 Task: Explore Airbnb accommodation in Tufanganj, India from 9th December, 2023 to 16th December, 2023 for 2 adults. Place can be entire room with 2 bedrooms having 2 beds and 1 bathroom. Property type can be flat.
Action: Mouse moved to (510, 112)
Screenshot: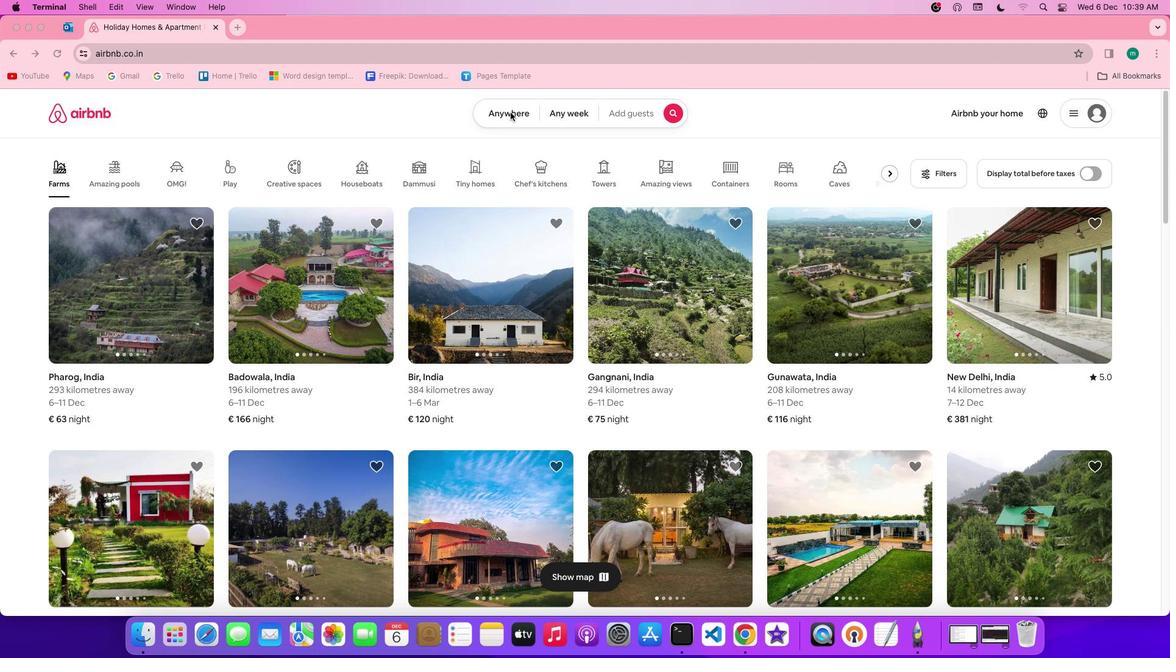 
Action: Mouse pressed left at (510, 112)
Screenshot: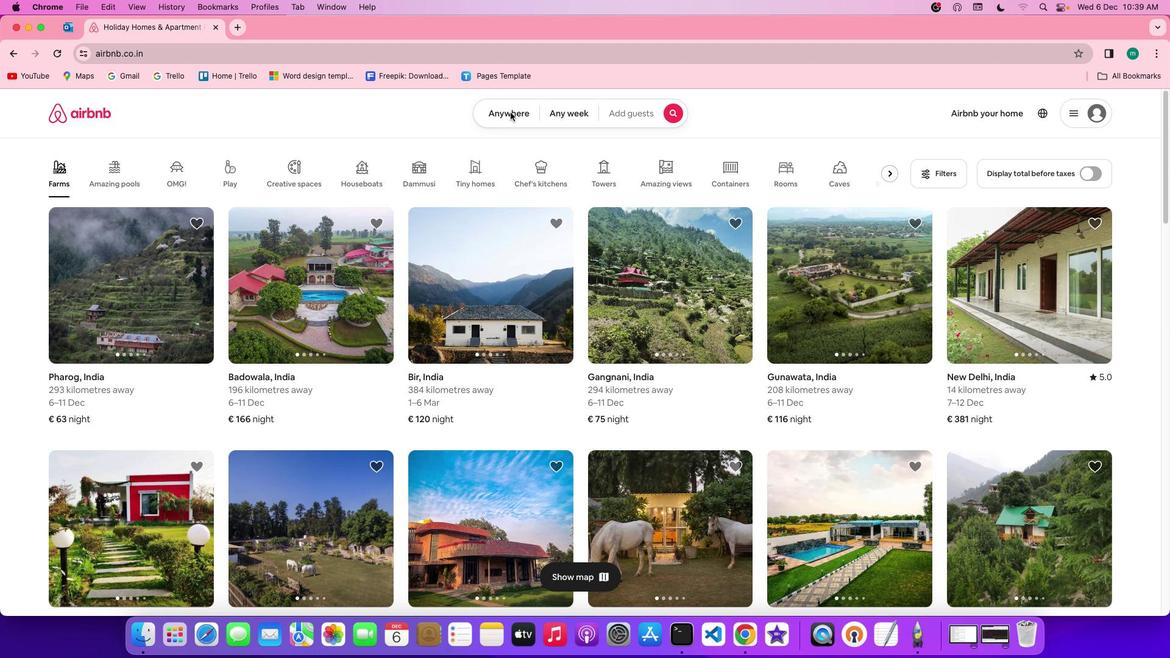 
Action: Mouse pressed left at (510, 112)
Screenshot: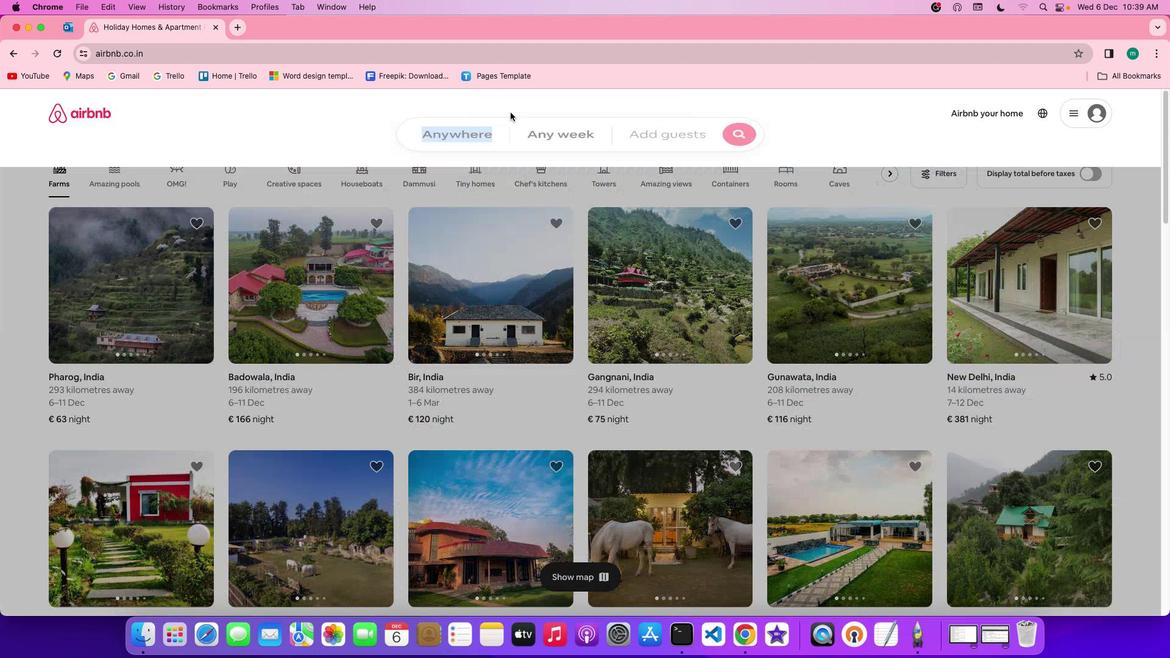 
Action: Mouse moved to (429, 160)
Screenshot: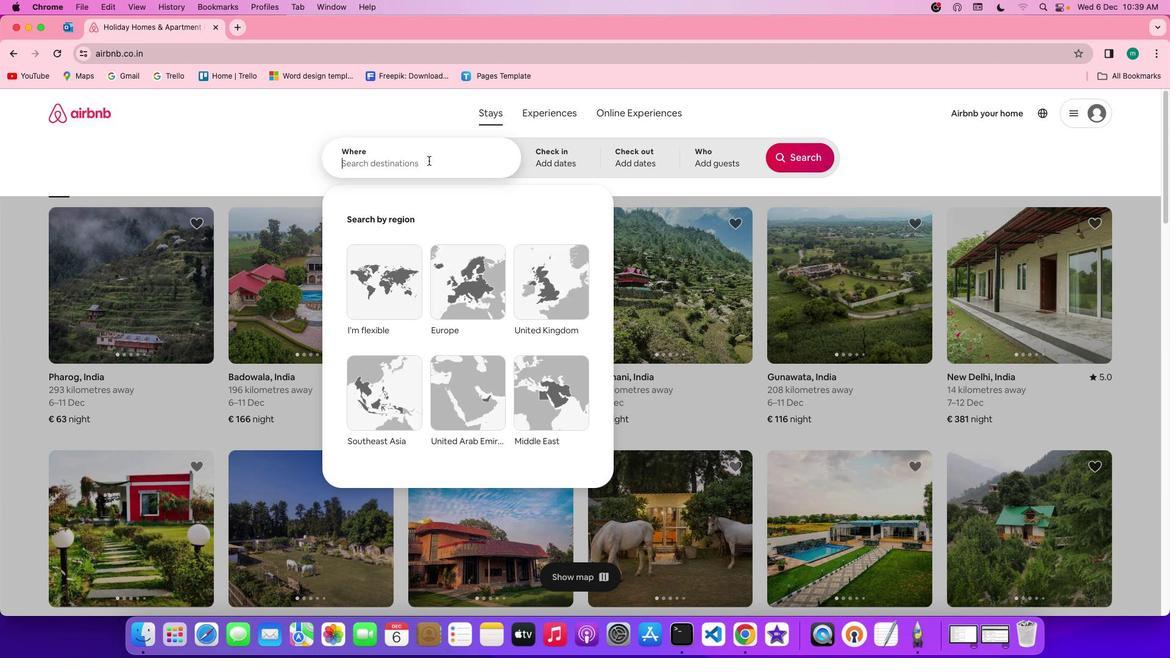 
Action: Mouse pressed left at (429, 160)
Screenshot: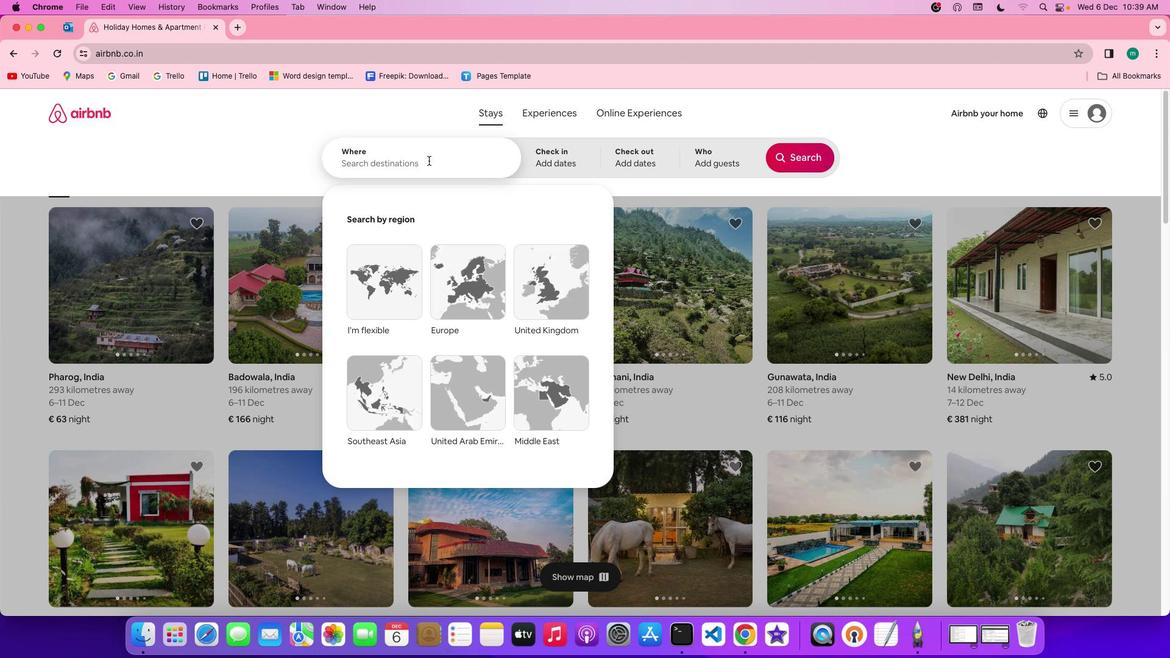 
Action: Key pressed Key.shift'T''u''f''a''n''g''a''n''j'','Key.spaceKey.shift'i''n''d''i''a'
Screenshot: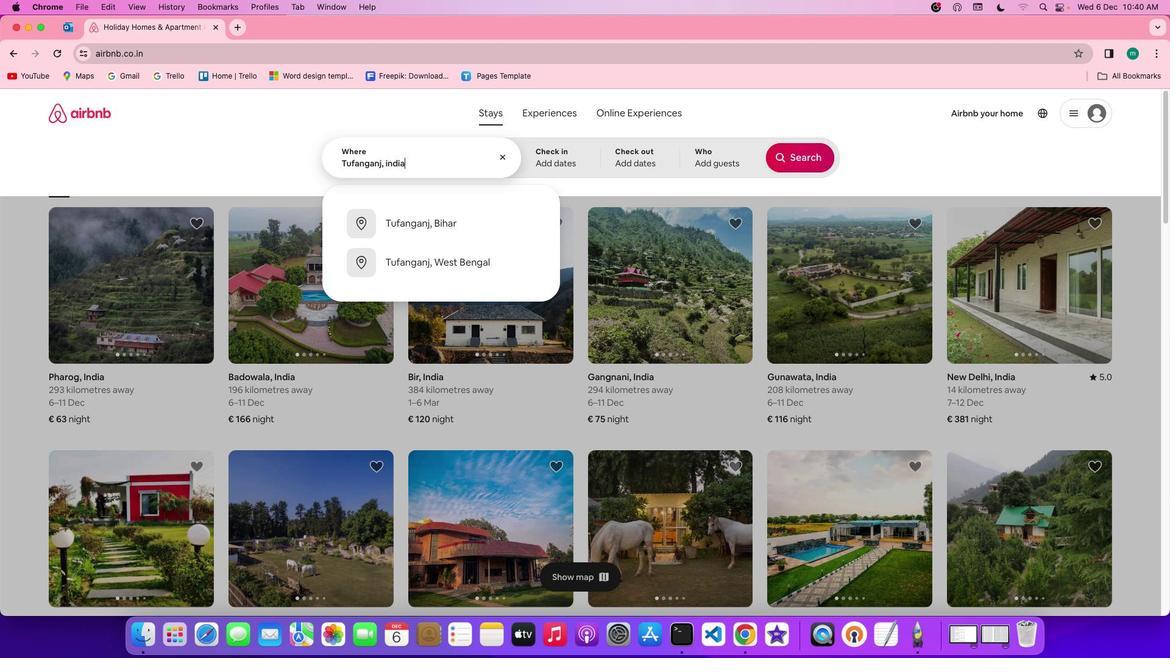 
Action: Mouse moved to (568, 166)
Screenshot: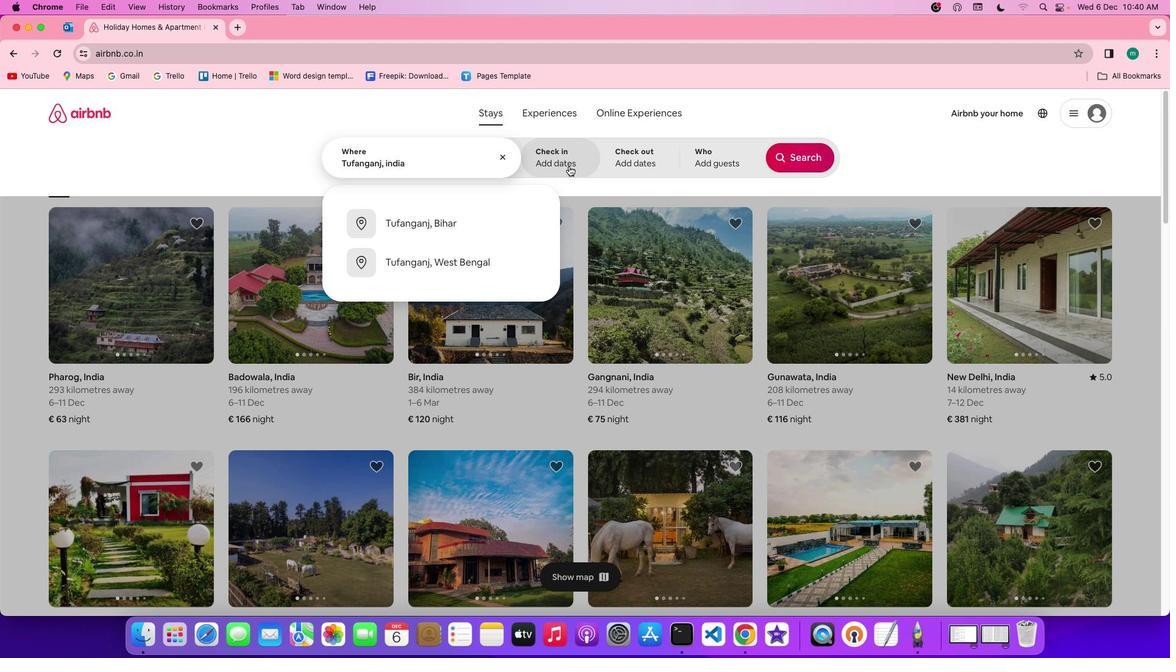 
Action: Mouse pressed left at (568, 166)
Screenshot: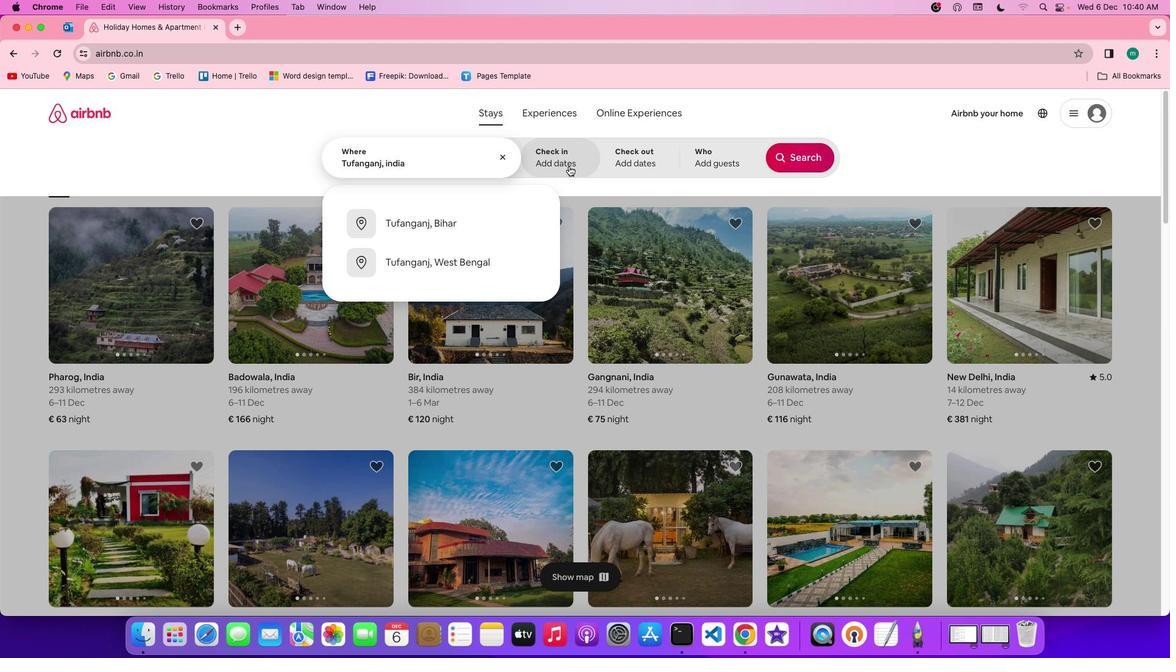 
Action: Mouse moved to (551, 348)
Screenshot: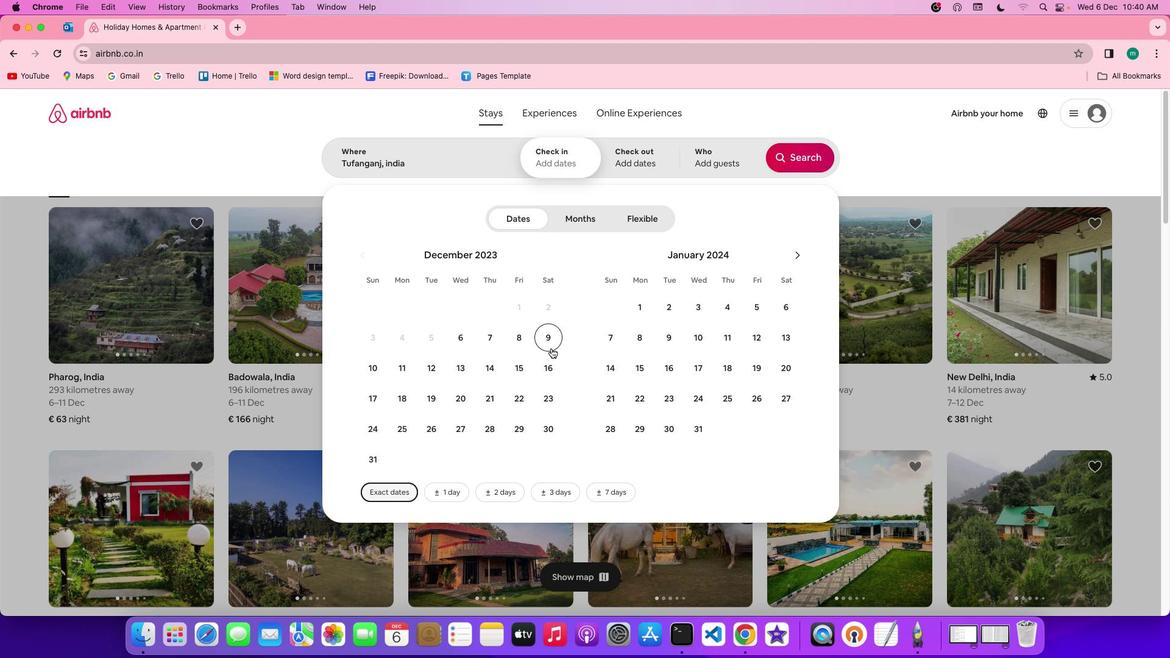 
Action: Mouse pressed left at (551, 348)
Screenshot: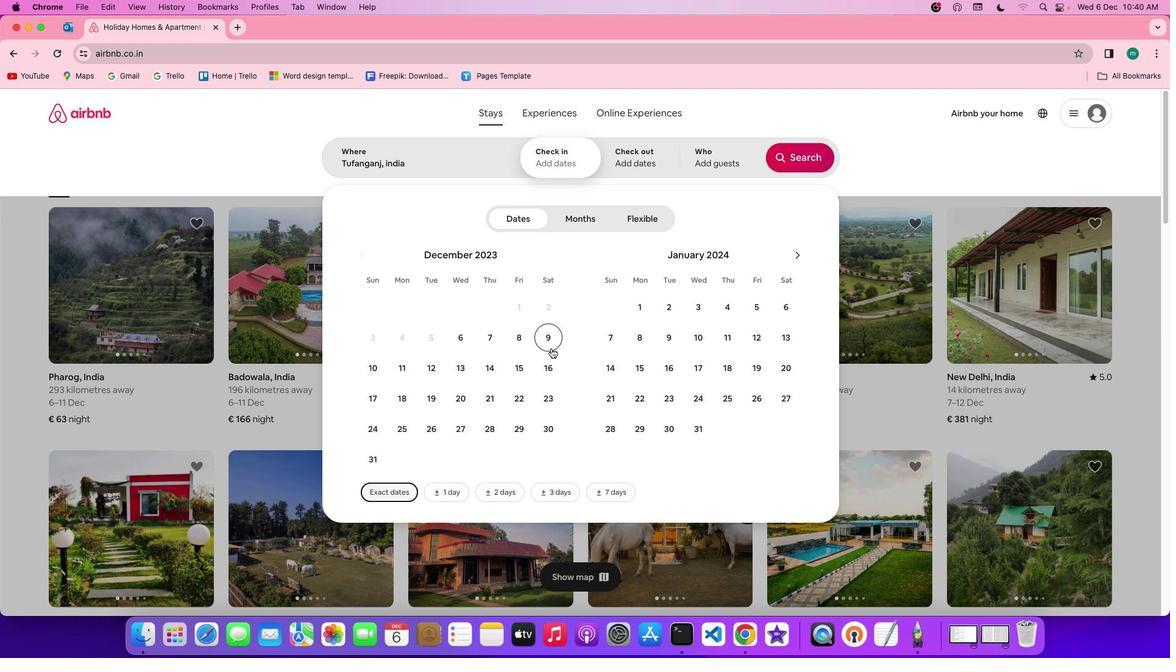 
Action: Mouse moved to (554, 360)
Screenshot: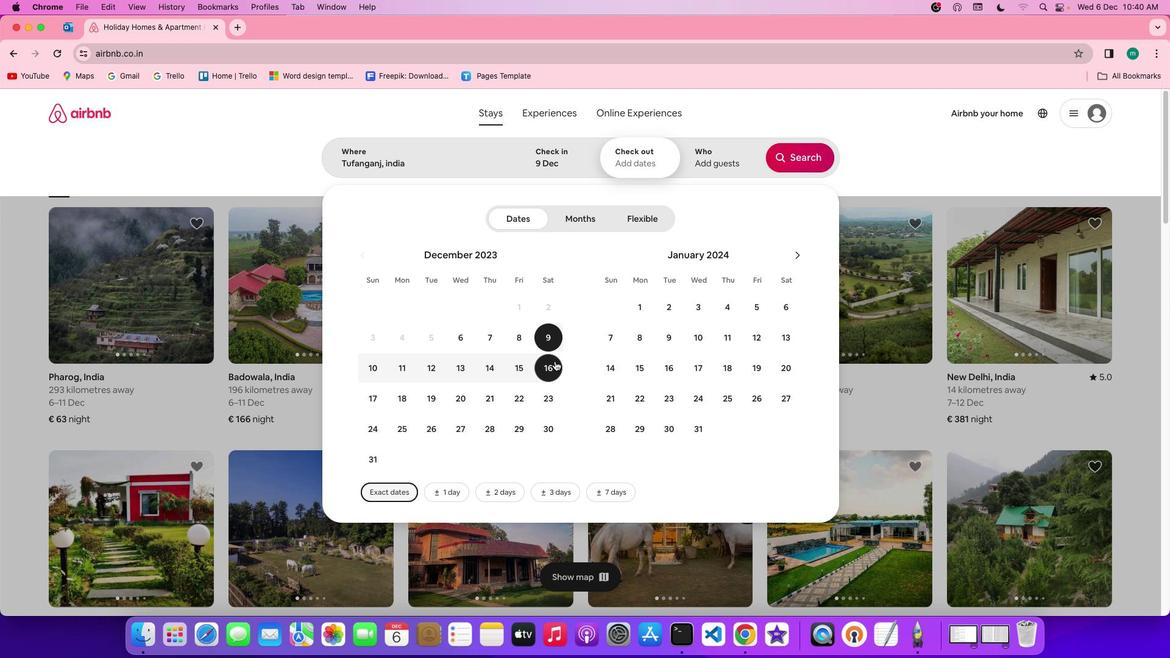 
Action: Mouse pressed left at (554, 360)
Screenshot: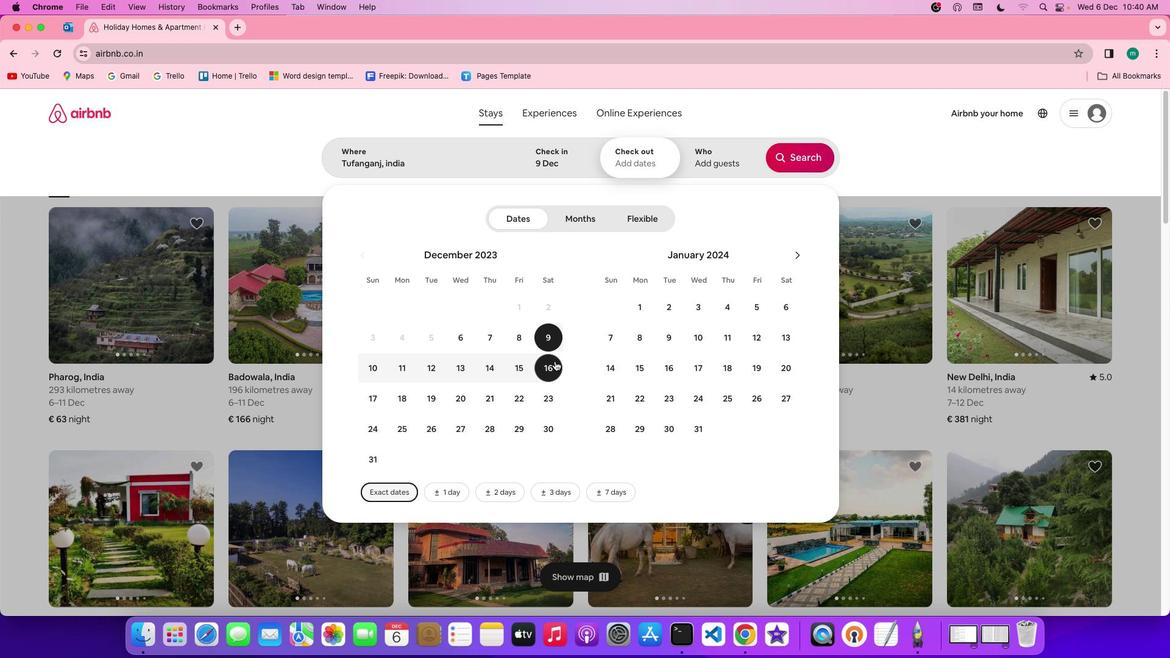
Action: Mouse moved to (702, 160)
Screenshot: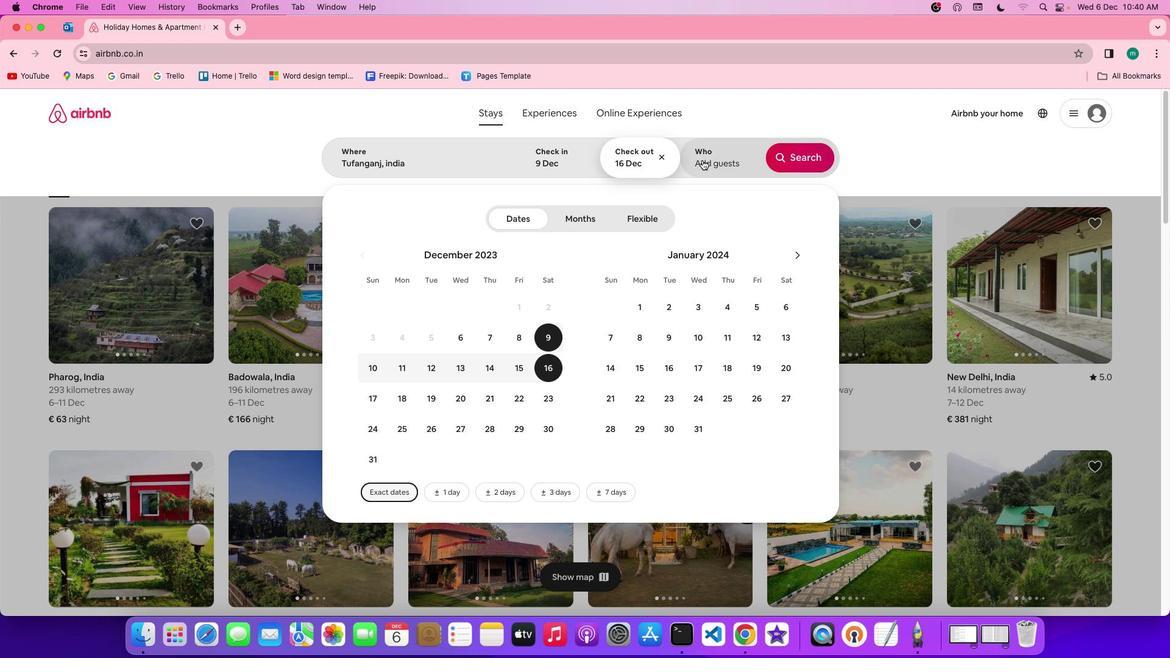
Action: Mouse pressed left at (702, 160)
Screenshot: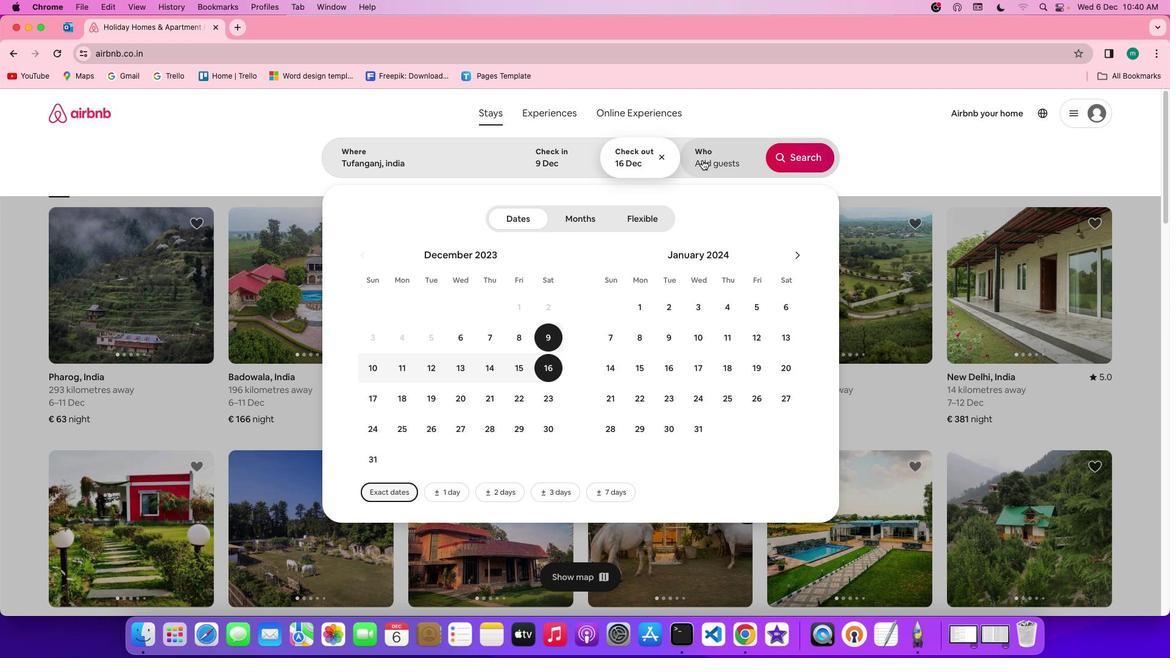 
Action: Mouse moved to (809, 215)
Screenshot: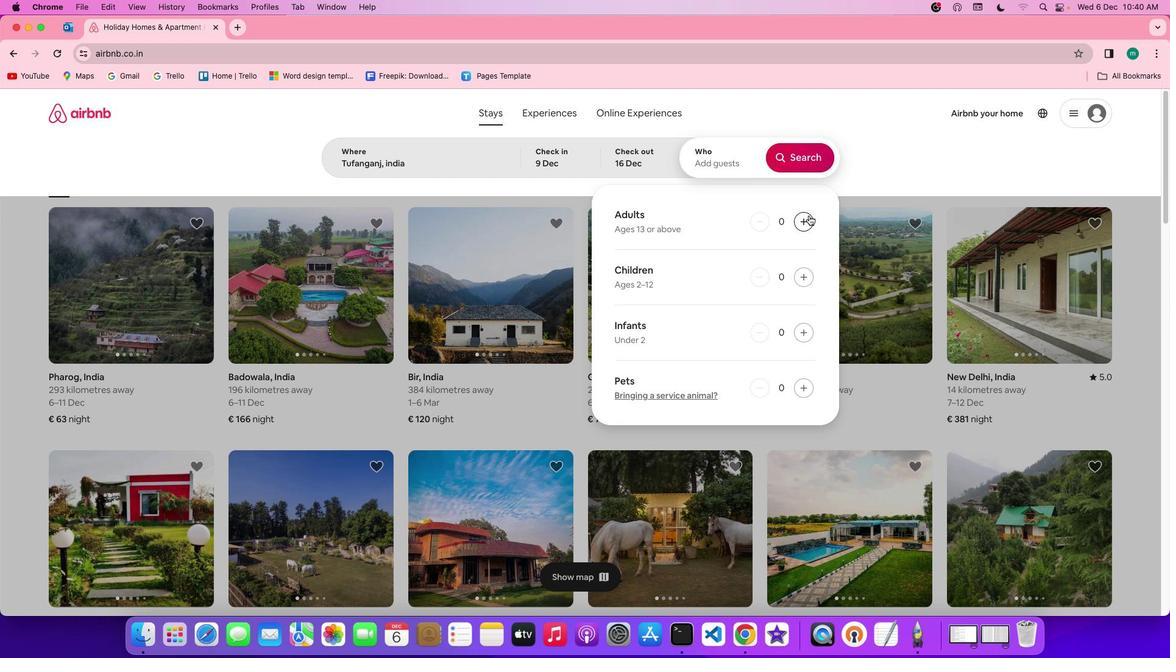 
Action: Mouse pressed left at (809, 215)
Screenshot: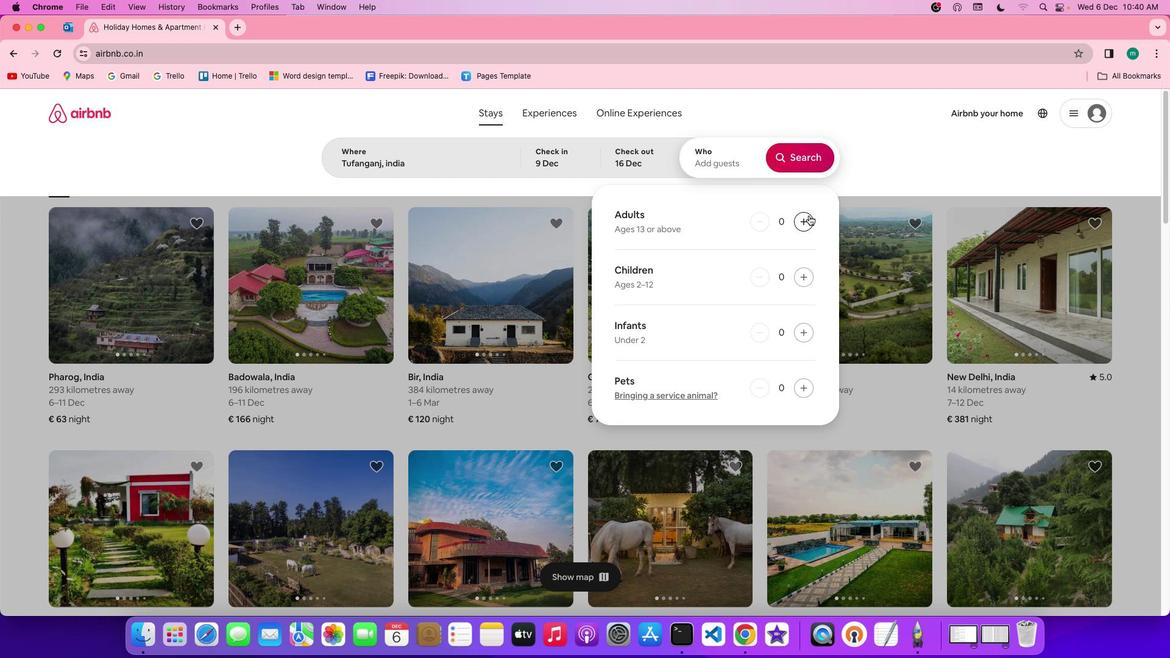 
Action: Mouse pressed left at (809, 215)
Screenshot: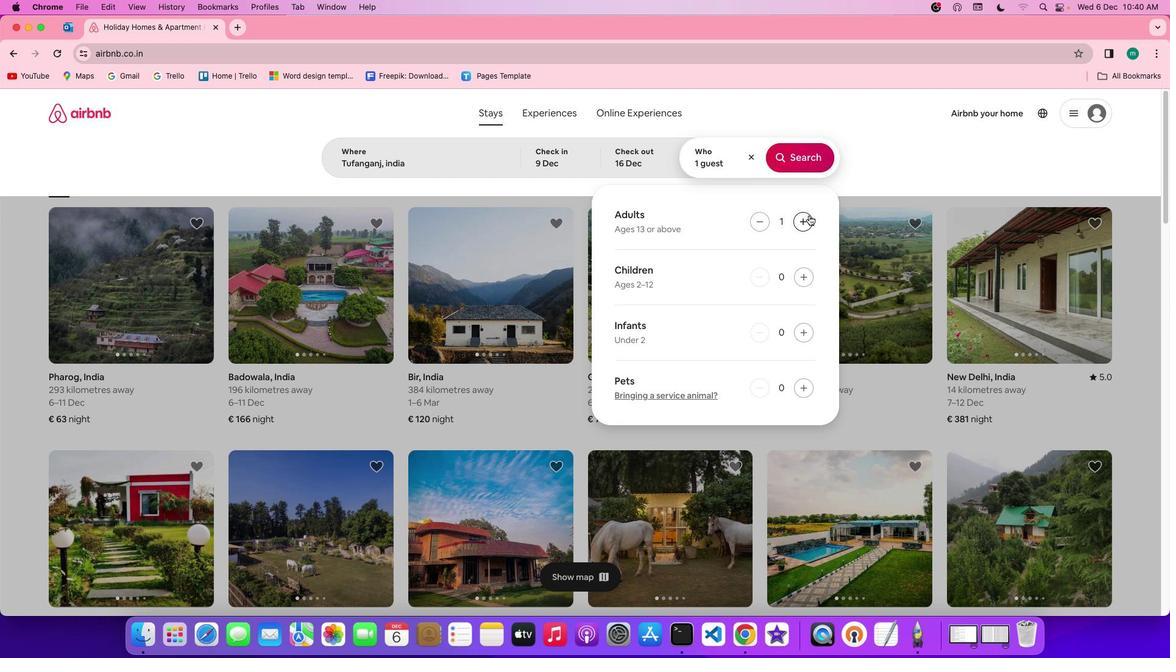 
Action: Mouse moved to (820, 161)
Screenshot: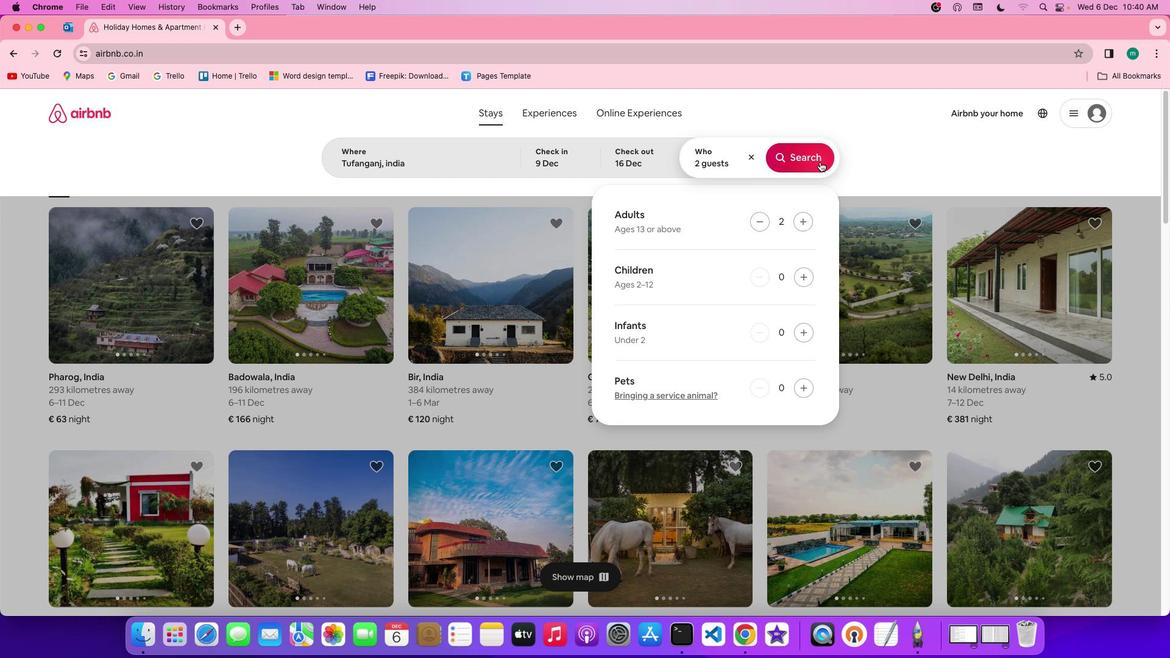 
Action: Mouse pressed left at (820, 161)
Screenshot: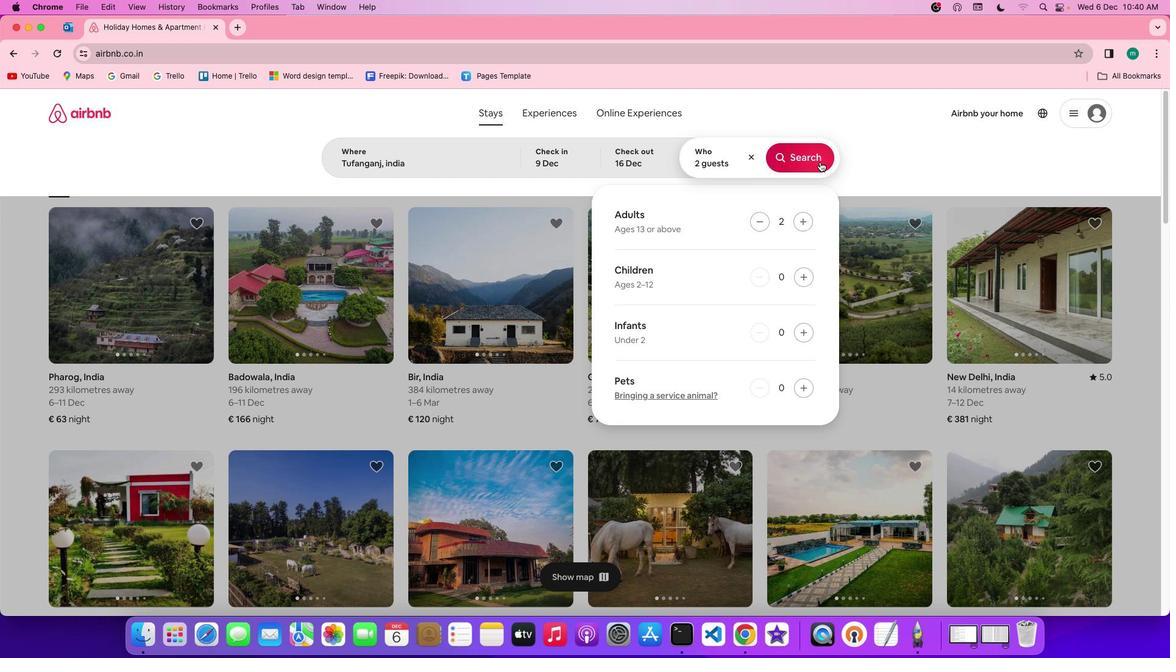 
Action: Mouse moved to (966, 160)
Screenshot: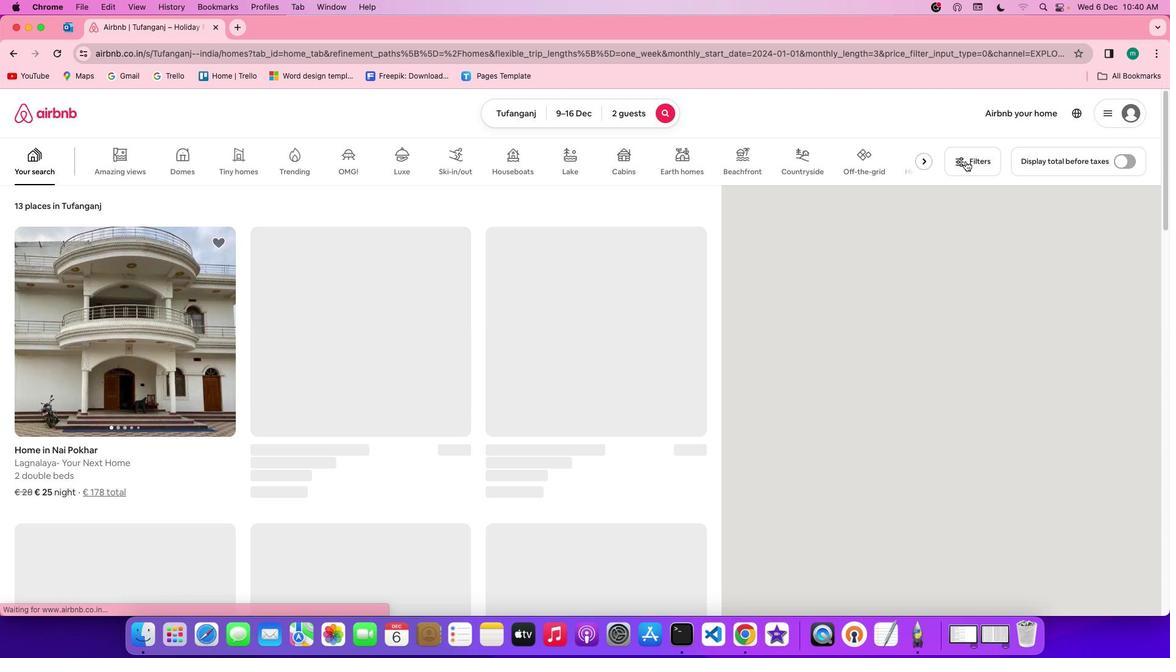 
Action: Mouse pressed left at (966, 160)
Screenshot: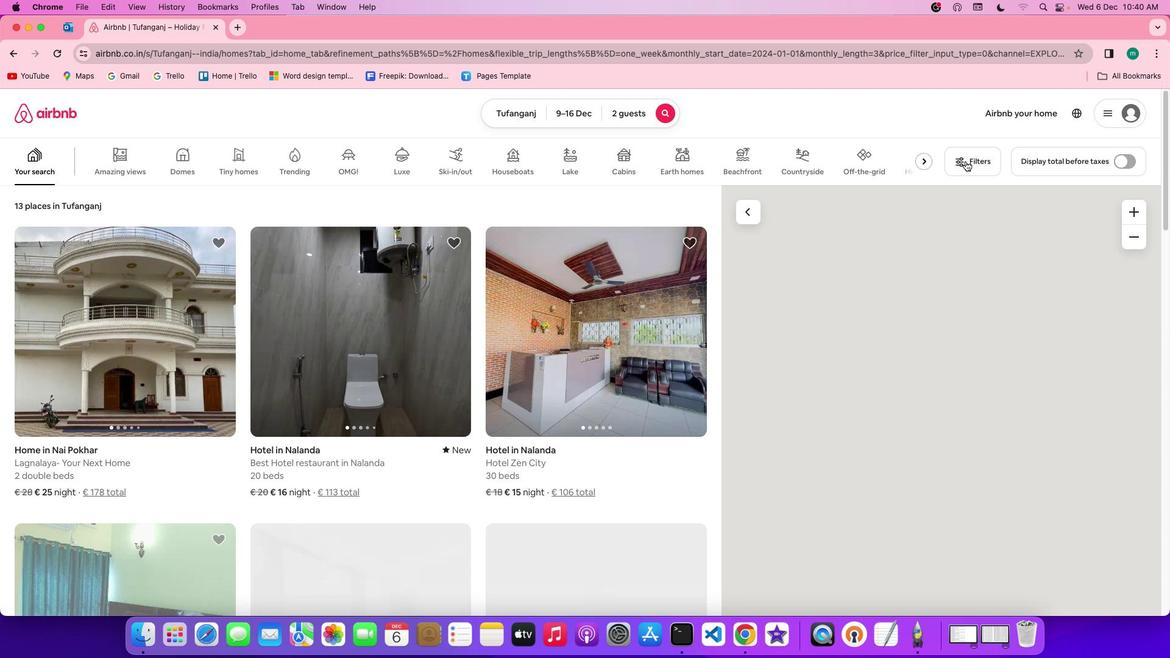 
Action: Mouse moved to (633, 286)
Screenshot: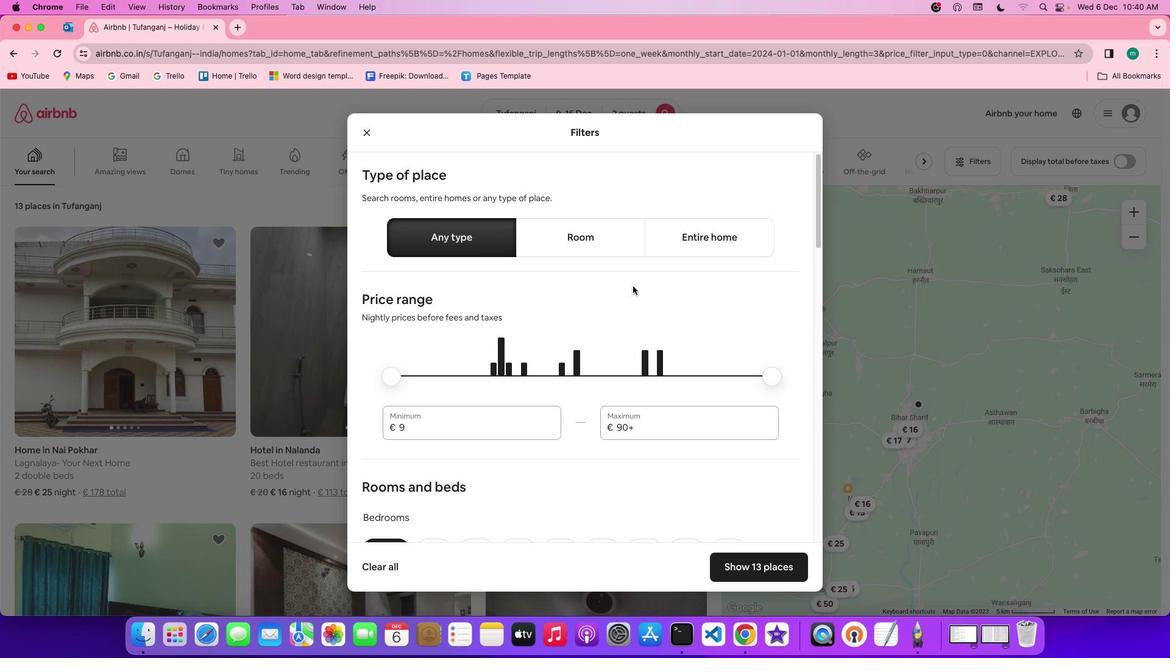 
Action: Mouse scrolled (633, 286) with delta (0, 0)
Screenshot: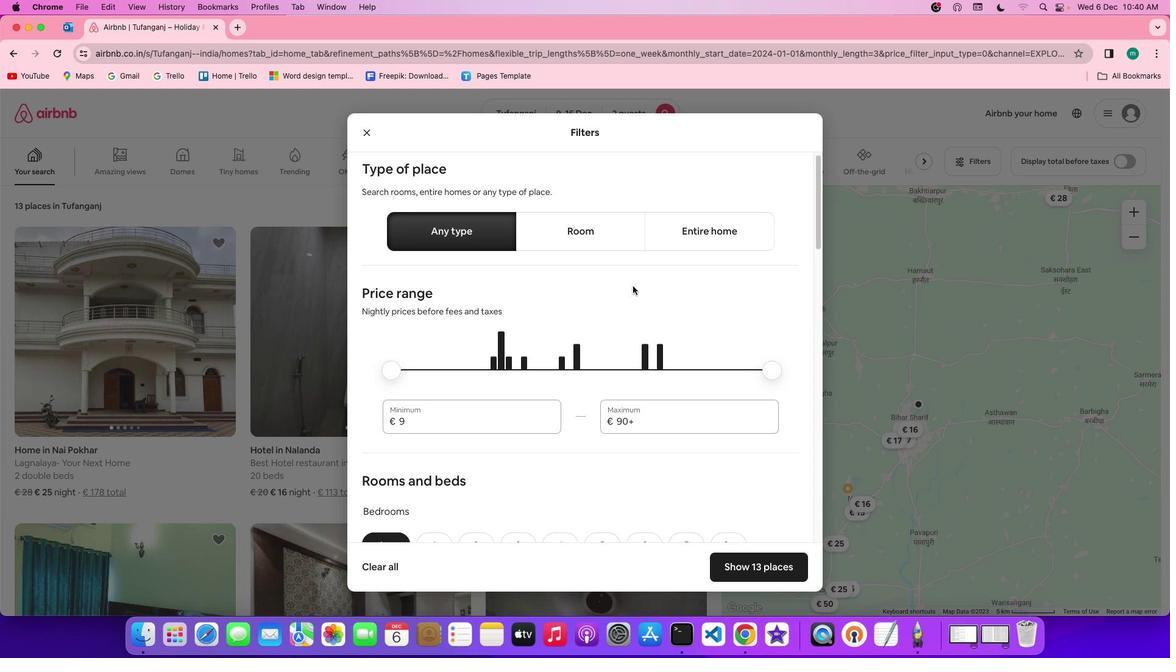 
Action: Mouse scrolled (633, 286) with delta (0, 0)
Screenshot: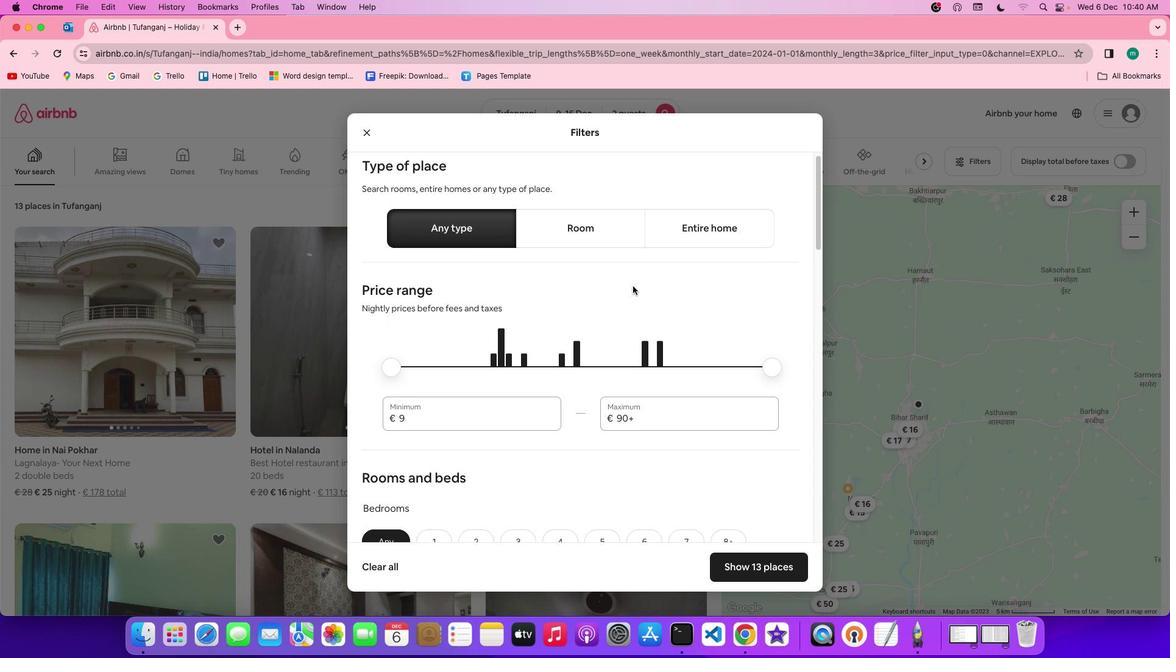 
Action: Mouse scrolled (633, 286) with delta (0, -1)
Screenshot: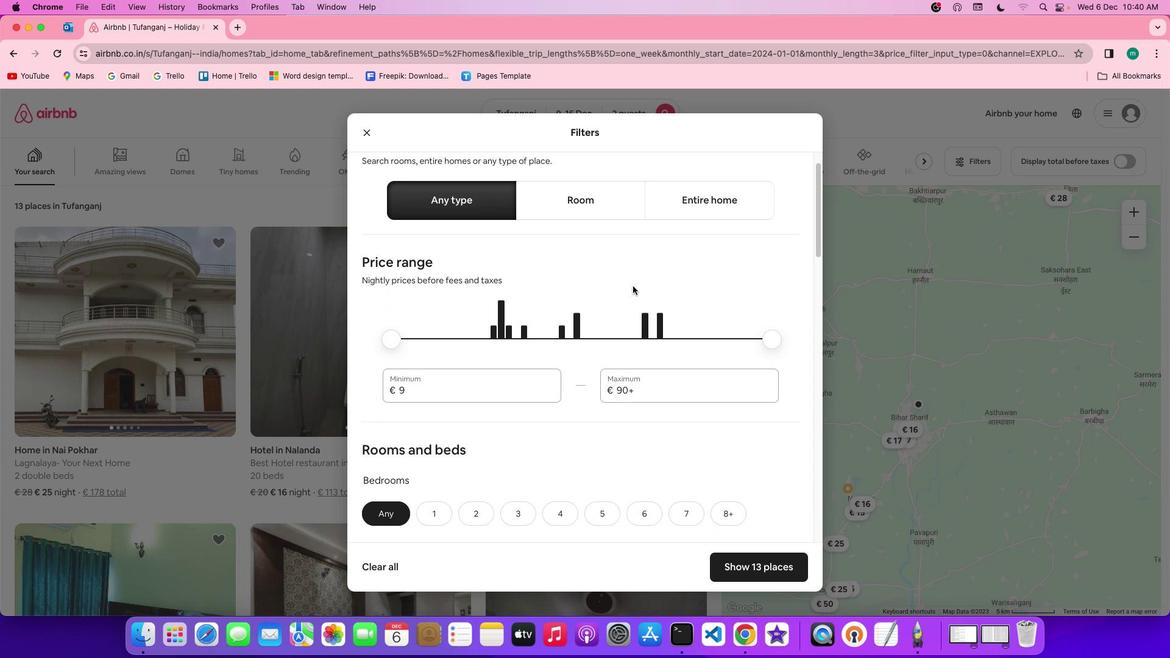 
Action: Mouse scrolled (633, 286) with delta (0, -1)
Screenshot: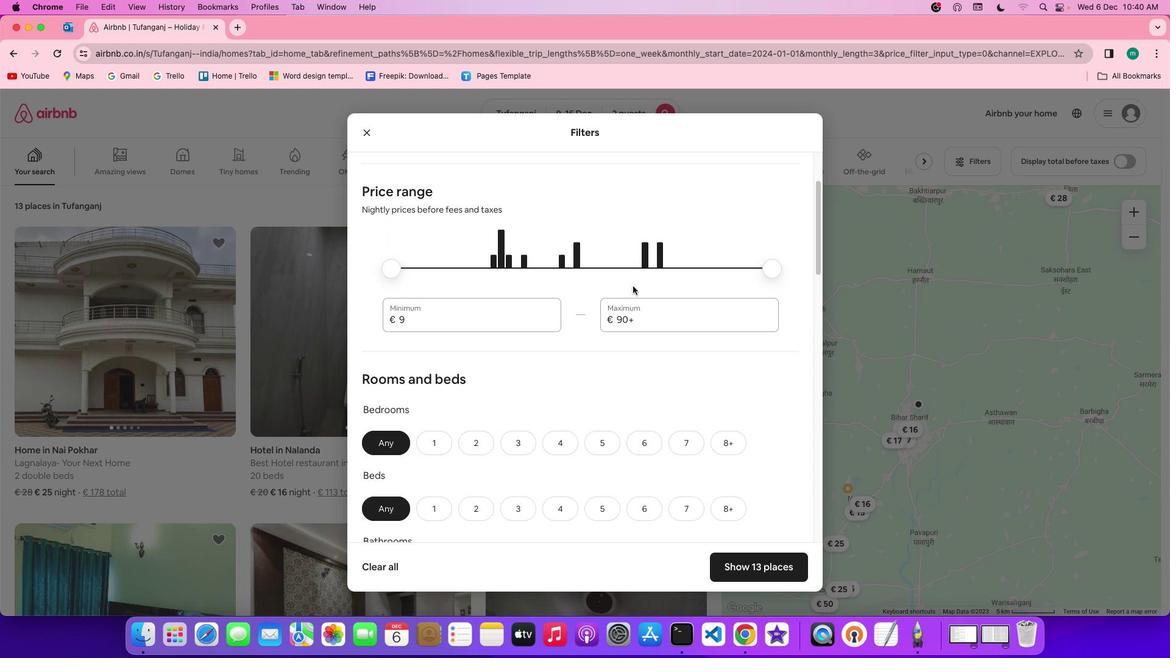 
Action: Mouse moved to (633, 286)
Screenshot: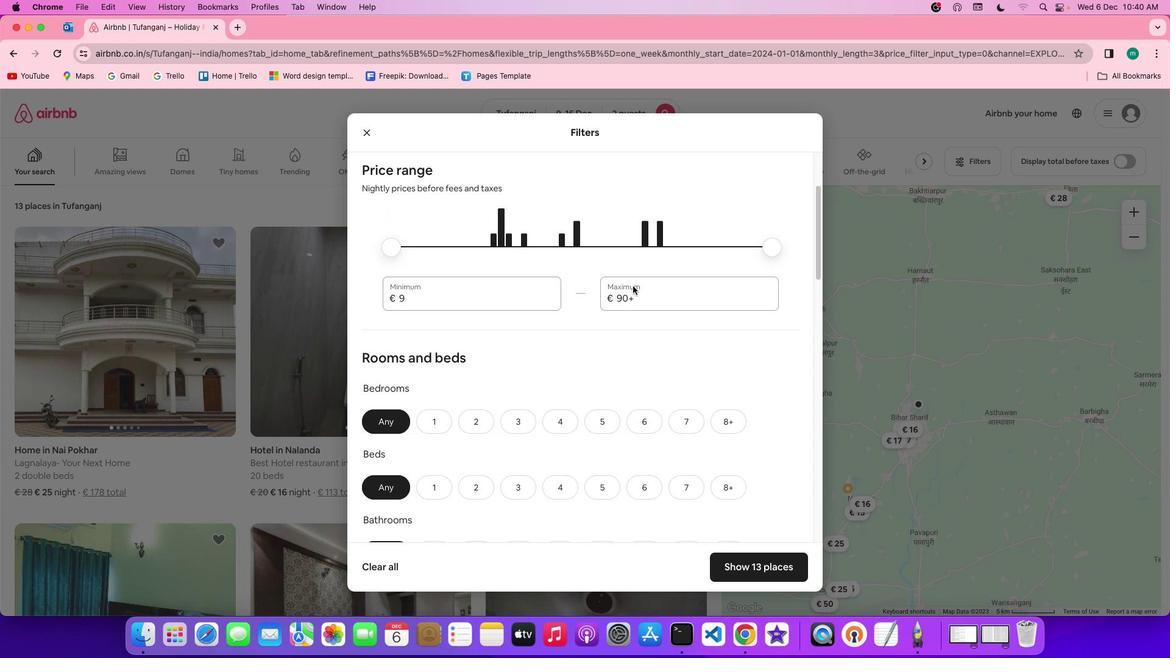 
Action: Mouse scrolled (633, 286) with delta (0, 0)
Screenshot: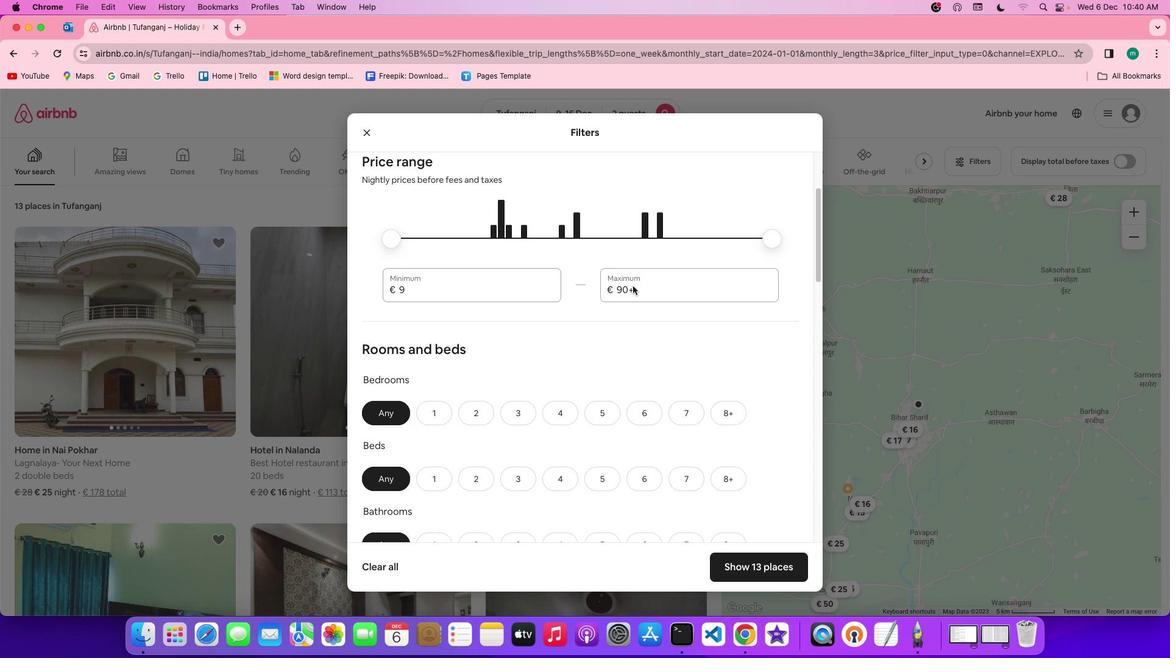 
Action: Mouse scrolled (633, 286) with delta (0, 0)
Screenshot: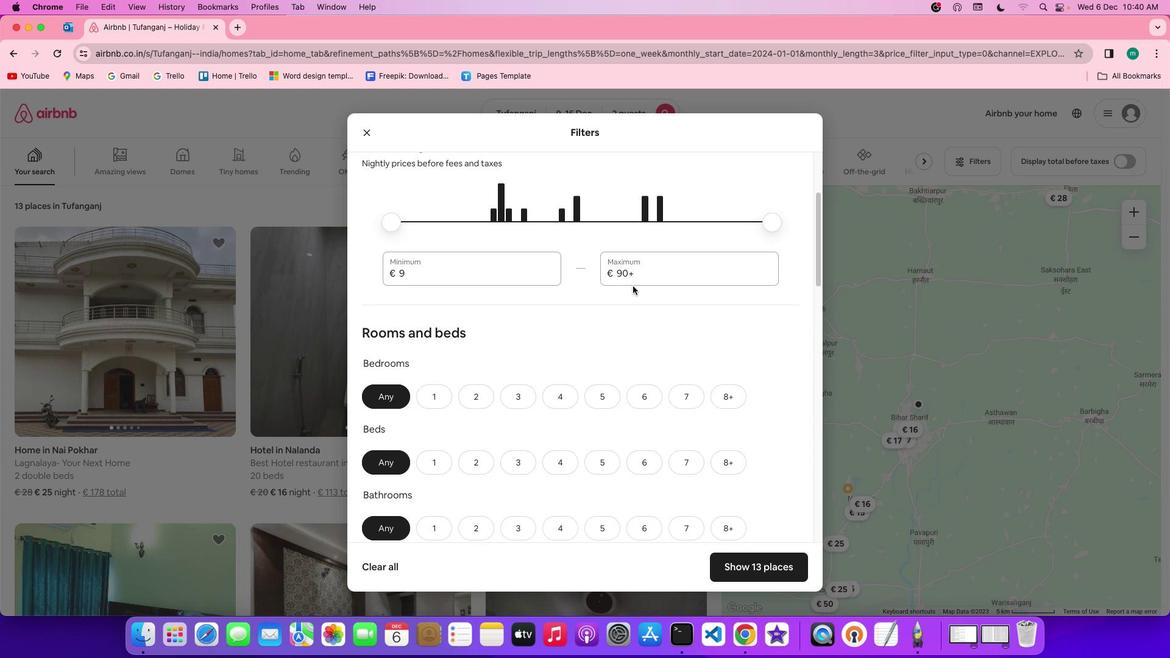 
Action: Mouse scrolled (633, 286) with delta (0, -1)
Screenshot: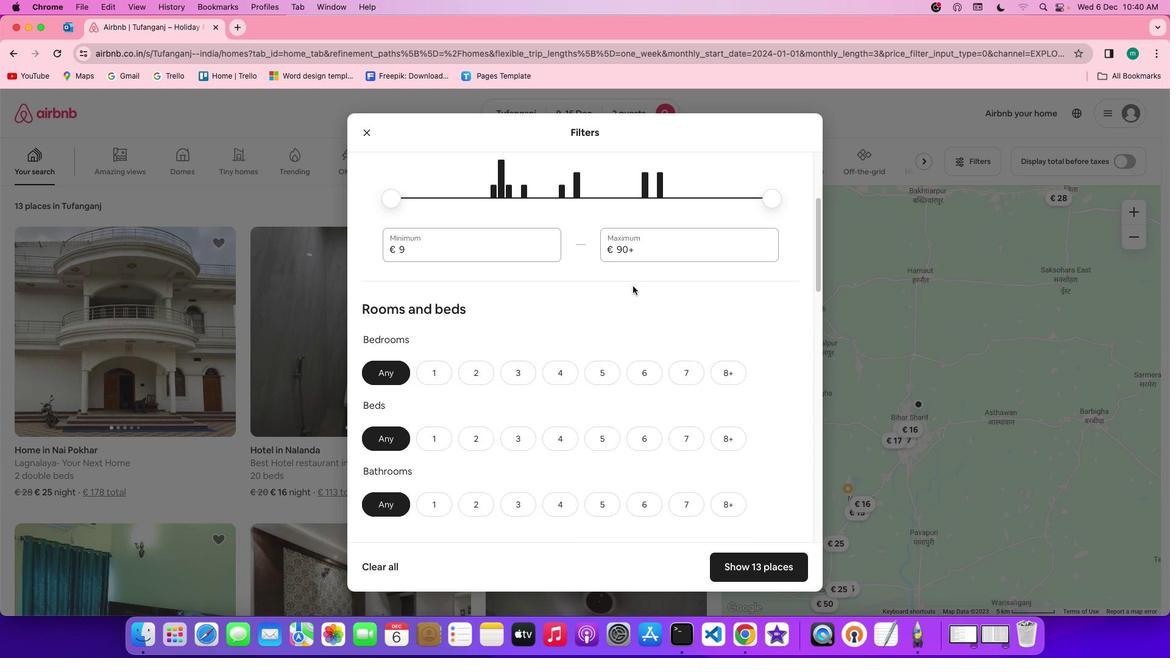 
Action: Mouse scrolled (633, 286) with delta (0, -1)
Screenshot: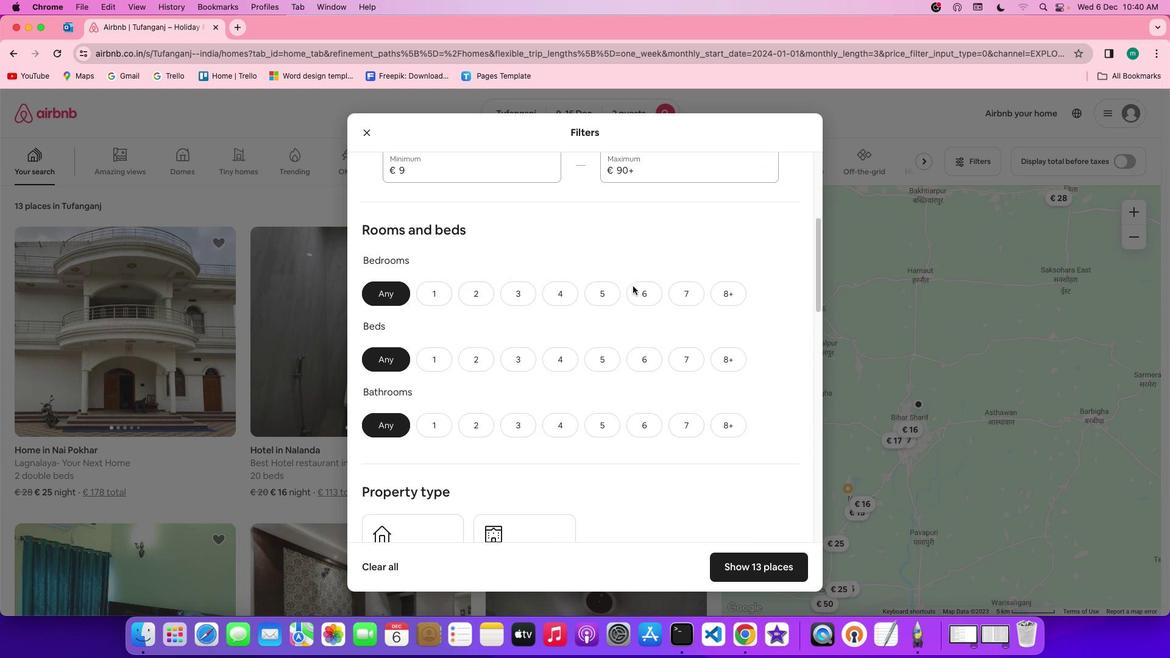 
Action: Mouse moved to (473, 270)
Screenshot: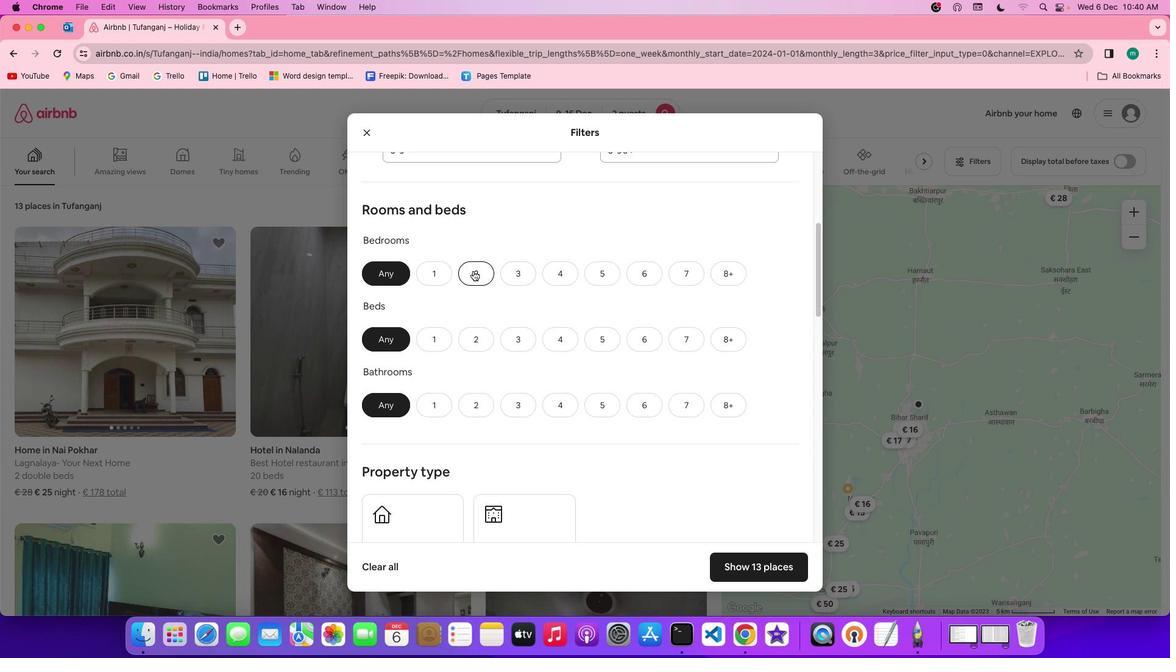 
Action: Mouse pressed left at (473, 270)
Screenshot: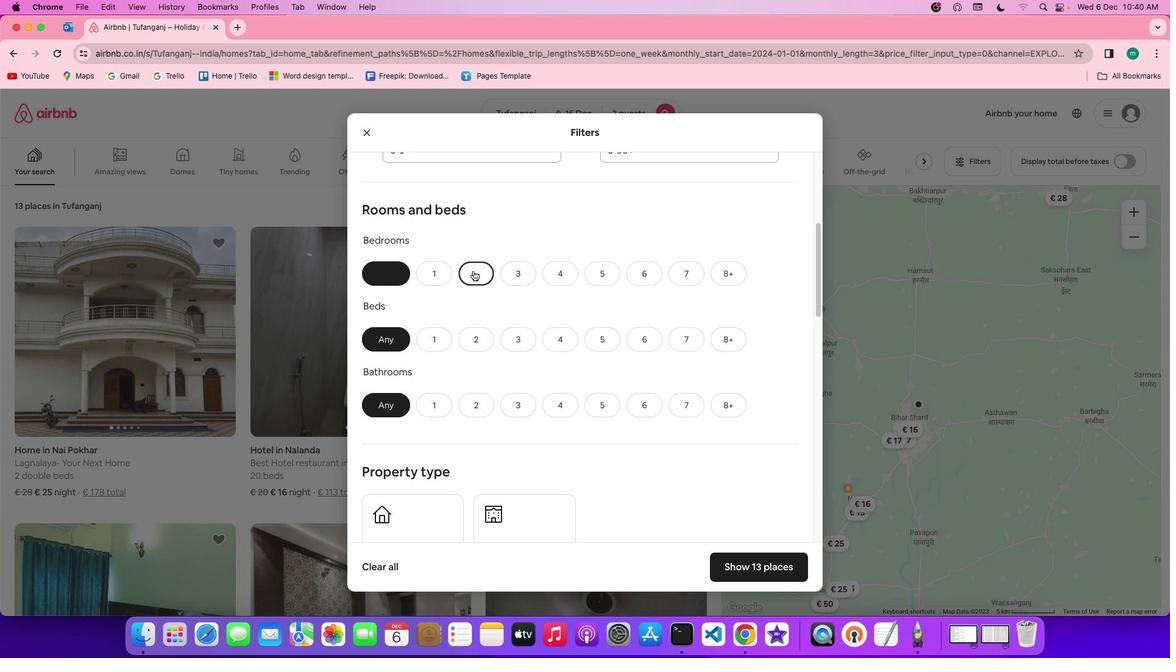 
Action: Mouse moved to (484, 336)
Screenshot: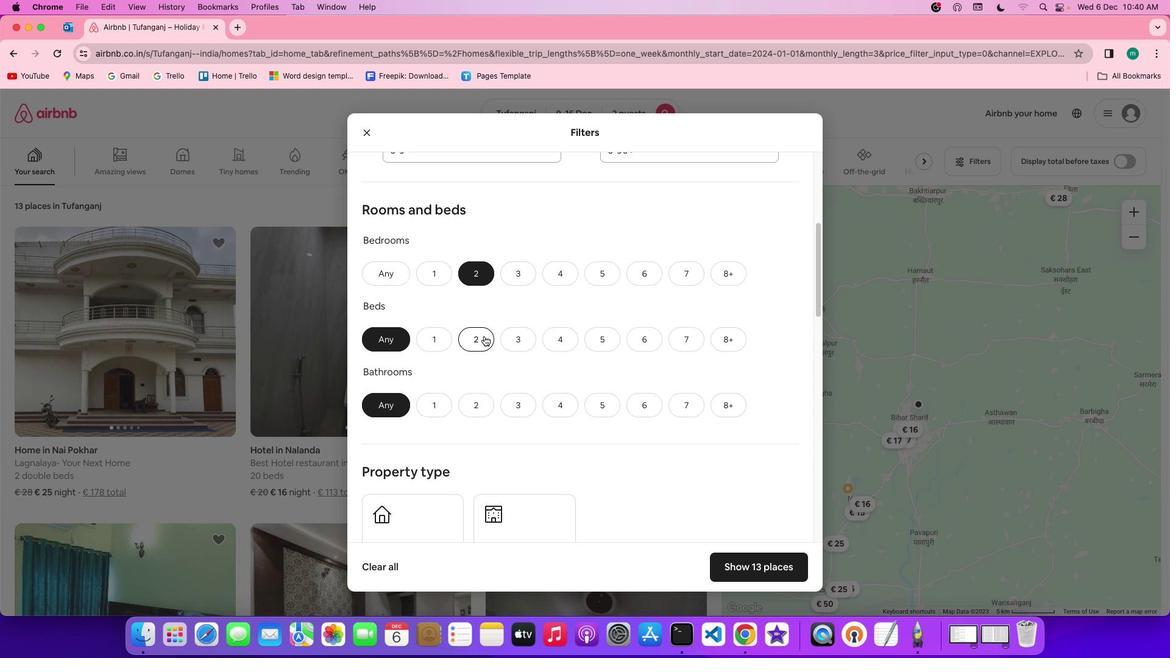 
Action: Mouse pressed left at (484, 336)
Screenshot: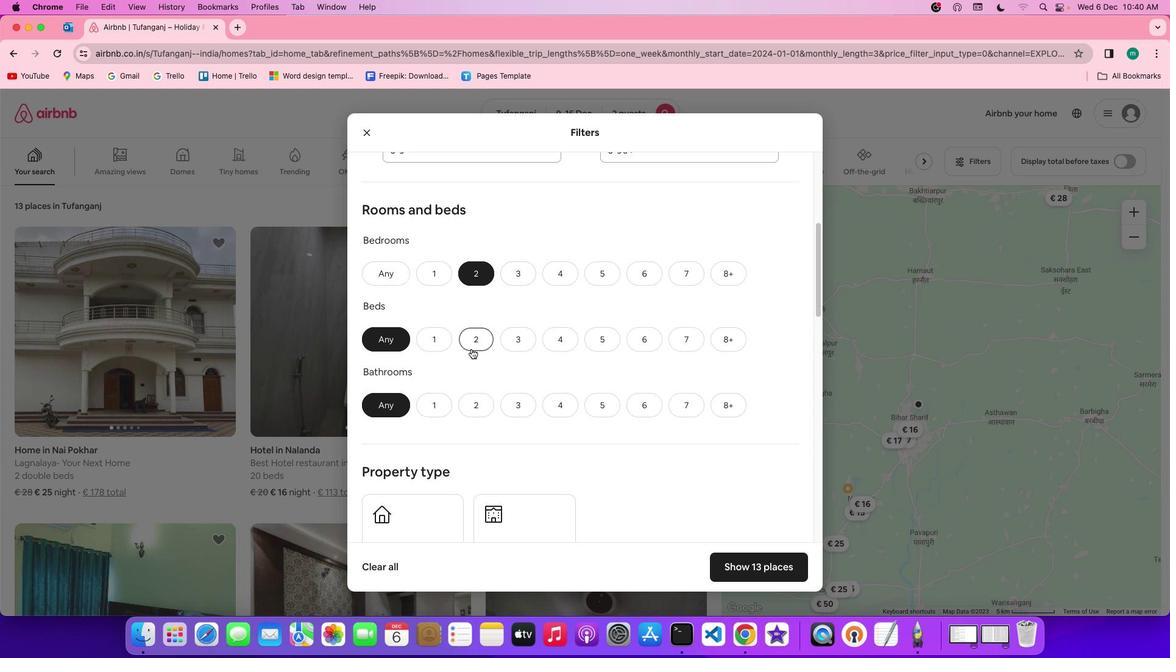 
Action: Mouse moved to (430, 407)
Screenshot: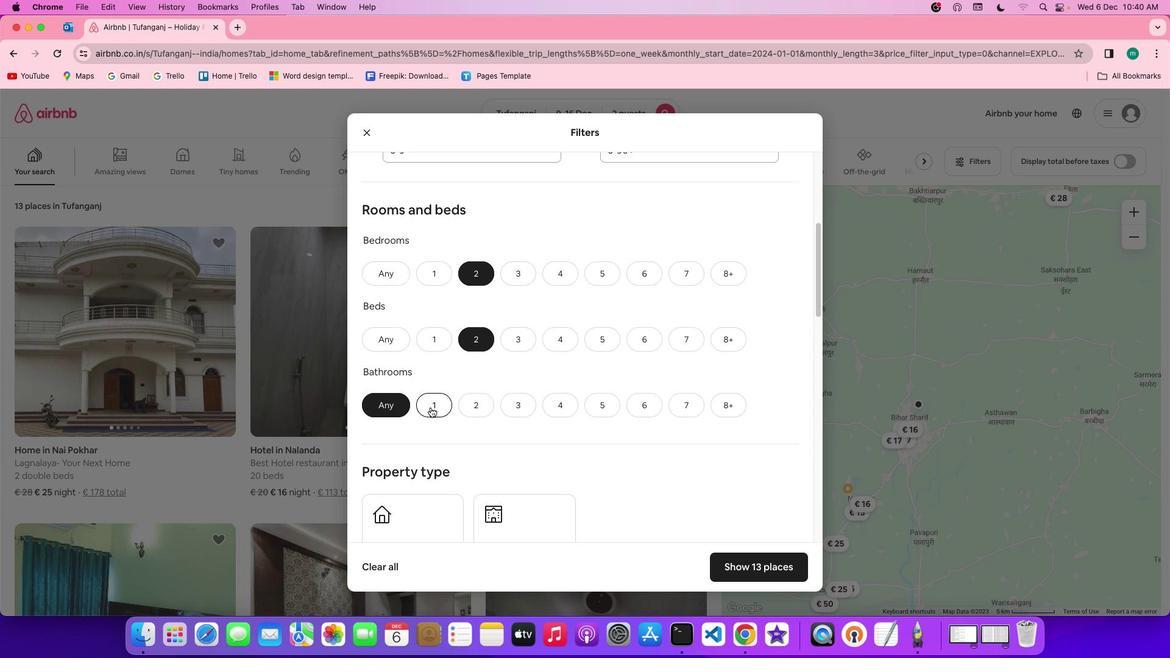 
Action: Mouse pressed left at (430, 407)
Screenshot: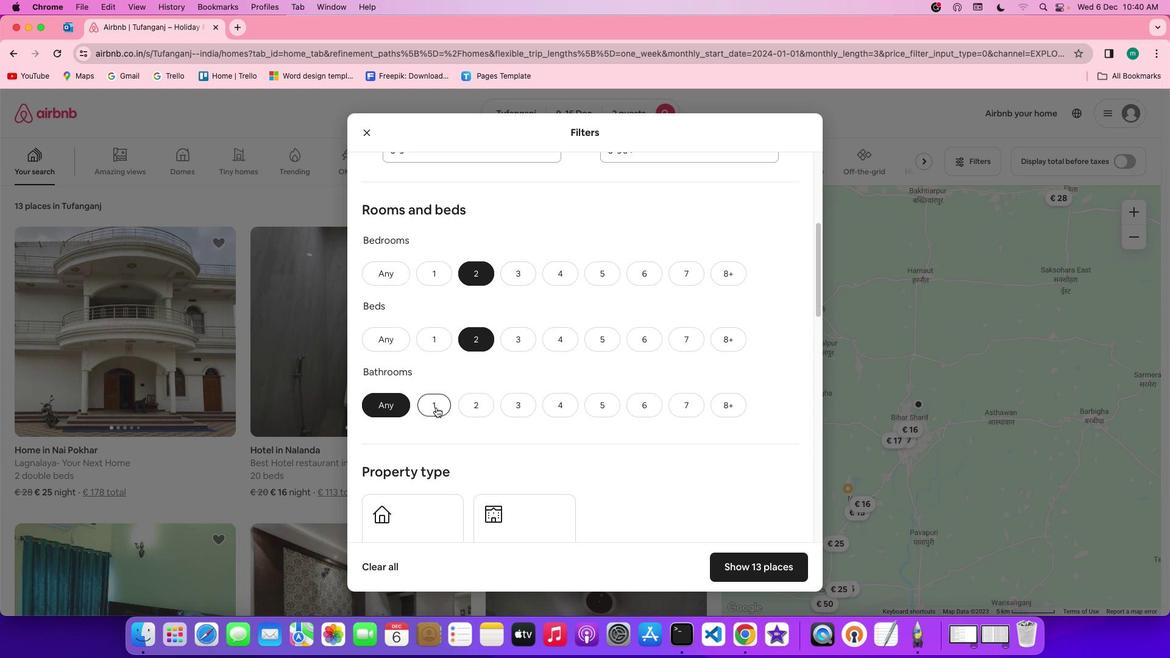 
Action: Mouse moved to (616, 371)
Screenshot: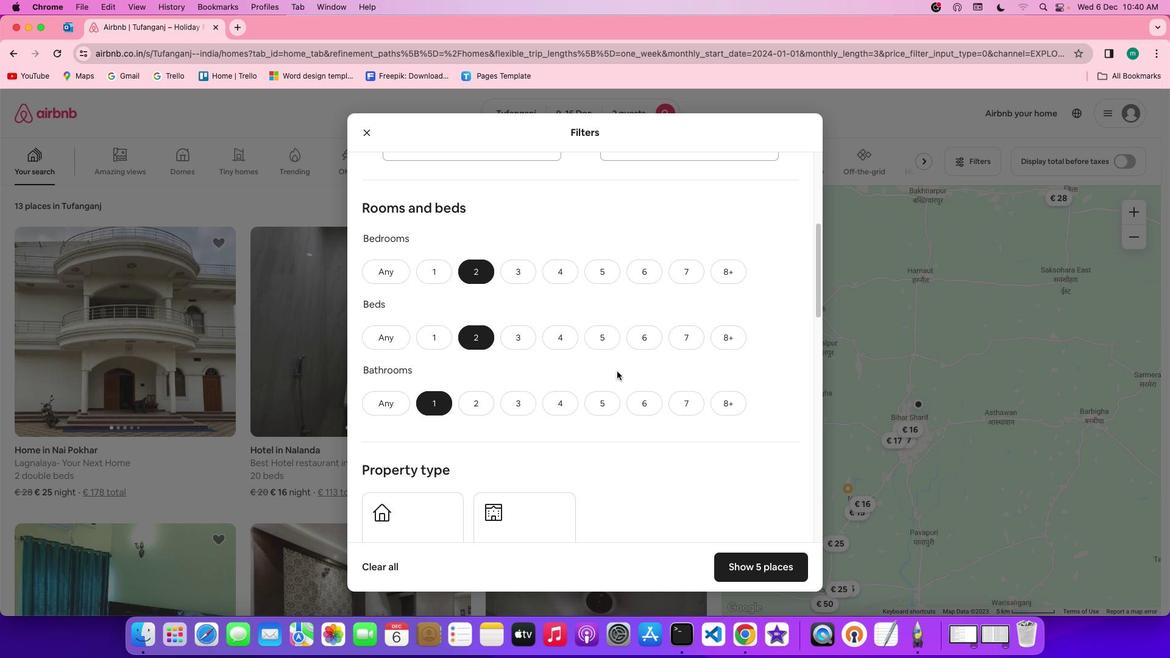 
Action: Mouse scrolled (616, 371) with delta (0, 0)
Screenshot: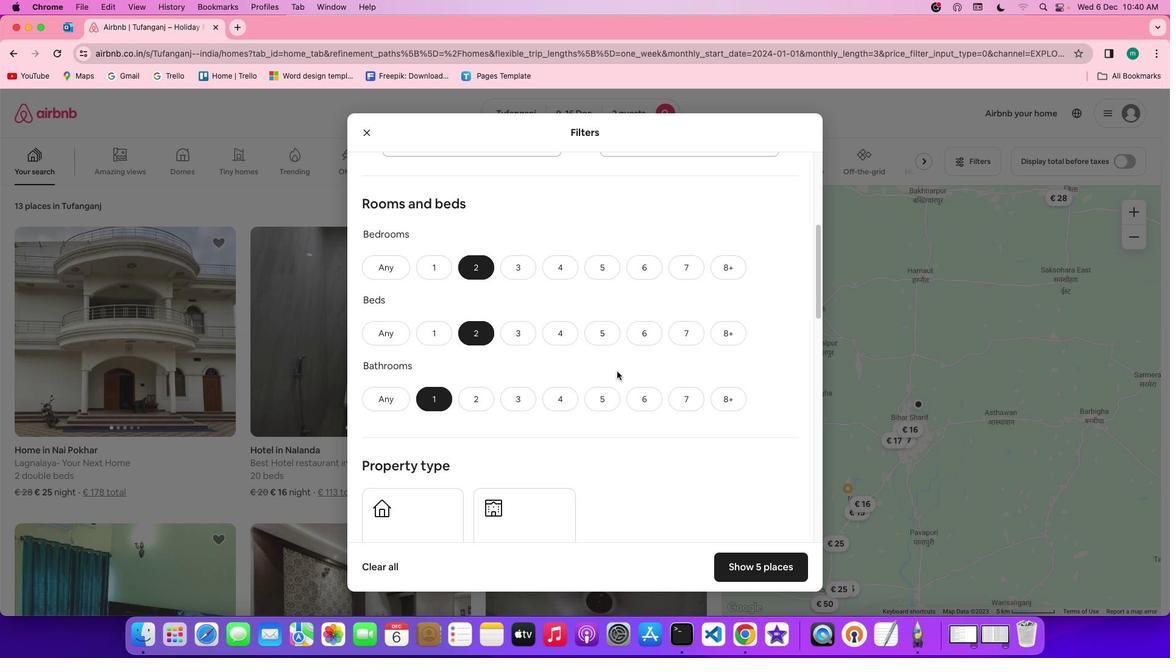 
Action: Mouse scrolled (616, 371) with delta (0, 0)
Screenshot: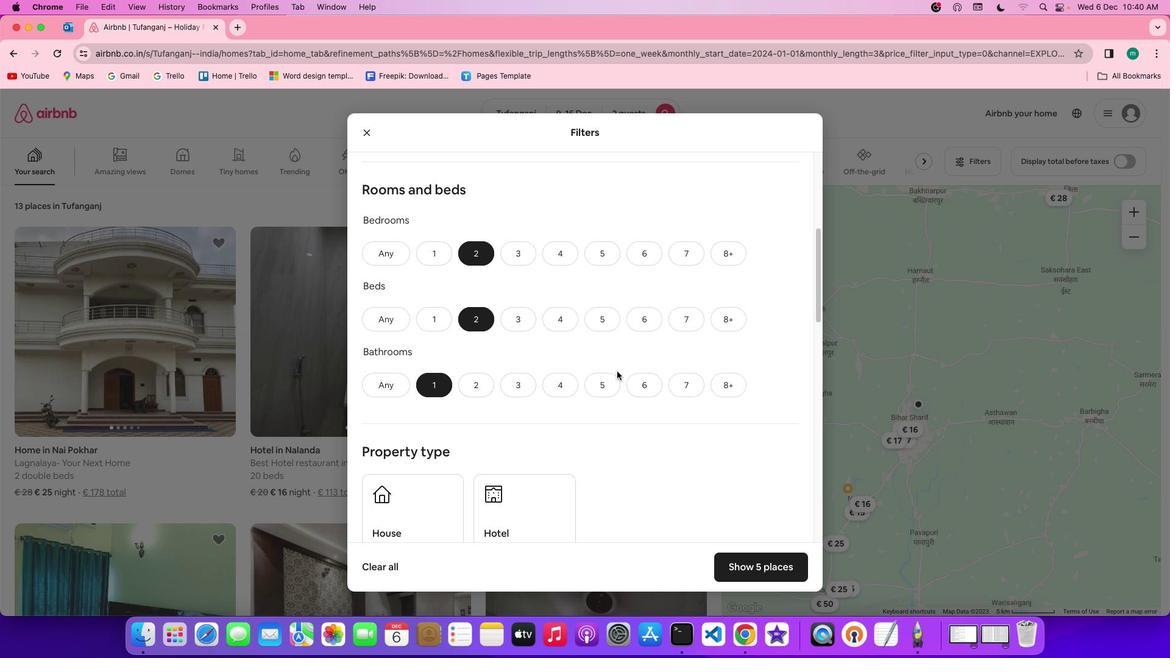 
Action: Mouse scrolled (616, 371) with delta (0, -1)
Screenshot: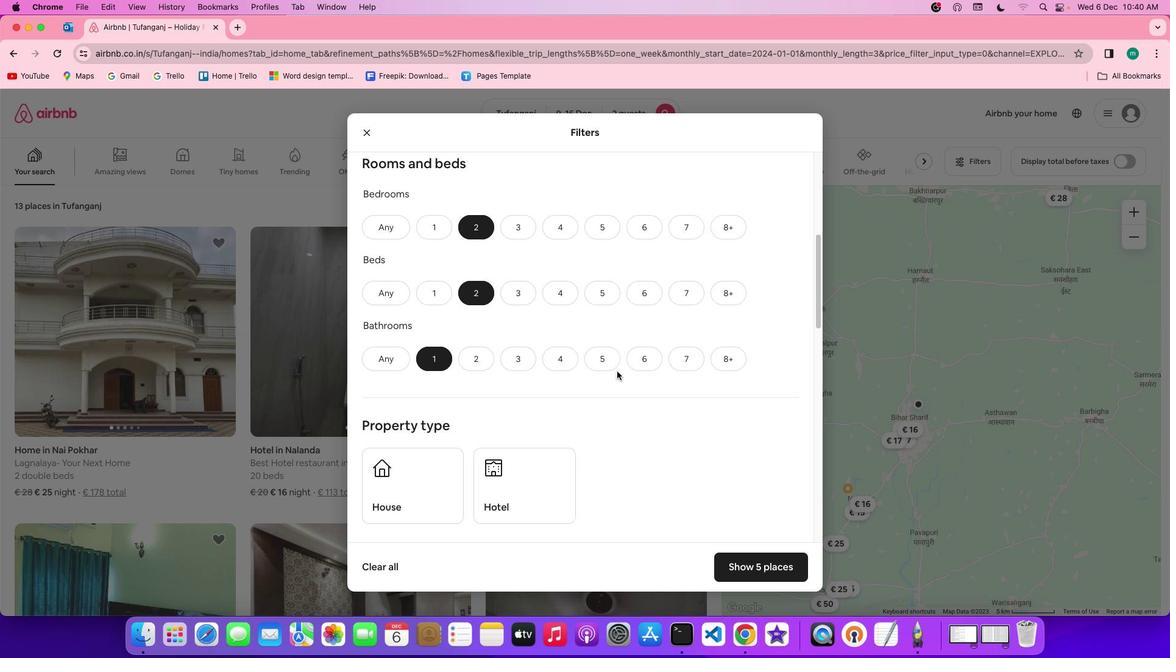 
Action: Mouse scrolled (616, 371) with delta (0, 0)
Screenshot: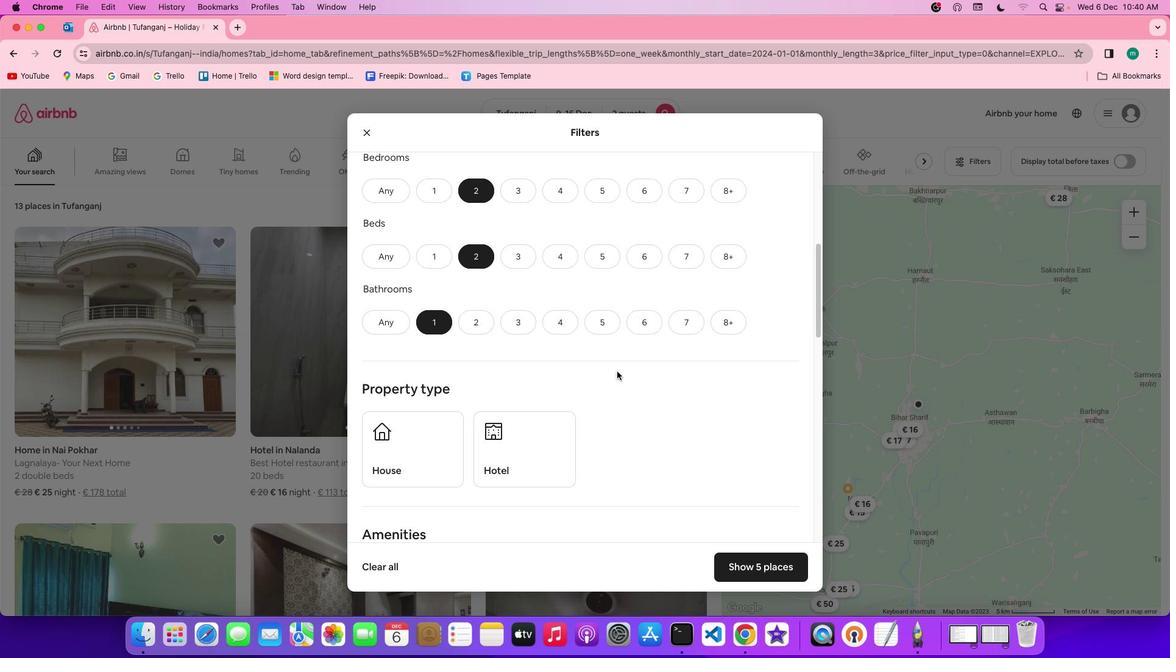 
Action: Mouse scrolled (616, 371) with delta (0, 0)
Screenshot: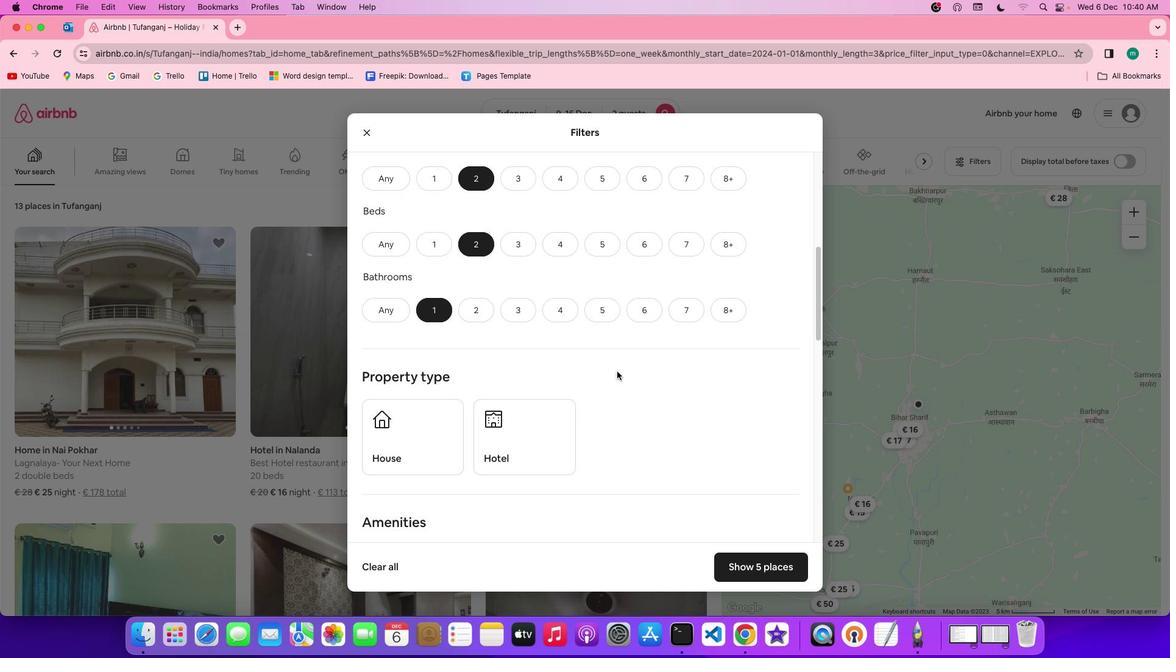 
Action: Mouse scrolled (616, 371) with delta (0, -1)
Screenshot: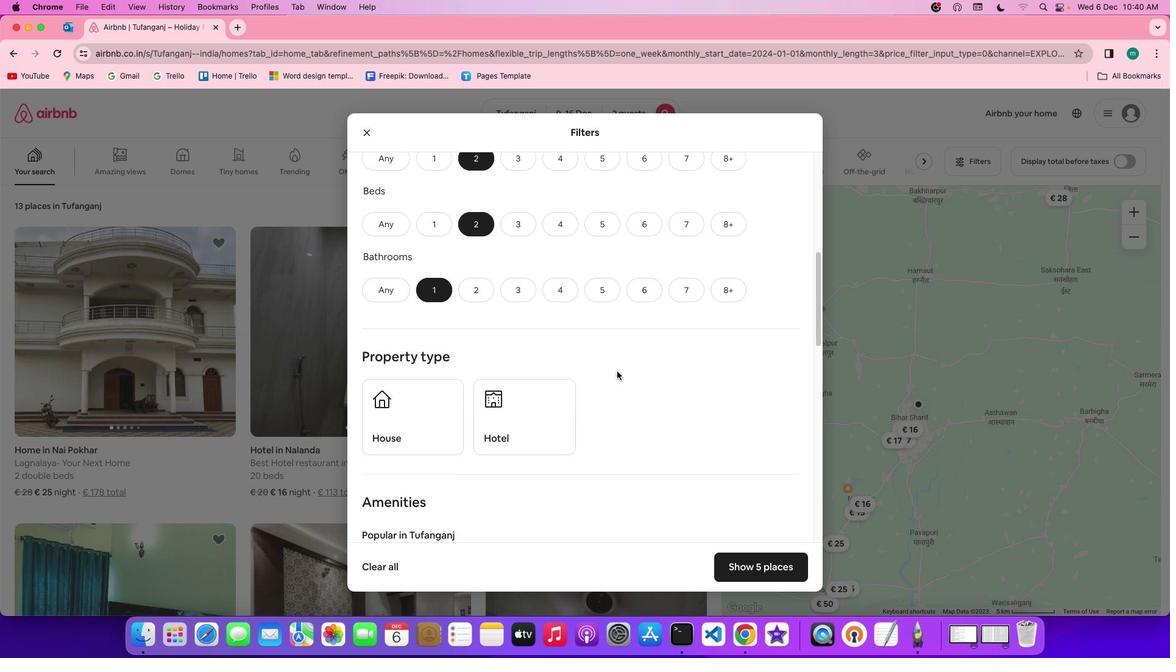 
Action: Mouse scrolled (616, 371) with delta (0, -1)
Screenshot: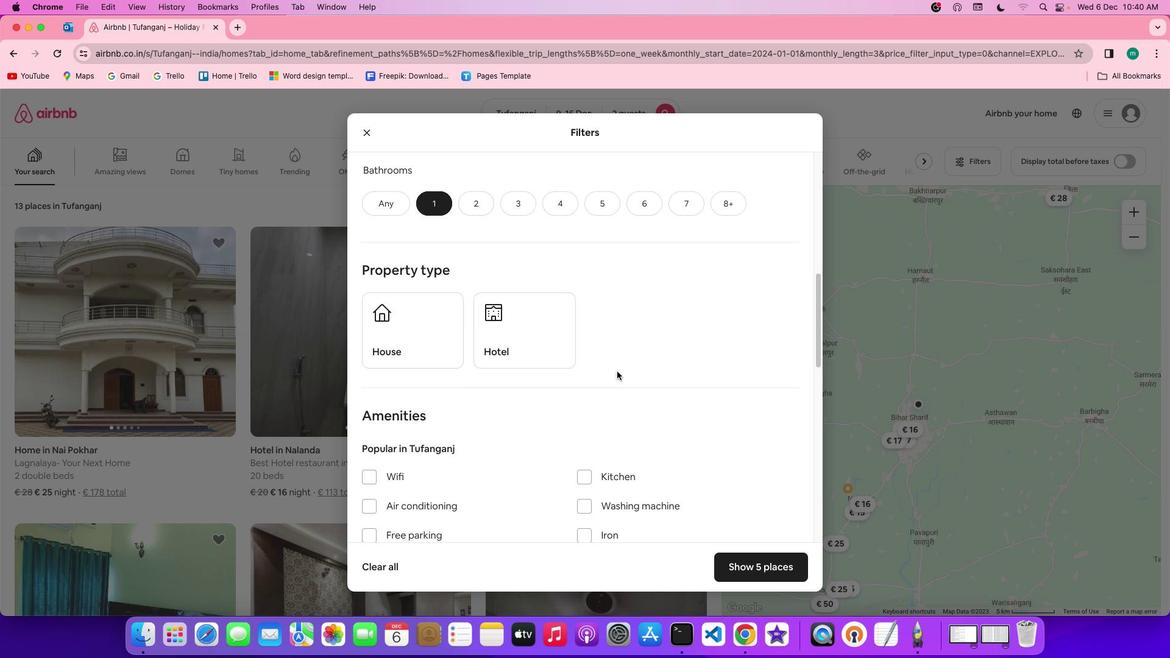 
Action: Mouse scrolled (616, 371) with delta (0, 0)
Screenshot: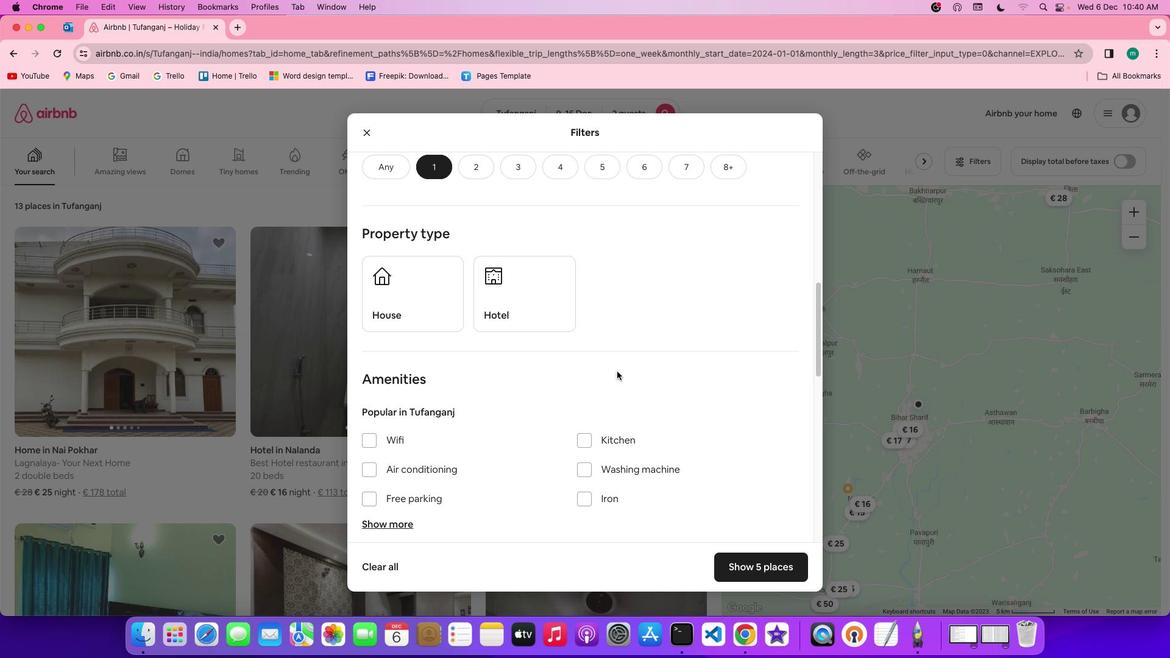 
Action: Mouse scrolled (616, 371) with delta (0, 0)
Screenshot: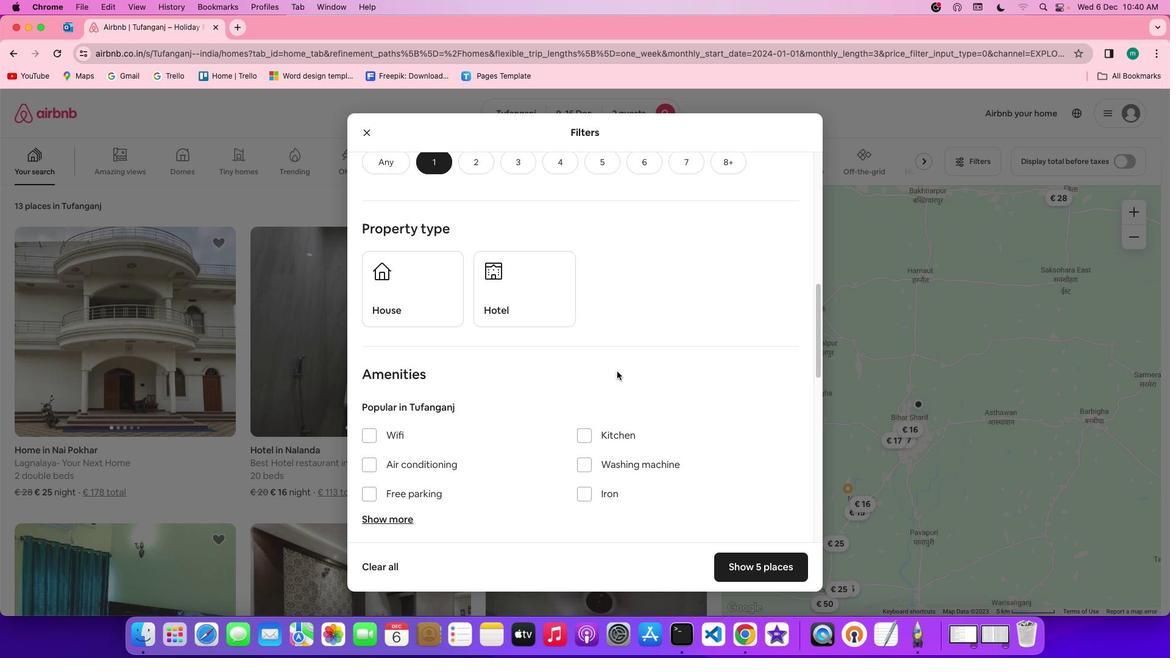 
Action: Mouse moved to (665, 341)
Screenshot: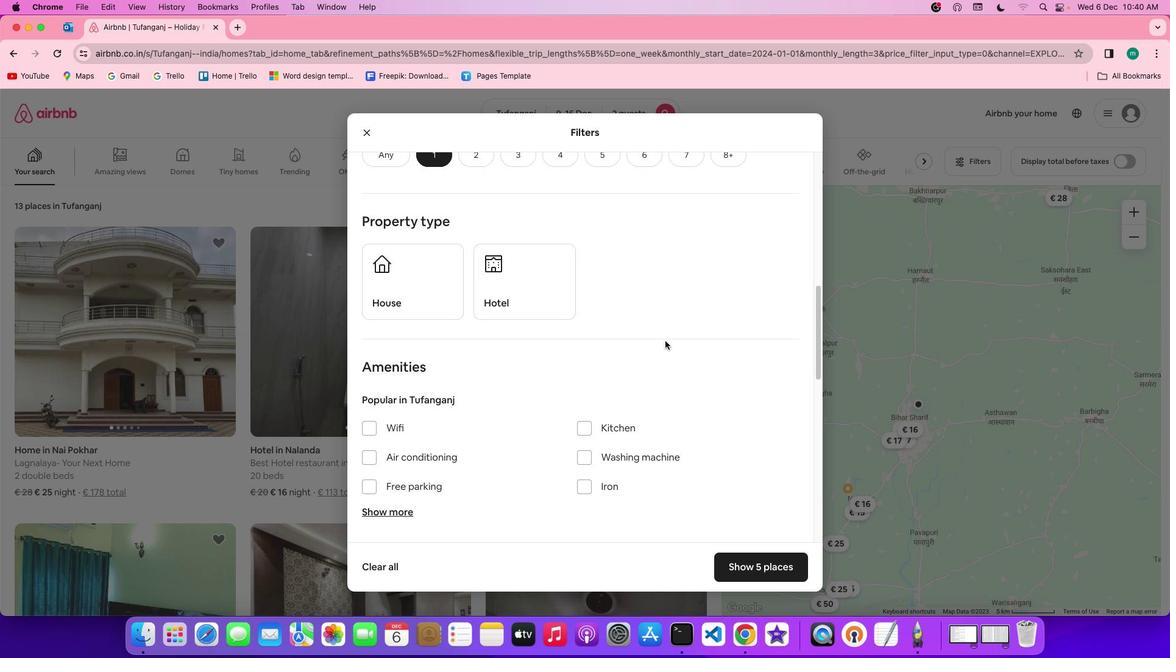 
Action: Mouse scrolled (665, 341) with delta (0, 0)
Screenshot: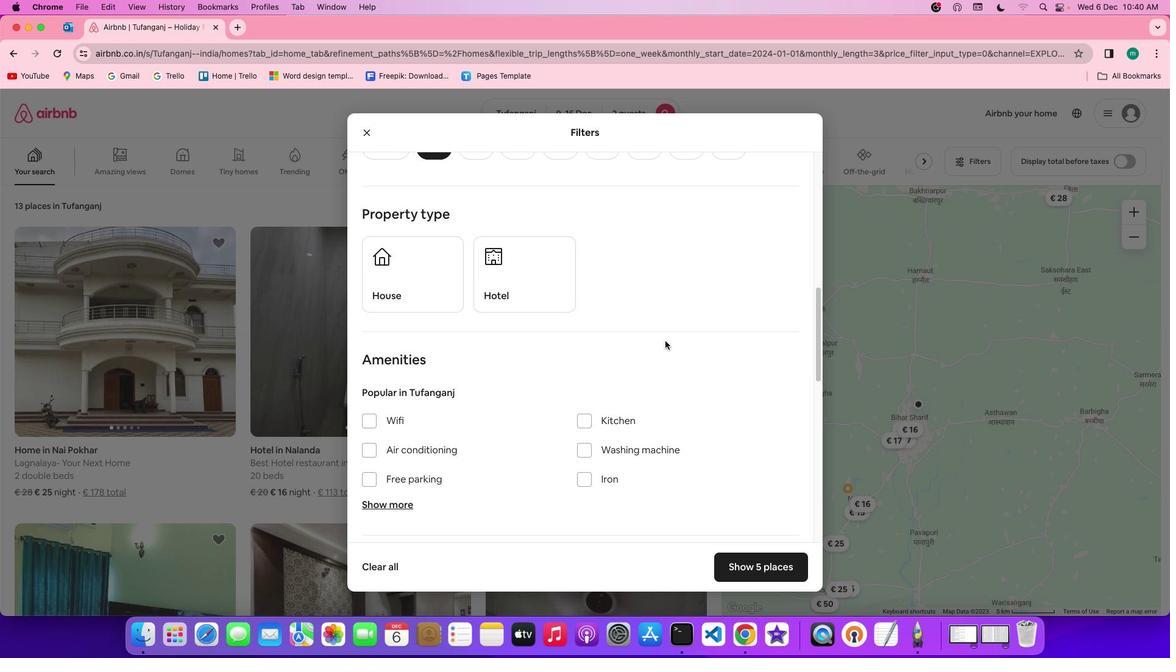 
Action: Mouse scrolled (665, 341) with delta (0, 0)
Screenshot: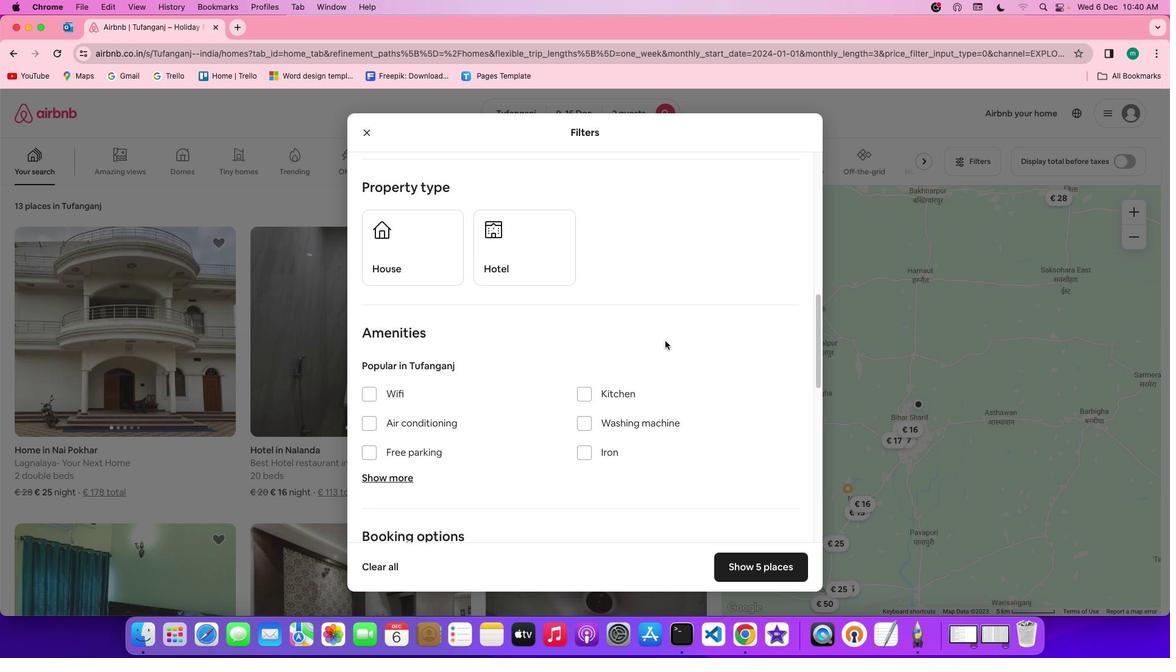 
Action: Mouse scrolled (665, 341) with delta (0, -1)
Screenshot: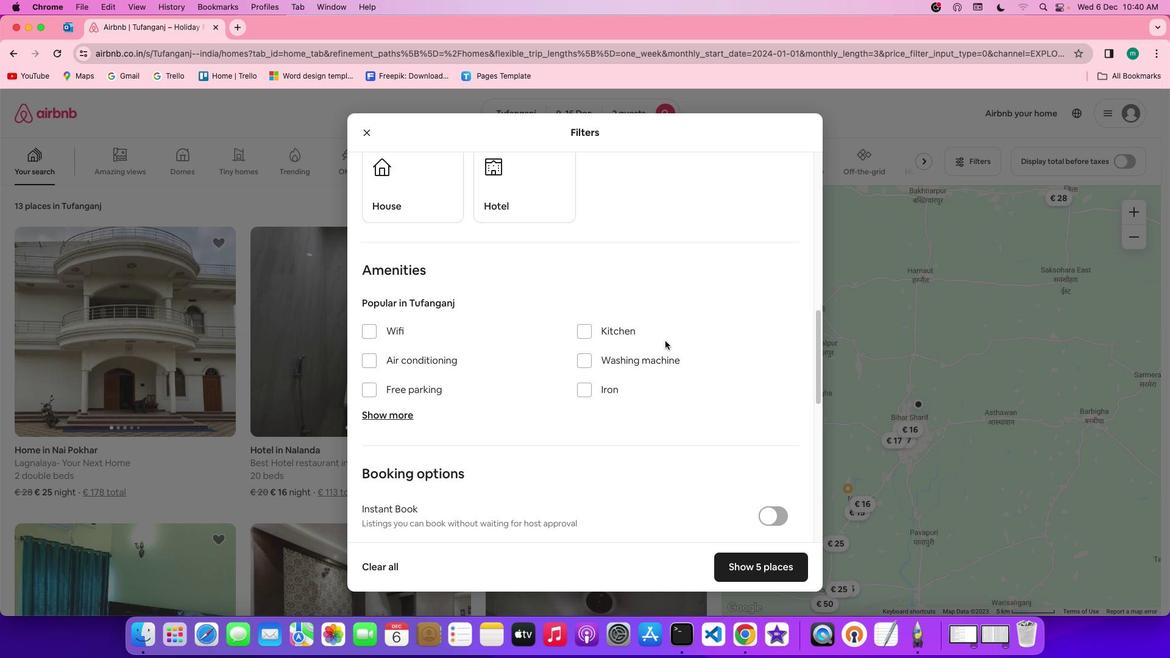 
Action: Mouse scrolled (665, 341) with delta (0, -2)
Screenshot: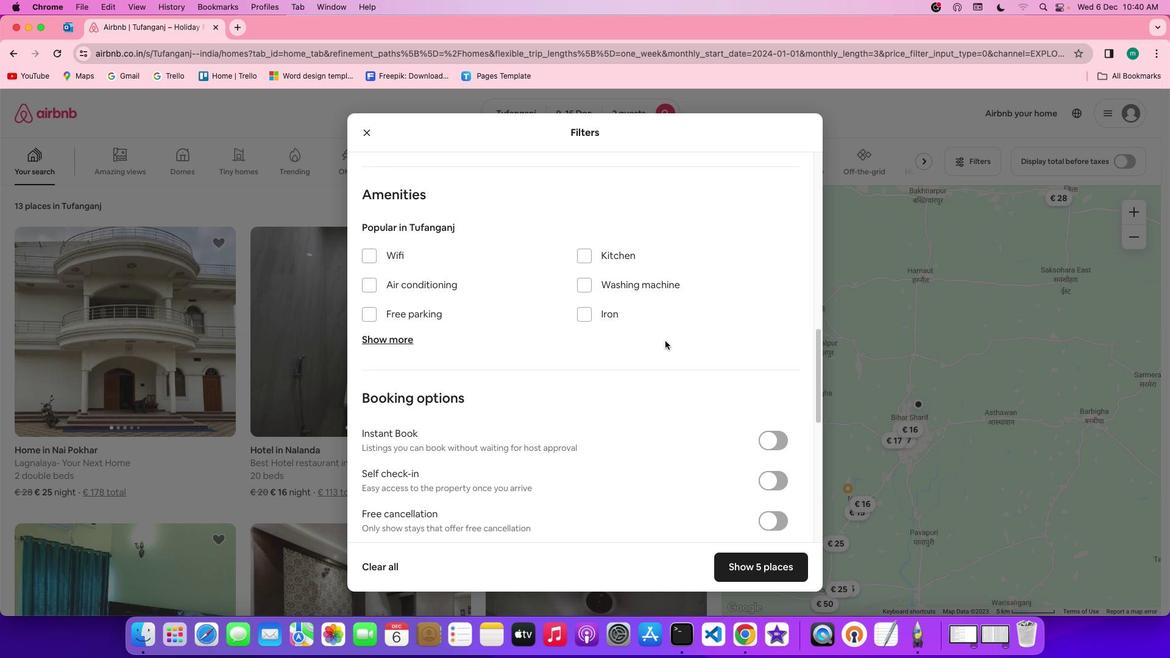 
Action: Mouse moved to (665, 341)
Screenshot: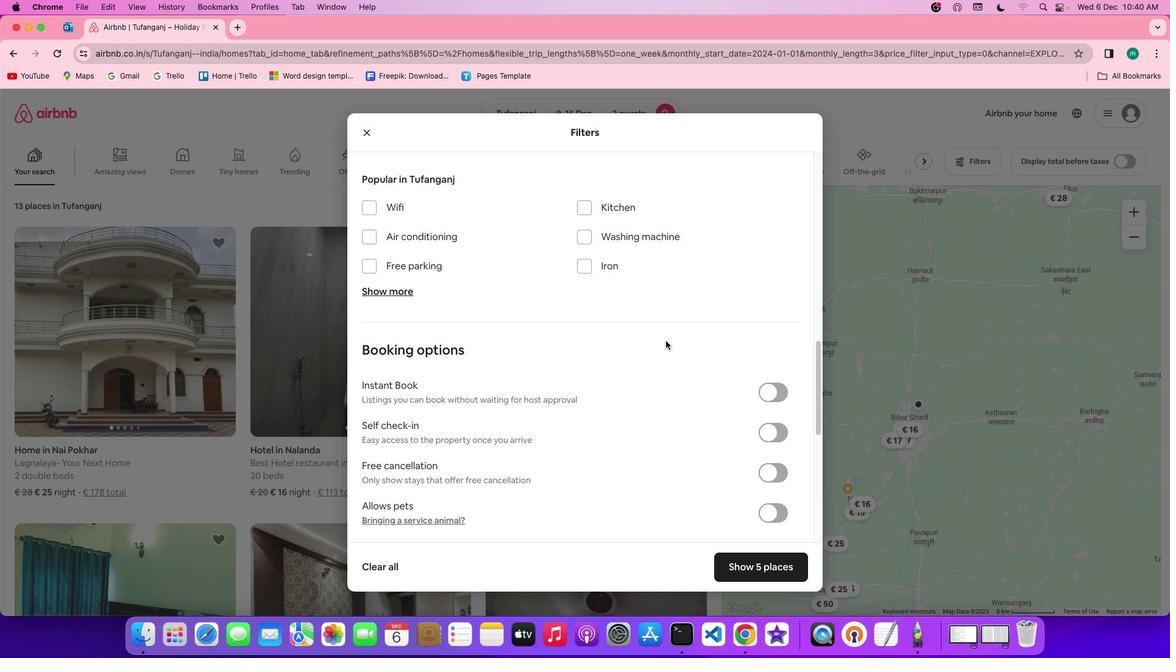
Action: Mouse scrolled (665, 341) with delta (0, 0)
Screenshot: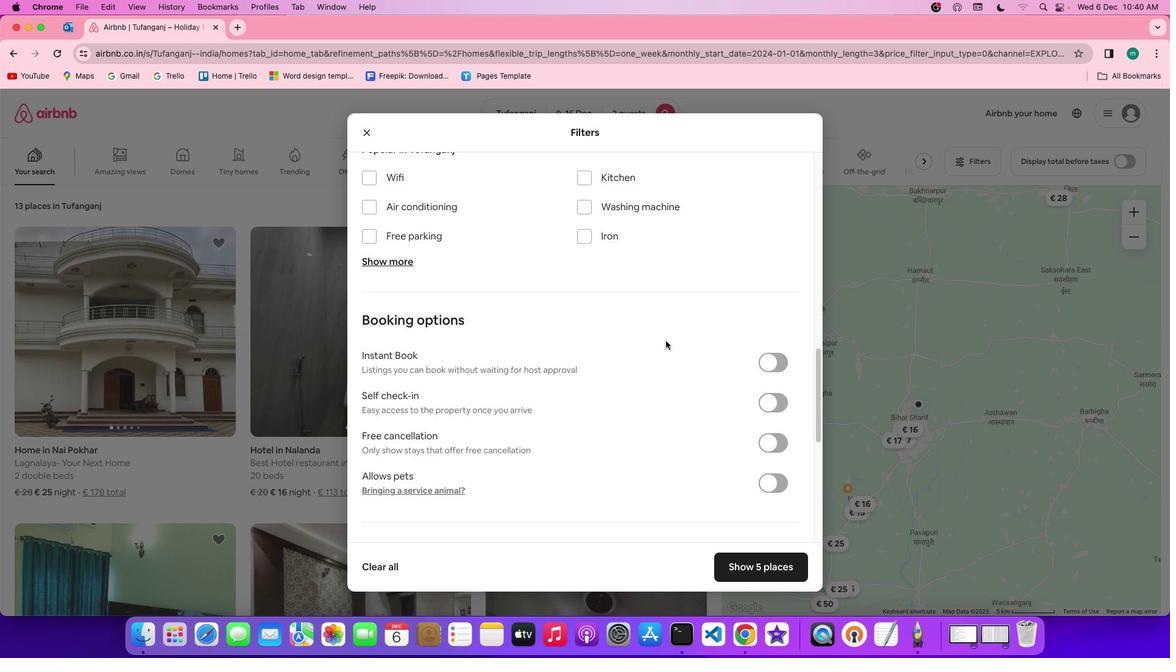 
Action: Mouse scrolled (665, 341) with delta (0, 0)
Screenshot: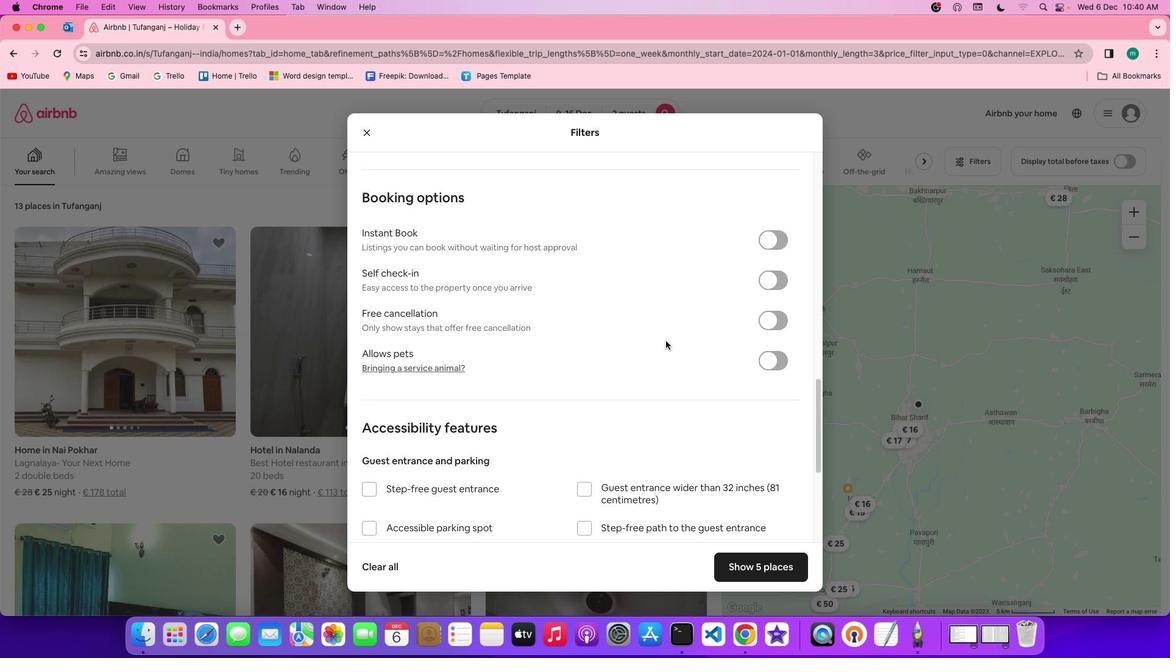 
Action: Mouse scrolled (665, 341) with delta (0, -1)
Screenshot: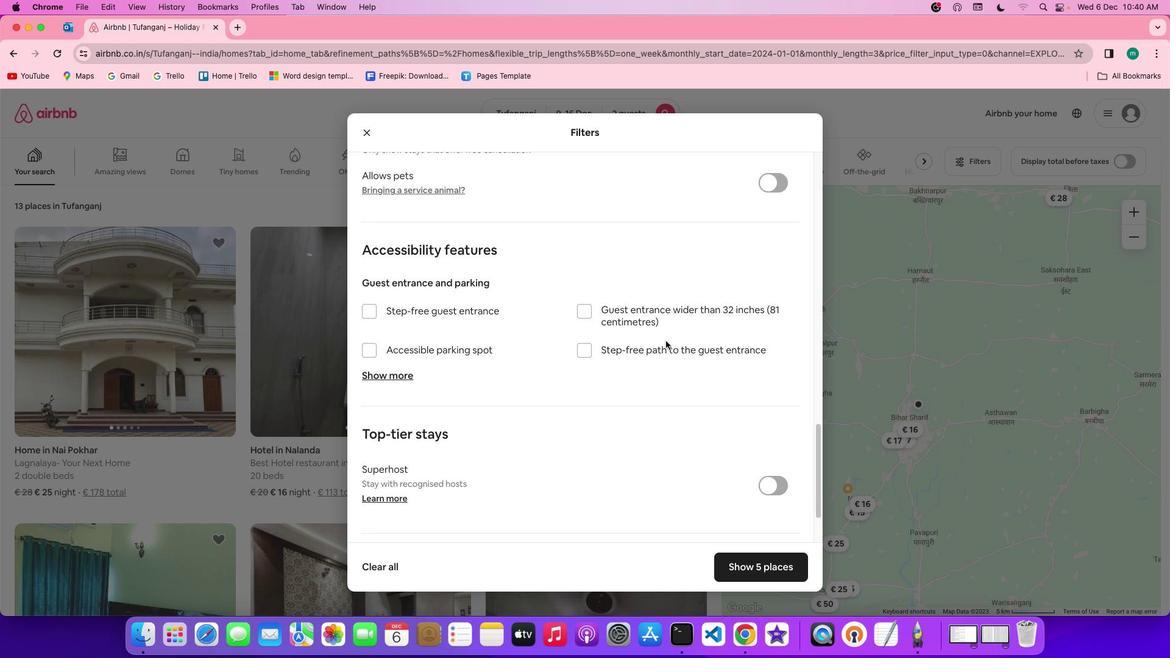 
Action: Mouse scrolled (665, 341) with delta (0, -3)
Screenshot: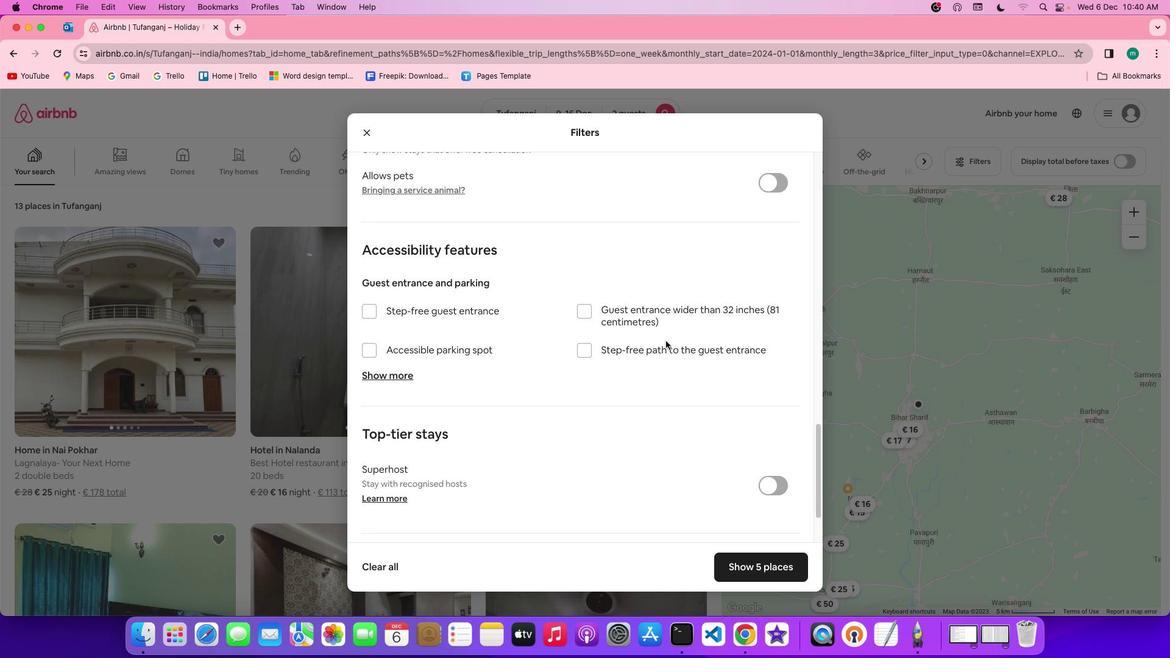 
Action: Mouse scrolled (665, 341) with delta (0, -3)
Screenshot: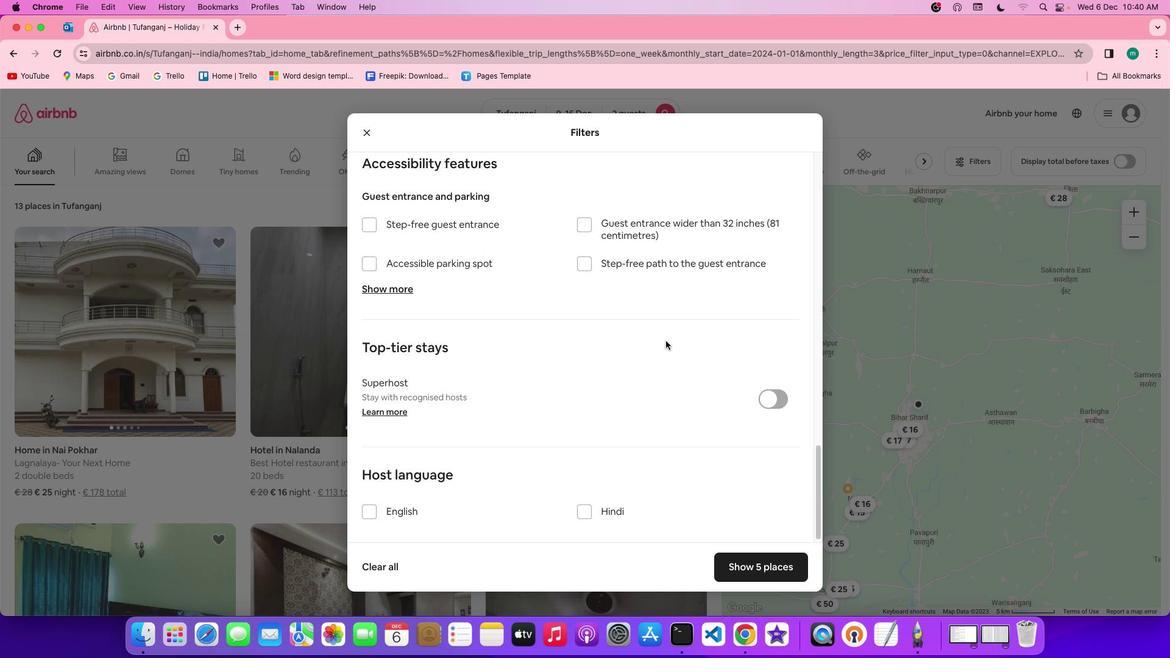 
Action: Mouse scrolled (665, 341) with delta (0, -3)
Screenshot: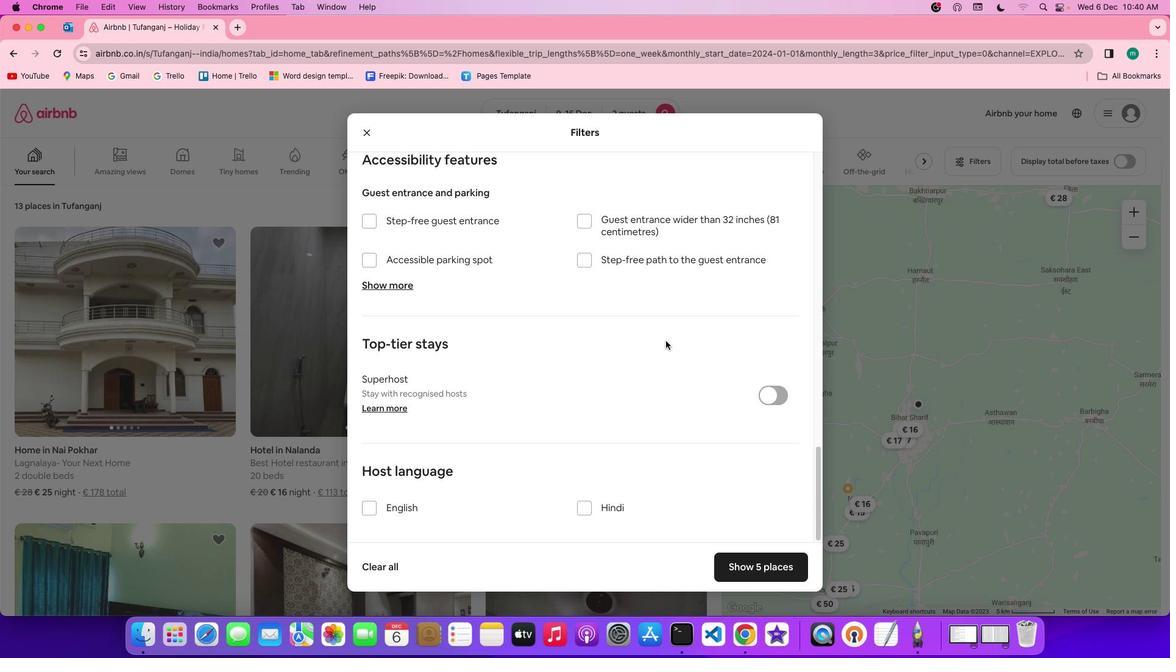
Action: Mouse moved to (669, 340)
Screenshot: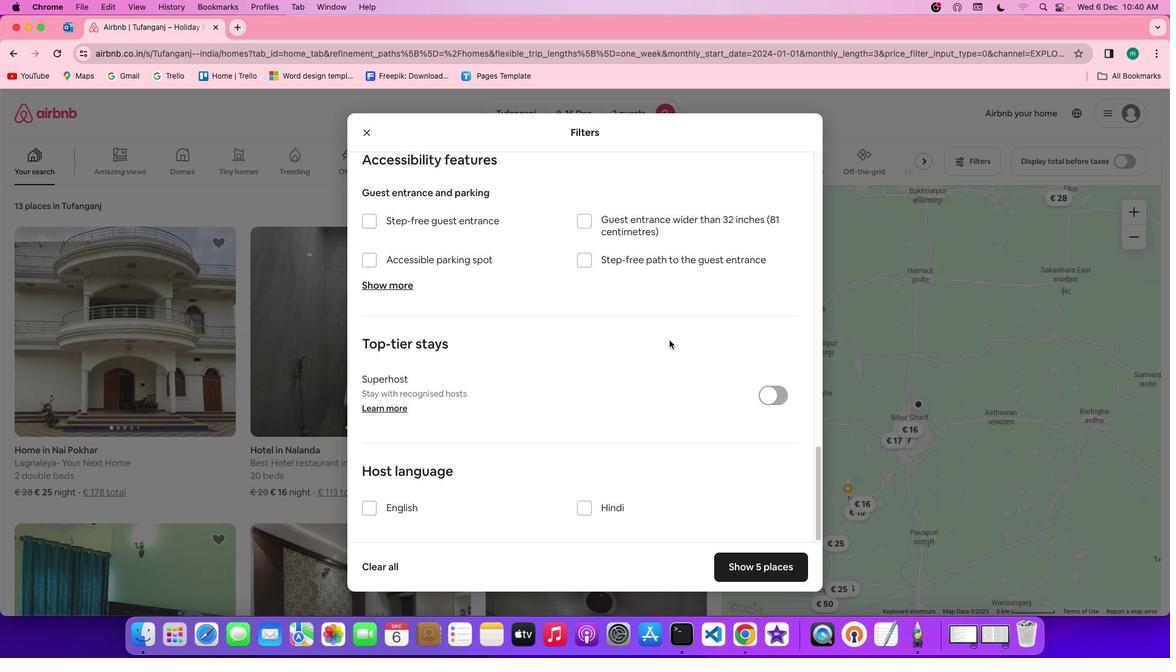 
Action: Mouse scrolled (669, 340) with delta (0, 0)
Screenshot: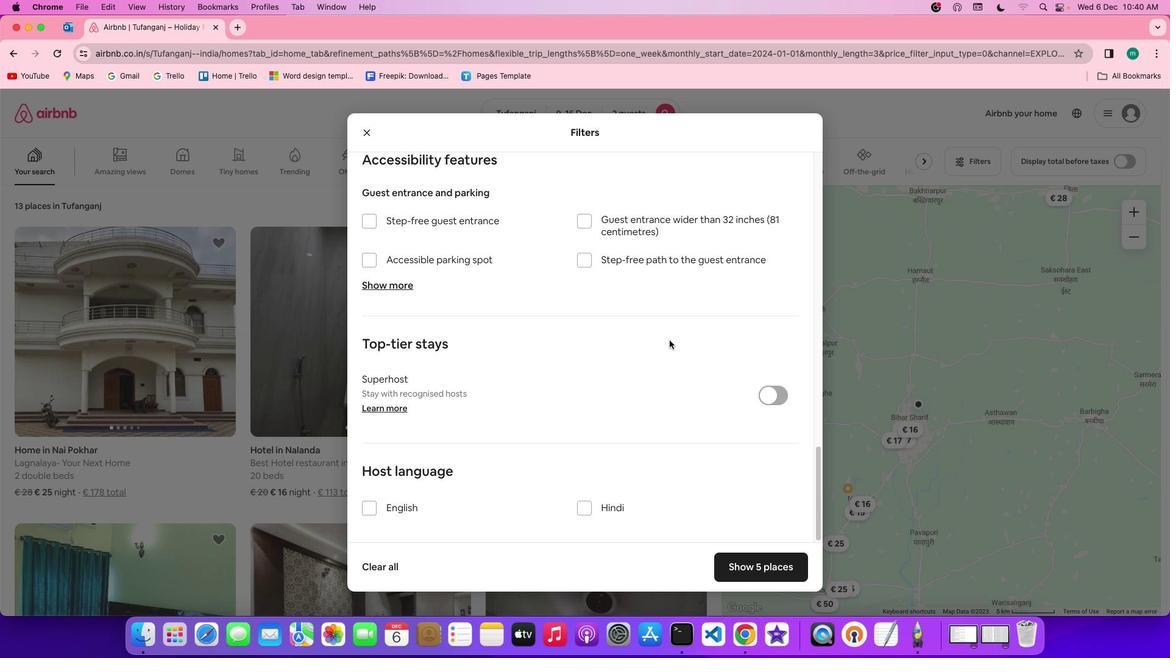 
Action: Mouse scrolled (669, 340) with delta (0, 0)
Screenshot: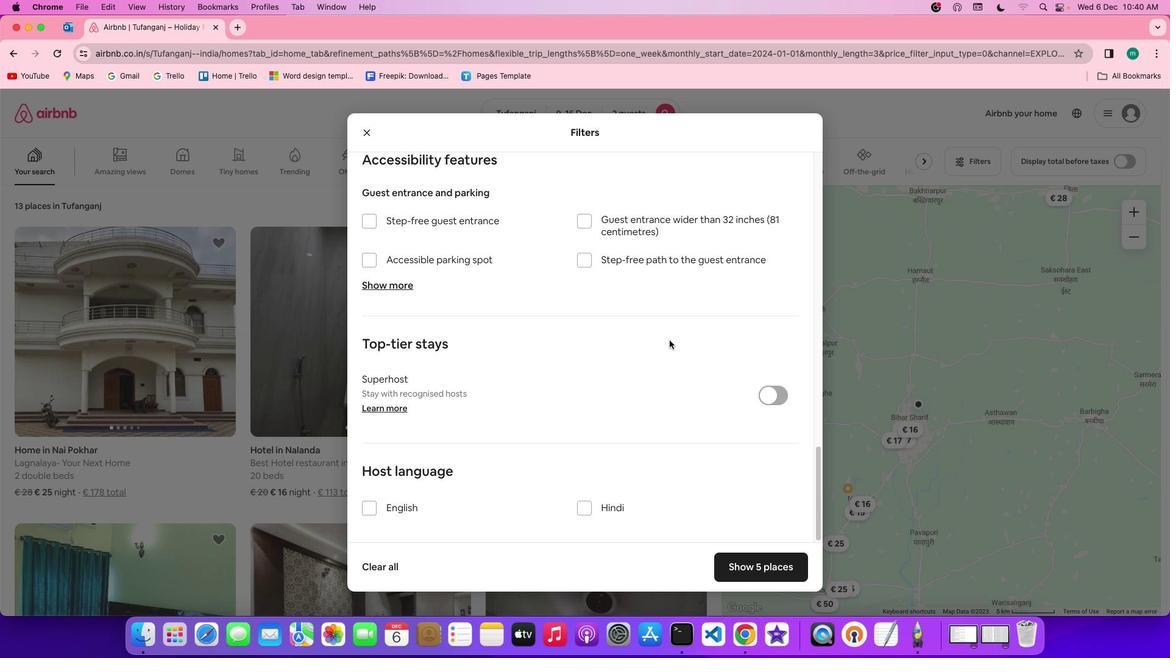 
Action: Mouse scrolled (669, 340) with delta (0, -1)
Screenshot: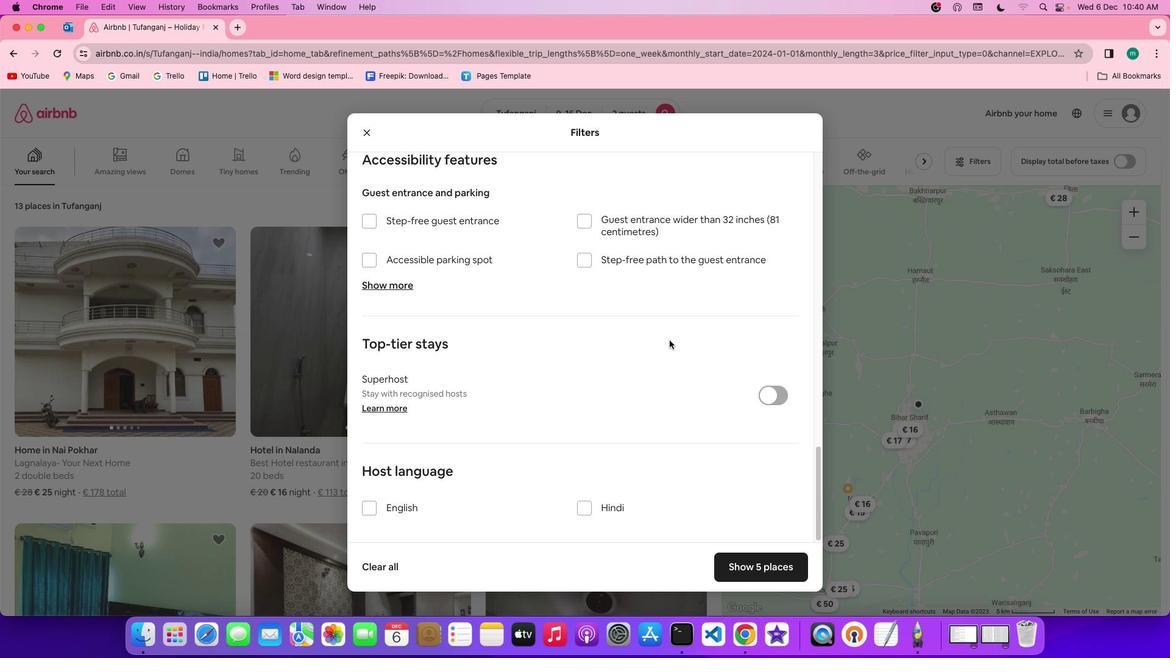 
Action: Mouse scrolled (669, 340) with delta (0, -3)
Screenshot: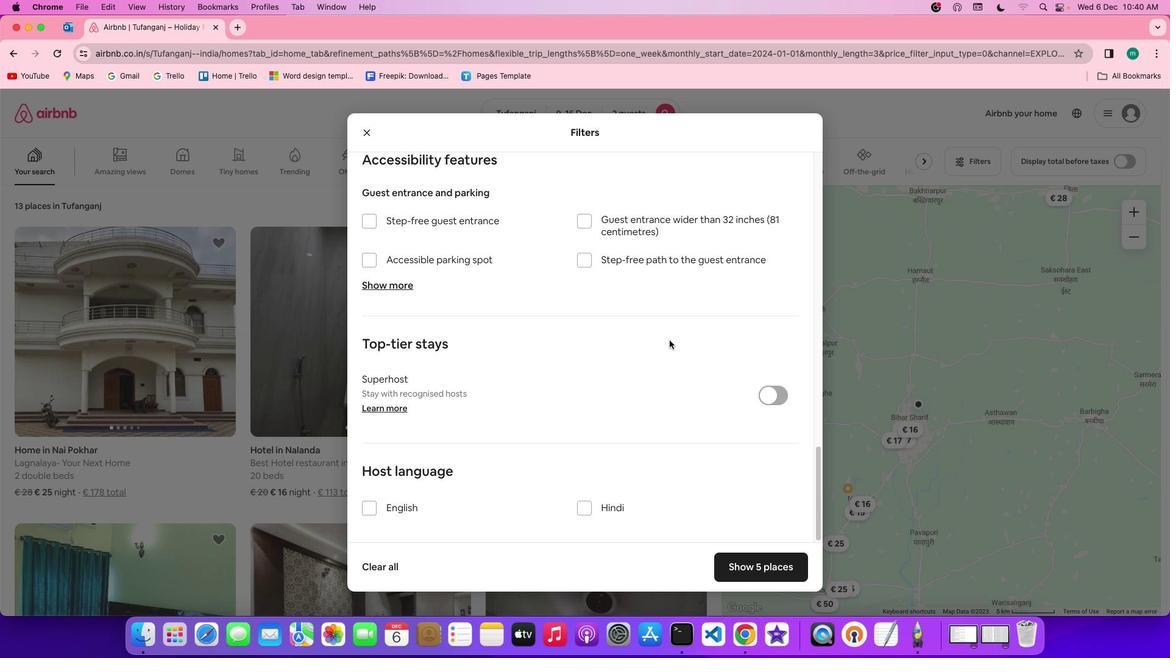 
Action: Mouse scrolled (669, 340) with delta (0, -3)
Screenshot: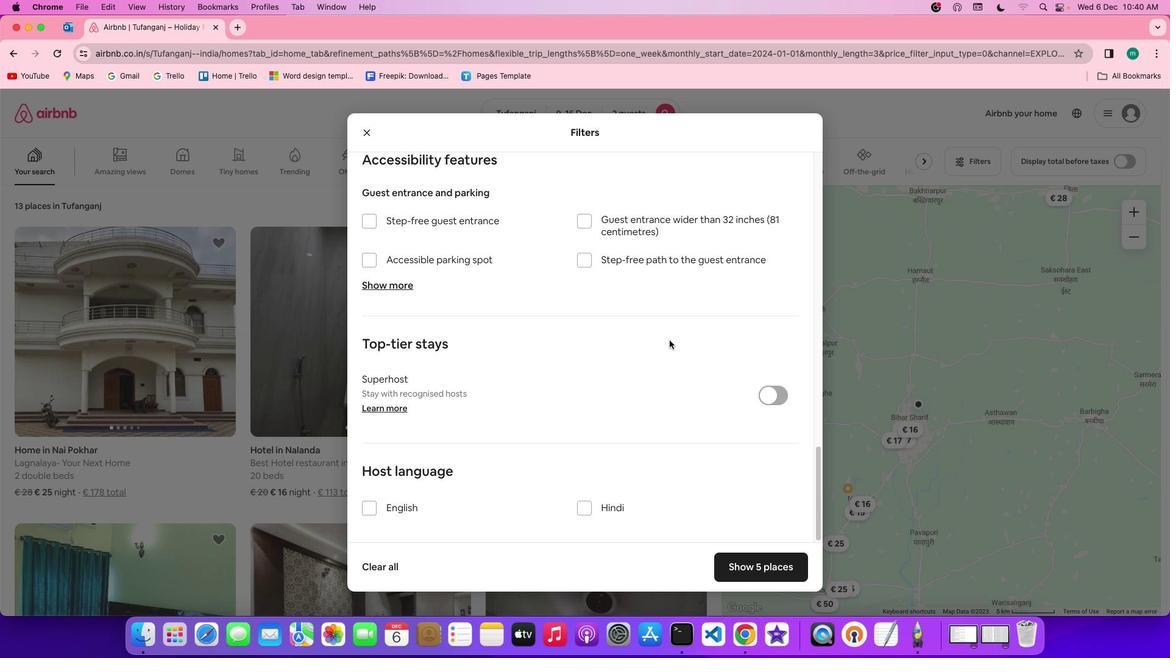 
Action: Mouse scrolled (669, 340) with delta (0, 0)
Screenshot: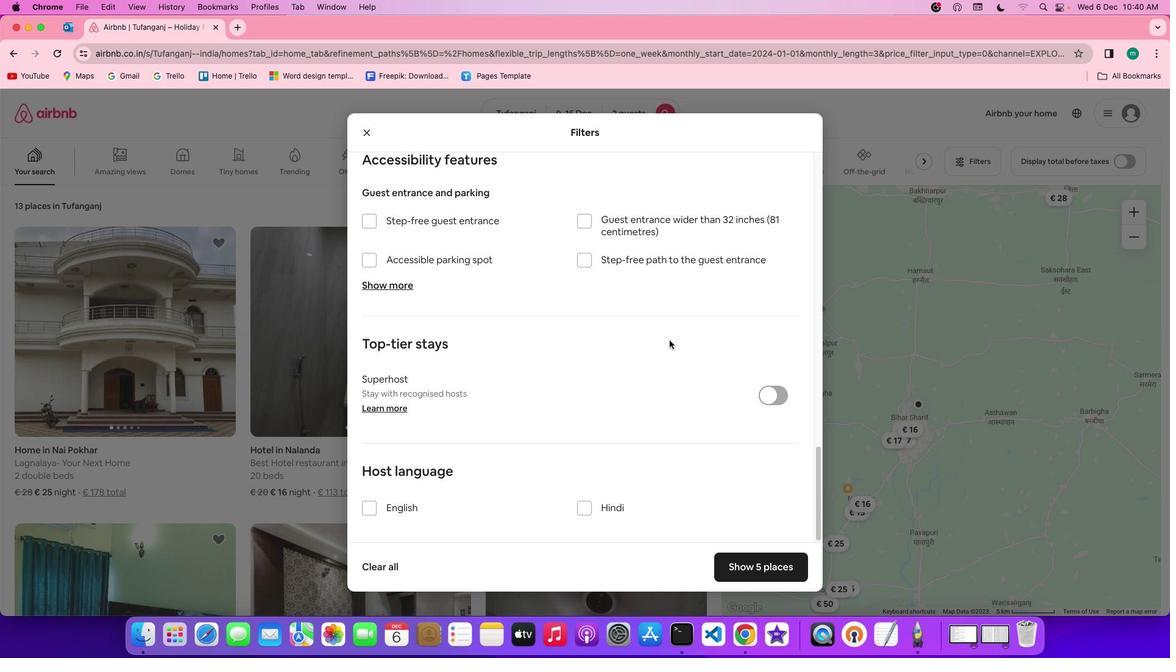 
Action: Mouse scrolled (669, 340) with delta (0, 0)
Screenshot: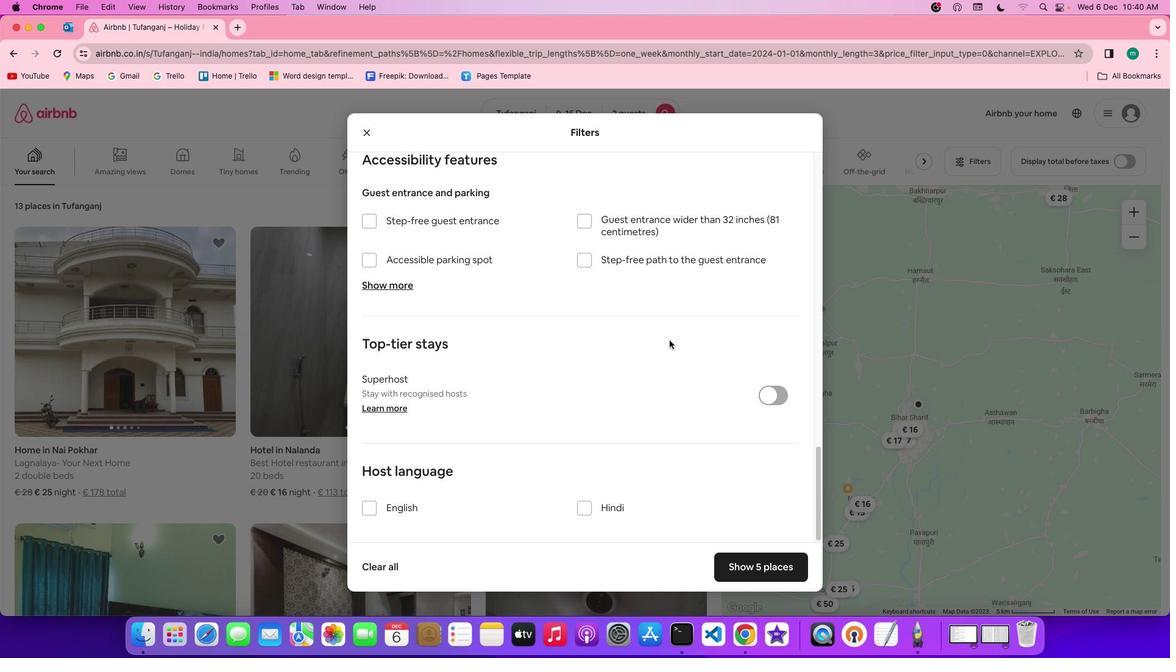 
Action: Mouse scrolled (669, 340) with delta (0, -1)
Screenshot: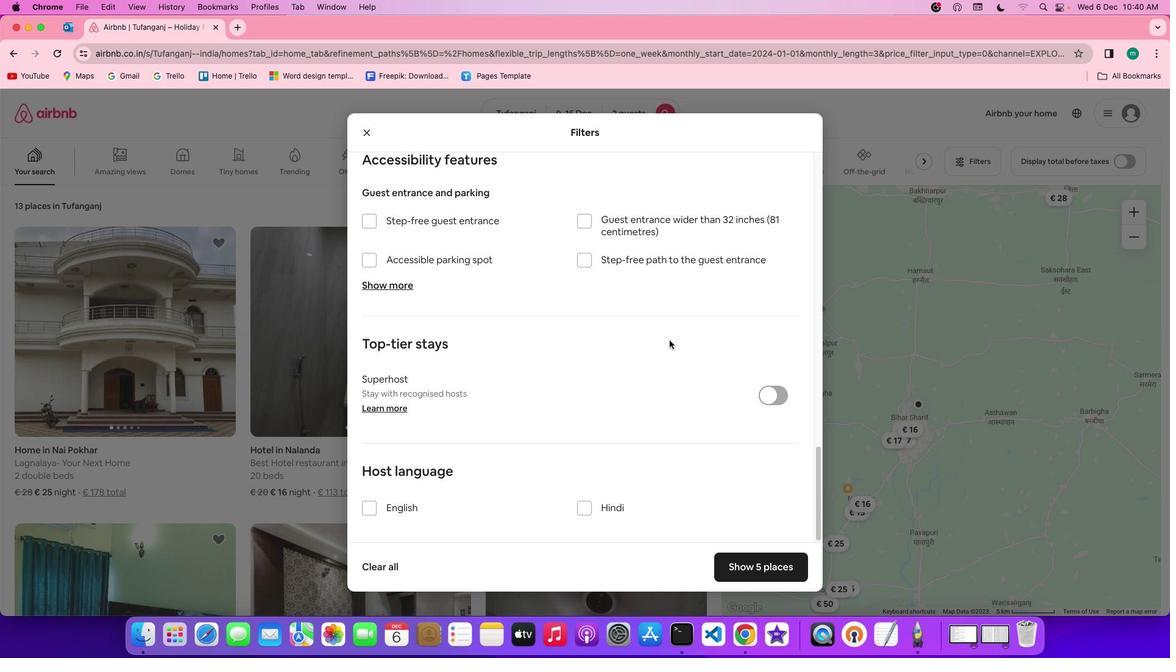 
Action: Mouse scrolled (669, 340) with delta (0, -3)
Screenshot: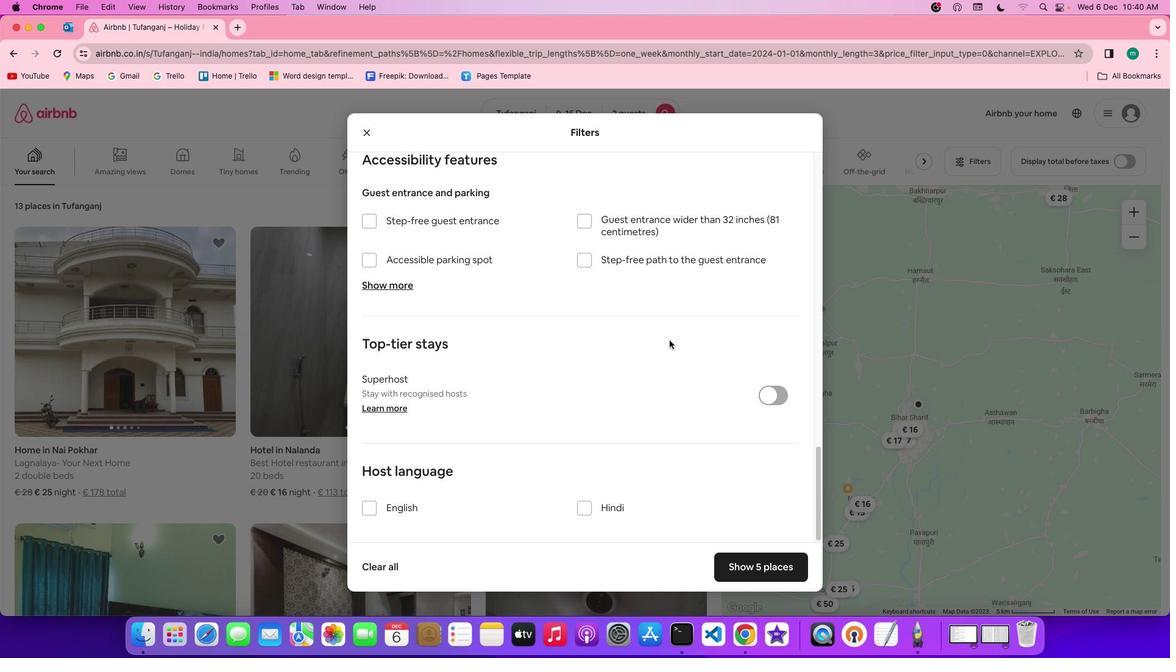 
Action: Mouse scrolled (669, 340) with delta (0, -3)
Screenshot: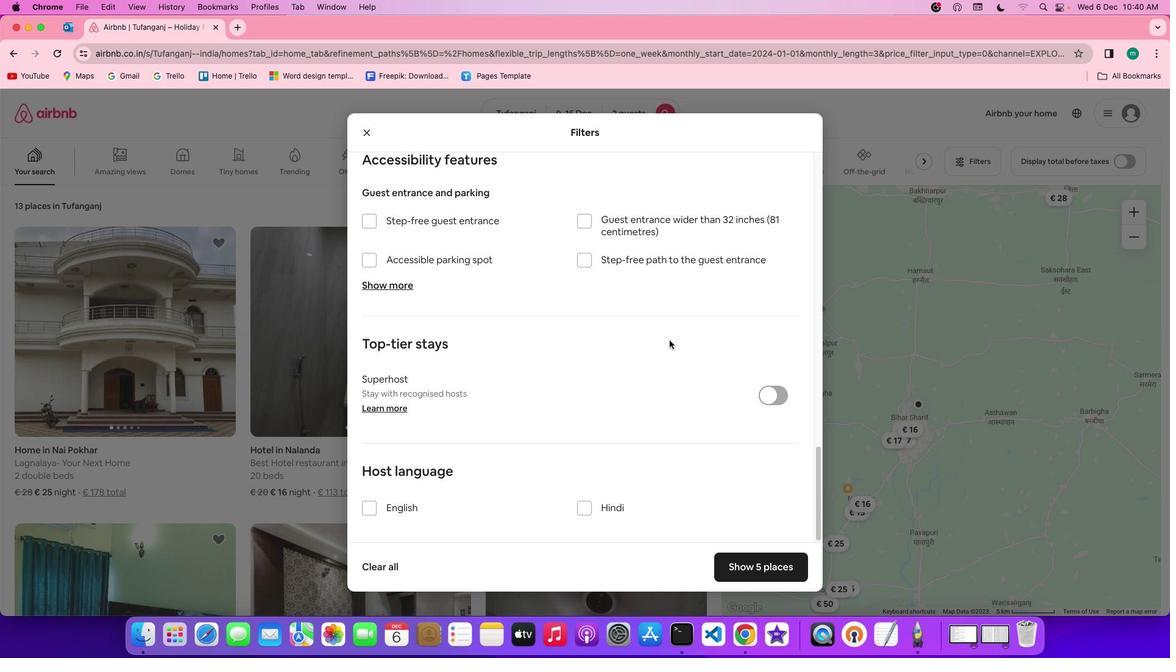
Action: Mouse moved to (749, 474)
Screenshot: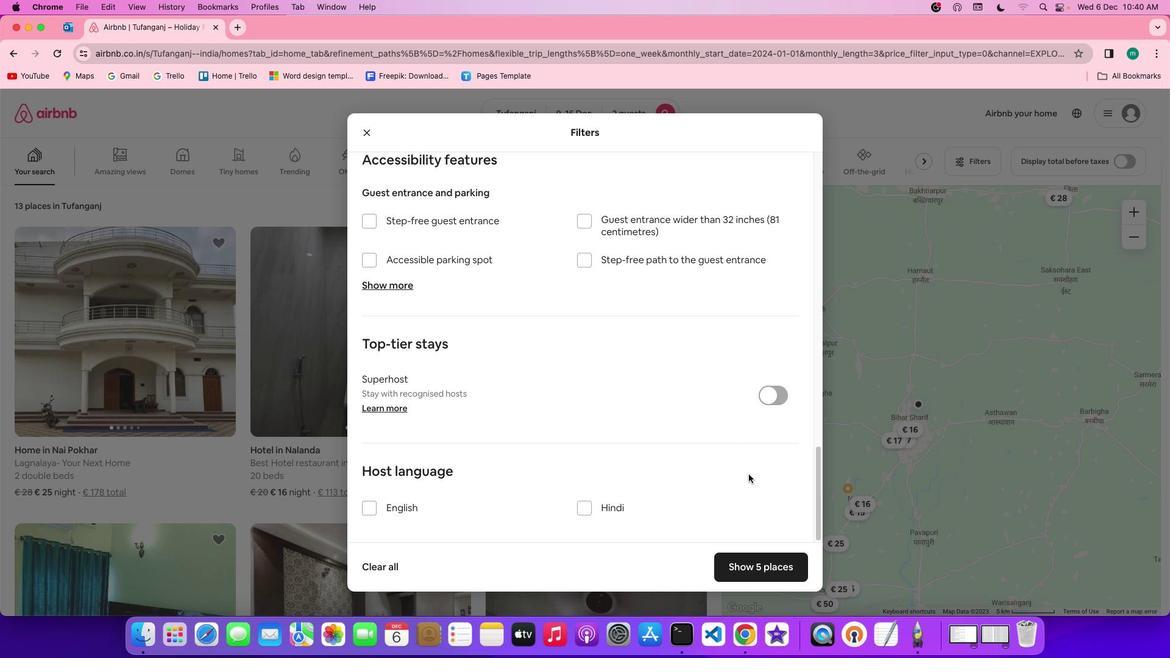 
Action: Mouse scrolled (749, 474) with delta (0, 0)
Screenshot: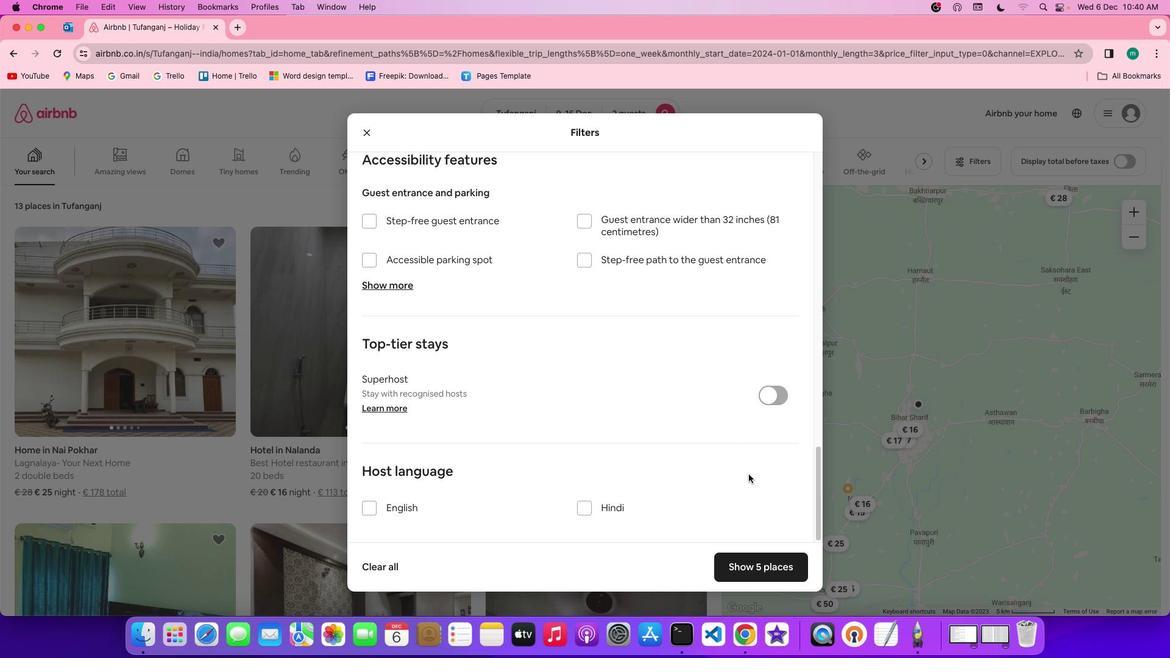 
Action: Mouse scrolled (749, 474) with delta (0, 0)
Screenshot: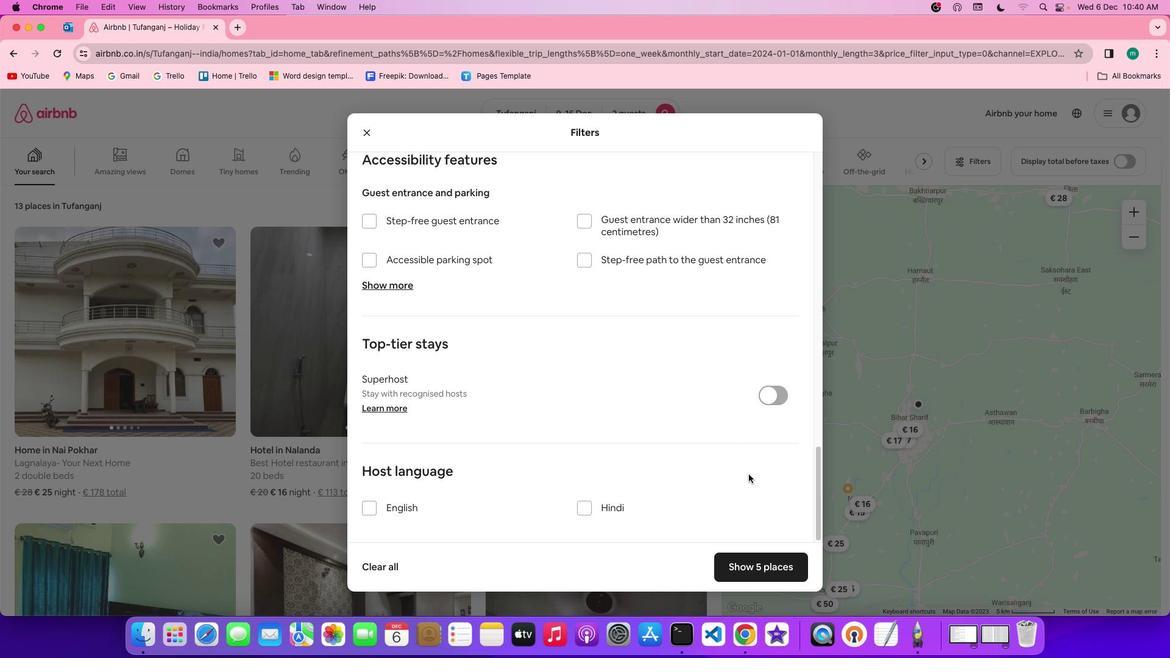 
Action: Mouse scrolled (749, 474) with delta (0, -1)
Screenshot: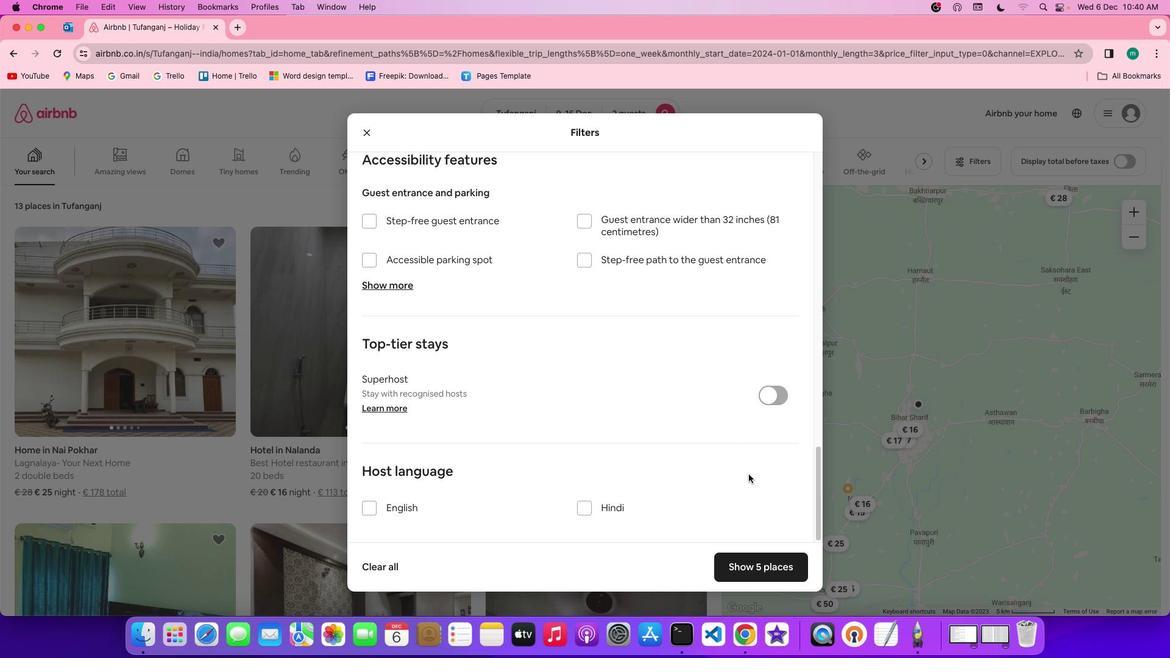 
Action: Mouse scrolled (749, 474) with delta (0, -3)
Screenshot: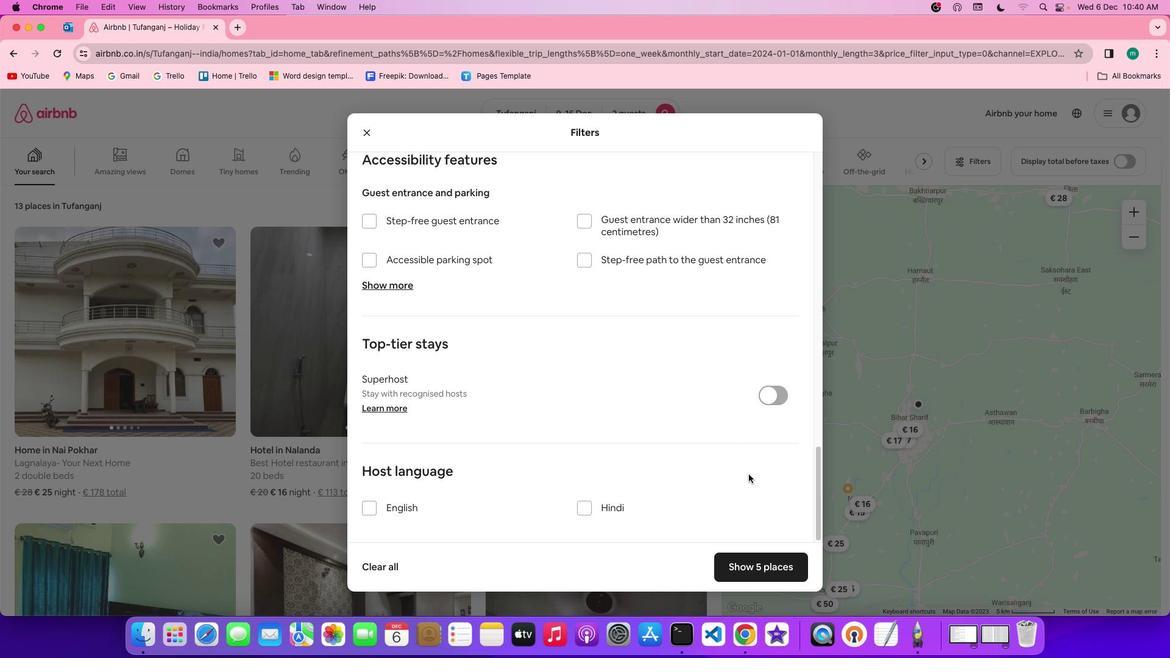 
Action: Mouse moved to (788, 566)
Screenshot: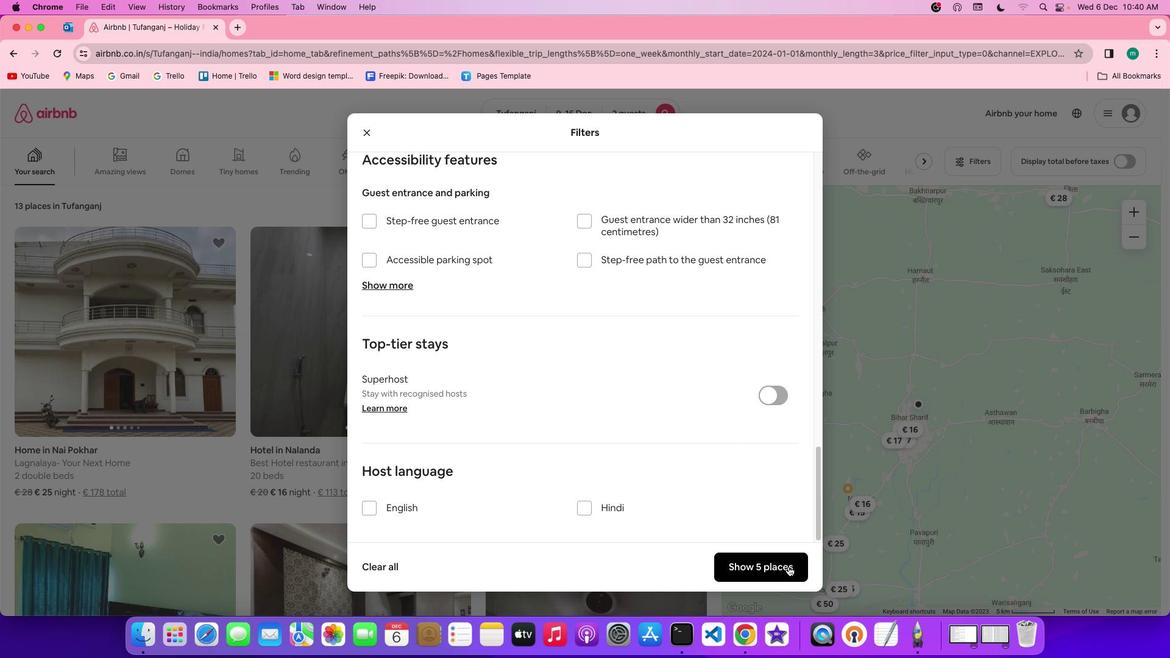 
Action: Mouse pressed left at (788, 566)
Screenshot: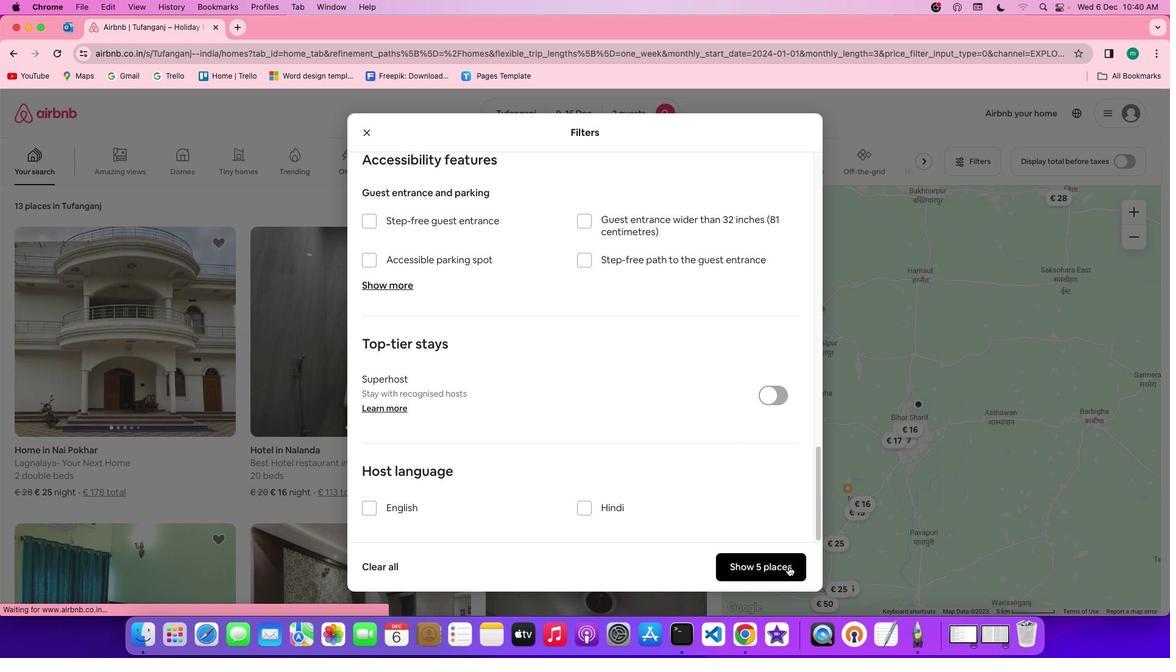 
Action: Mouse moved to (201, 324)
Screenshot: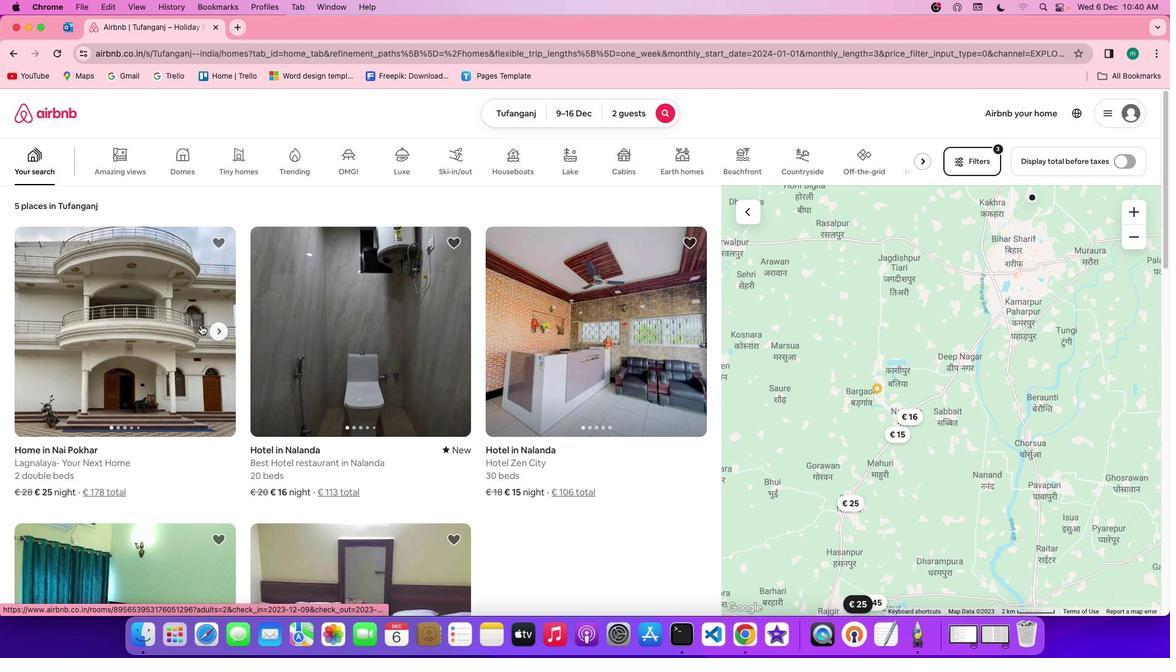 
Action: Mouse pressed left at (201, 324)
Screenshot: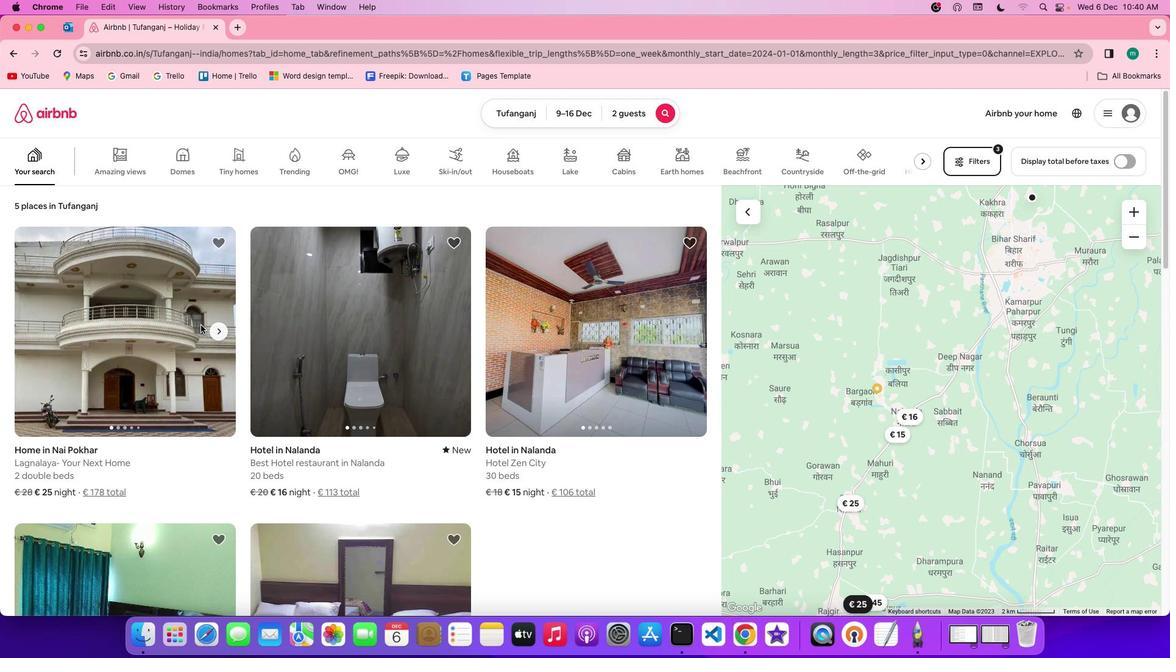 
Action: Mouse moved to (879, 457)
Screenshot: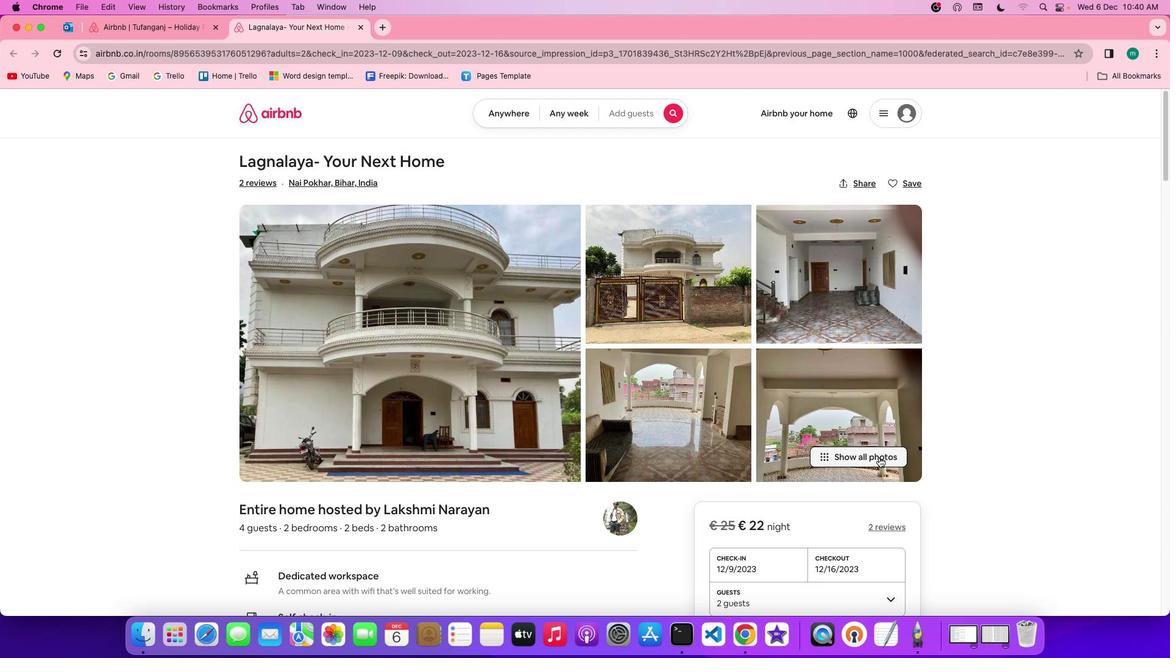 
Action: Mouse pressed left at (879, 457)
Screenshot: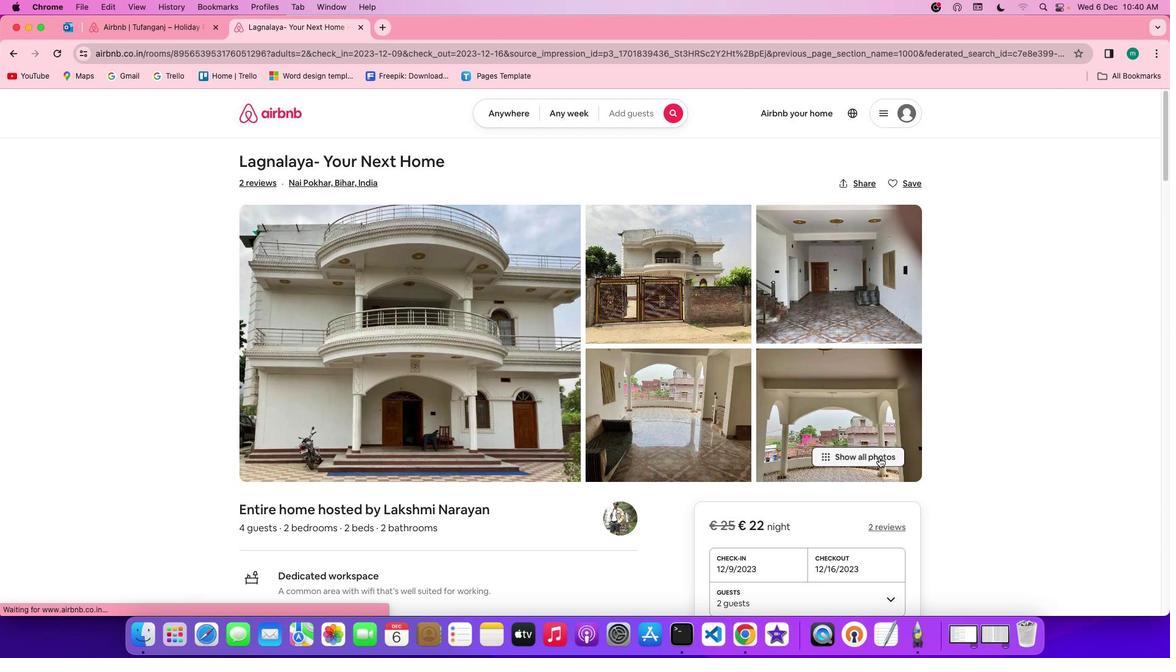 
Action: Mouse moved to (696, 380)
Screenshot: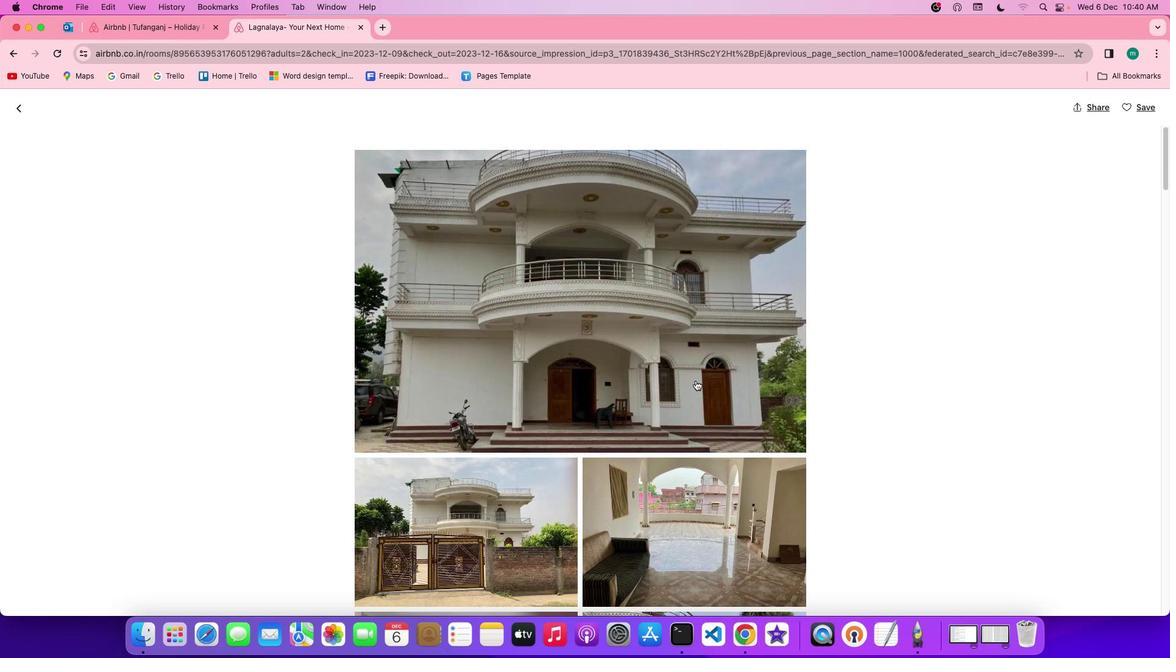 
Action: Mouse scrolled (696, 380) with delta (0, 0)
Screenshot: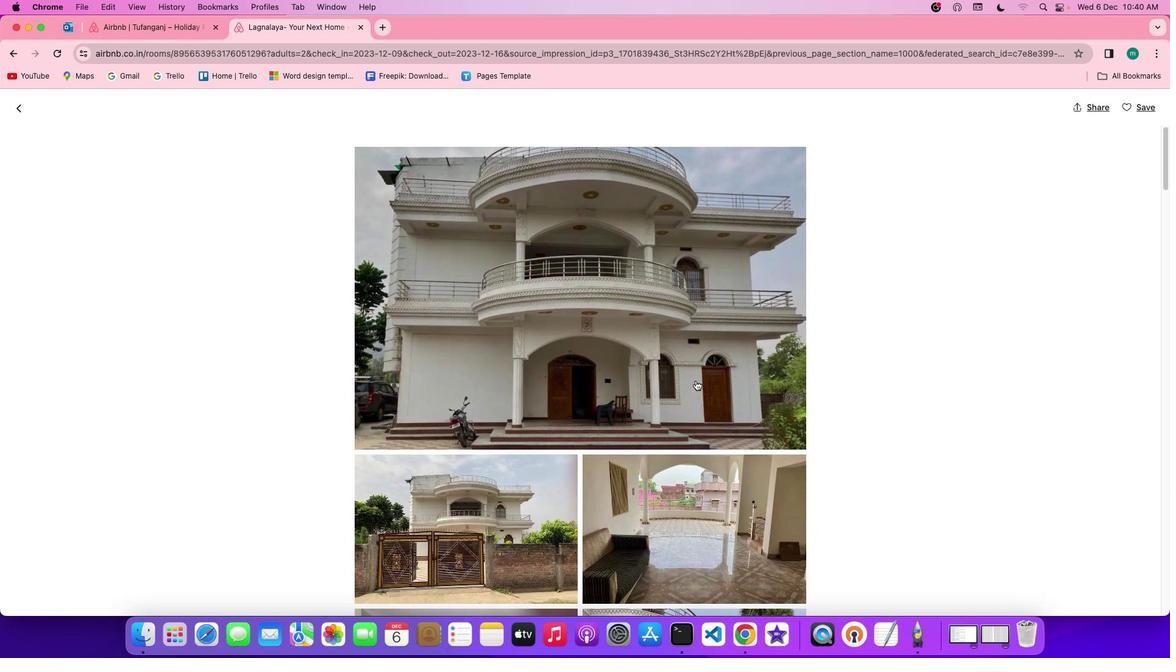 
Action: Mouse scrolled (696, 380) with delta (0, 0)
Screenshot: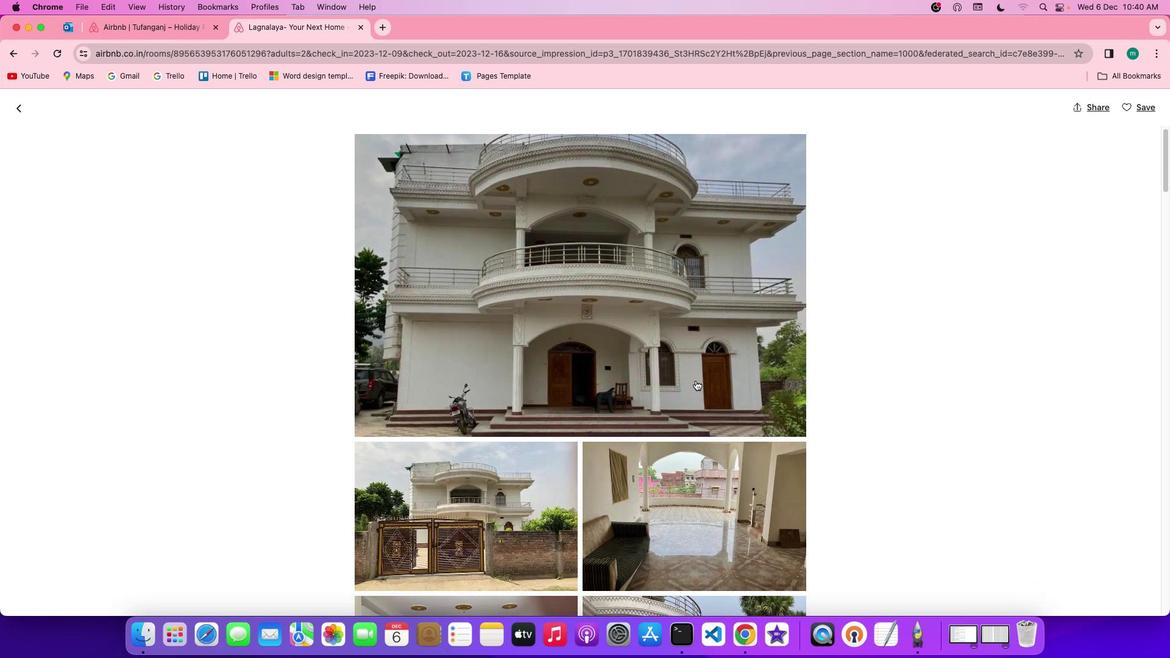 
Action: Mouse scrolled (696, 380) with delta (0, 0)
Screenshot: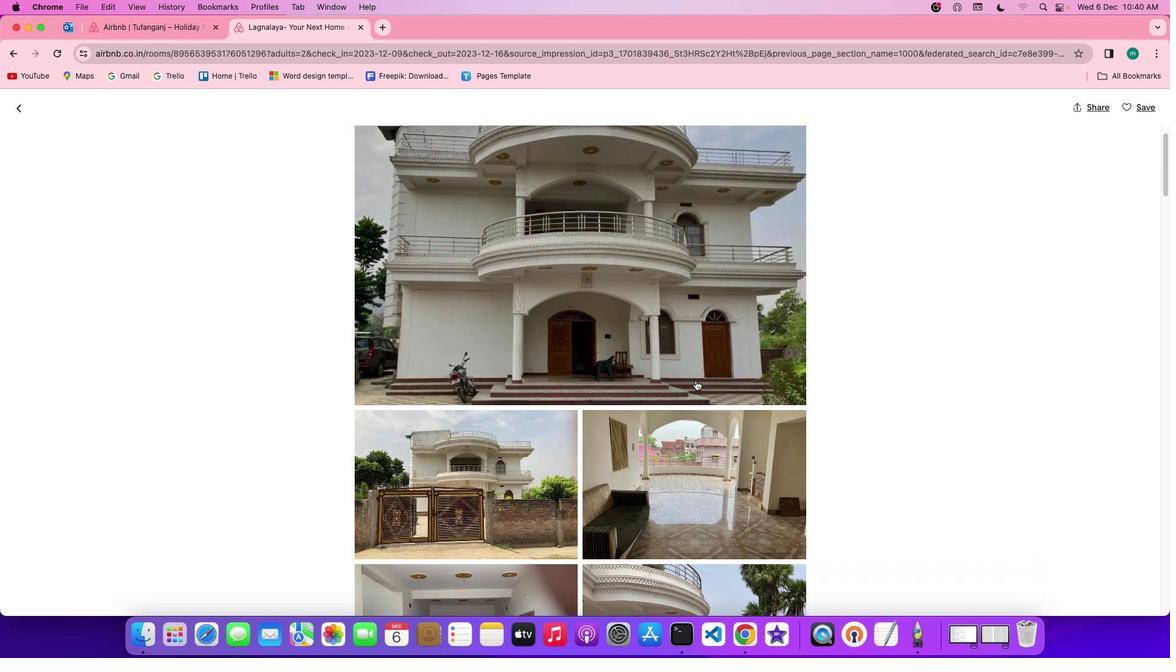 
Action: Mouse scrolled (696, 380) with delta (0, 0)
Screenshot: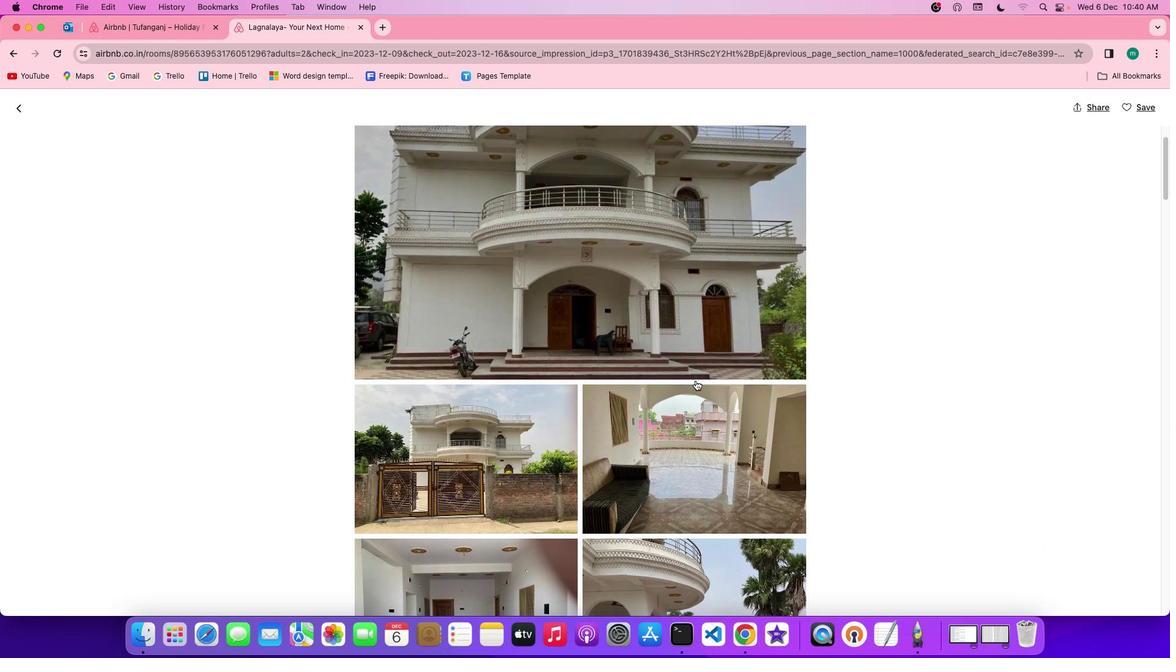 
Action: Mouse scrolled (696, 380) with delta (0, 0)
Screenshot: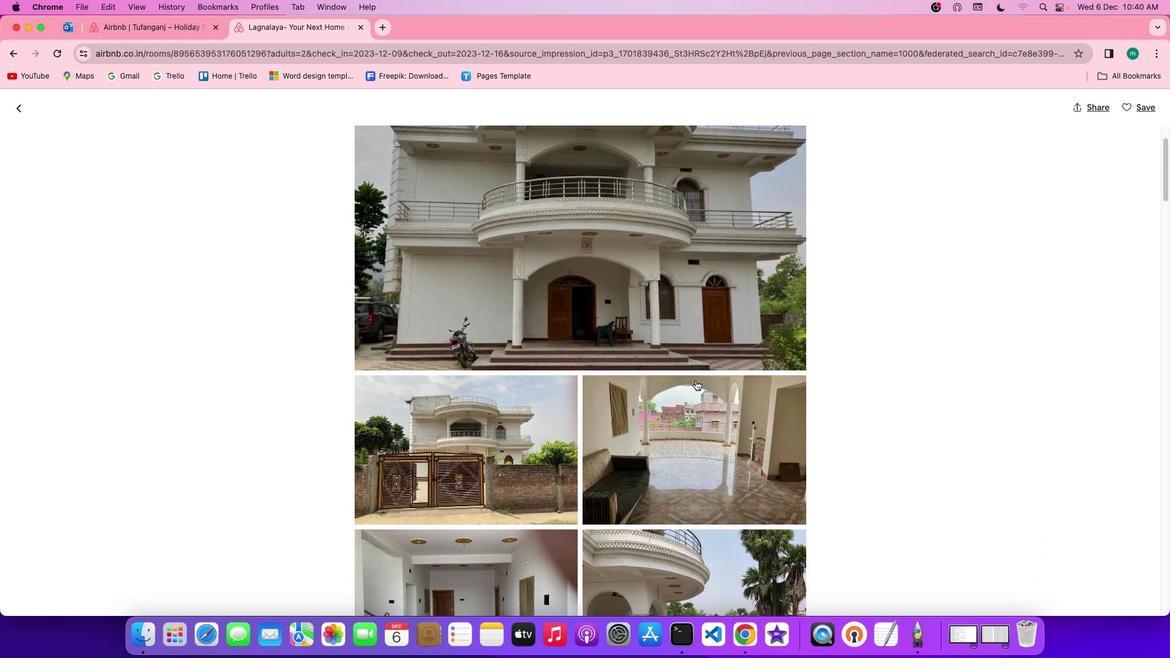 
Action: Mouse scrolled (696, 380) with delta (0, -1)
Screenshot: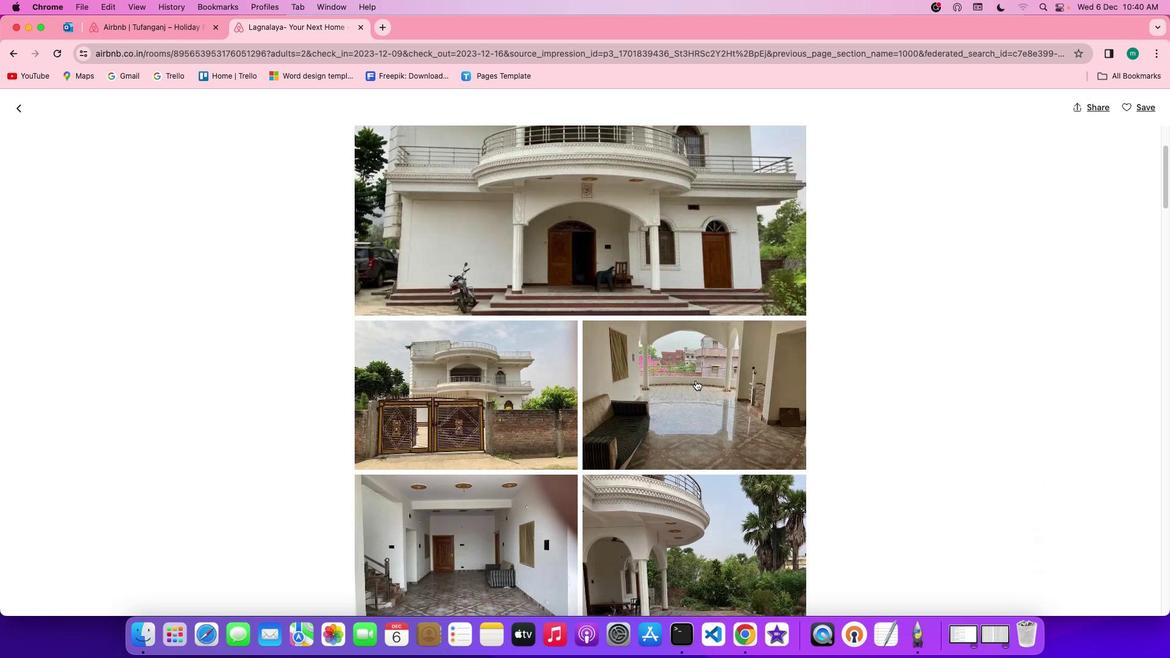 
Action: Mouse scrolled (696, 380) with delta (0, 0)
Screenshot: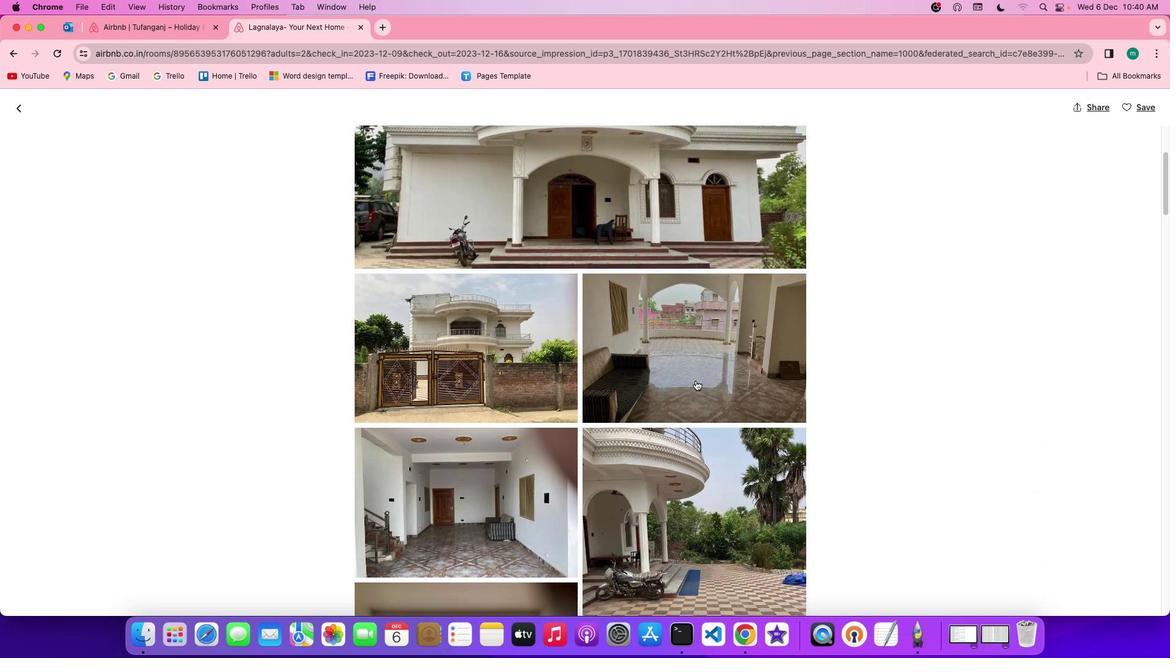 
Action: Mouse scrolled (696, 380) with delta (0, 0)
Screenshot: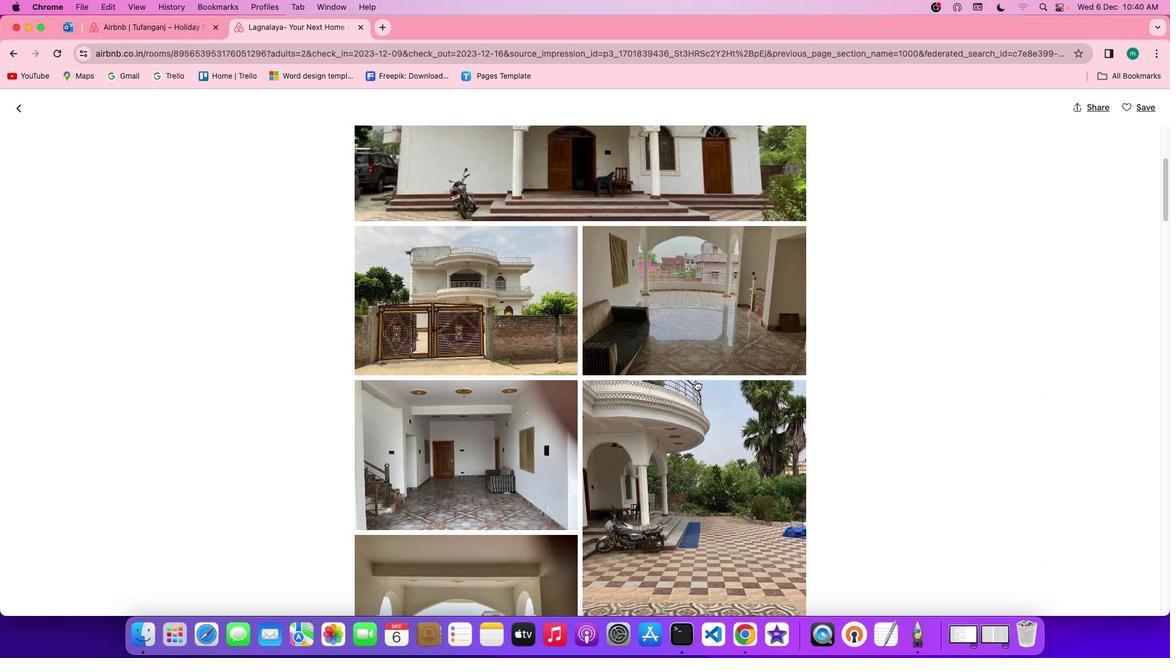 
Action: Mouse scrolled (696, 380) with delta (0, -1)
Screenshot: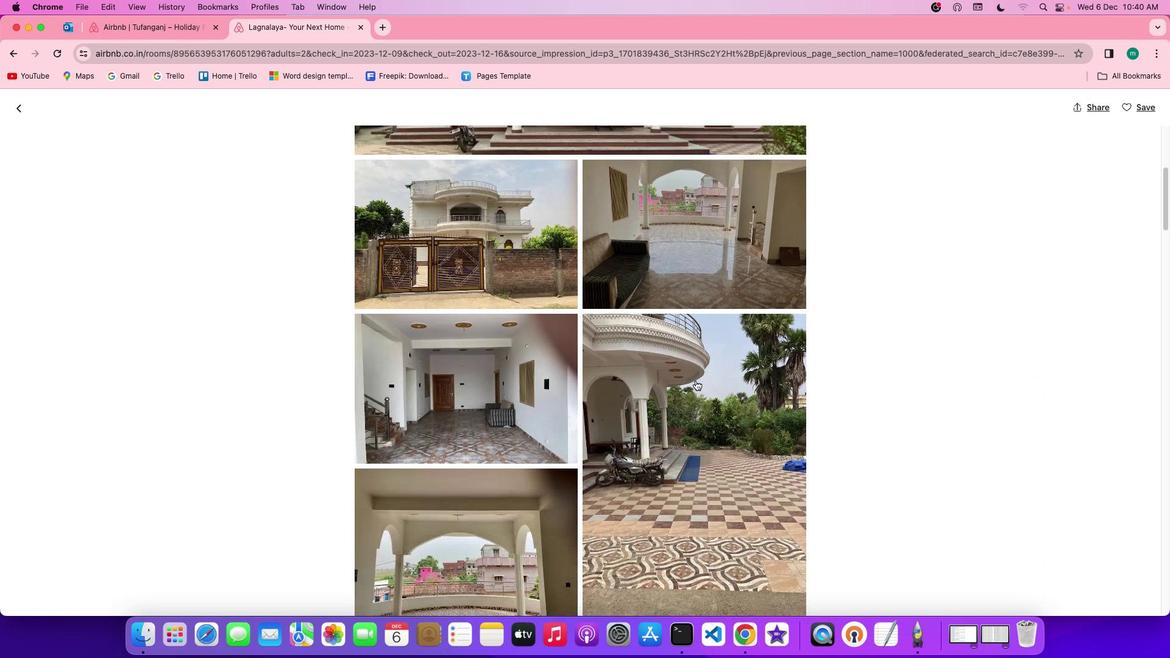 
Action: Mouse scrolled (696, 380) with delta (0, -2)
Screenshot: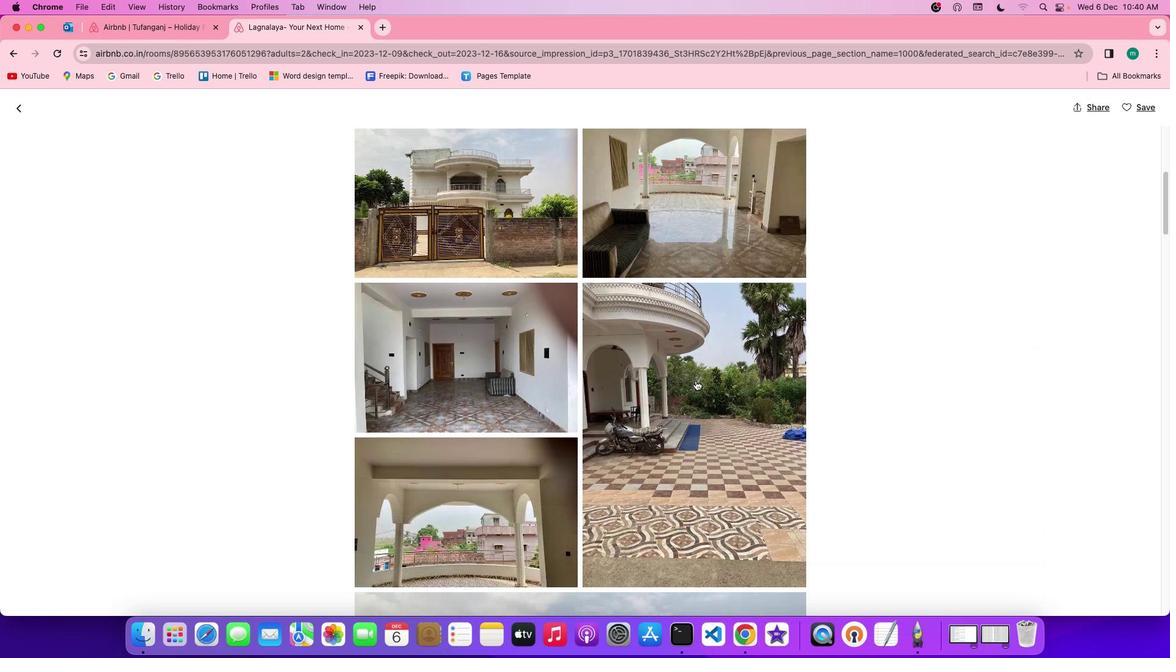 
Action: Mouse moved to (703, 373)
Screenshot: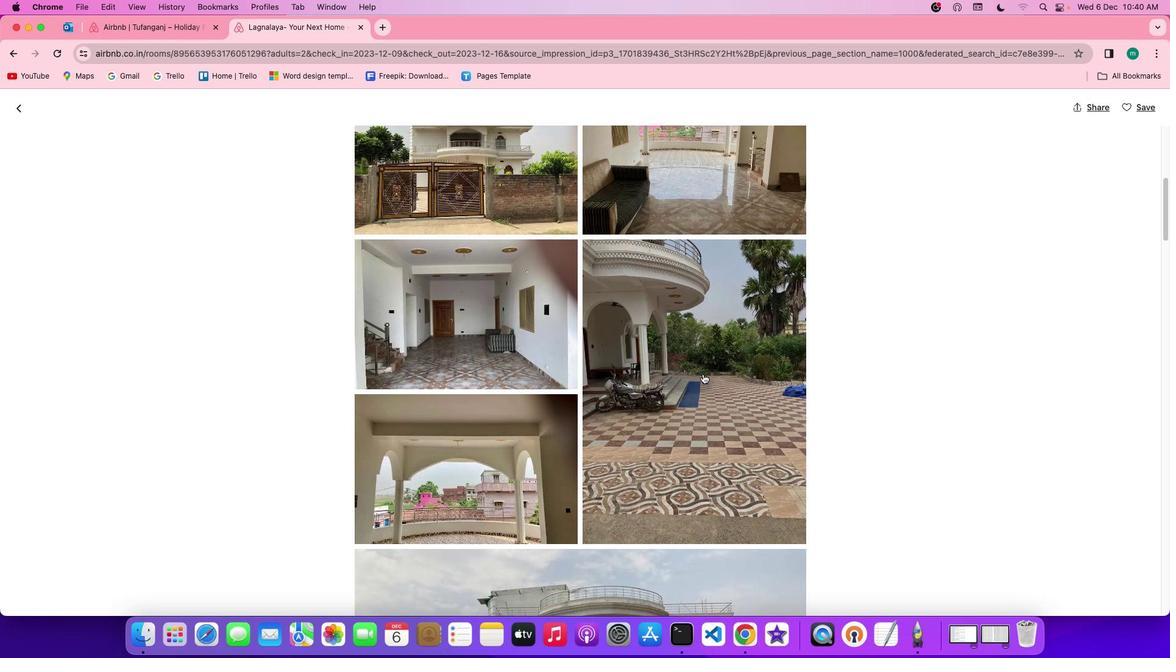 
Action: Mouse scrolled (703, 373) with delta (0, 0)
Screenshot: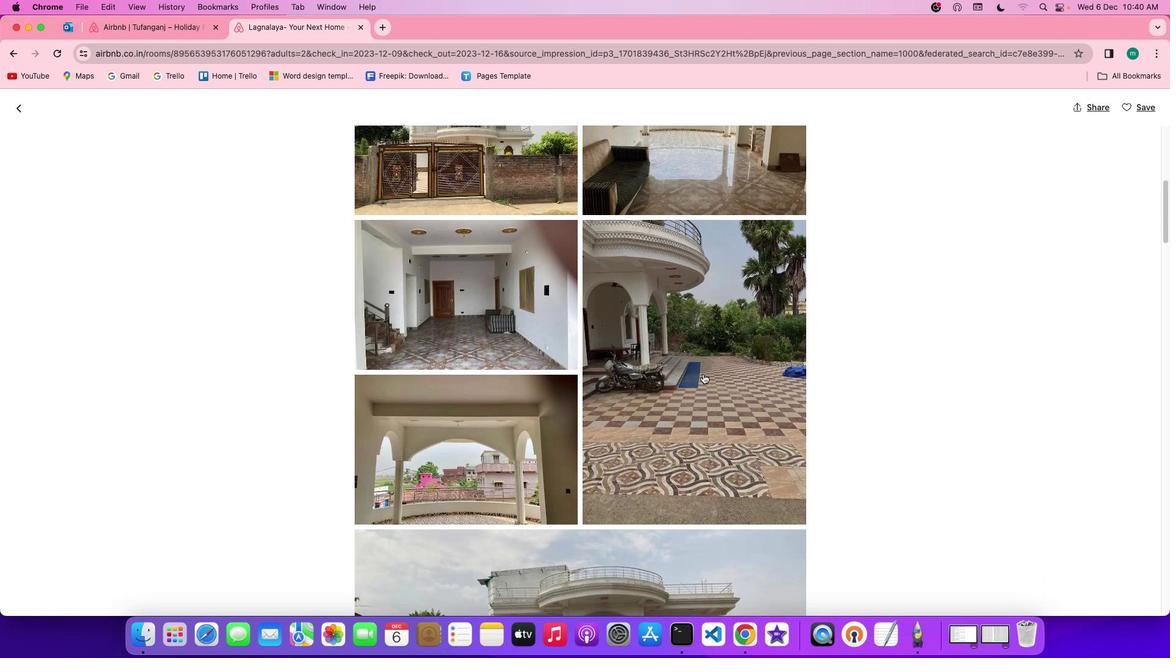 
Action: Mouse scrolled (703, 373) with delta (0, 0)
Screenshot: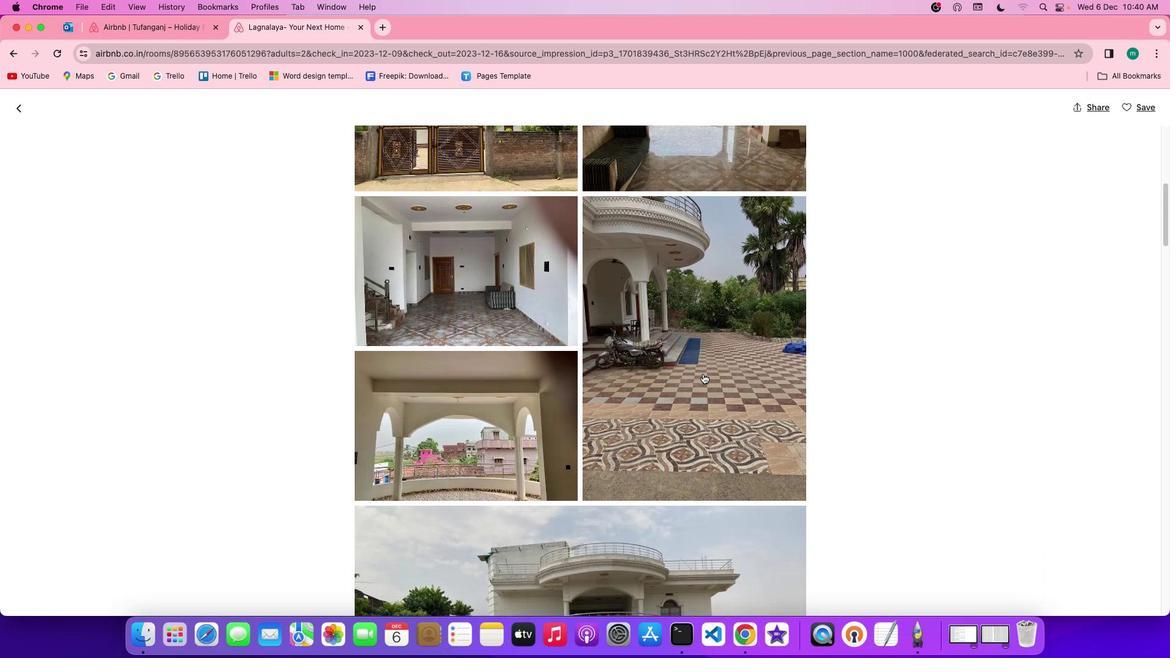 
Action: Mouse scrolled (703, 373) with delta (0, -1)
Screenshot: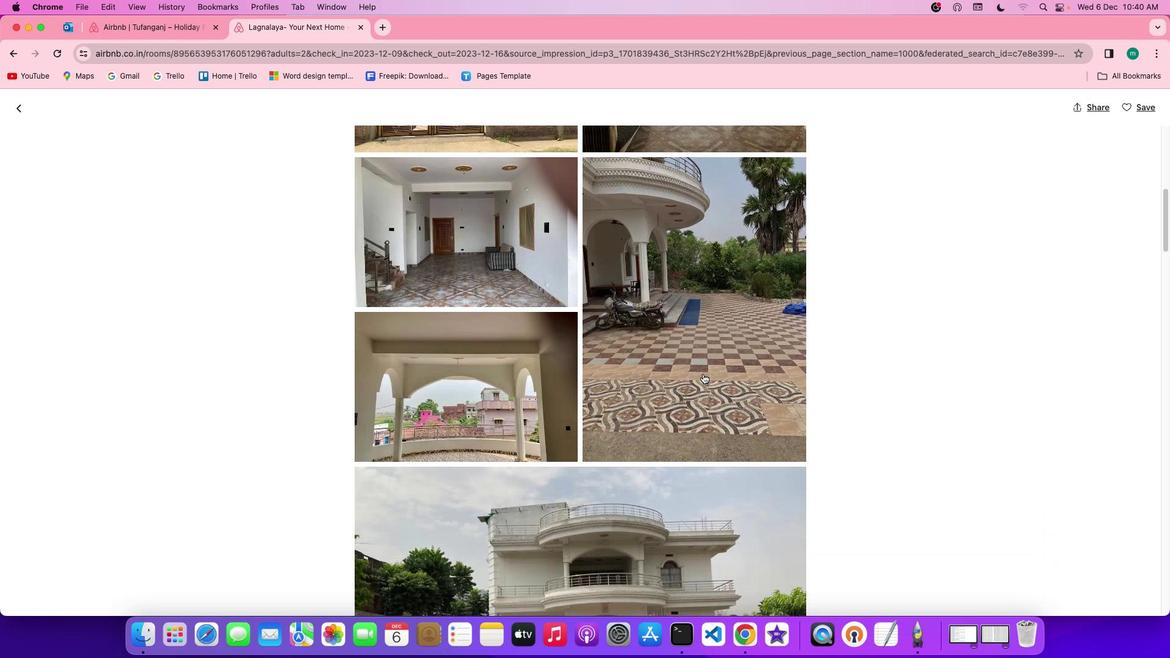 
Action: Mouse scrolled (703, 373) with delta (0, -1)
Screenshot: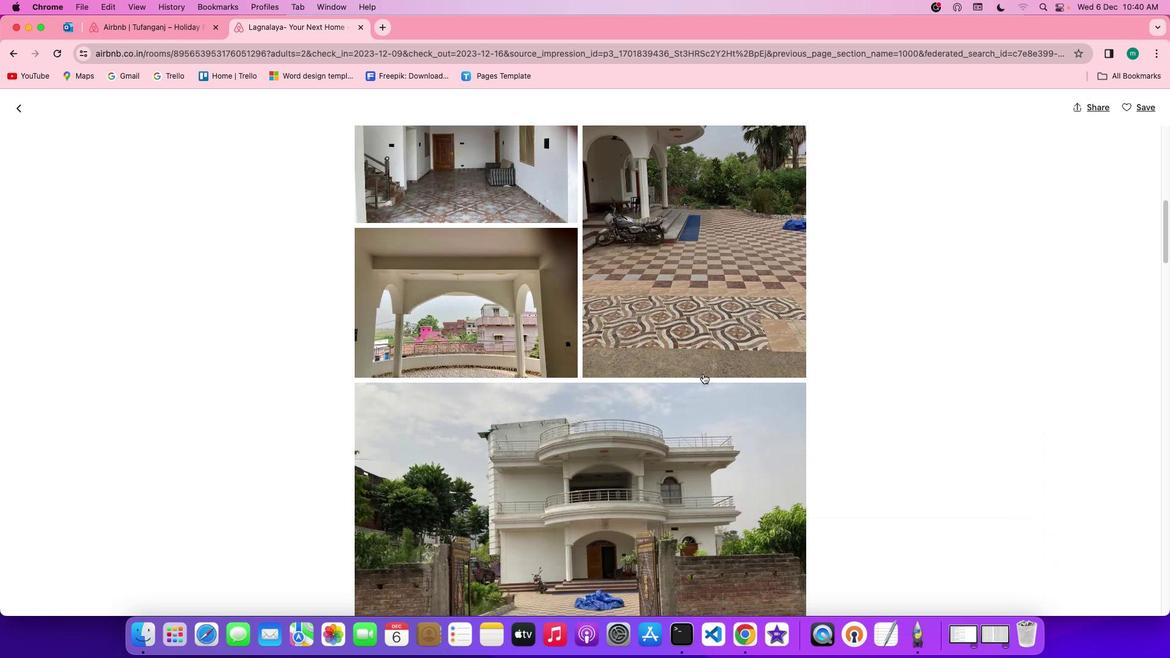 
Action: Mouse moved to (703, 373)
Screenshot: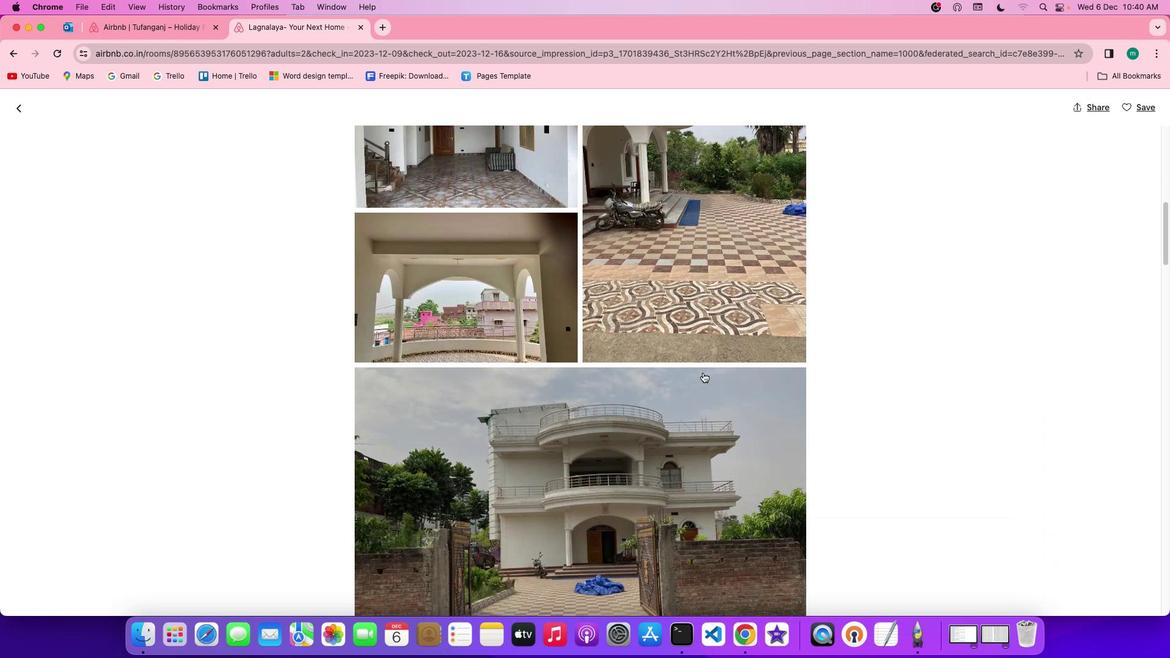 
Action: Mouse scrolled (703, 373) with delta (0, 0)
Screenshot: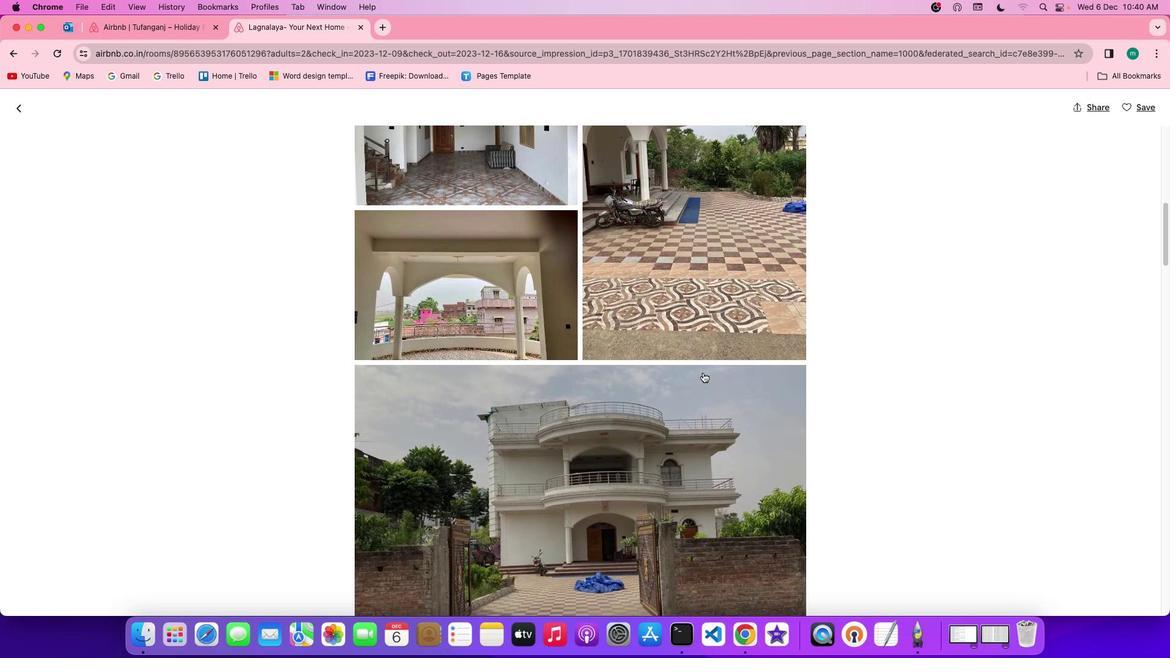 
Action: Mouse scrolled (703, 373) with delta (0, 0)
Screenshot: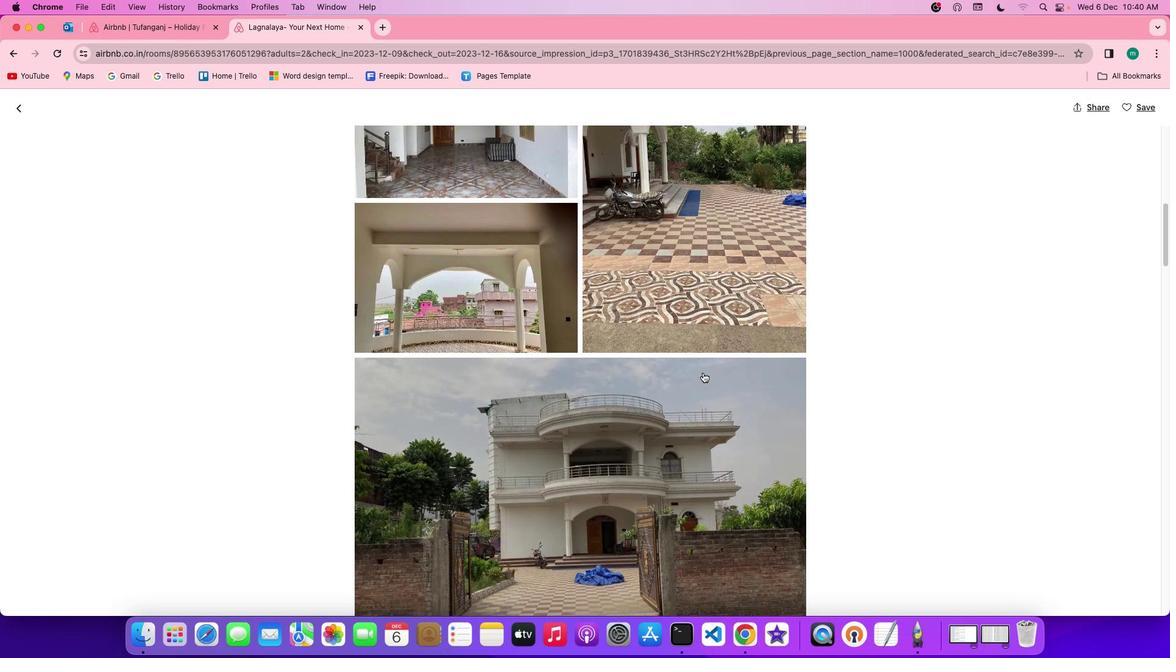
Action: Mouse scrolled (703, 373) with delta (0, 0)
Screenshot: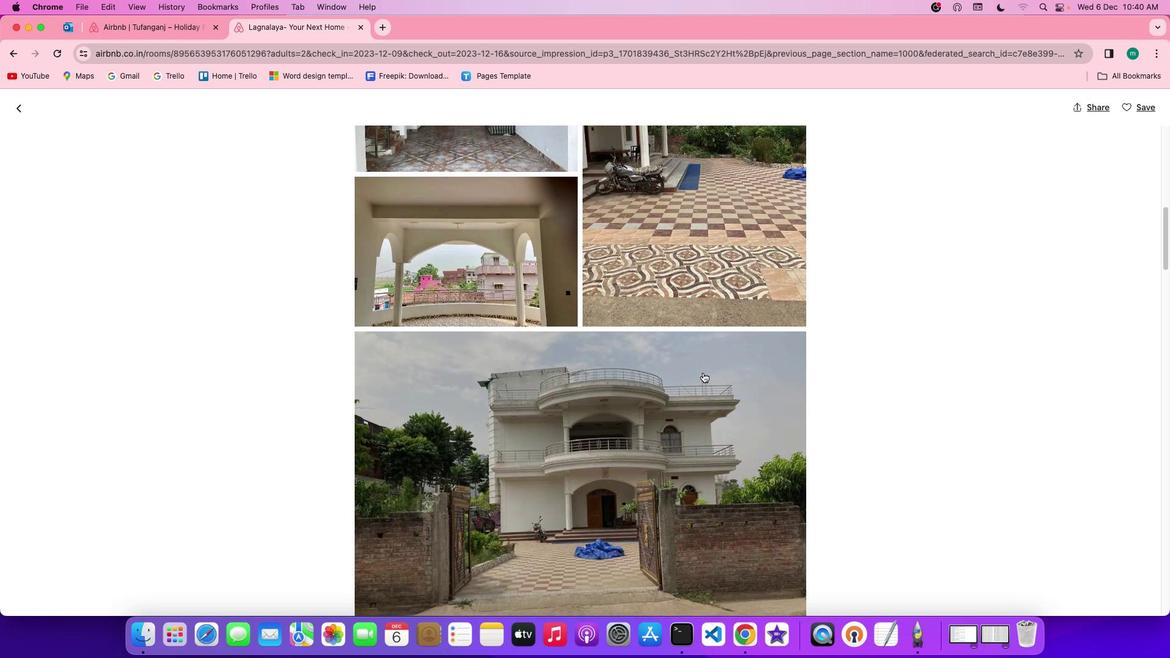 
Action: Mouse scrolled (703, 373) with delta (0, 0)
Screenshot: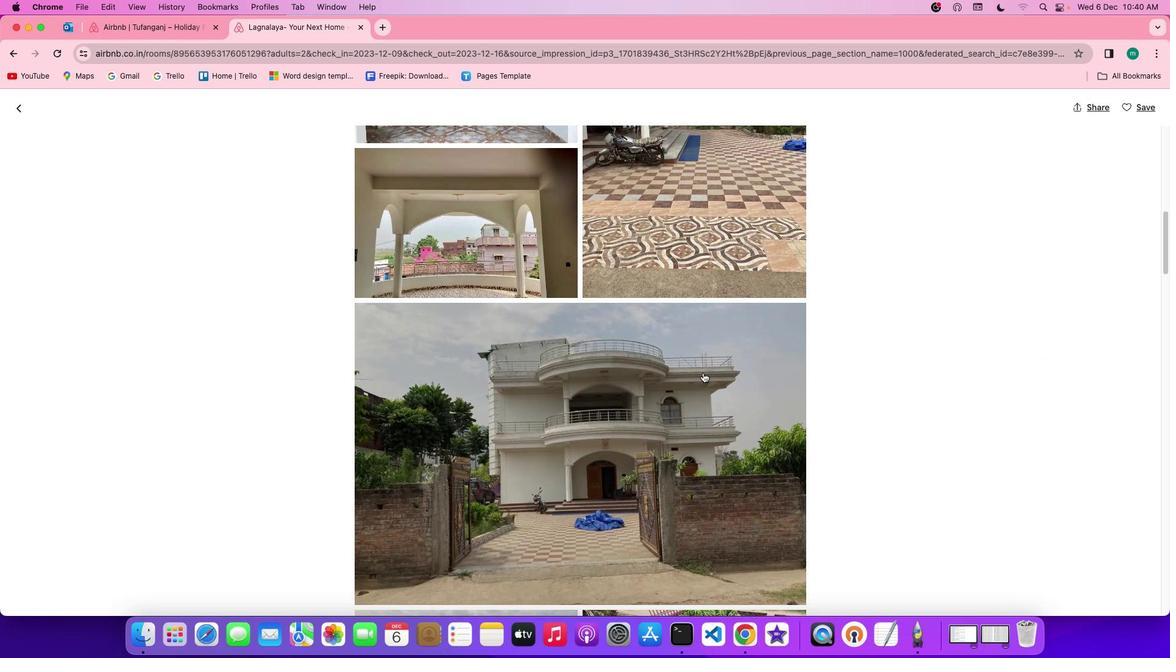 
Action: Mouse scrolled (703, 373) with delta (0, 0)
Screenshot: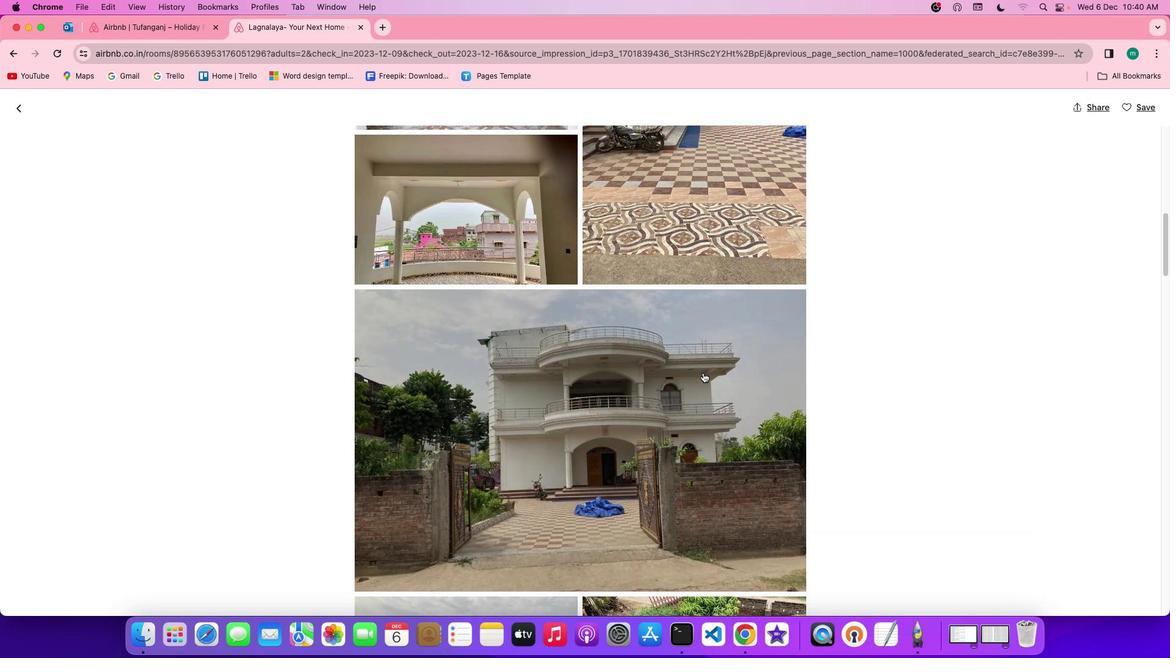 
Action: Mouse scrolled (703, 373) with delta (0, 0)
Screenshot: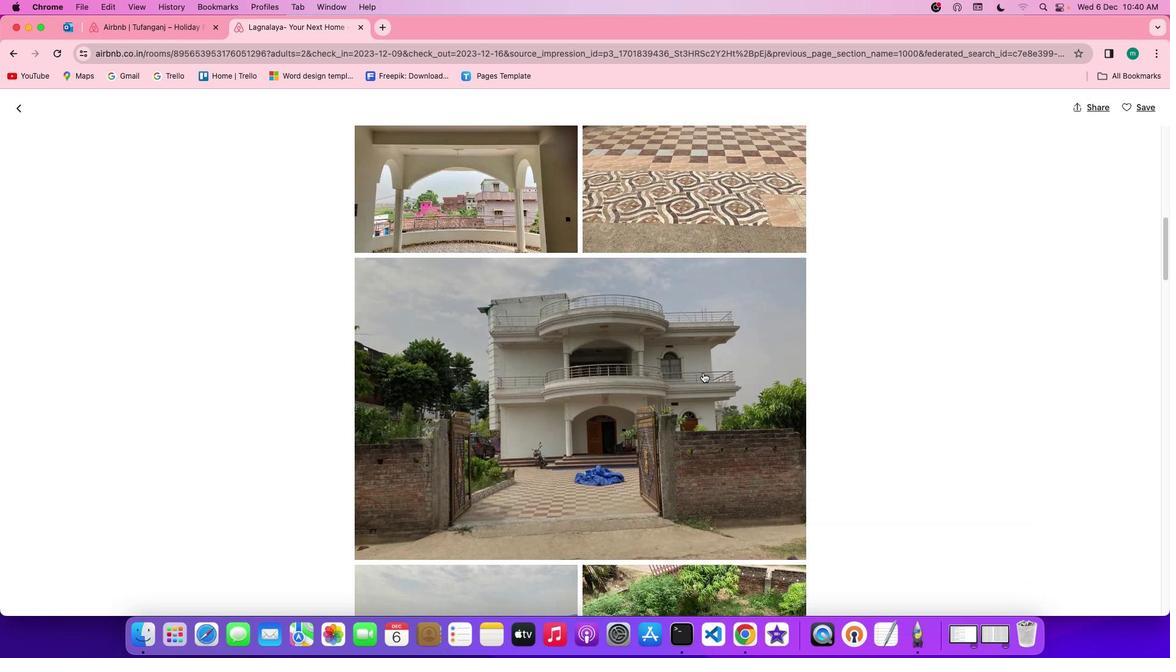 
Action: Mouse scrolled (703, 373) with delta (0, -1)
Screenshot: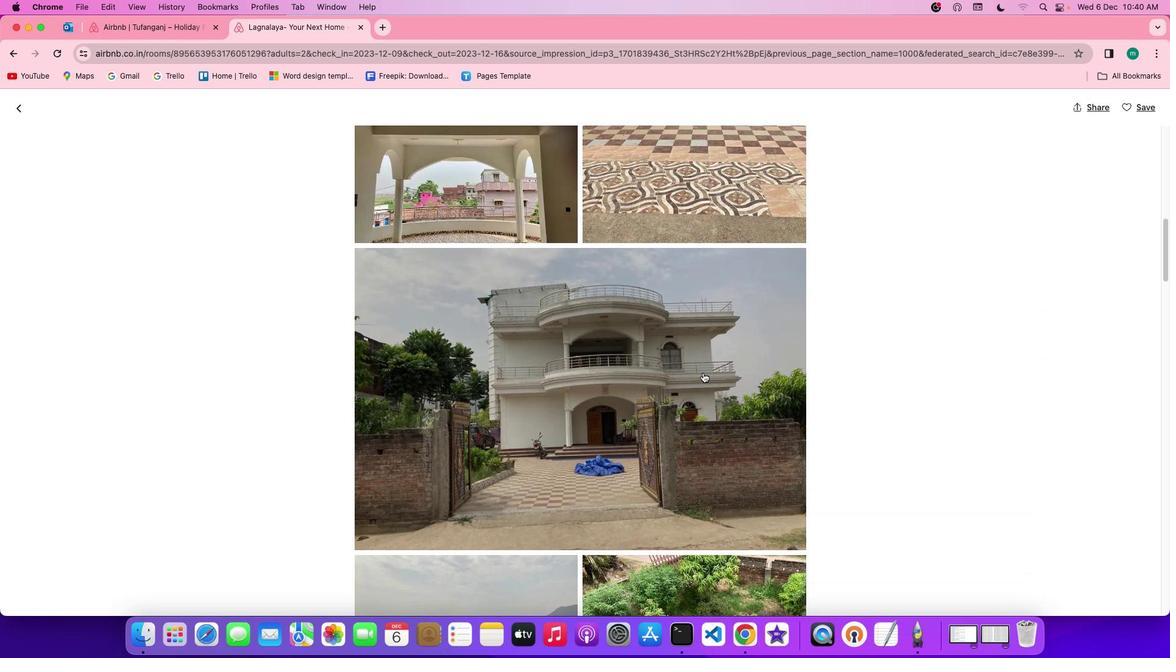 
Action: Mouse scrolled (703, 373) with delta (0, 0)
Screenshot: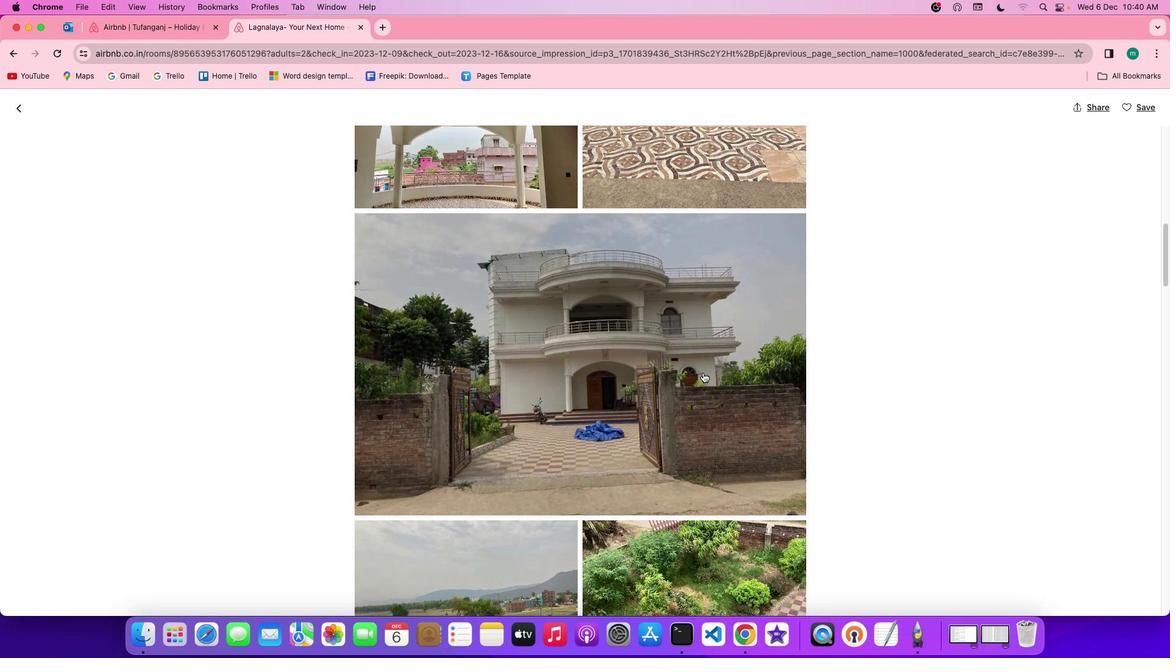 
Action: Mouse scrolled (703, 373) with delta (0, 0)
Screenshot: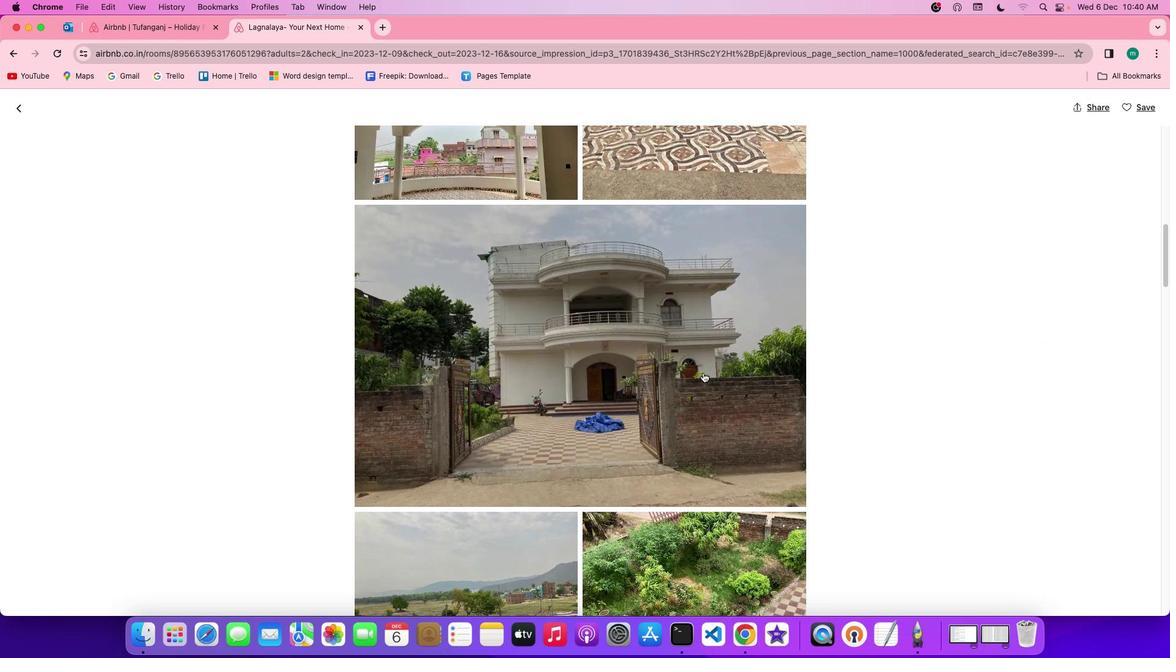 
Action: Mouse scrolled (703, 373) with delta (0, -1)
Screenshot: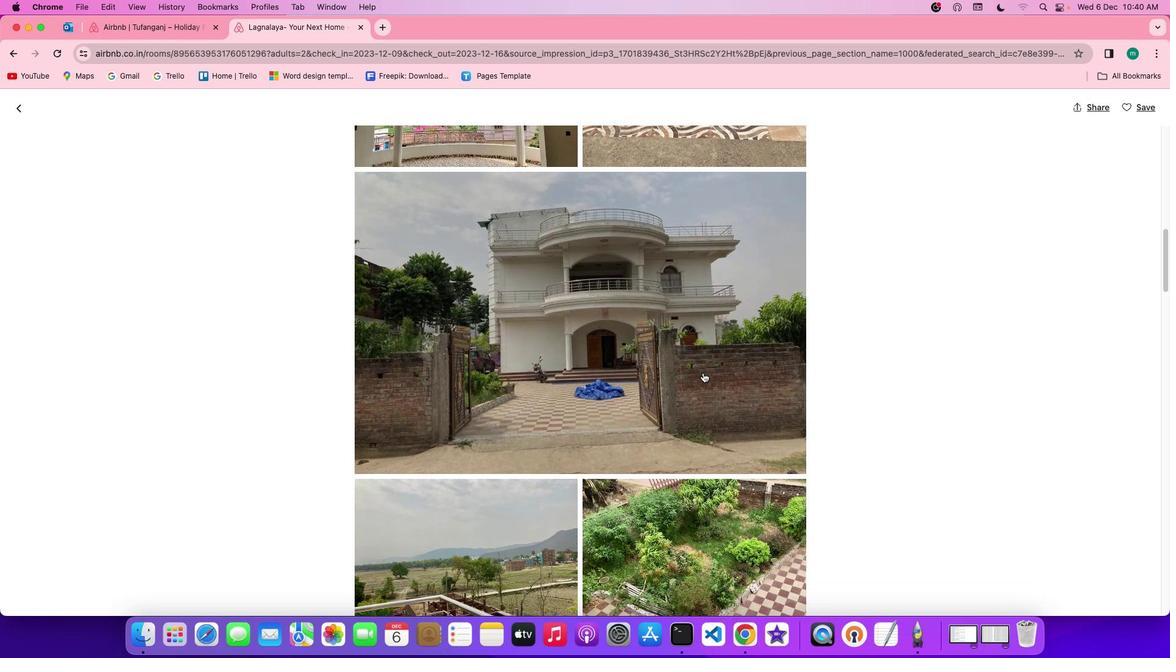 
Action: Mouse scrolled (703, 373) with delta (0, 0)
Screenshot: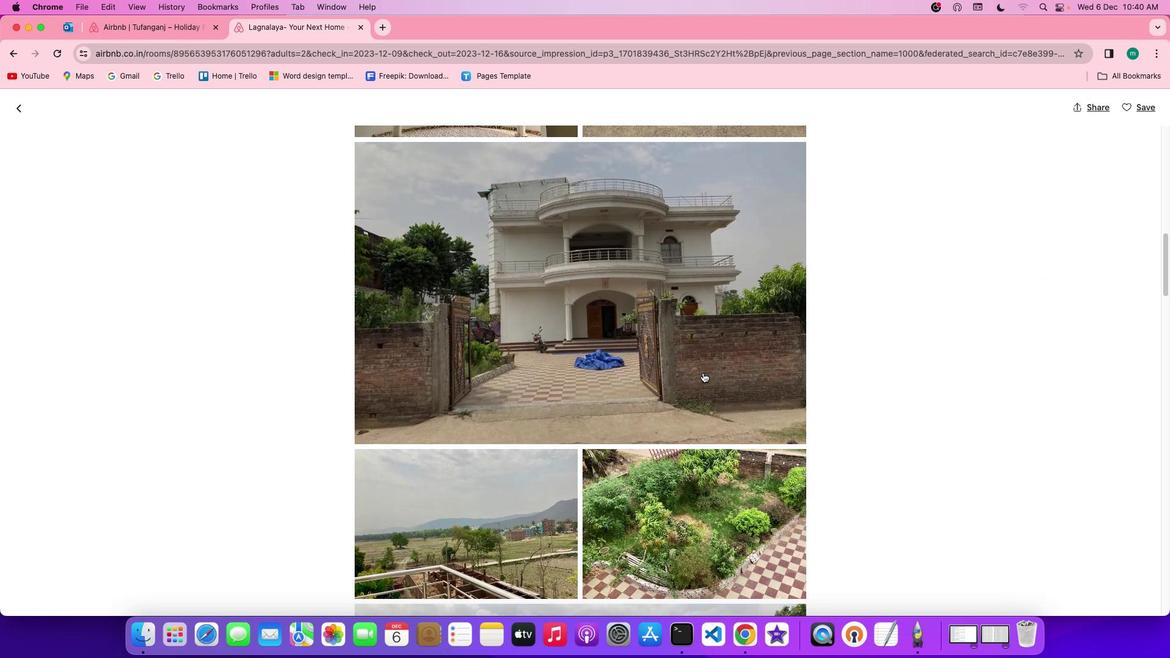 
Action: Mouse scrolled (703, 373) with delta (0, 0)
Screenshot: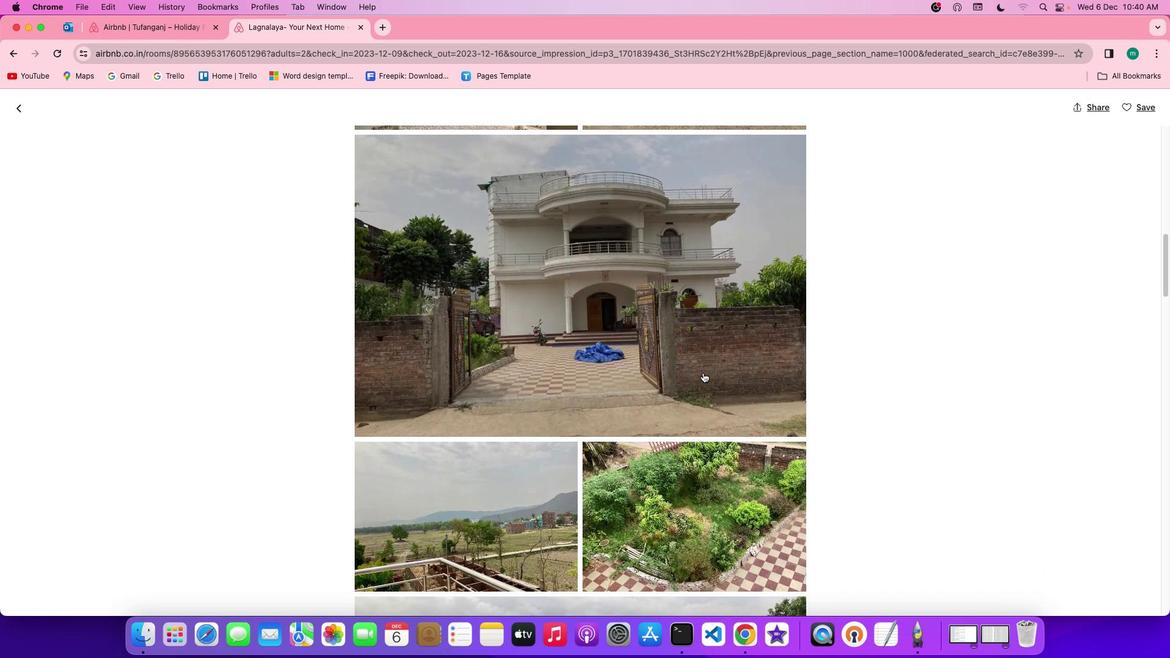 
Action: Mouse scrolled (703, 373) with delta (0, 0)
Screenshot: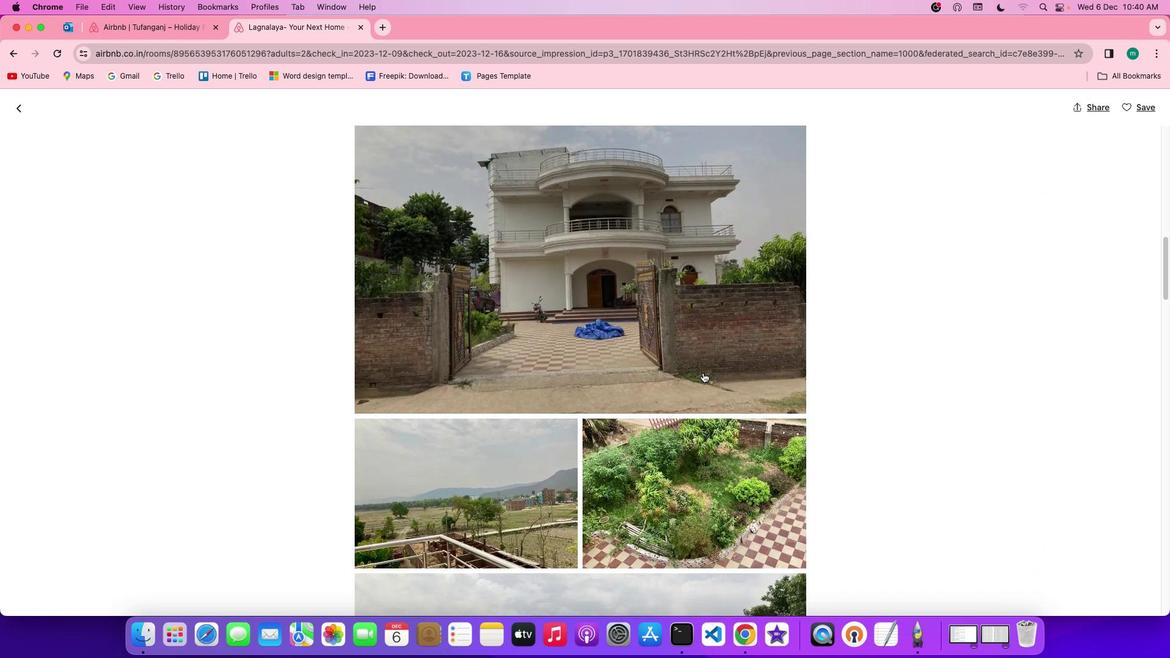 
Action: Mouse scrolled (703, 373) with delta (0, 0)
Screenshot: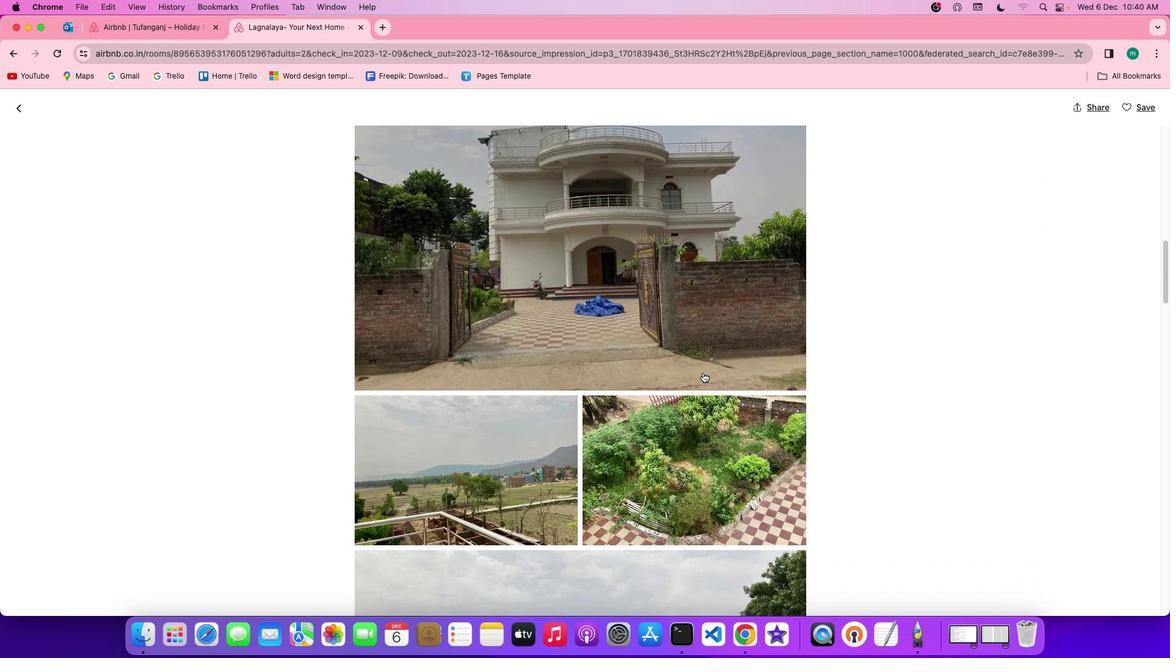 
Action: Mouse scrolled (703, 373) with delta (0, 0)
Screenshot: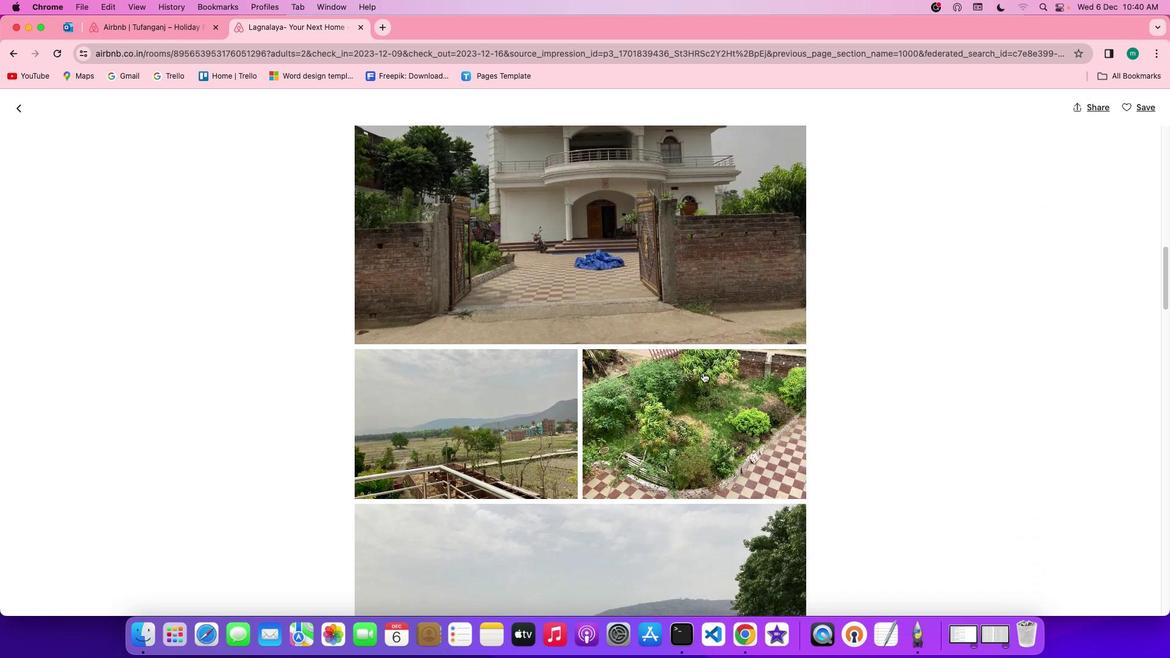 
Action: Mouse scrolled (703, 373) with delta (0, 0)
Screenshot: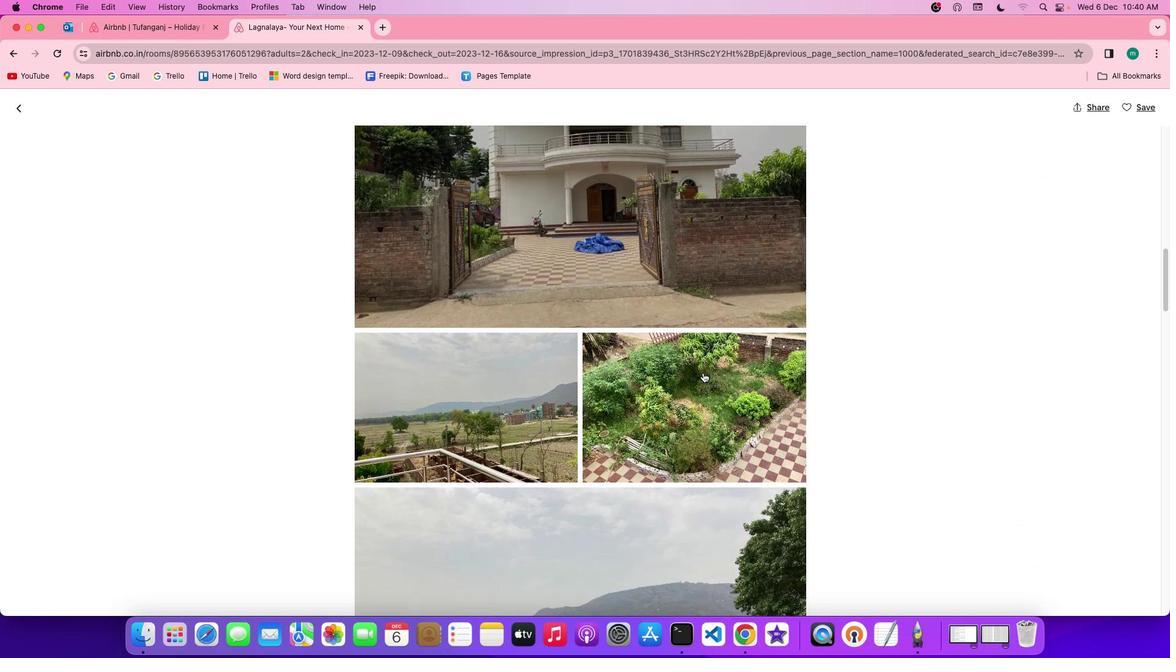 
Action: Mouse scrolled (703, 373) with delta (0, 0)
Screenshot: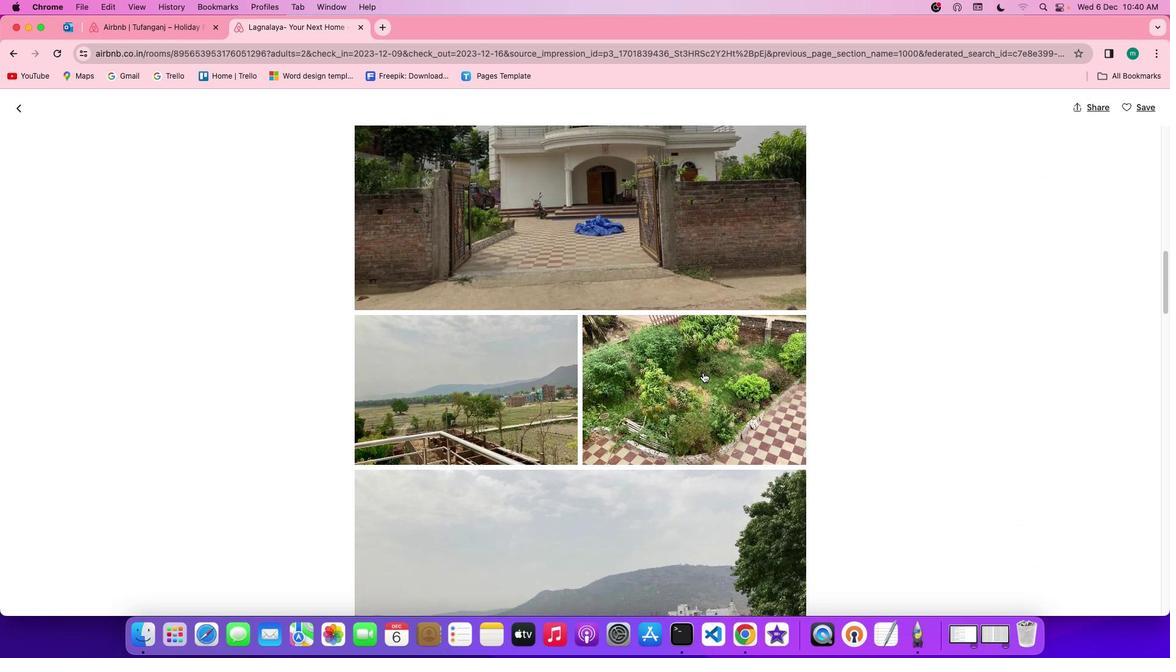 
Action: Mouse scrolled (703, 373) with delta (0, 0)
Screenshot: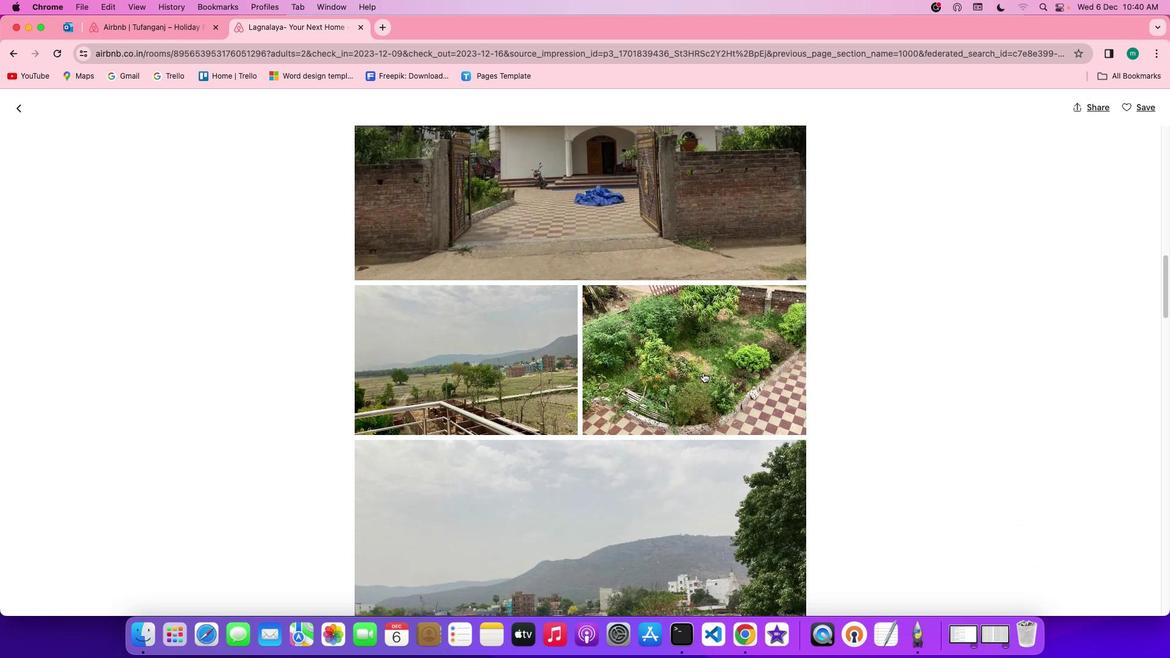 
Action: Mouse scrolled (703, 373) with delta (0, 0)
Screenshot: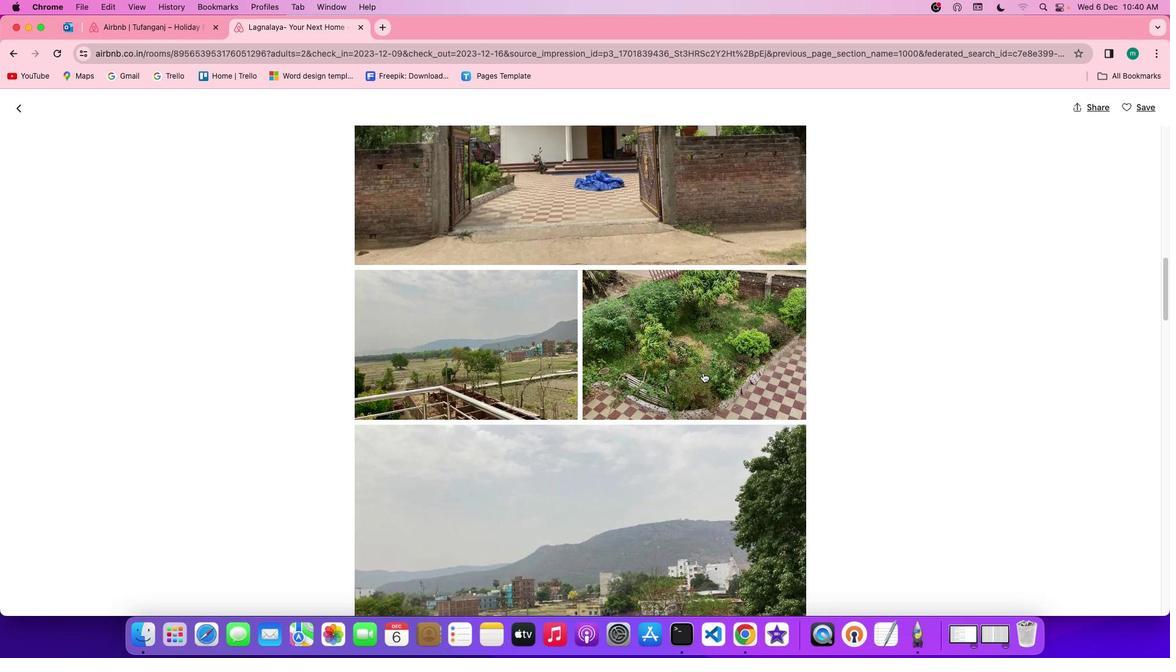 
Action: Mouse scrolled (703, 373) with delta (0, 0)
Screenshot: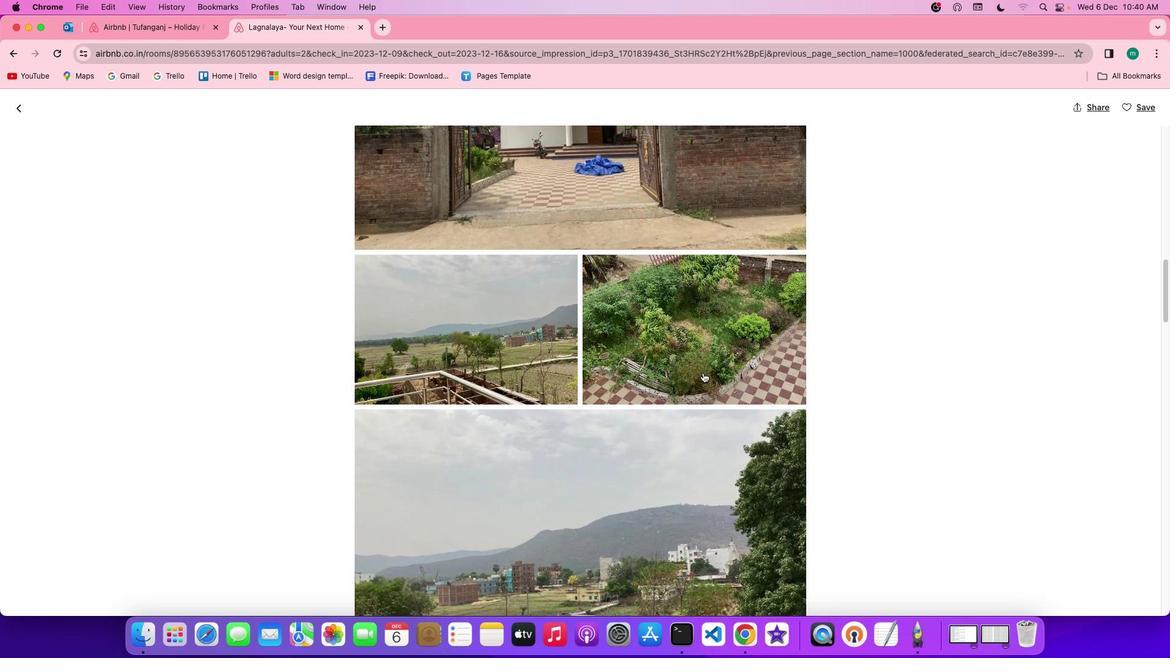 
Action: Mouse scrolled (703, 373) with delta (0, 0)
Screenshot: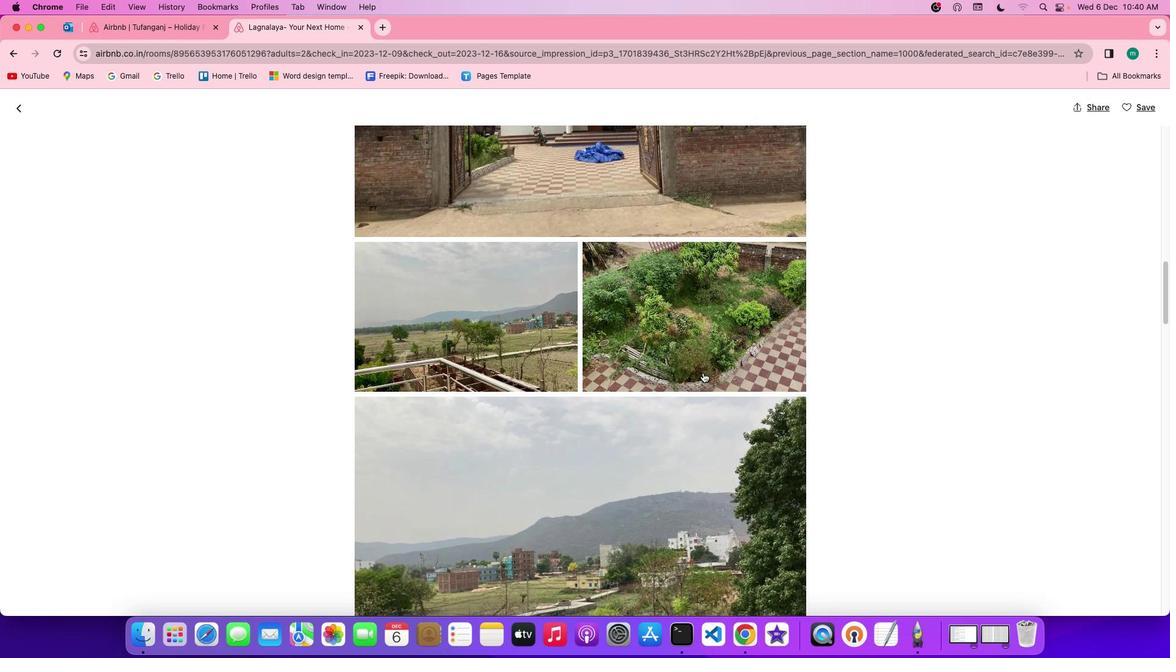 
Action: Mouse scrolled (703, 373) with delta (0, 0)
Screenshot: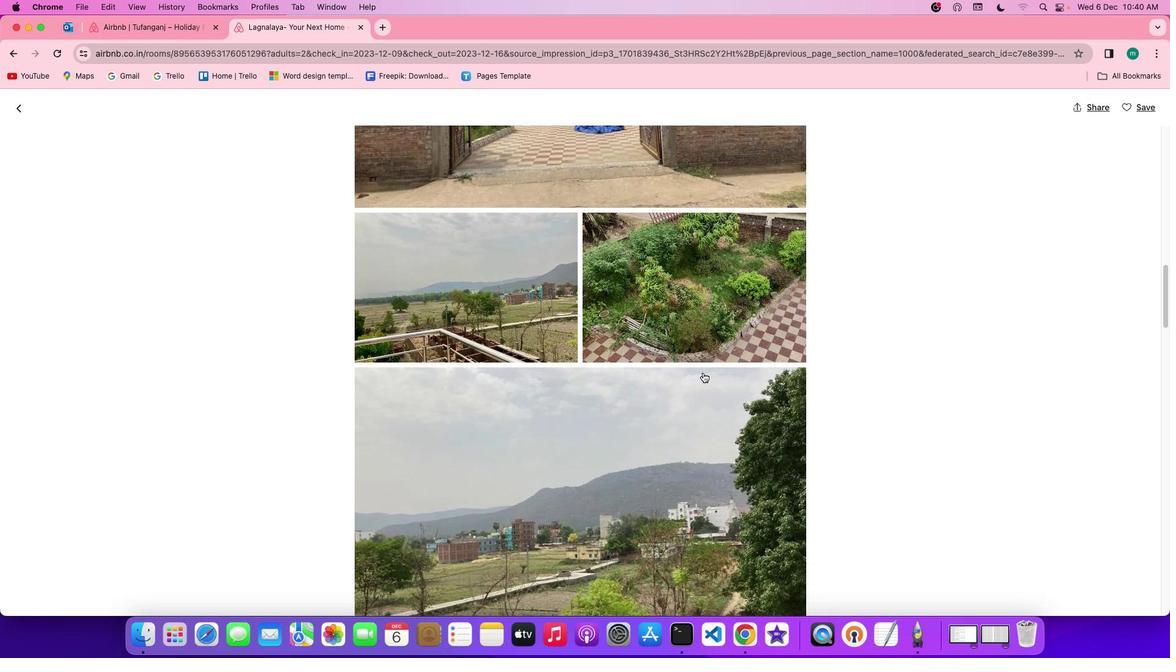 
Action: Mouse scrolled (703, 373) with delta (0, 0)
Screenshot: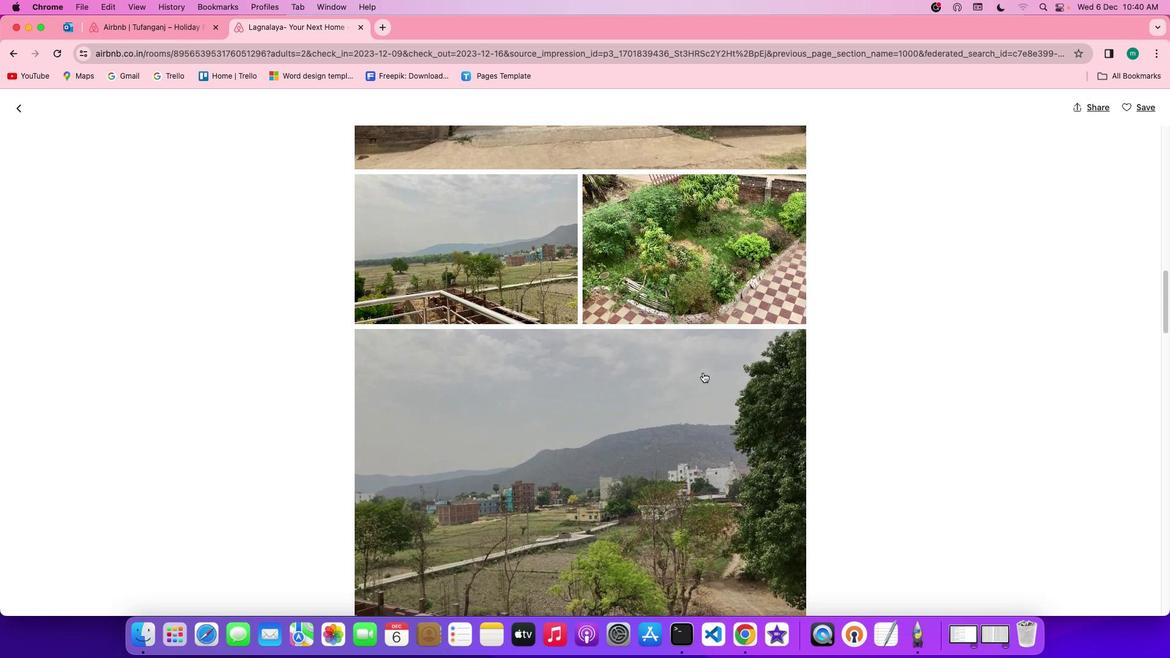 
Action: Mouse scrolled (703, 373) with delta (0, 0)
Screenshot: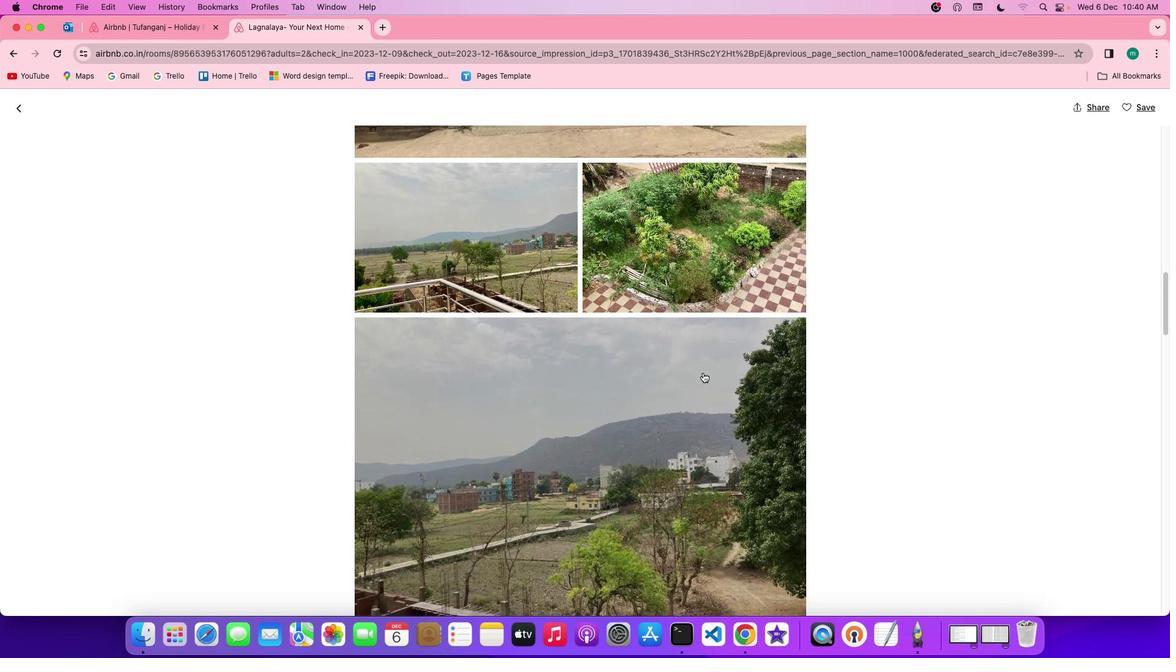 
Action: Mouse scrolled (703, 373) with delta (0, -1)
Screenshot: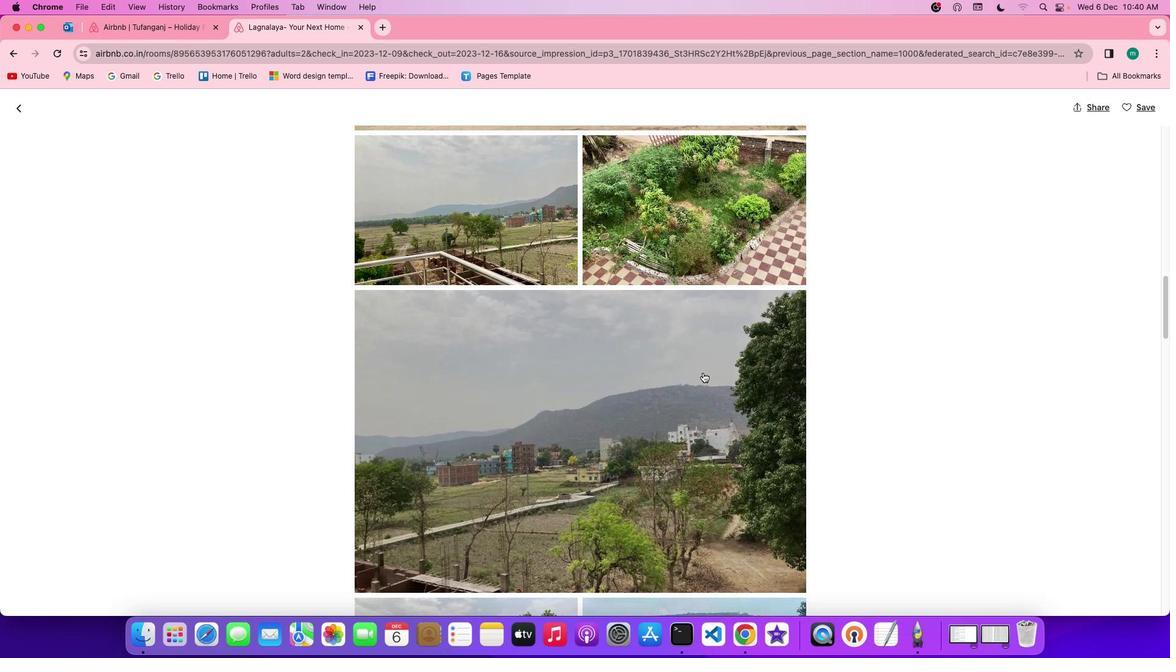 
Action: Mouse scrolled (703, 373) with delta (0, -1)
Screenshot: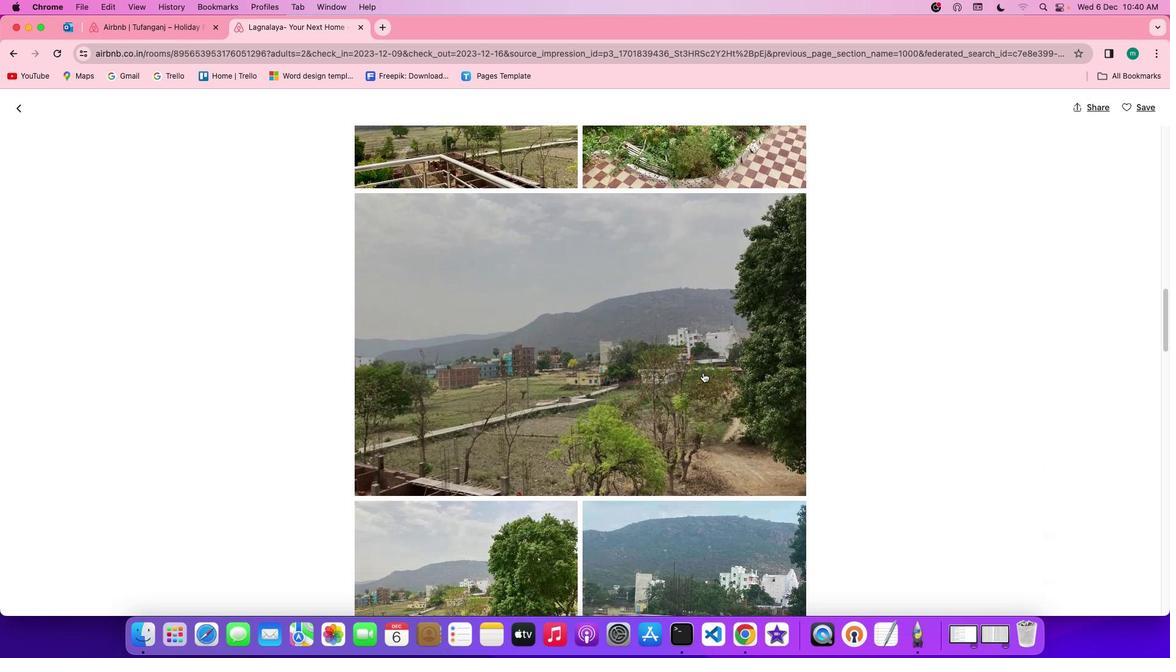 
Action: Mouse scrolled (703, 373) with delta (0, 0)
Screenshot: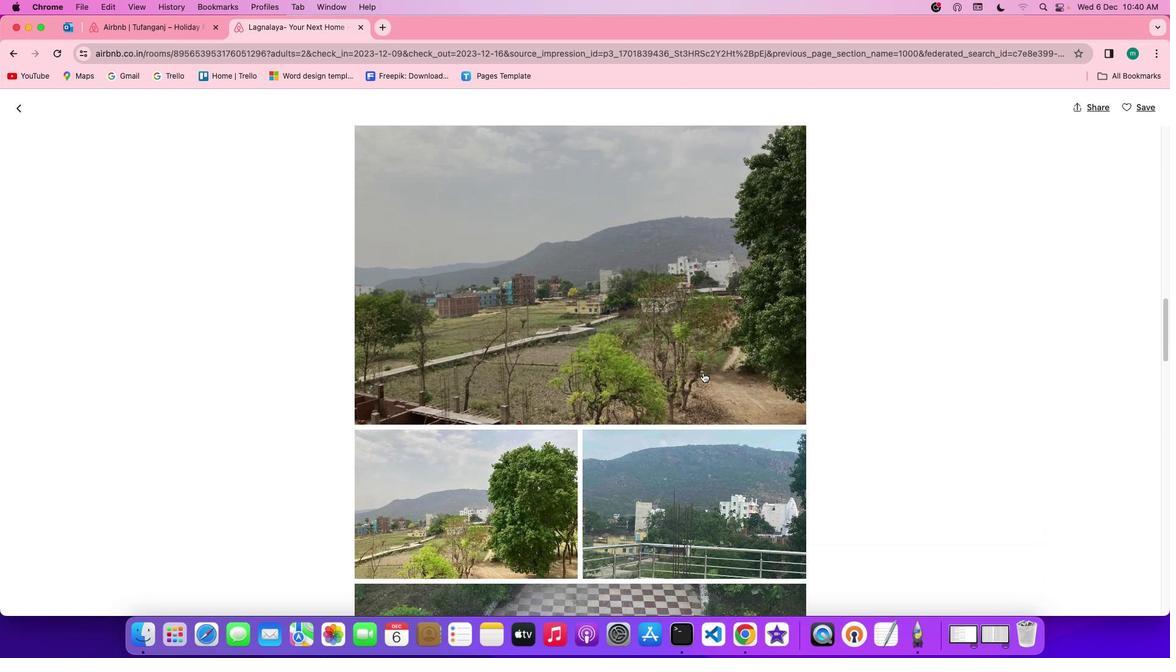 
Action: Mouse scrolled (703, 373) with delta (0, 0)
Screenshot: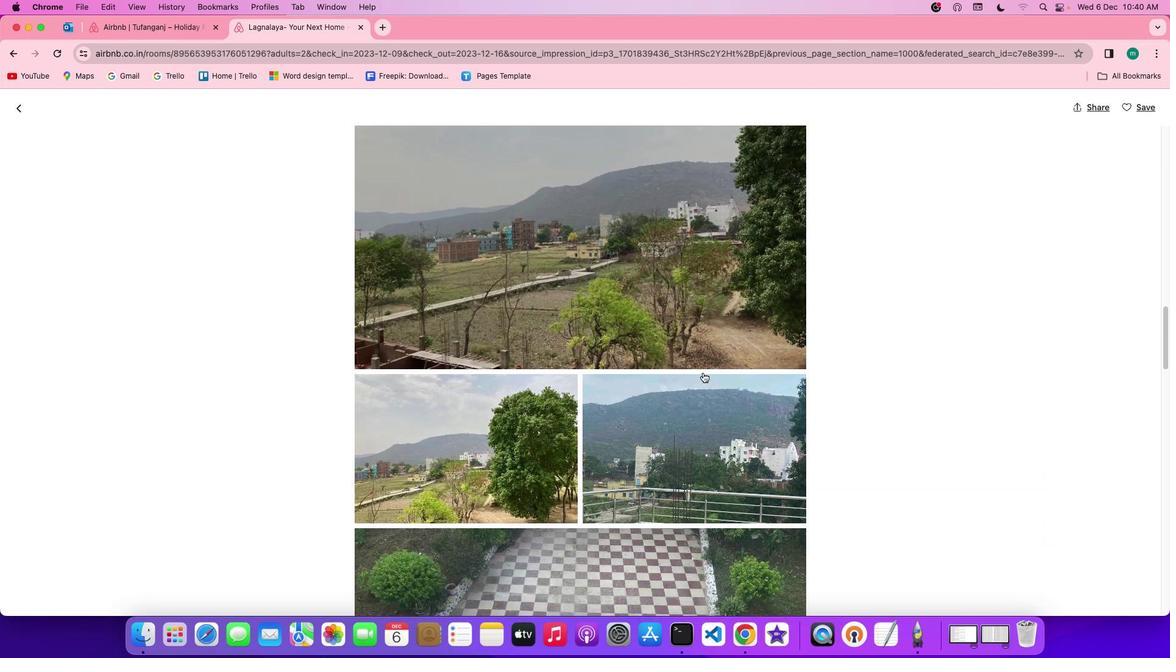 
Action: Mouse scrolled (703, 373) with delta (0, -1)
Screenshot: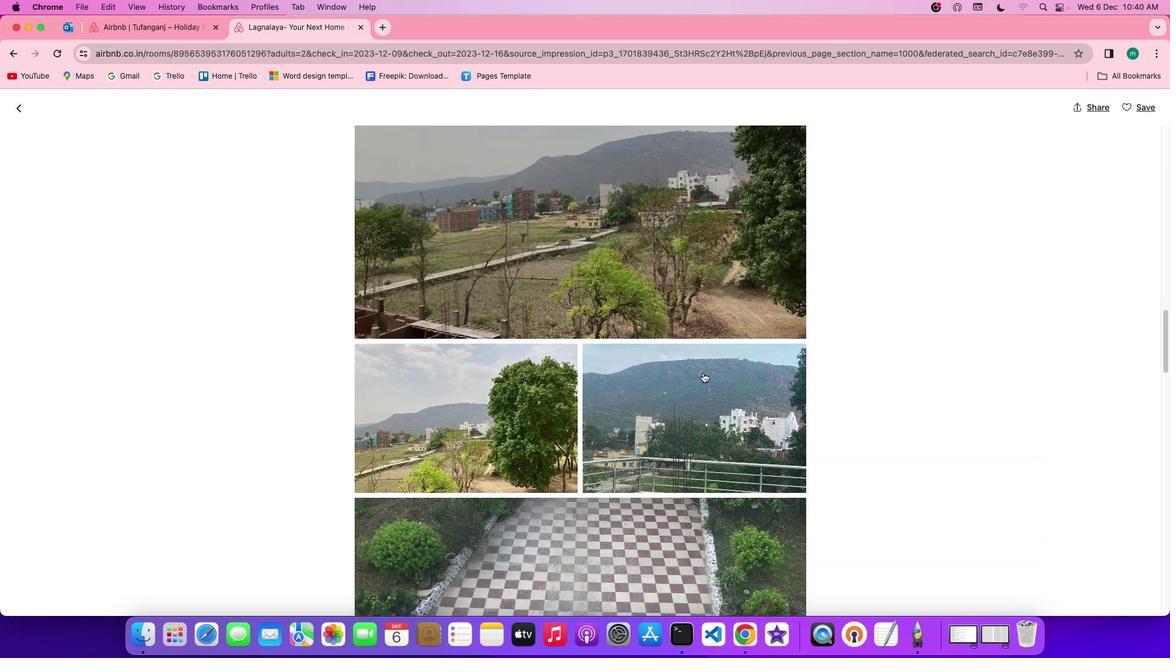 
Action: Mouse scrolled (703, 373) with delta (0, -2)
Screenshot: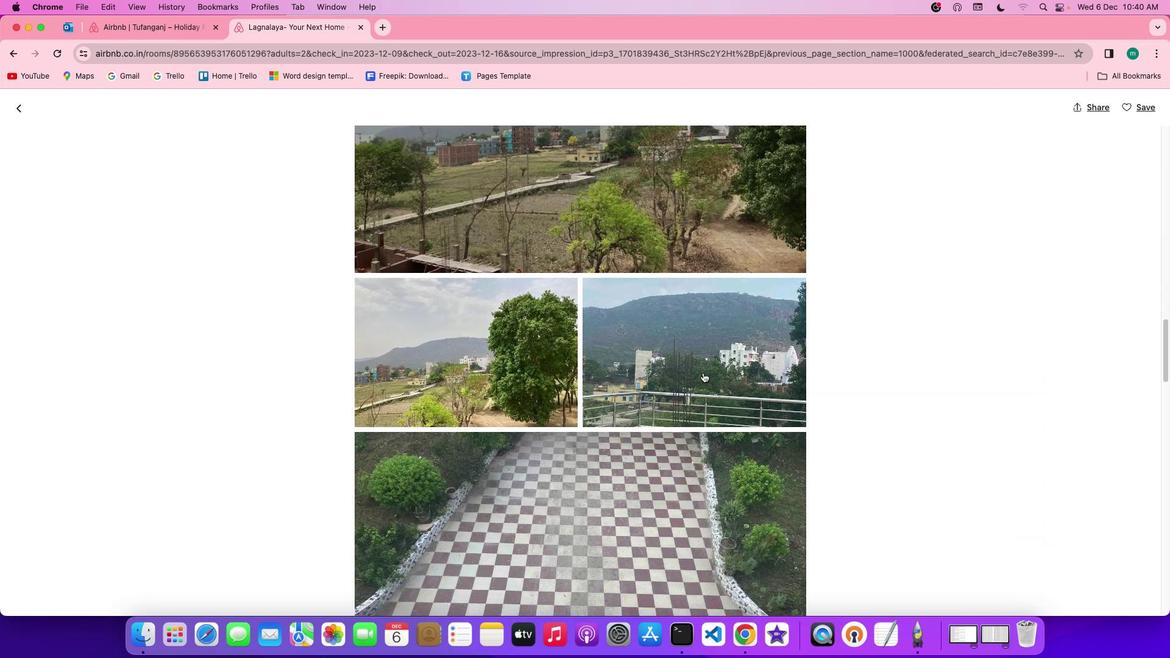 
Action: Mouse scrolled (703, 373) with delta (0, 0)
Screenshot: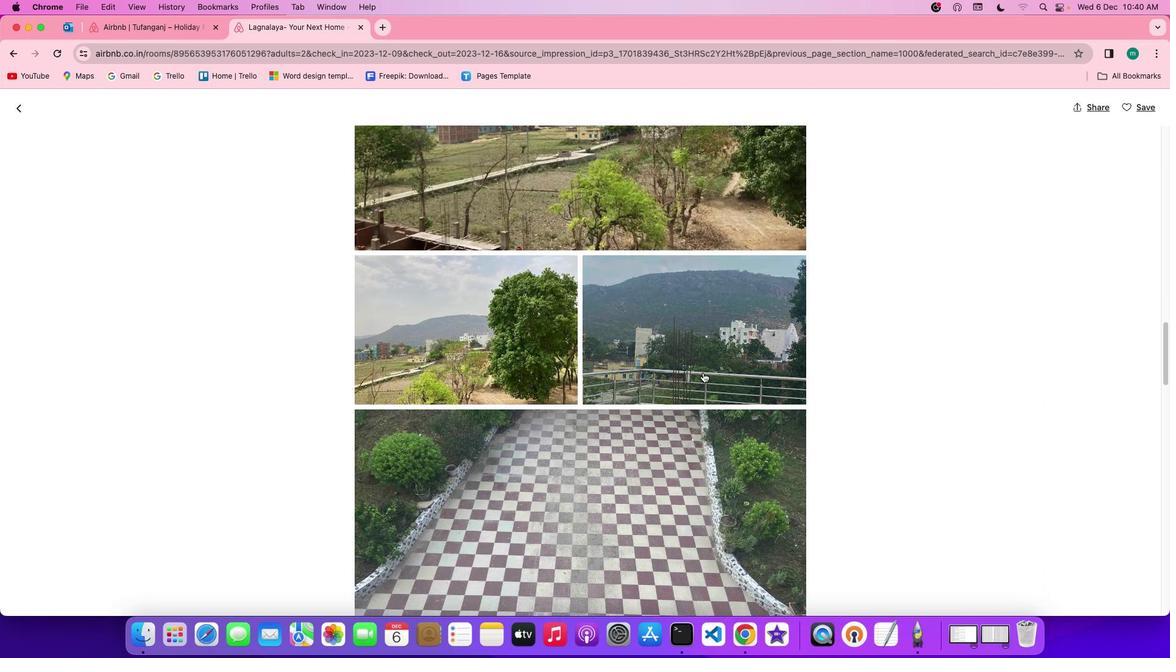 
Action: Mouse scrolled (703, 373) with delta (0, 0)
Screenshot: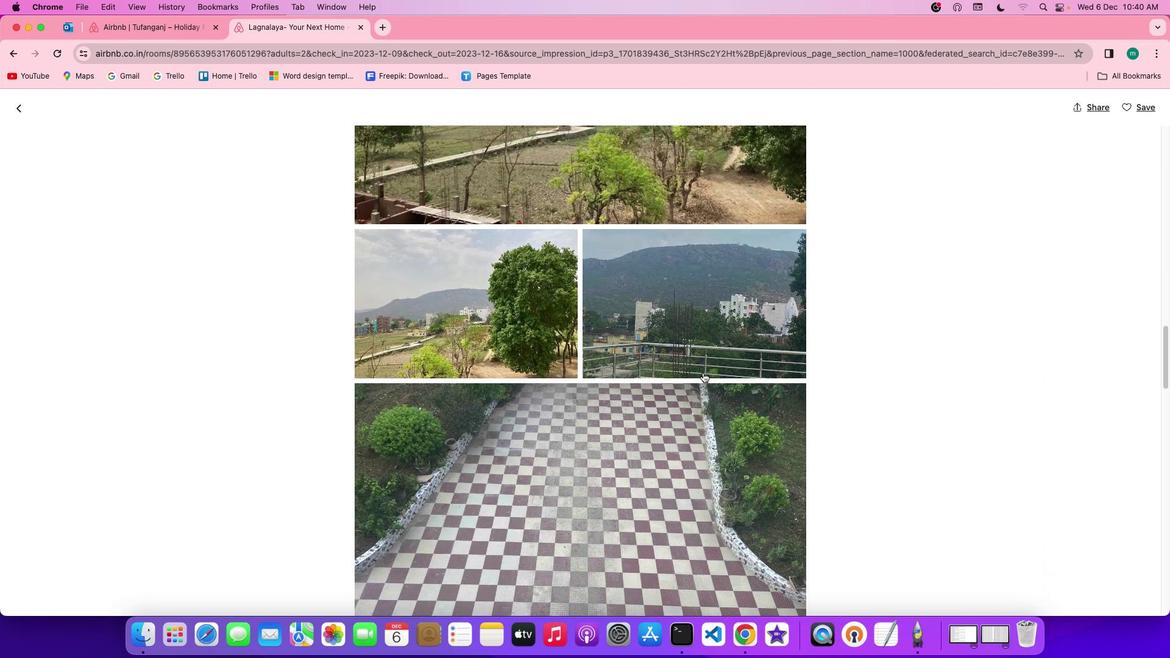 
Action: Mouse scrolled (703, 373) with delta (0, -1)
Screenshot: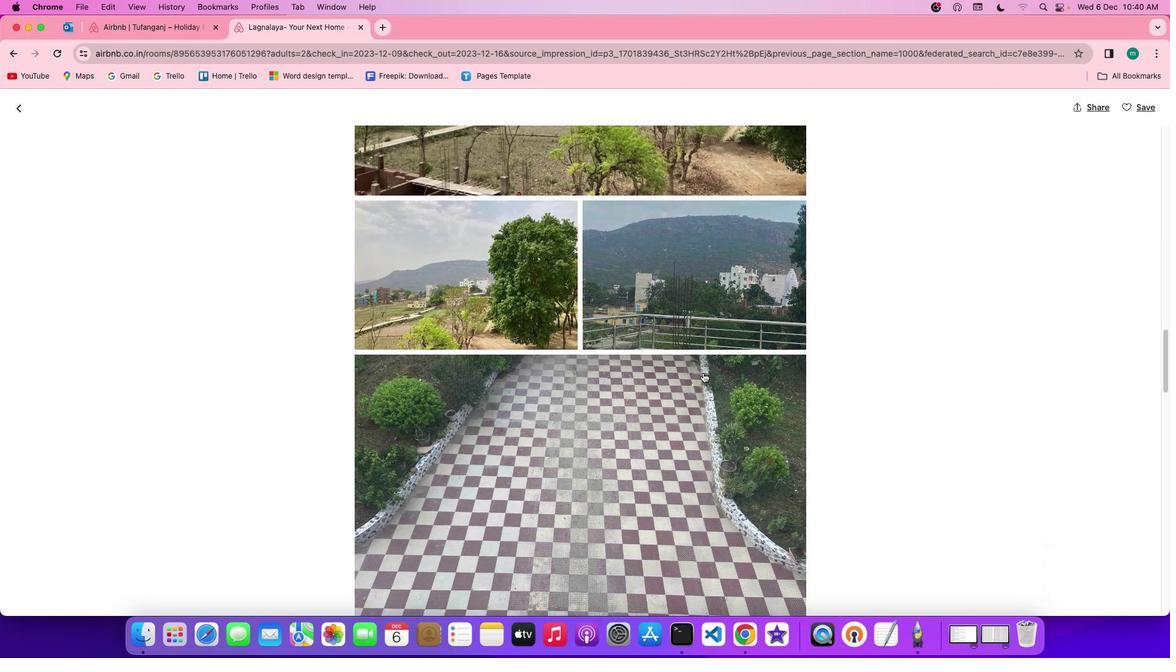 
Action: Mouse scrolled (703, 373) with delta (0, -1)
Screenshot: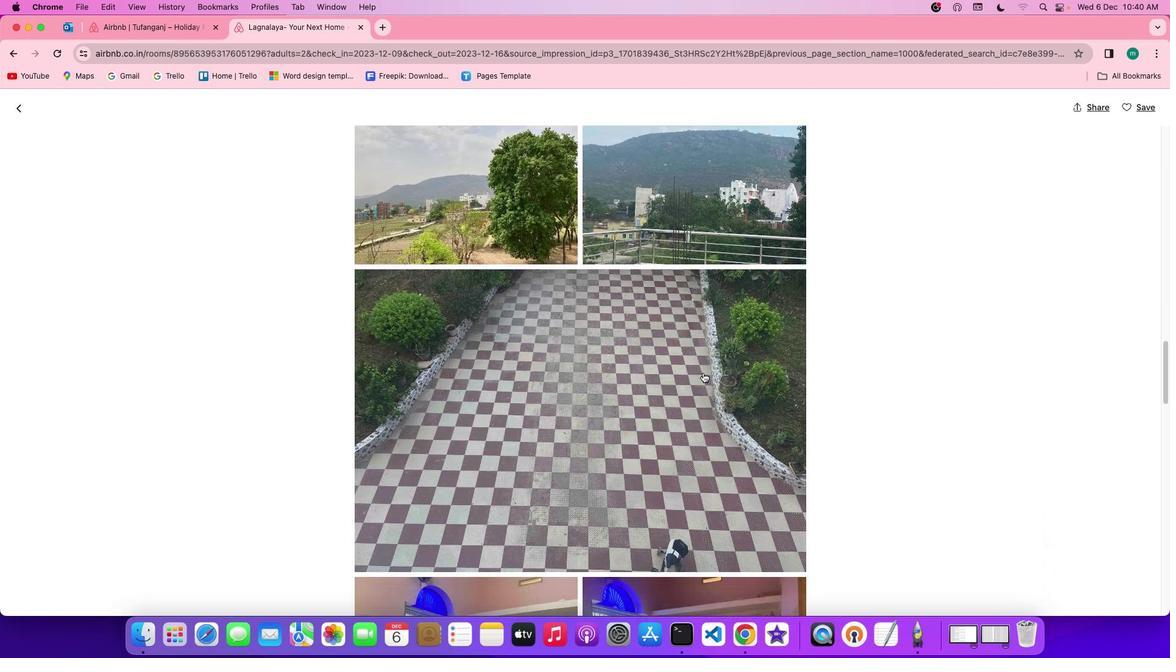 
Action: Mouse scrolled (703, 373) with delta (0, 0)
Screenshot: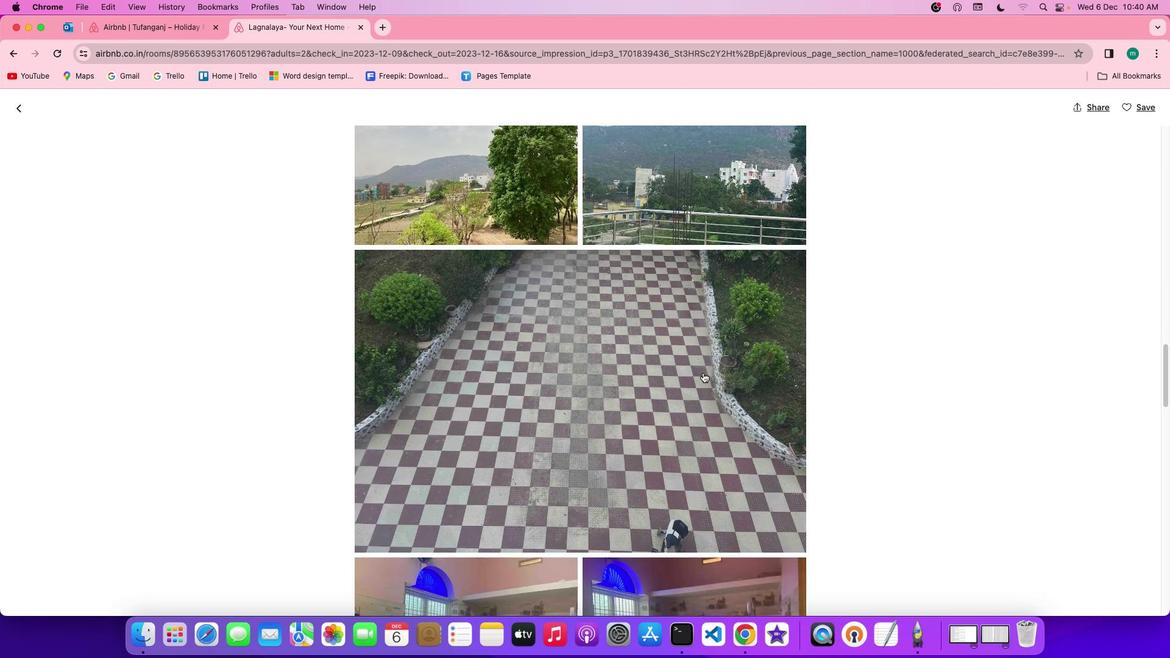 
Action: Mouse scrolled (703, 373) with delta (0, 0)
Screenshot: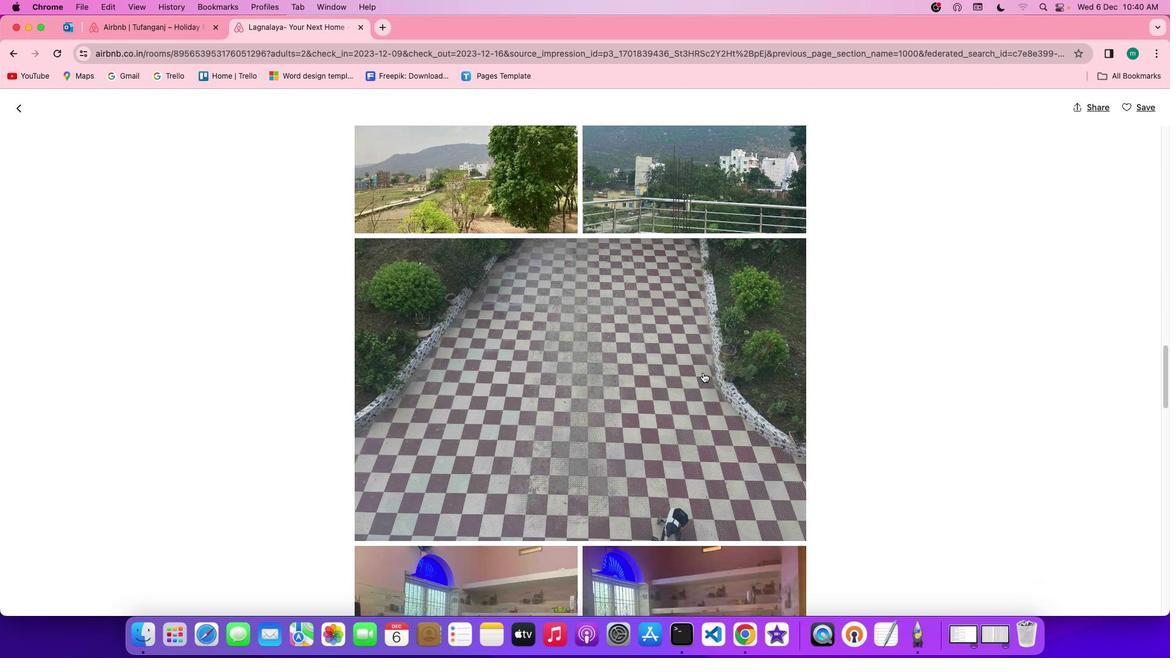 
Action: Mouse scrolled (703, 373) with delta (0, -1)
Screenshot: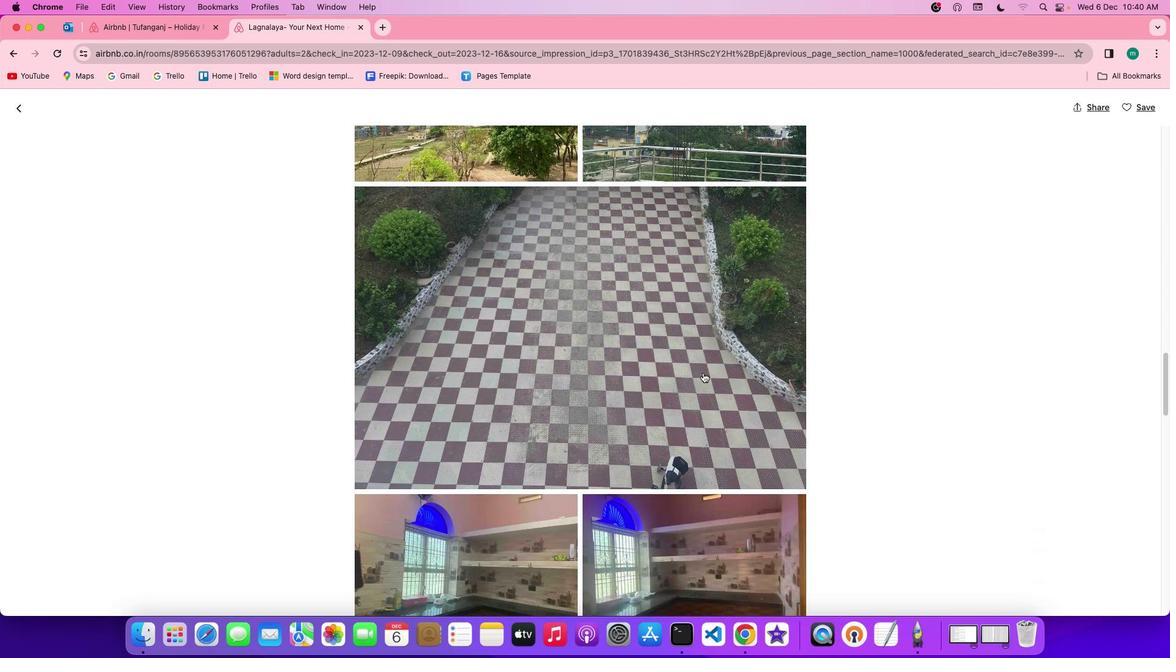 
Action: Mouse scrolled (703, 373) with delta (0, -1)
Screenshot: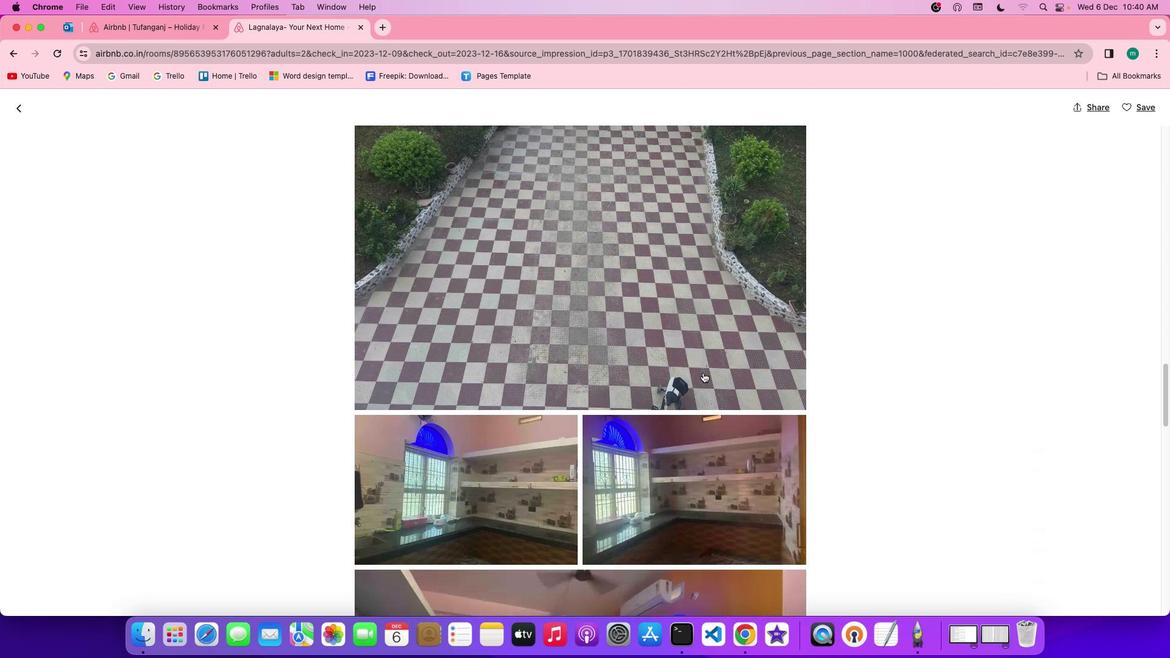 
Action: Mouse scrolled (703, 373) with delta (0, 0)
Screenshot: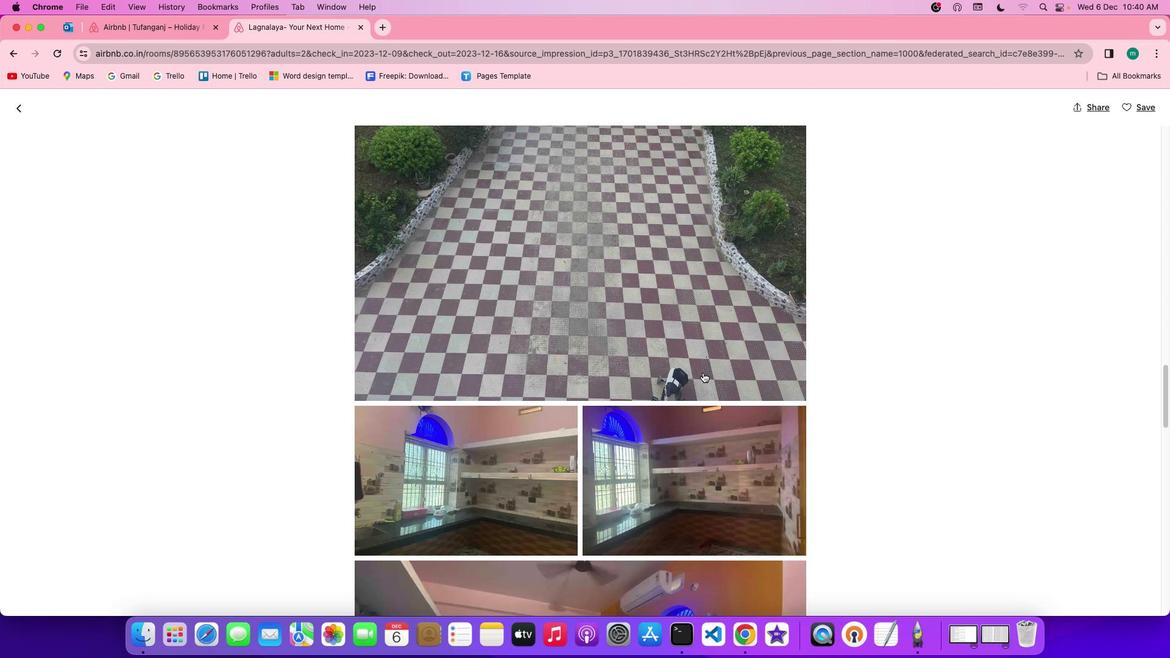 
Action: Mouse scrolled (703, 373) with delta (0, 0)
Screenshot: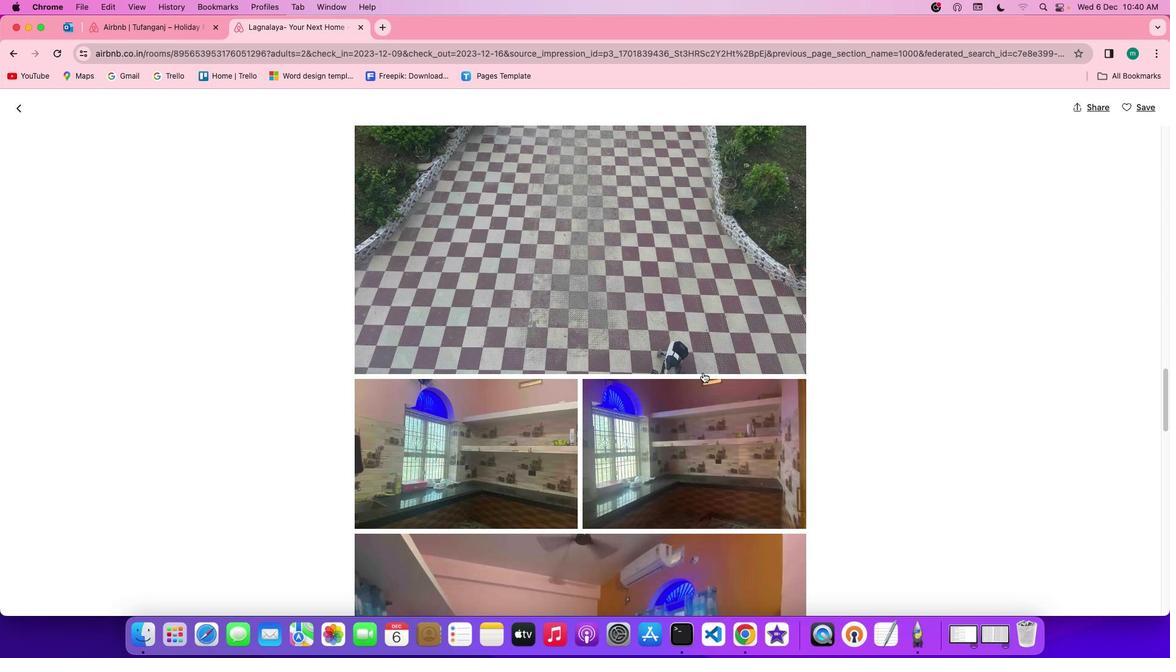 
Action: Mouse scrolled (703, 373) with delta (0, -1)
Screenshot: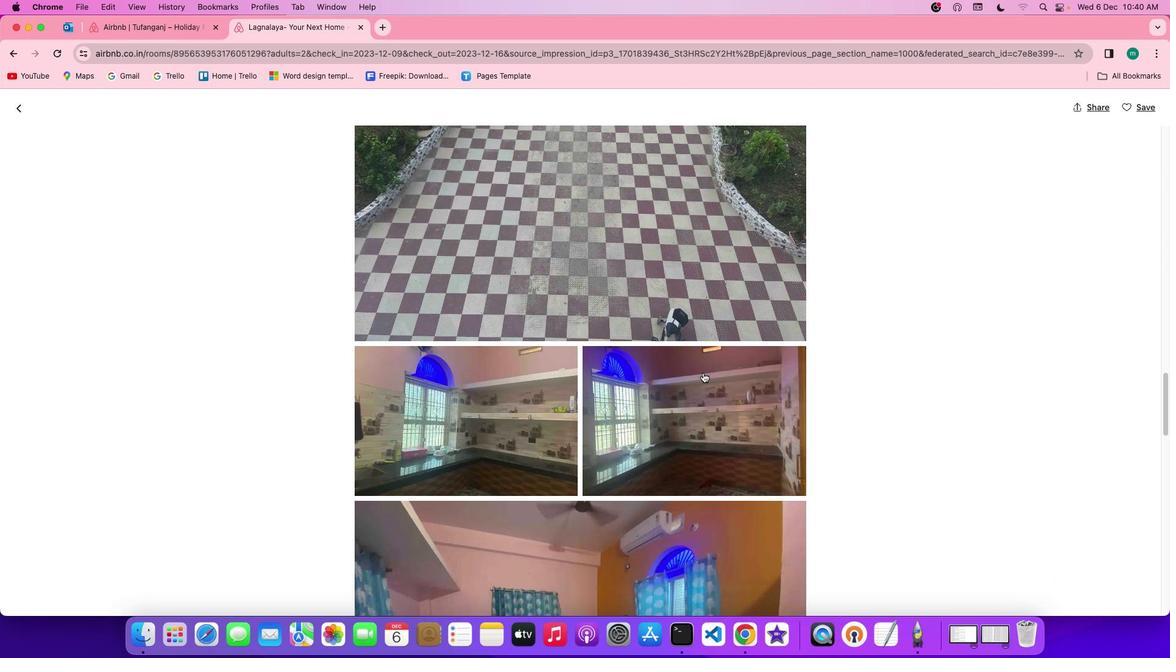 
Action: Mouse scrolled (703, 373) with delta (0, 0)
Screenshot: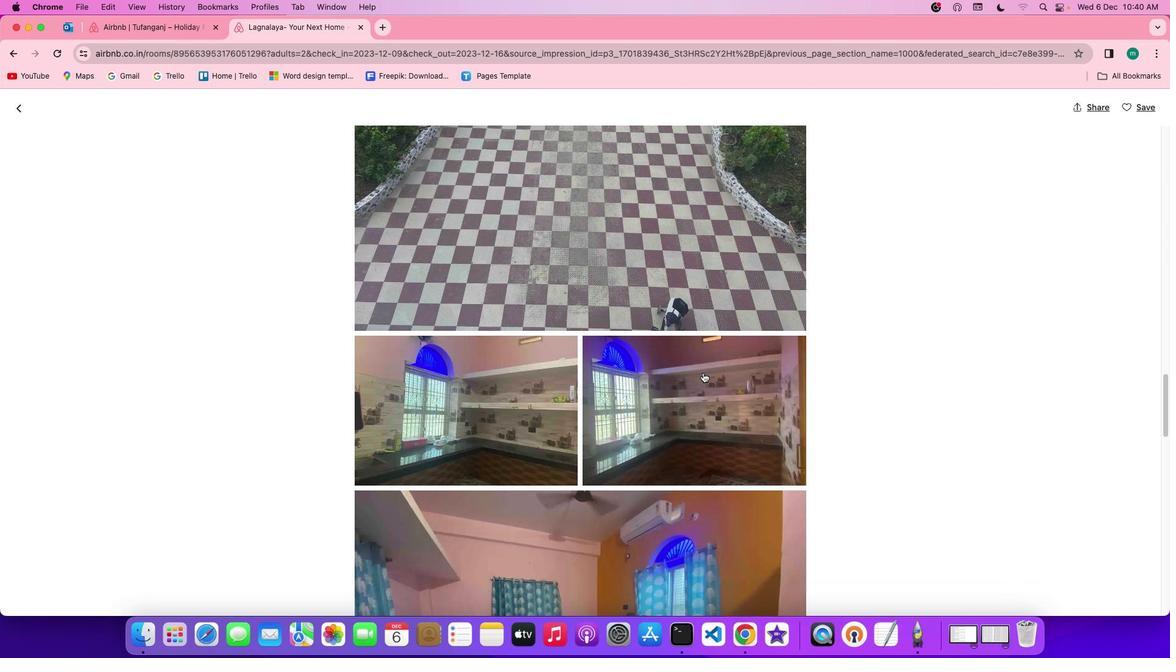 
Action: Mouse scrolled (703, 373) with delta (0, 0)
Screenshot: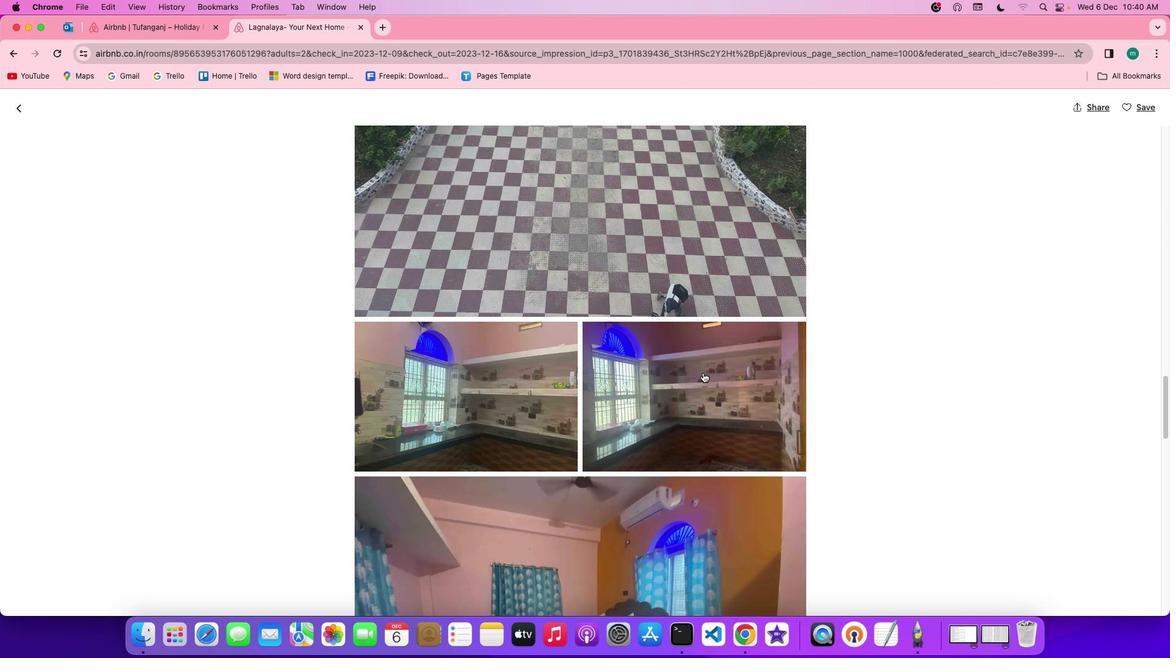 
Action: Mouse scrolled (703, 373) with delta (0, 0)
Screenshot: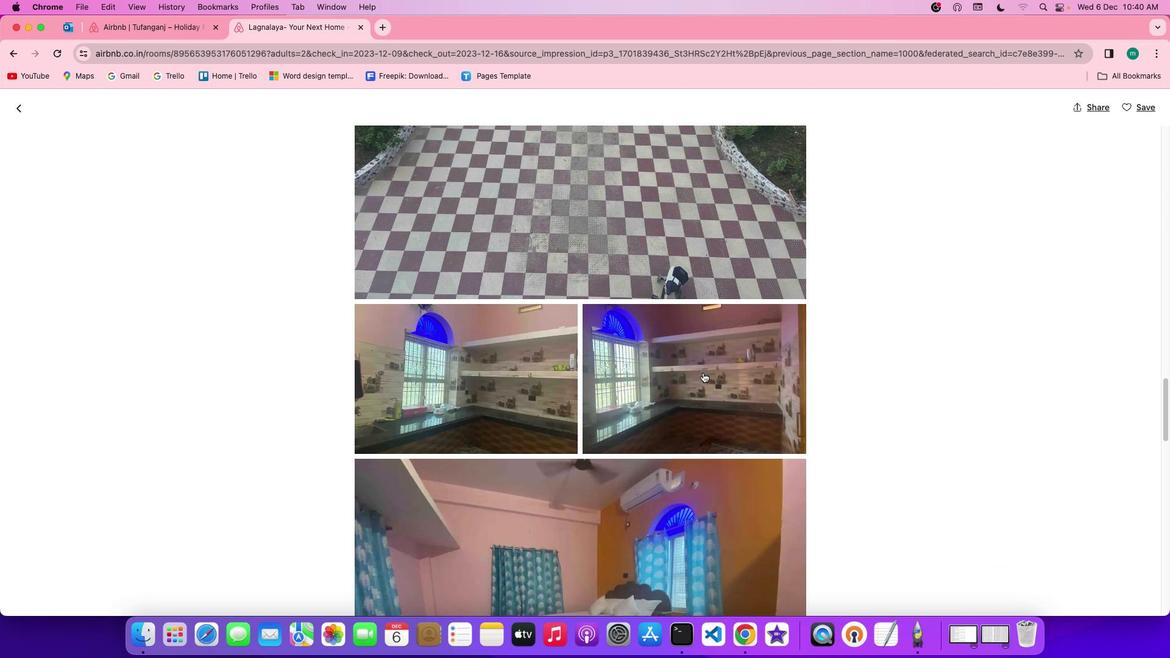 
Action: Mouse scrolled (703, 373) with delta (0, -1)
Screenshot: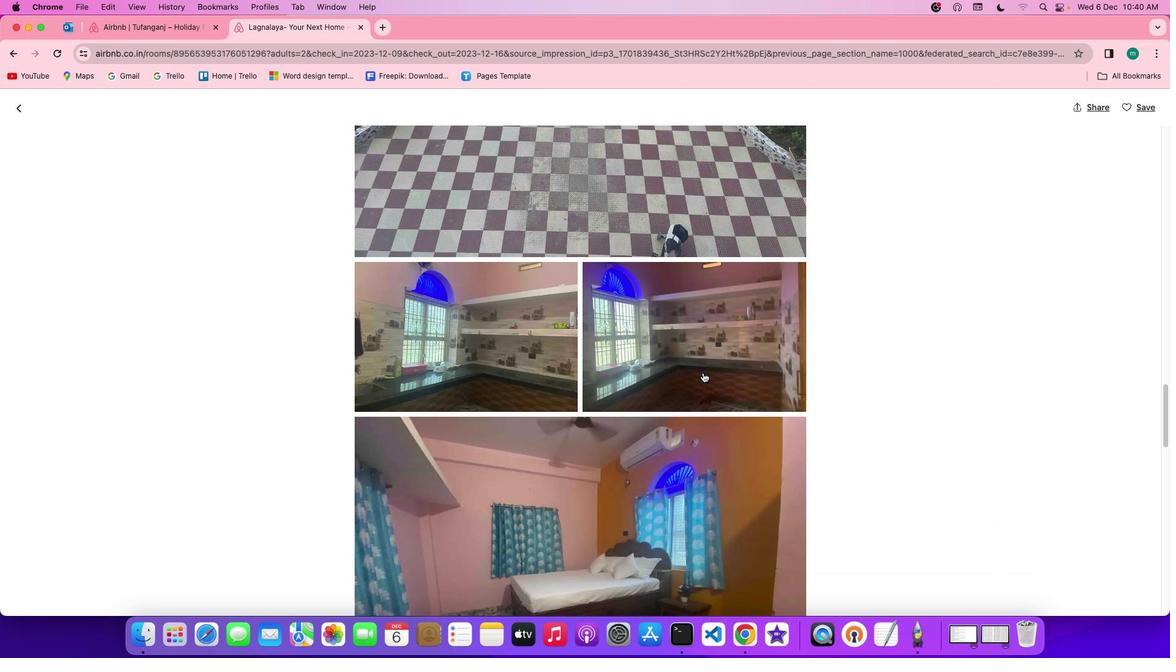 
Action: Mouse scrolled (703, 373) with delta (0, -1)
Screenshot: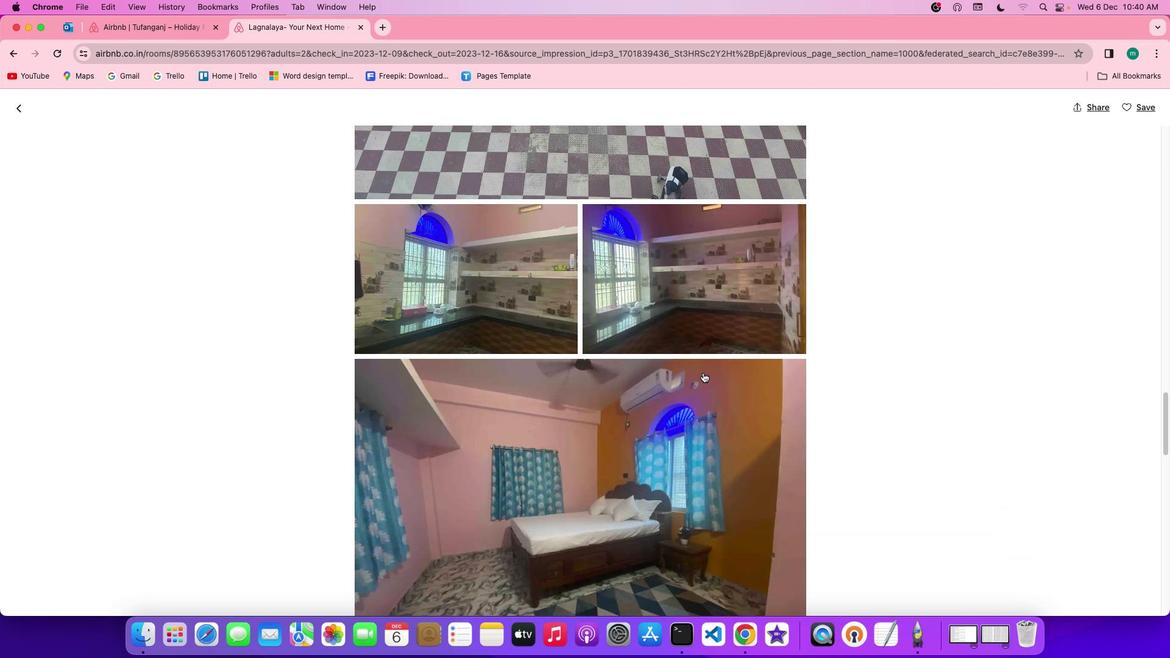
Action: Mouse scrolled (703, 373) with delta (0, 0)
Screenshot: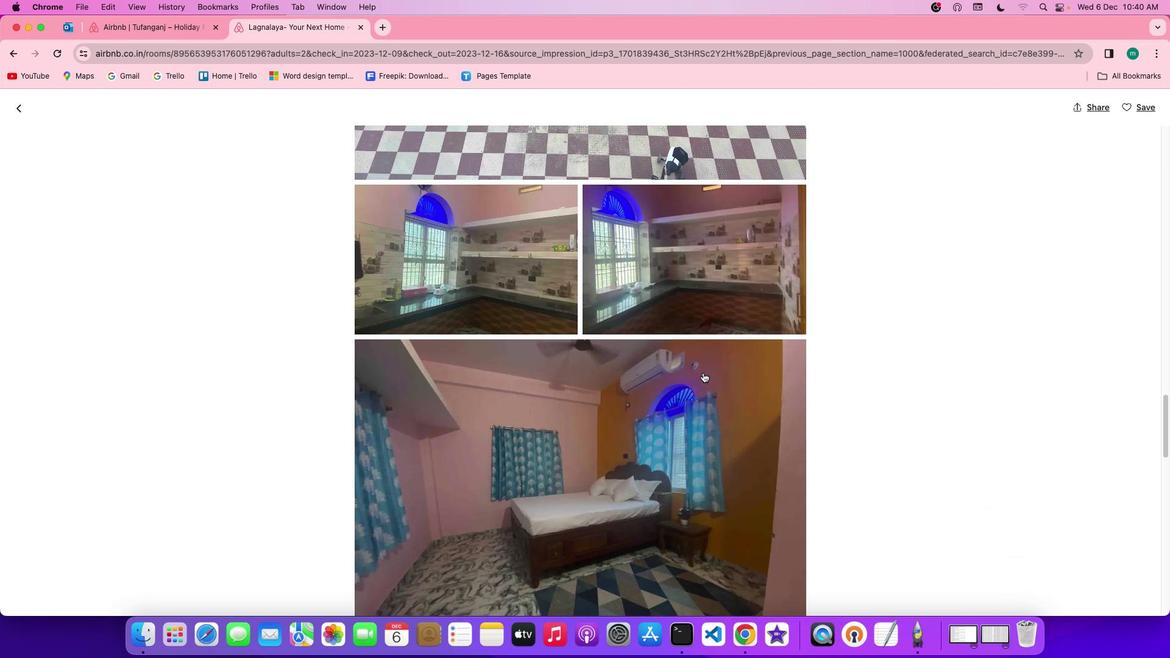 
Action: Mouse scrolled (703, 373) with delta (0, 0)
Screenshot: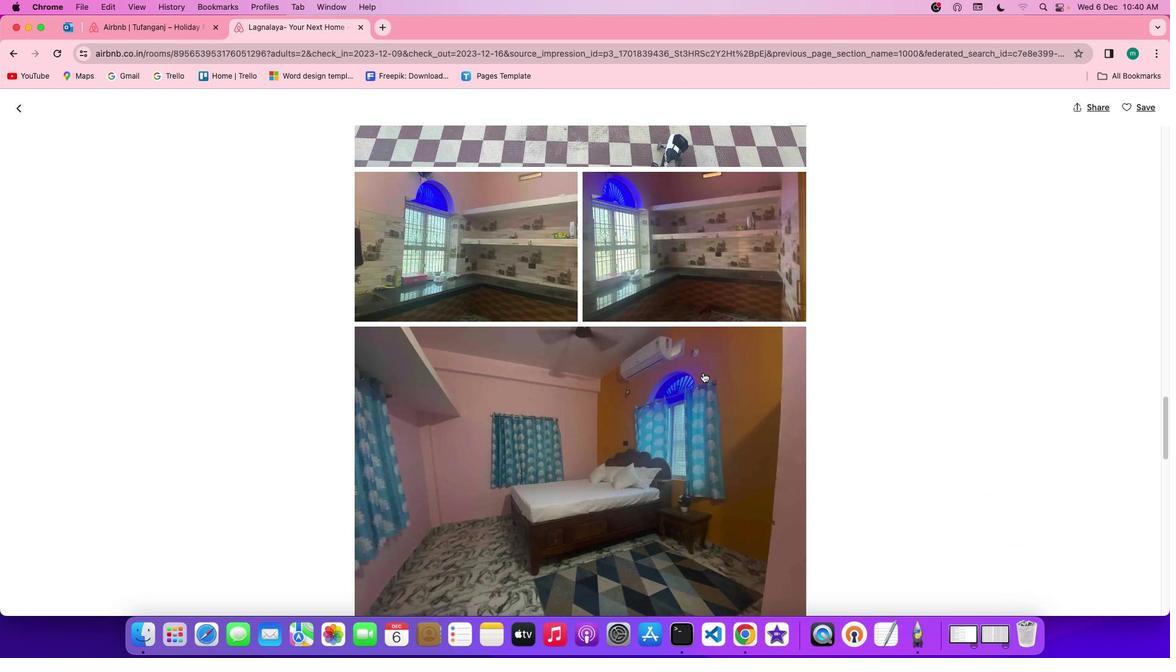 
Action: Mouse scrolled (703, 373) with delta (0, -1)
Screenshot: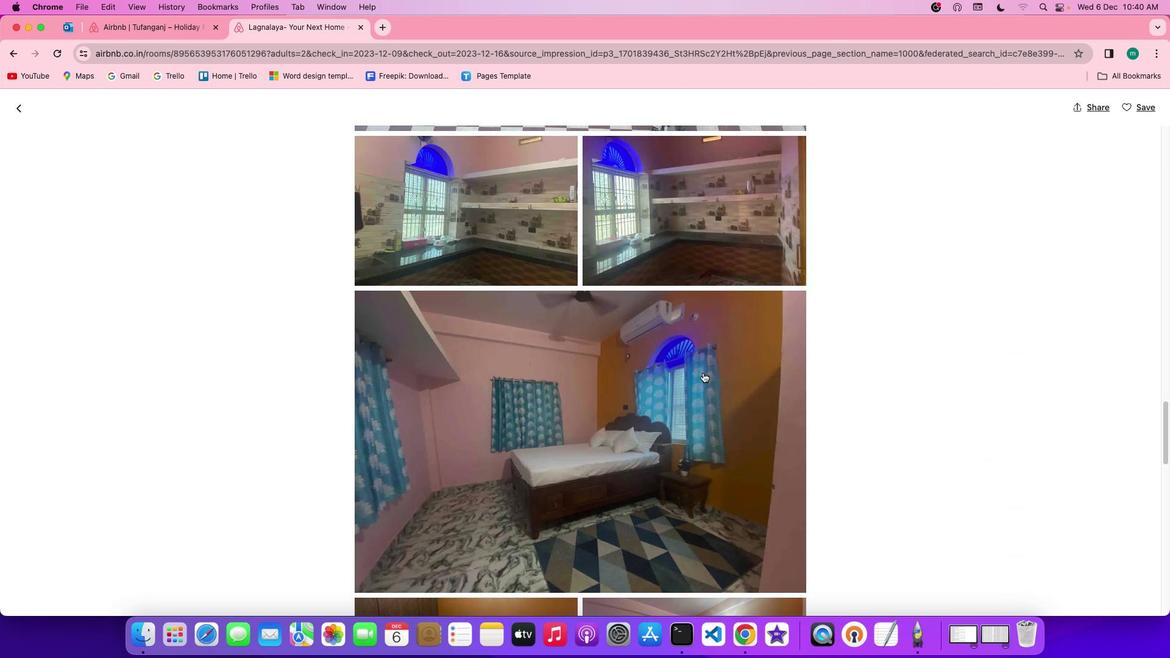 
Action: Mouse scrolled (703, 373) with delta (0, 0)
Screenshot: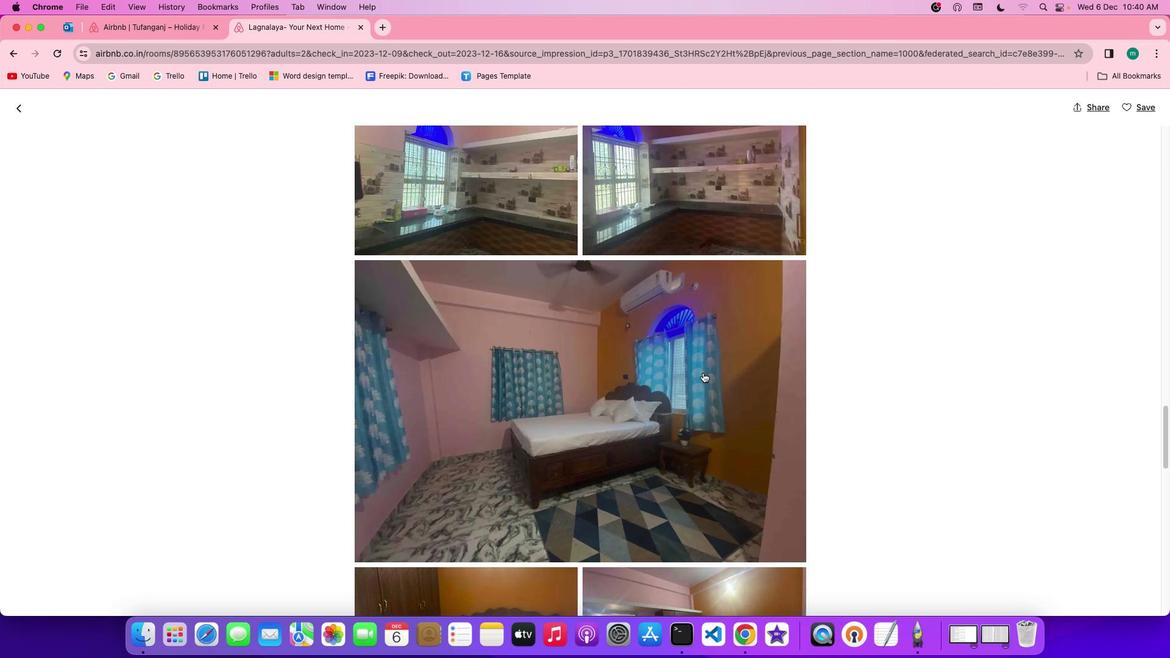 
Action: Mouse scrolled (703, 373) with delta (0, 0)
Screenshot: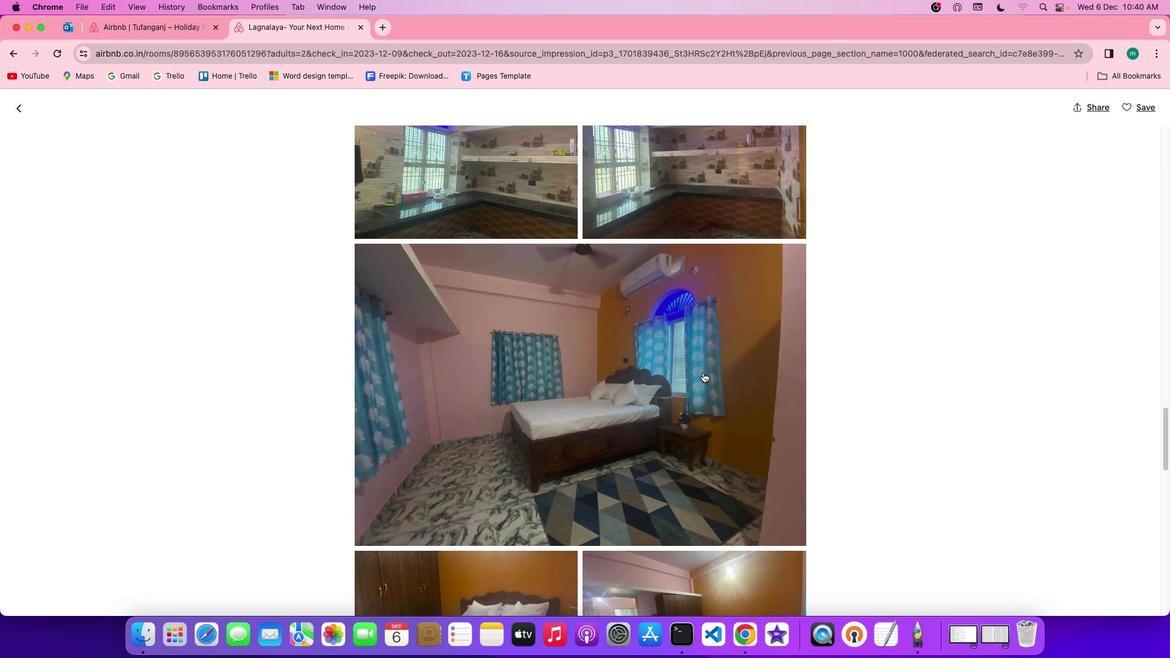 
Action: Mouse scrolled (703, 373) with delta (0, -1)
Screenshot: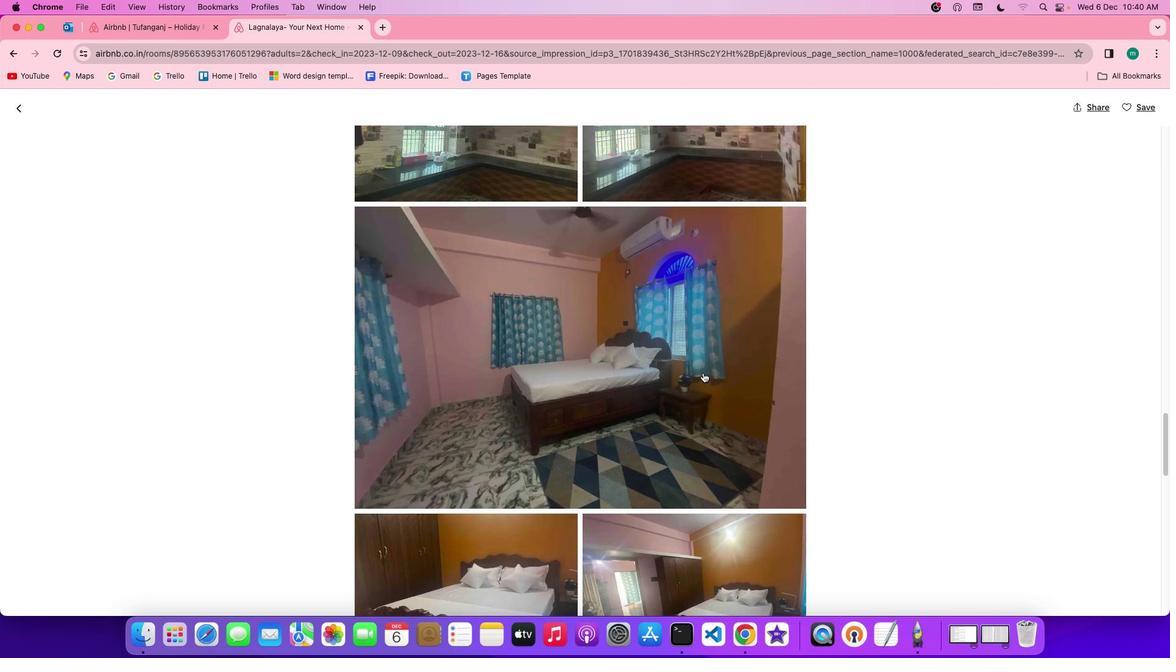 
Action: Mouse moved to (699, 363)
Screenshot: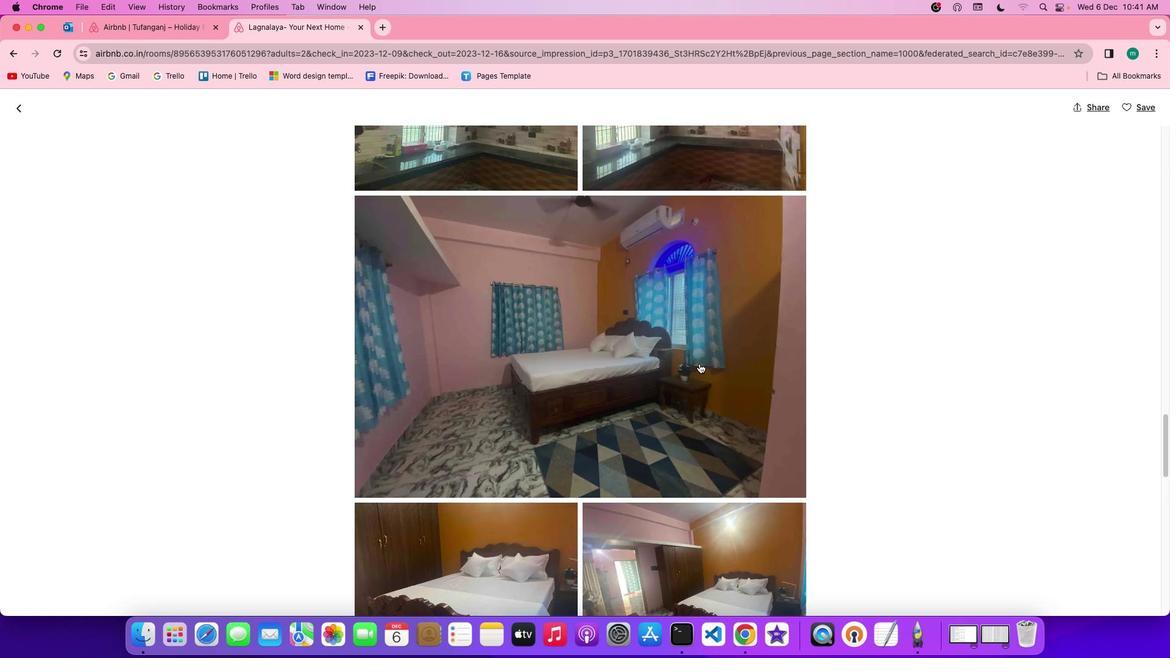 
Action: Mouse scrolled (699, 363) with delta (0, 0)
Screenshot: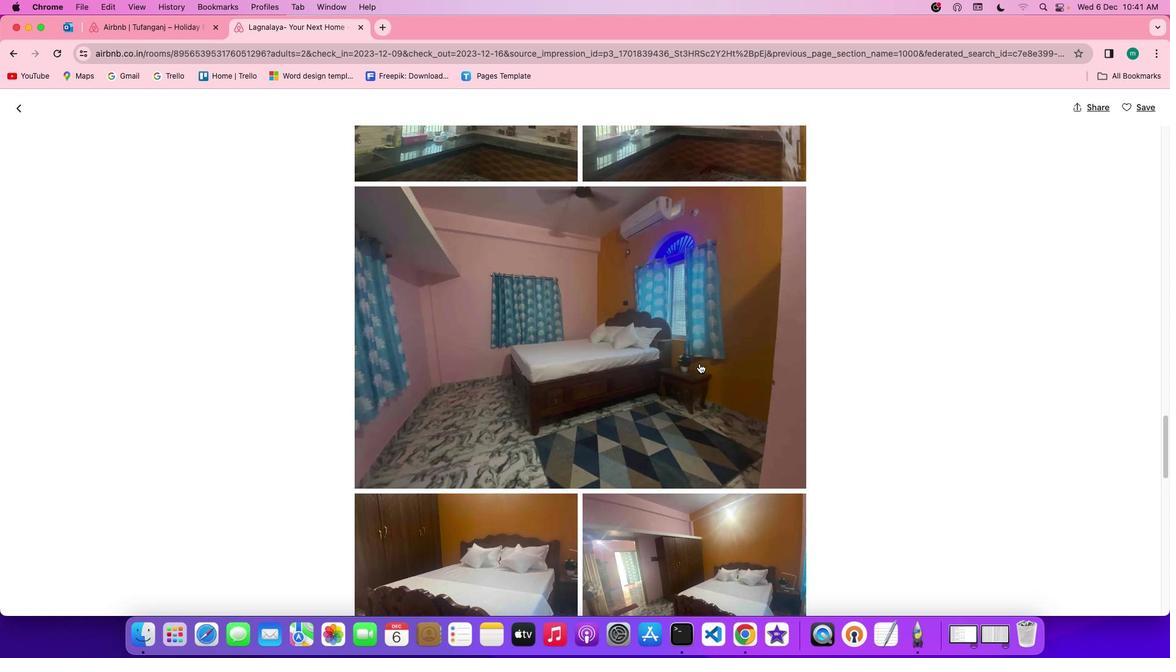 
Action: Mouse scrolled (699, 363) with delta (0, 0)
Screenshot: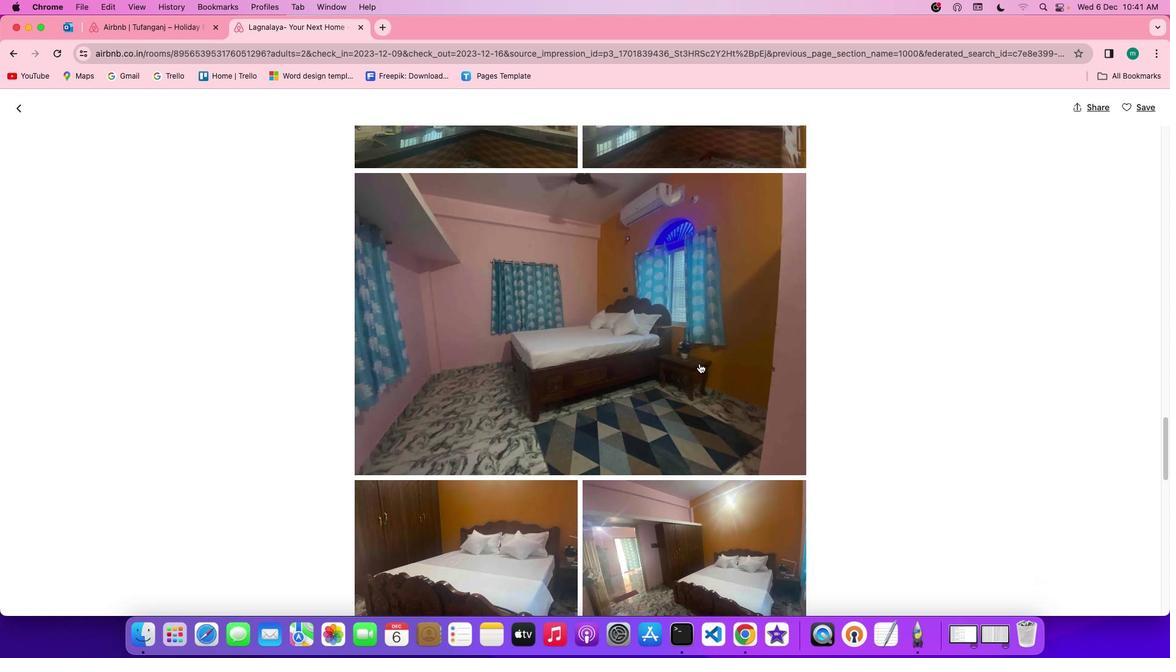 
Action: Mouse scrolled (699, 363) with delta (0, -1)
Screenshot: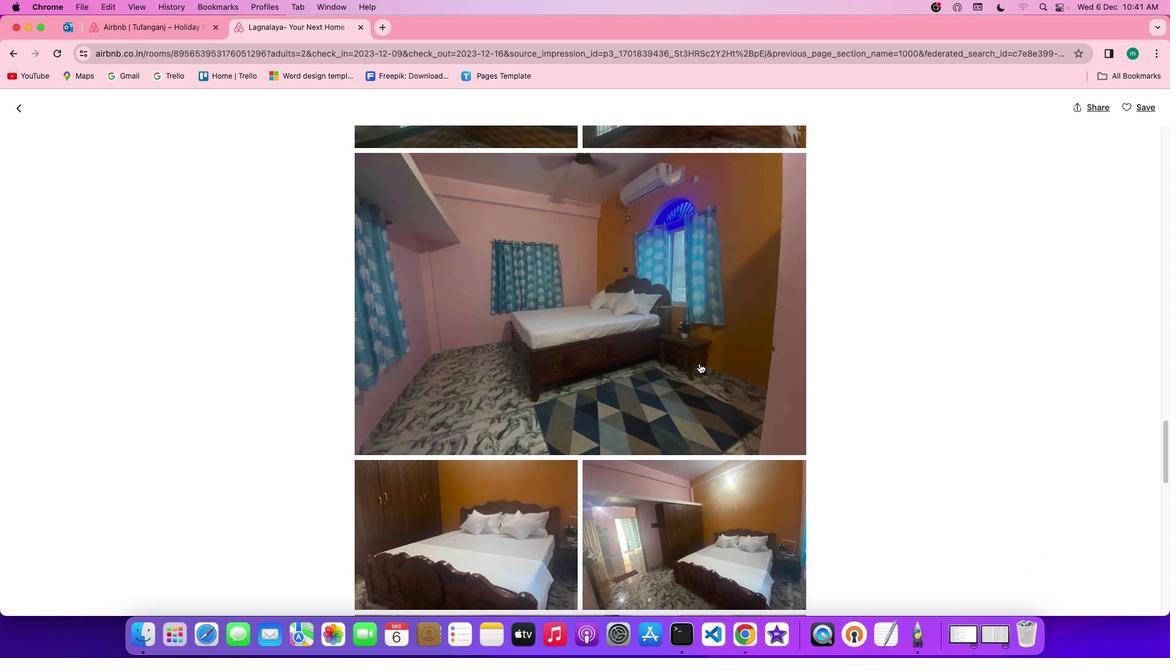 
Action: Mouse scrolled (699, 363) with delta (0, -1)
Screenshot: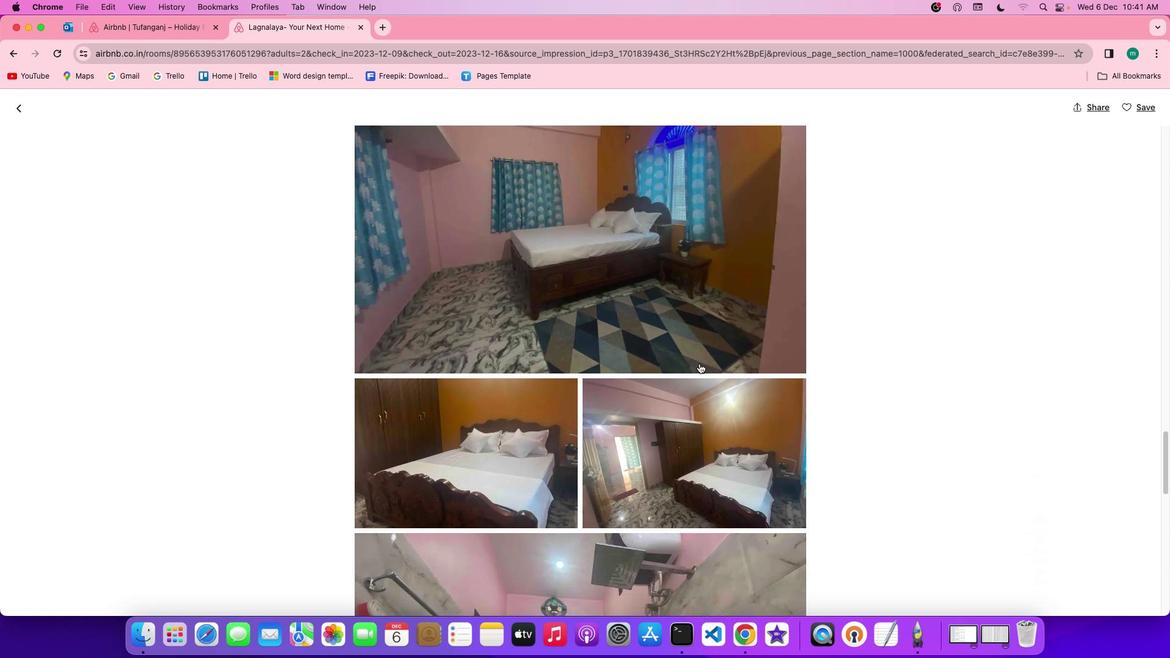 
Action: Mouse scrolled (699, 363) with delta (0, 0)
Screenshot: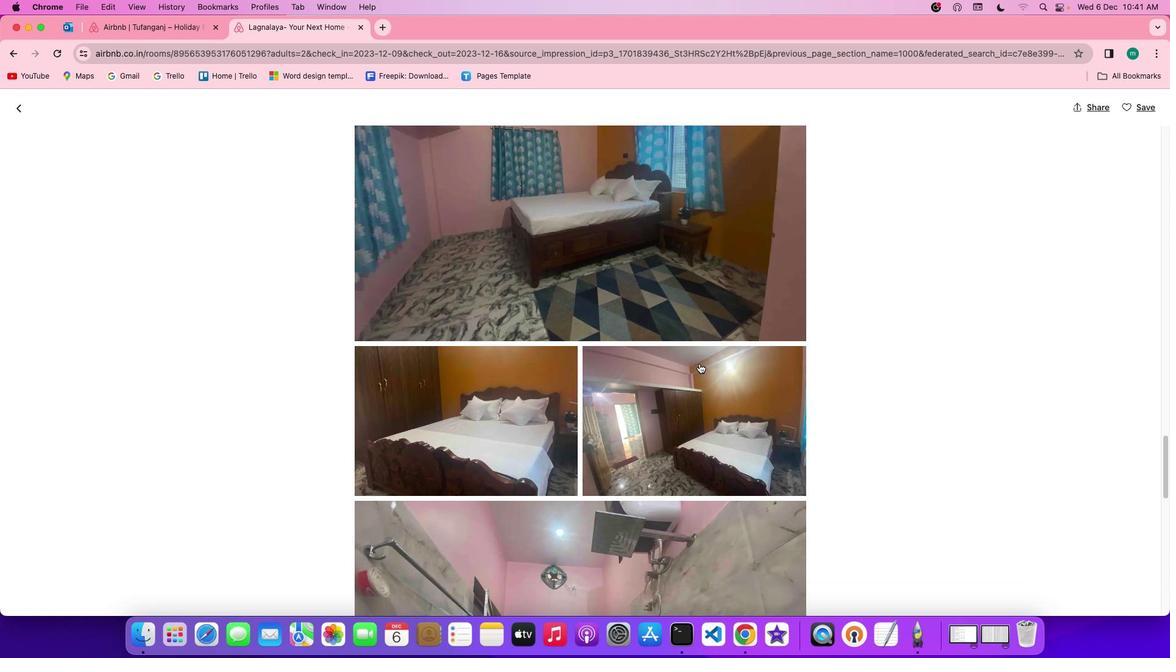 
Action: Mouse scrolled (699, 363) with delta (0, 0)
Screenshot: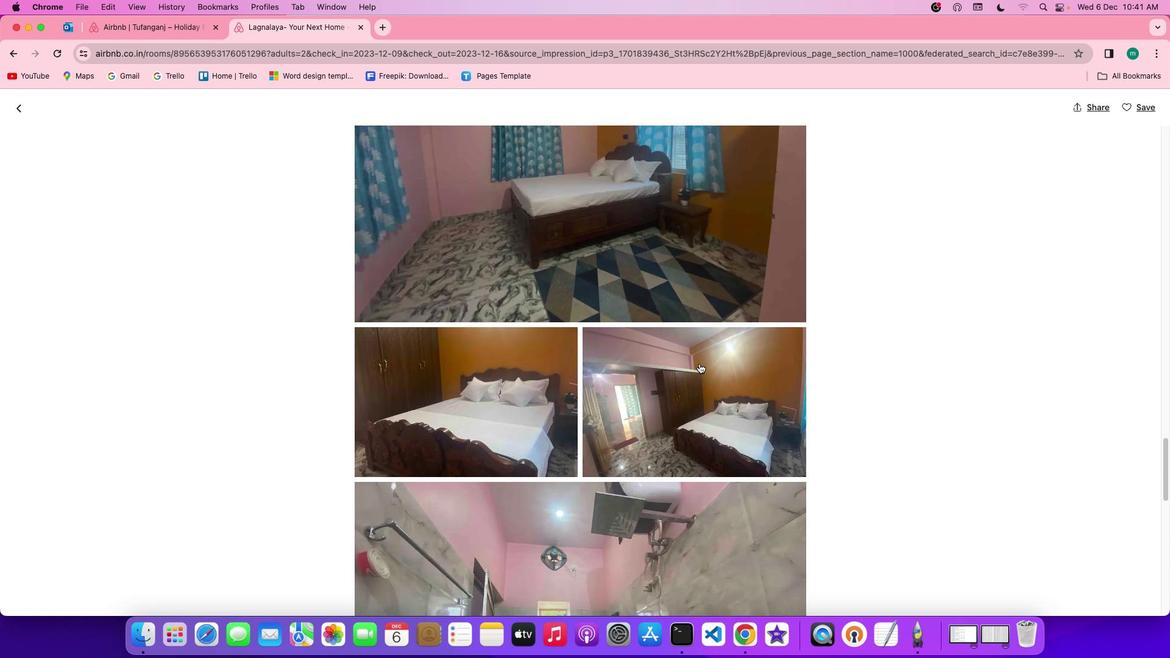 
Action: Mouse scrolled (699, 363) with delta (0, -1)
Screenshot: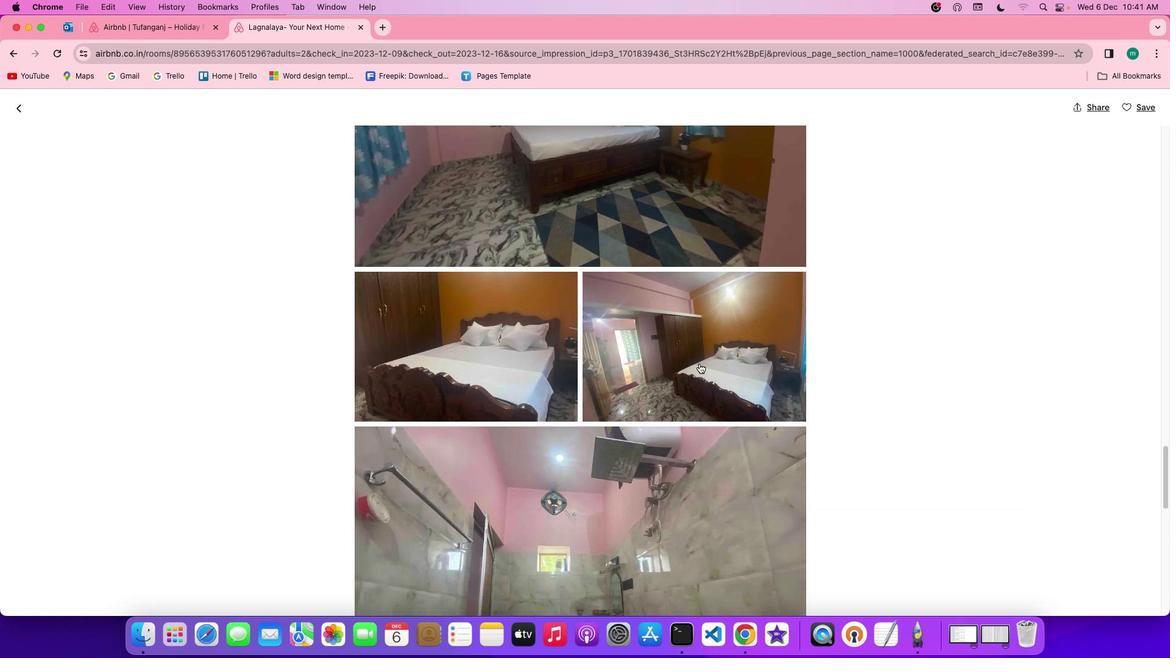 
Action: Mouse scrolled (699, 363) with delta (0, -1)
Screenshot: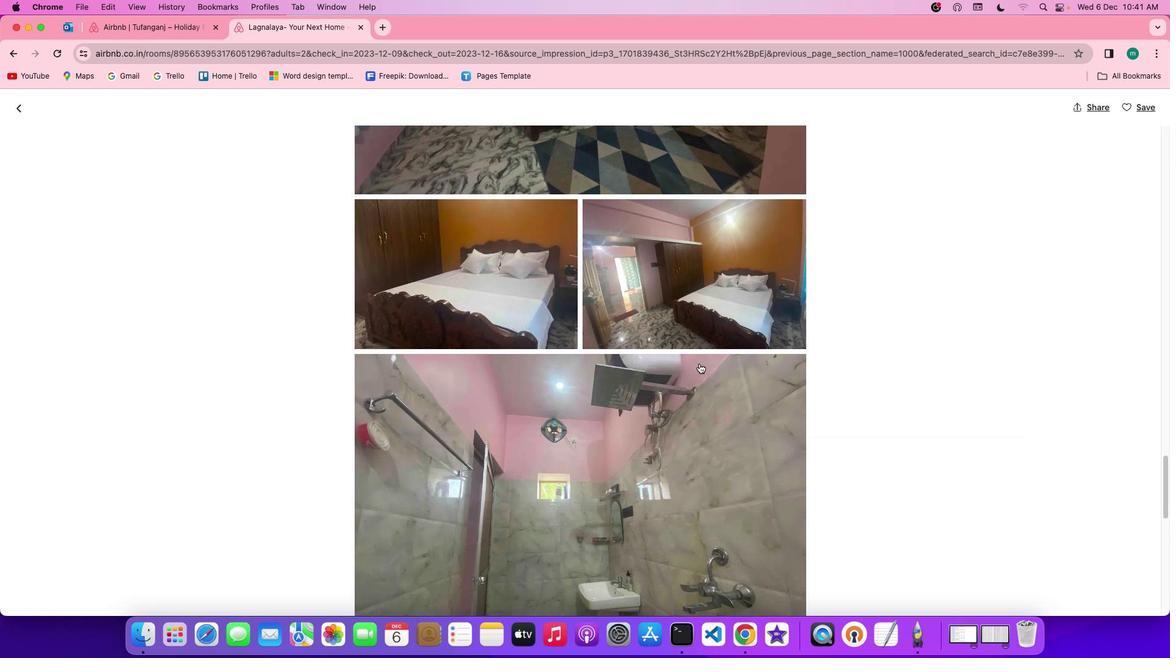 
Action: Mouse scrolled (699, 363) with delta (0, 0)
Screenshot: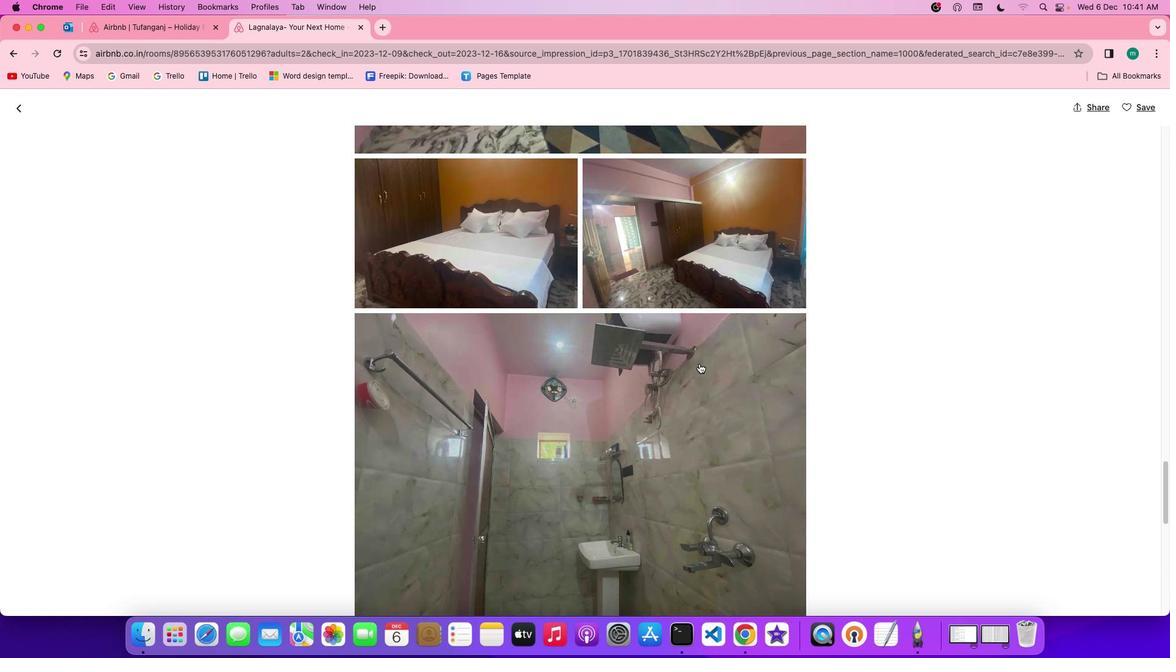
Action: Mouse scrolled (699, 363) with delta (0, 0)
Screenshot: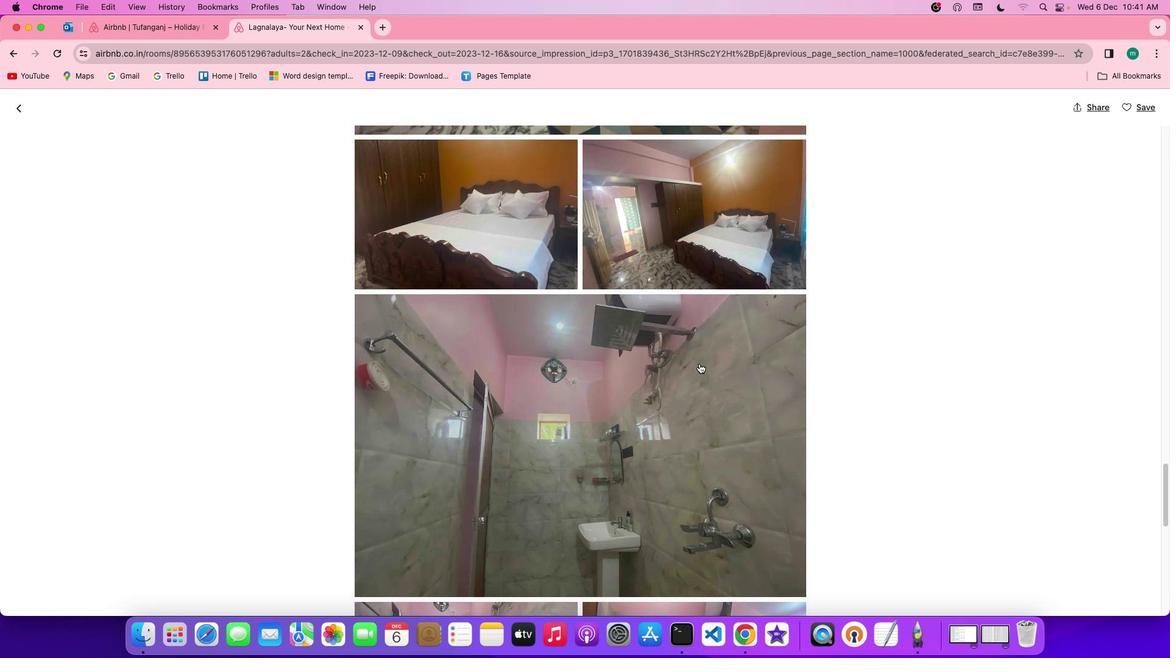 
Action: Mouse scrolled (699, 363) with delta (0, -1)
Screenshot: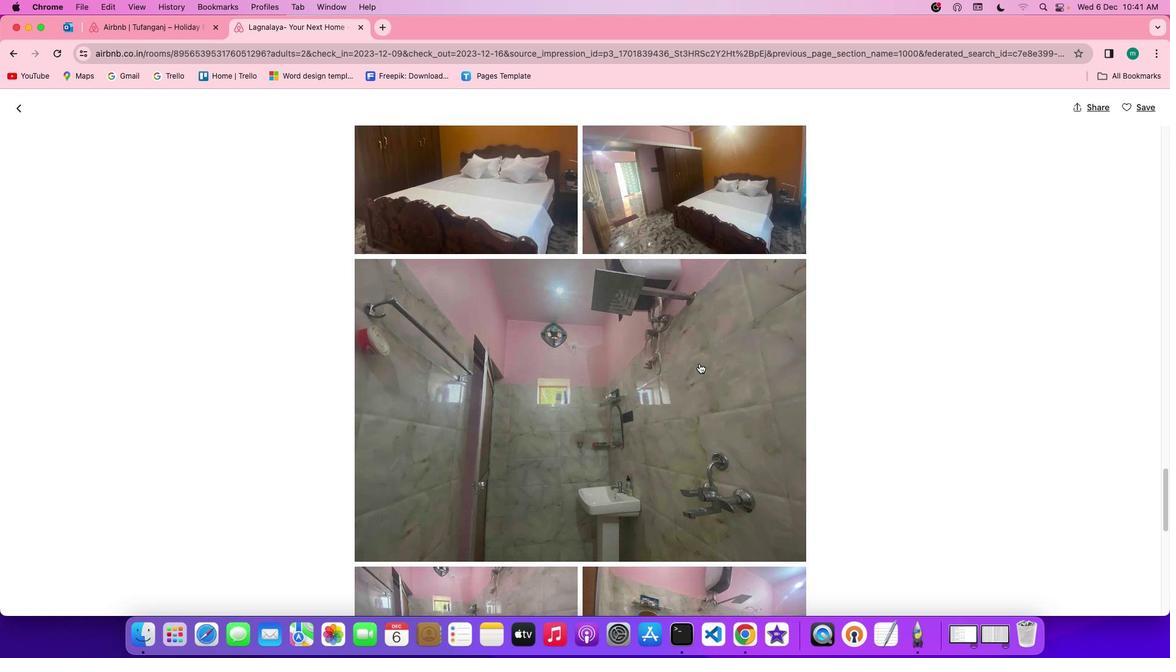 
Action: Mouse scrolled (699, 363) with delta (0, -2)
Screenshot: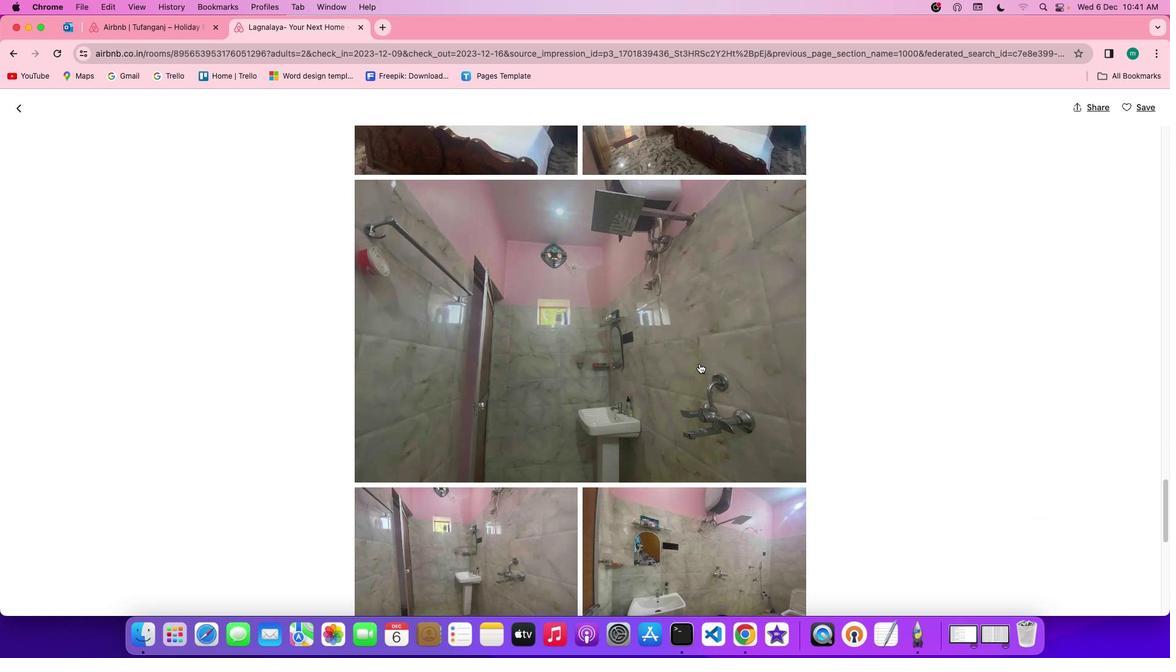 
Action: Mouse scrolled (699, 363) with delta (0, 0)
Screenshot: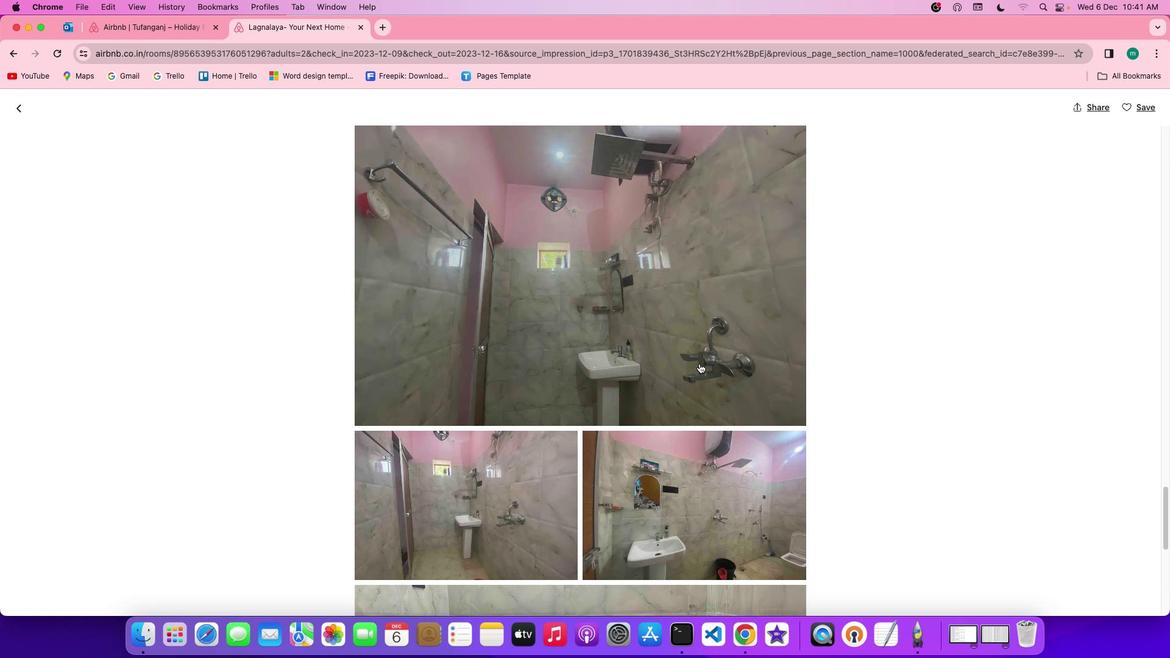 
Action: Mouse scrolled (699, 363) with delta (0, 0)
Screenshot: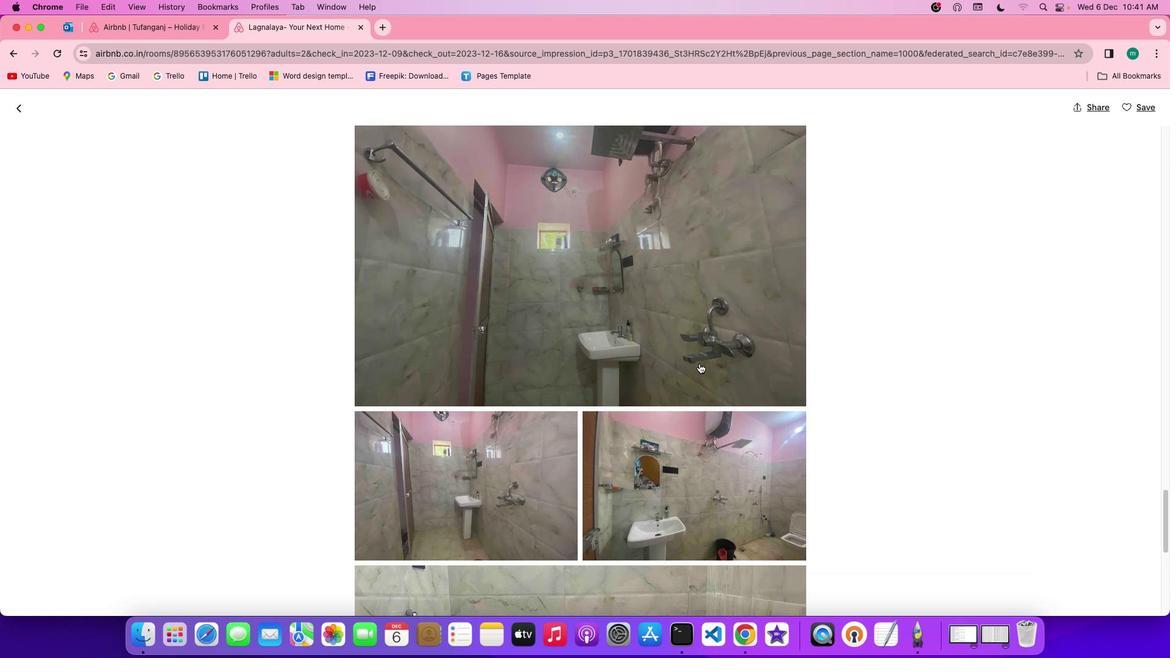 
Action: Mouse scrolled (699, 363) with delta (0, -1)
Screenshot: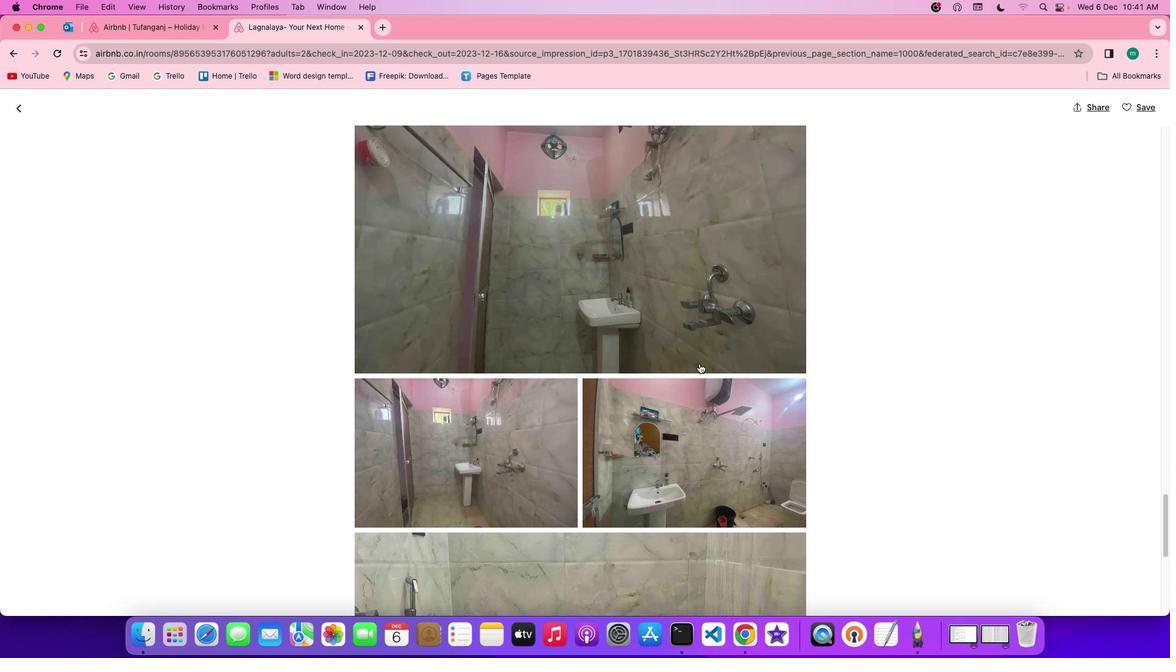 
Action: Mouse scrolled (699, 363) with delta (0, -1)
Screenshot: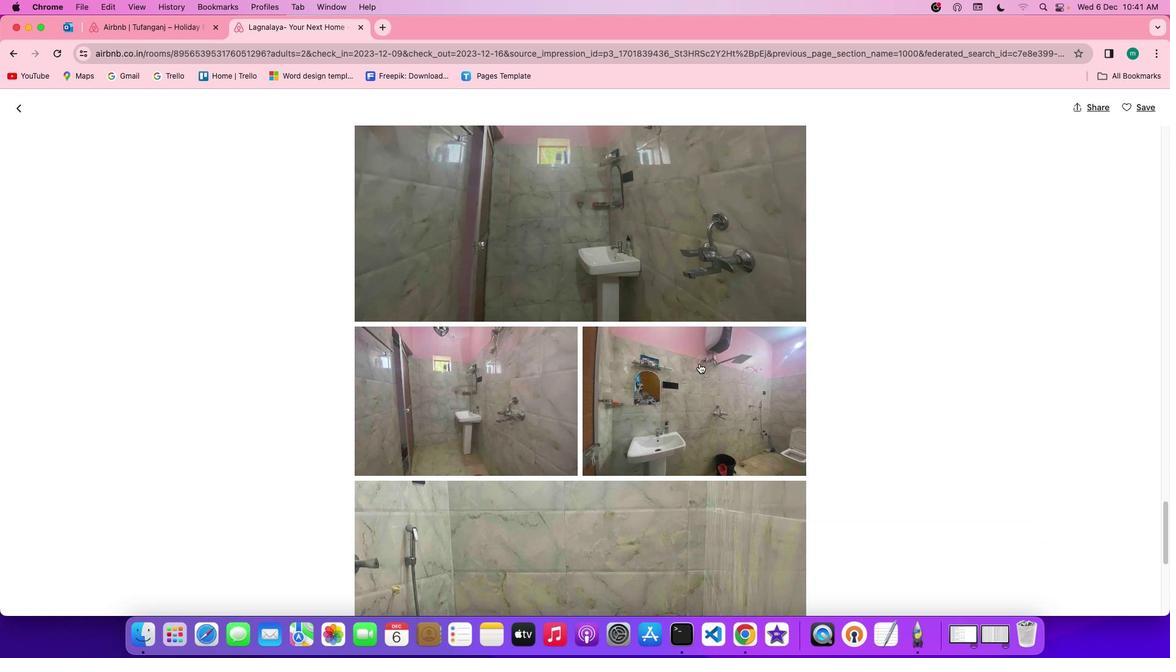 
Action: Mouse scrolled (699, 363) with delta (0, 0)
Screenshot: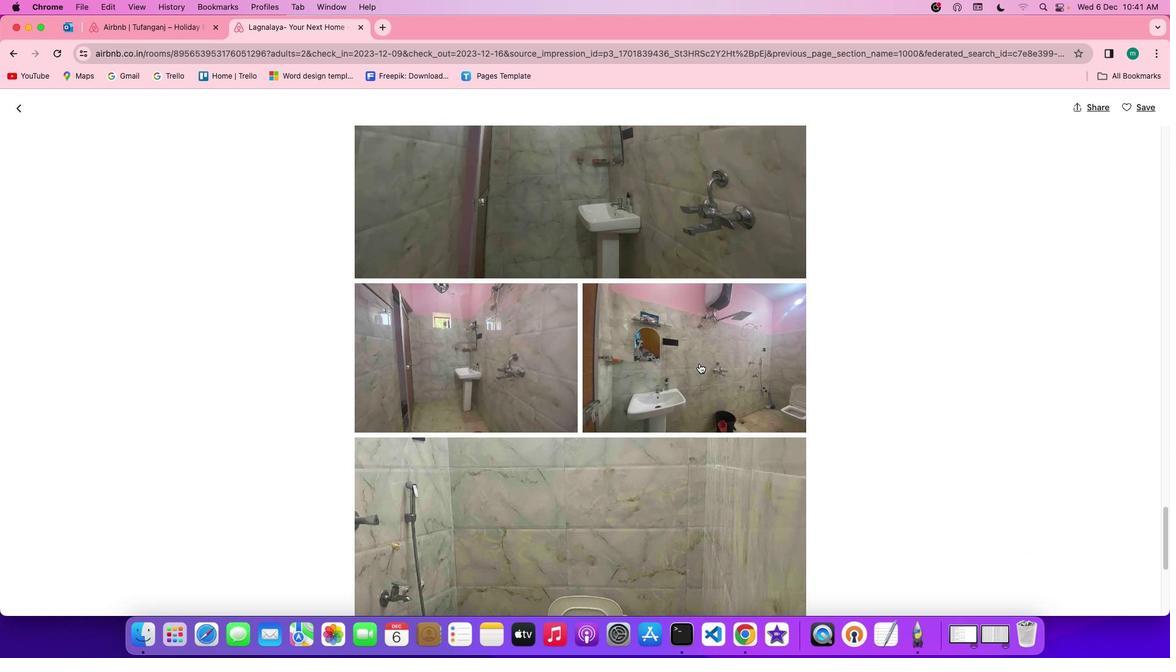 
Action: Mouse scrolled (699, 363) with delta (0, 0)
Screenshot: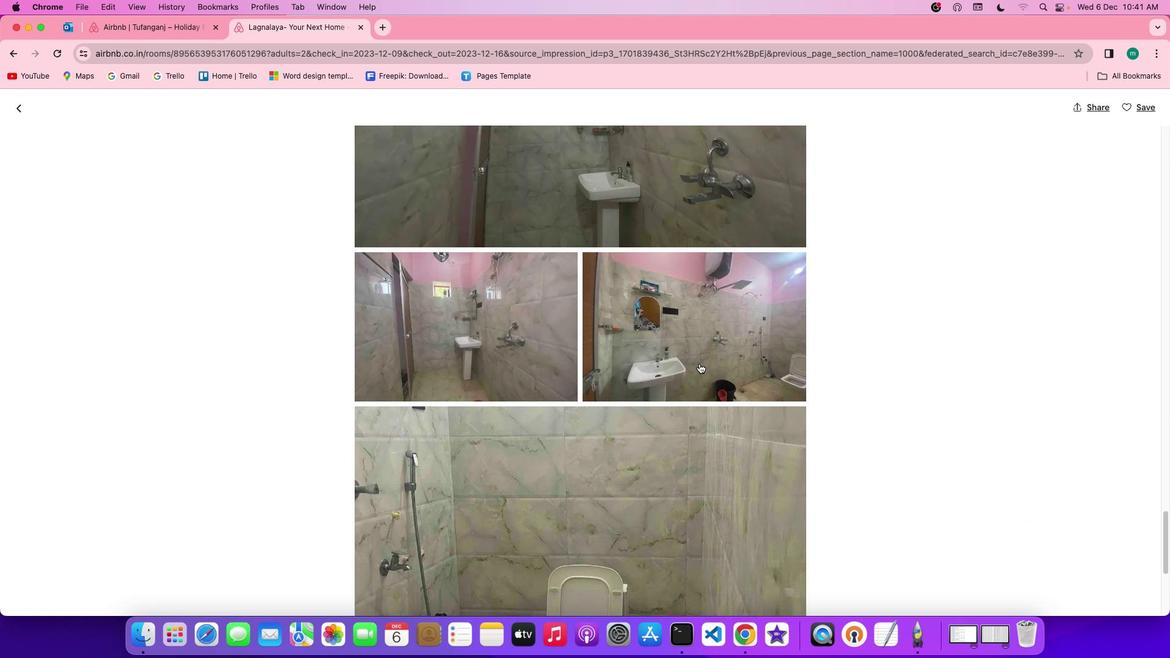 
Action: Mouse scrolled (699, 363) with delta (0, -1)
Screenshot: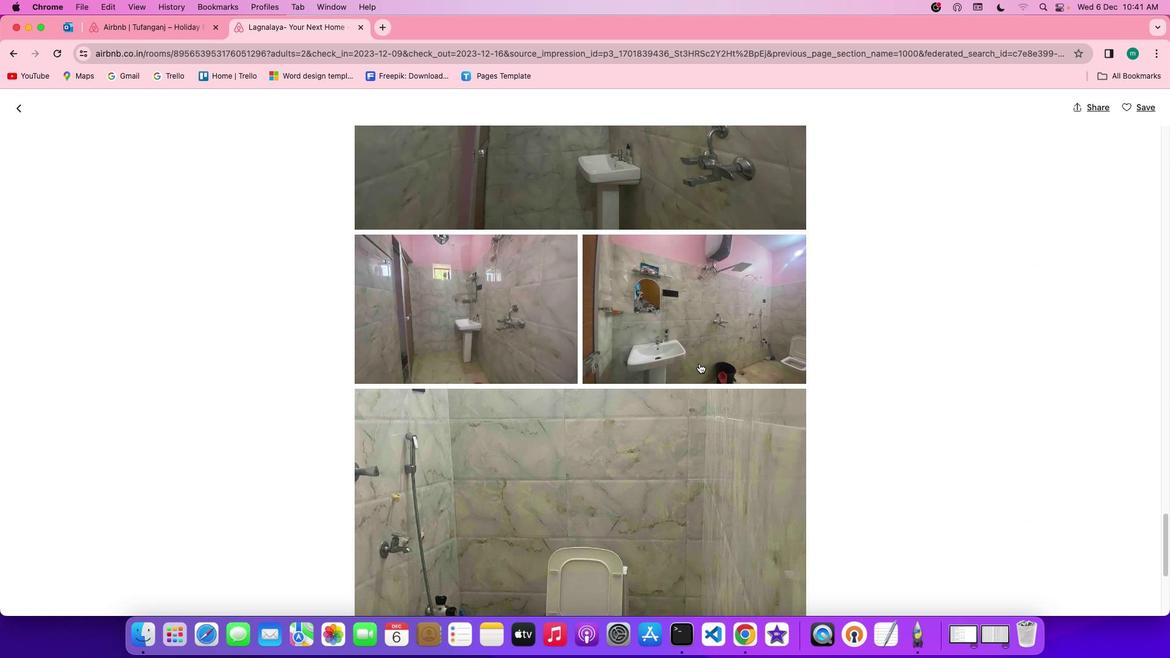 
Action: Mouse scrolled (699, 363) with delta (0, -2)
Screenshot: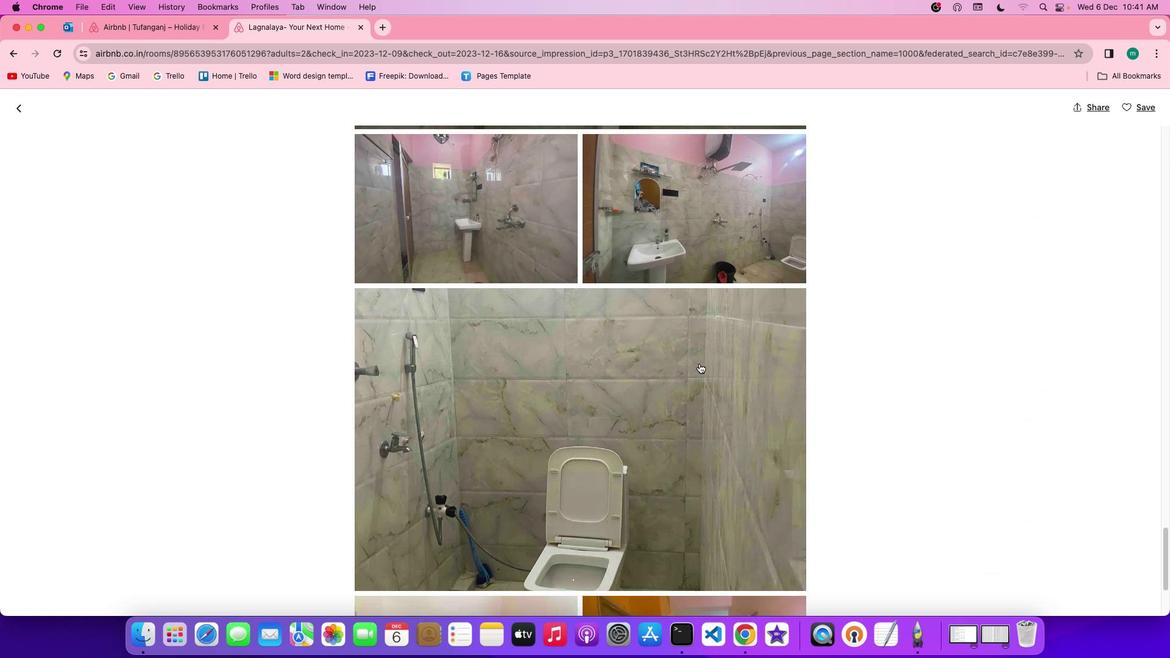 
Action: Mouse scrolled (699, 363) with delta (0, 0)
Screenshot: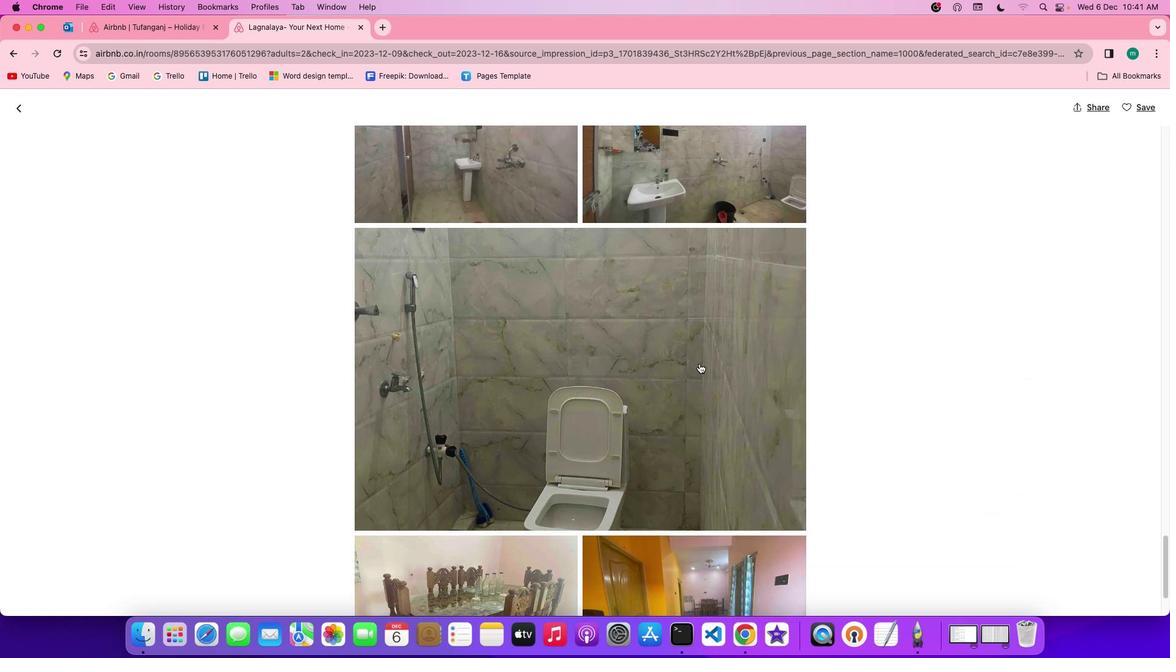 
Action: Mouse scrolled (699, 363) with delta (0, 0)
Screenshot: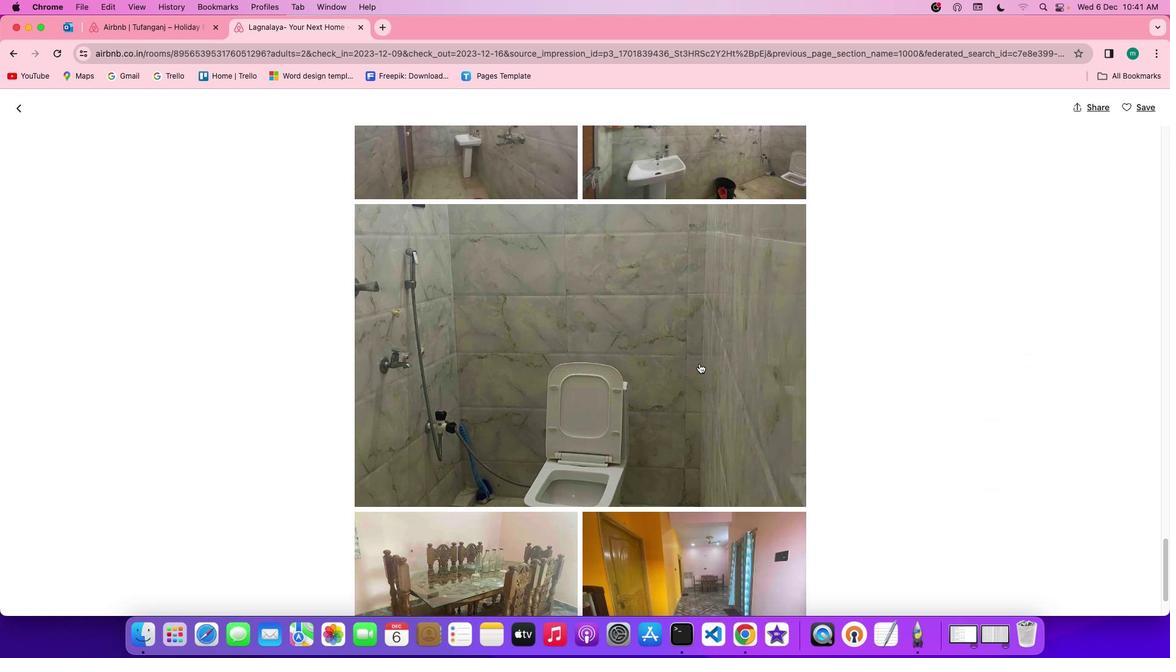 
Action: Mouse scrolled (699, 363) with delta (0, -1)
Screenshot: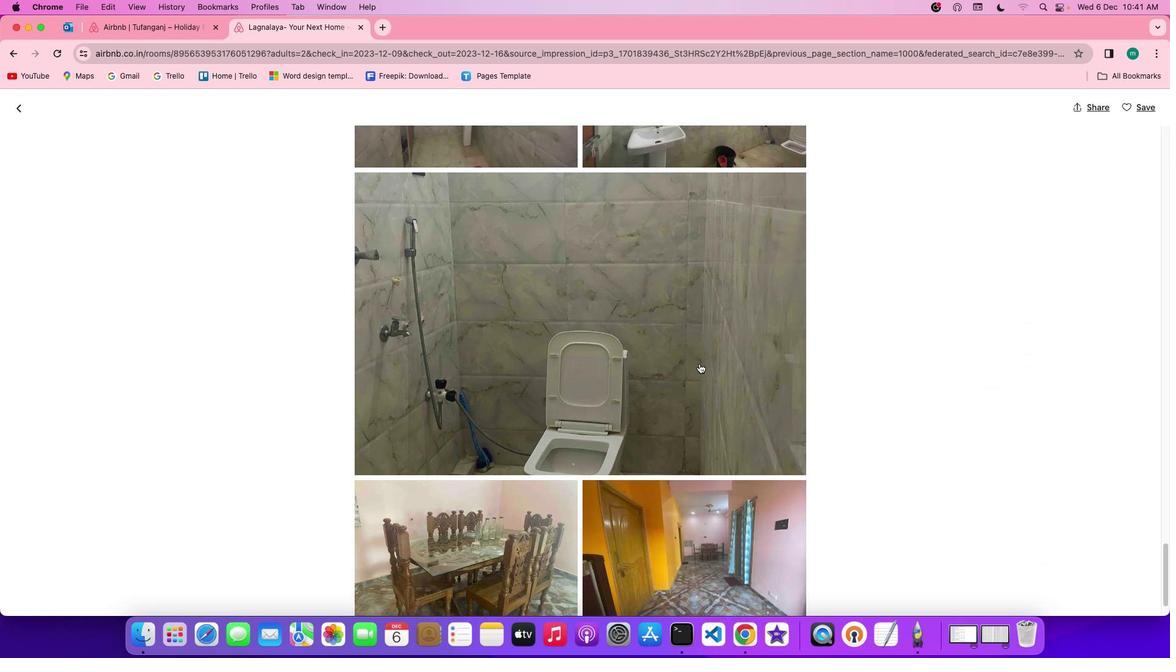 
Action: Mouse scrolled (699, 363) with delta (0, -2)
Screenshot: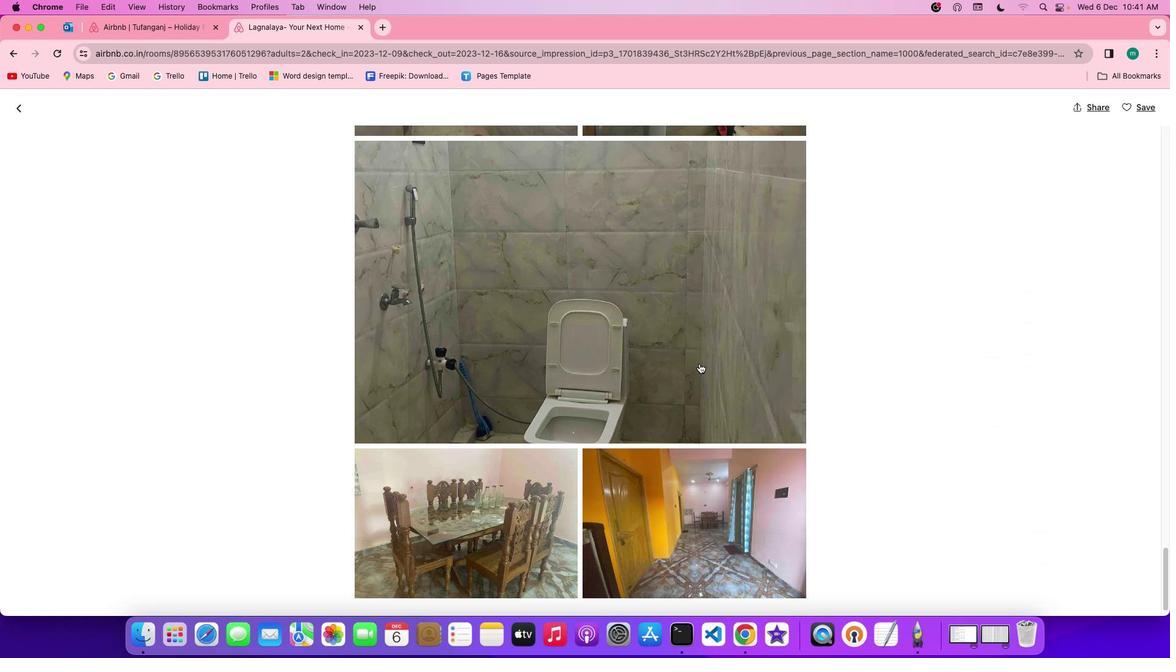 
Action: Mouse scrolled (699, 363) with delta (0, -2)
Screenshot: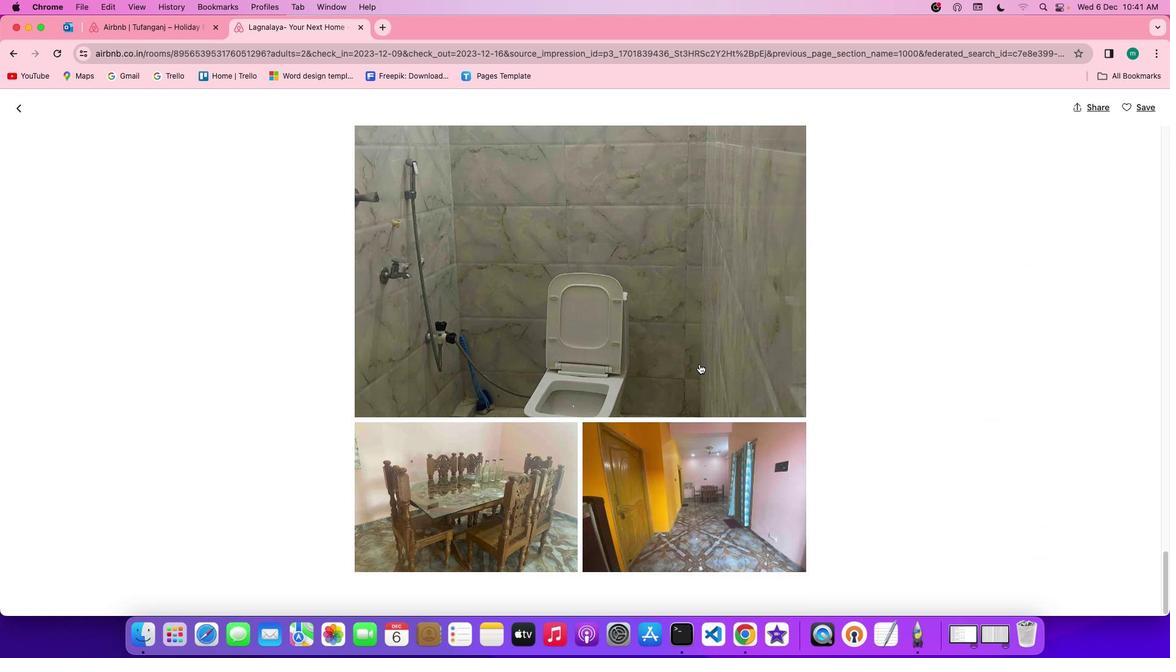
Action: Mouse moved to (699, 363)
Screenshot: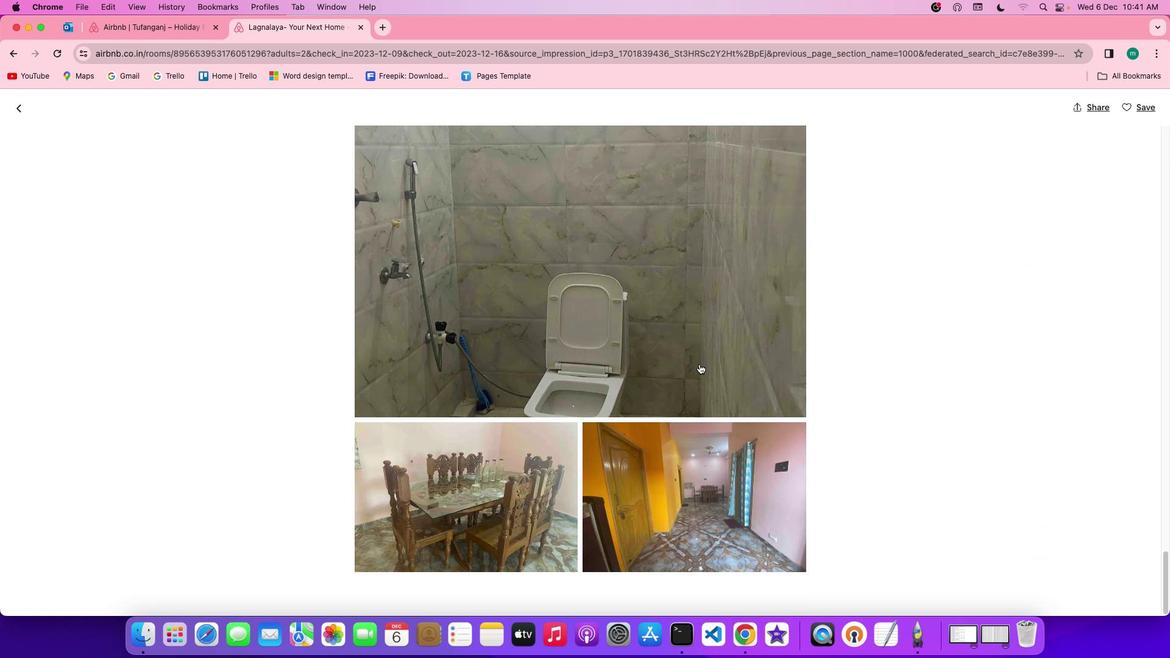 
Action: Mouse scrolled (699, 363) with delta (0, 0)
Screenshot: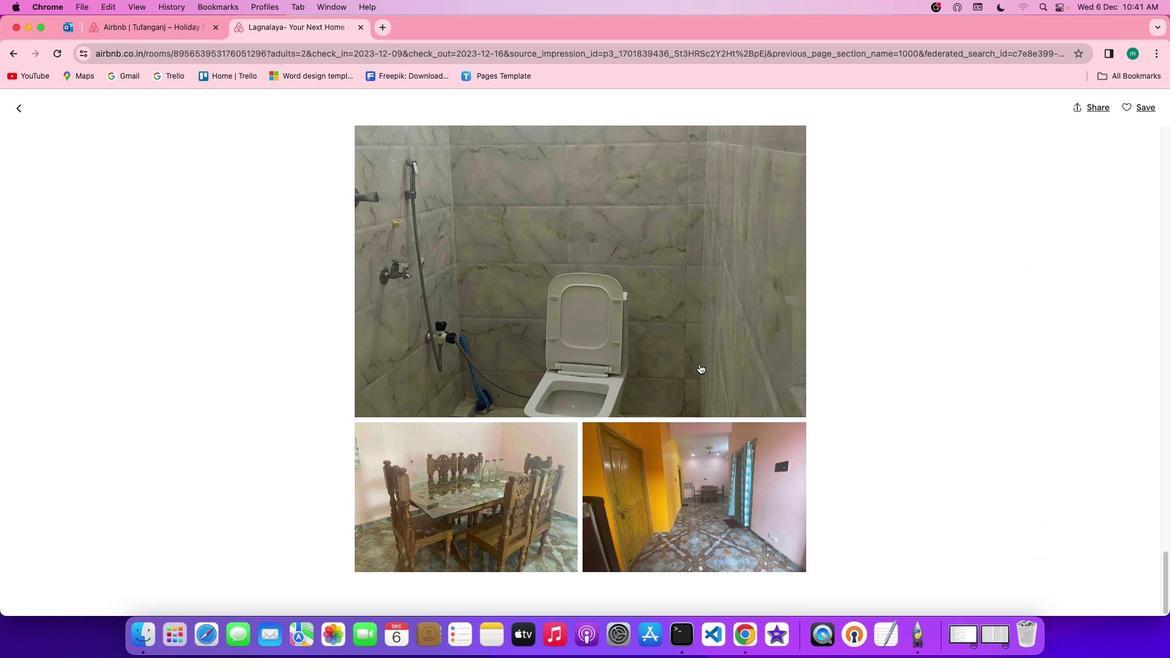 
Action: Mouse scrolled (699, 363) with delta (0, 0)
Screenshot: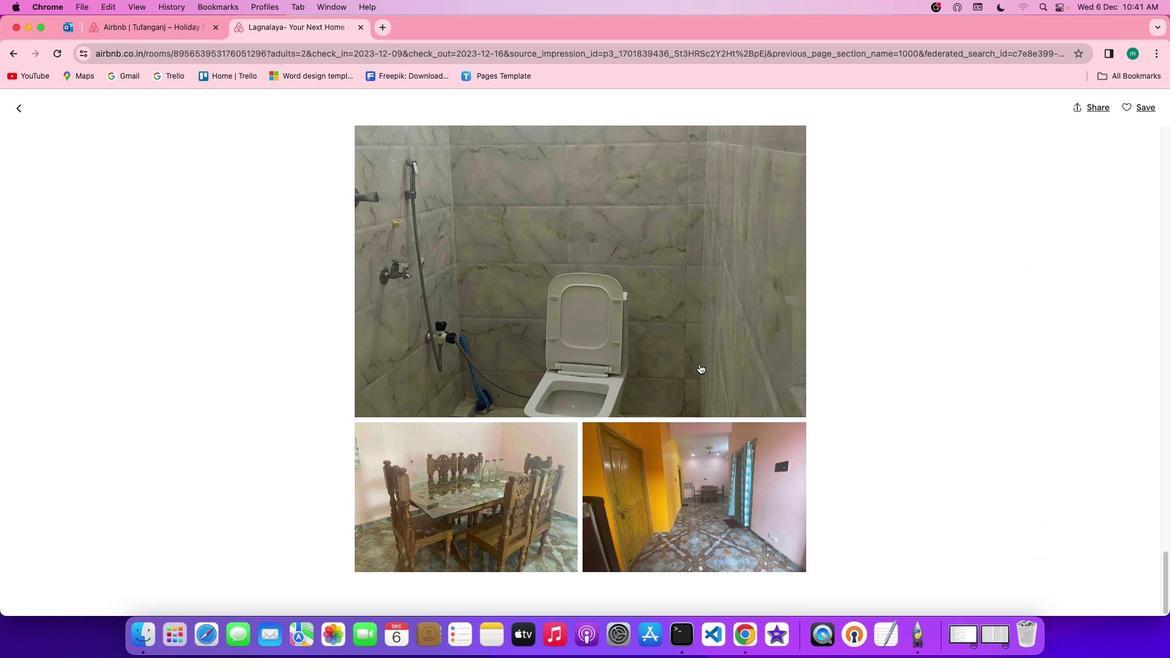 
Action: Mouse scrolled (699, 363) with delta (0, -2)
Screenshot: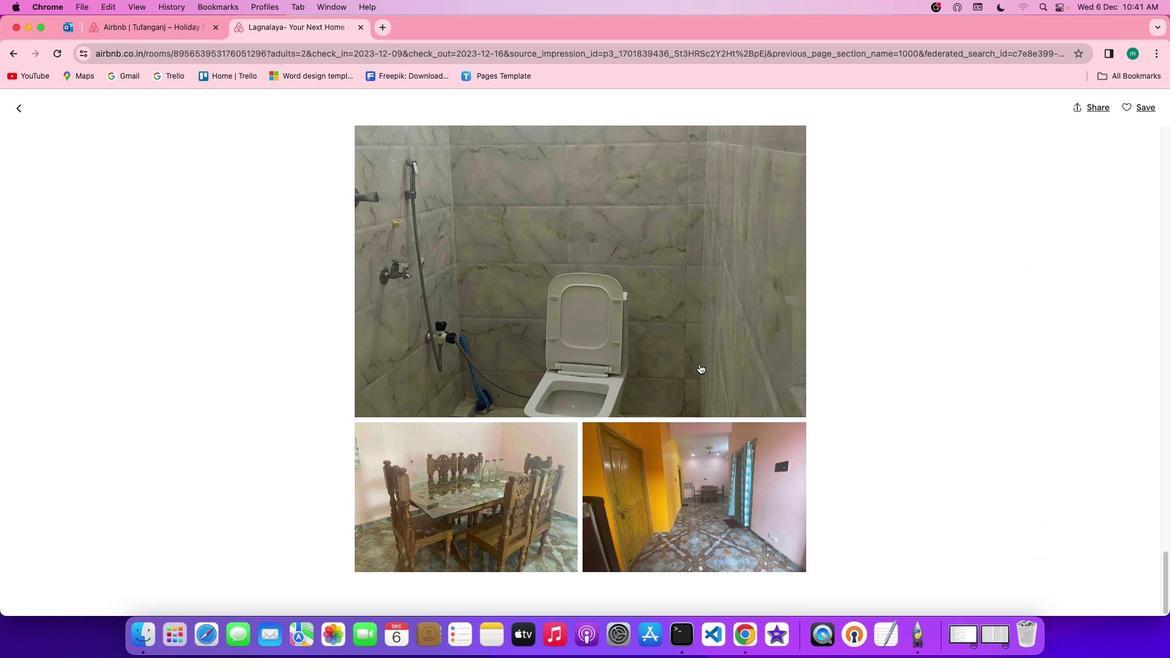 
Action: Mouse scrolled (699, 363) with delta (0, -3)
Screenshot: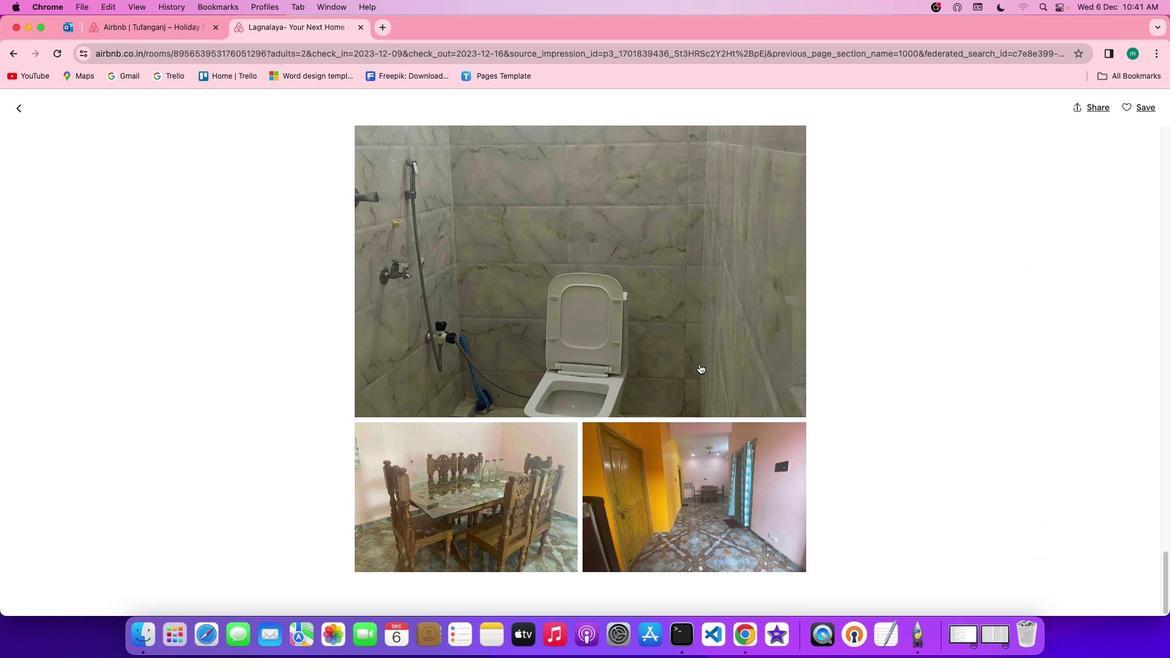 
Action: Mouse scrolled (699, 363) with delta (0, -3)
Screenshot: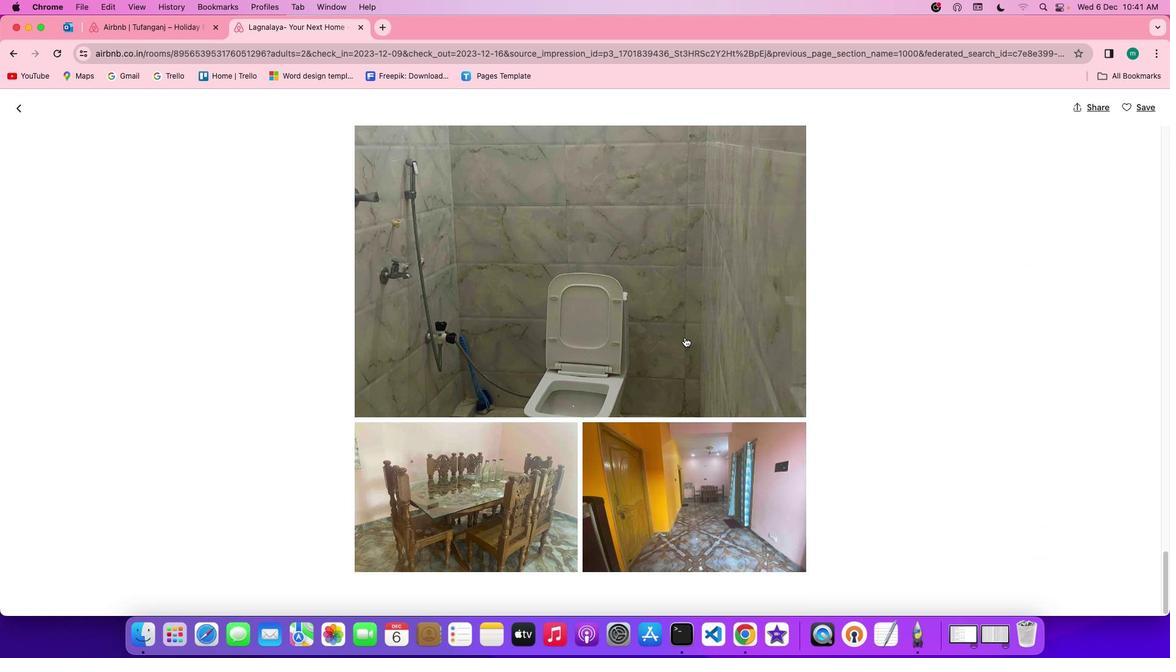 
Action: Mouse moved to (18, 109)
Screenshot: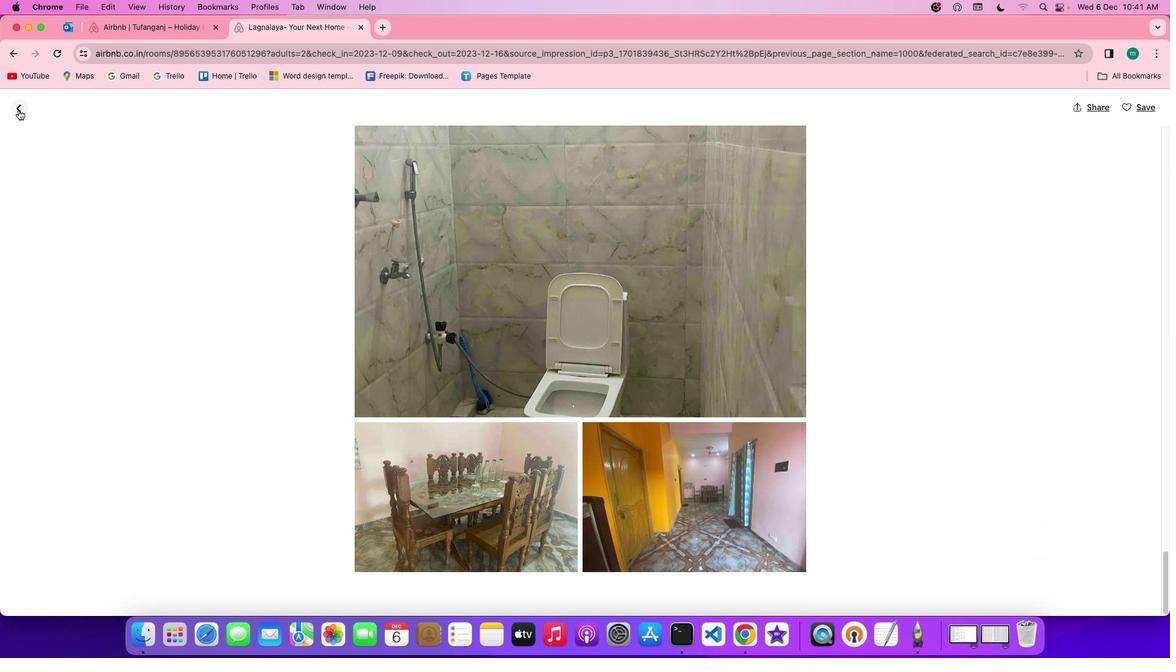 
Action: Mouse pressed left at (18, 109)
Screenshot: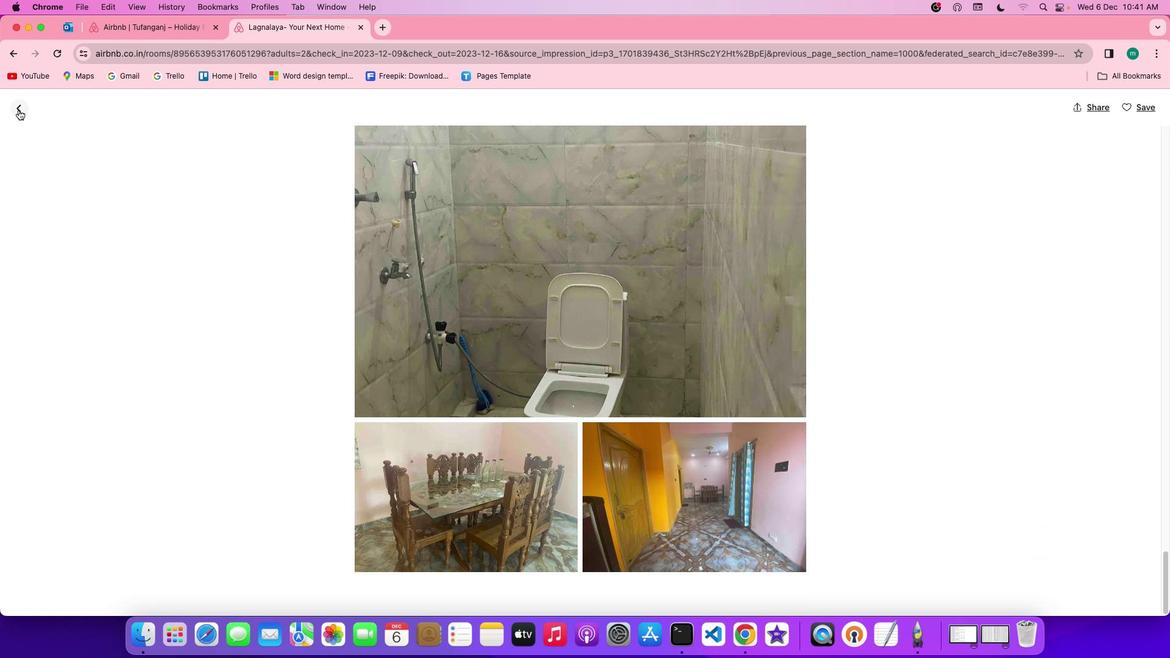 
Action: Mouse moved to (590, 406)
Screenshot: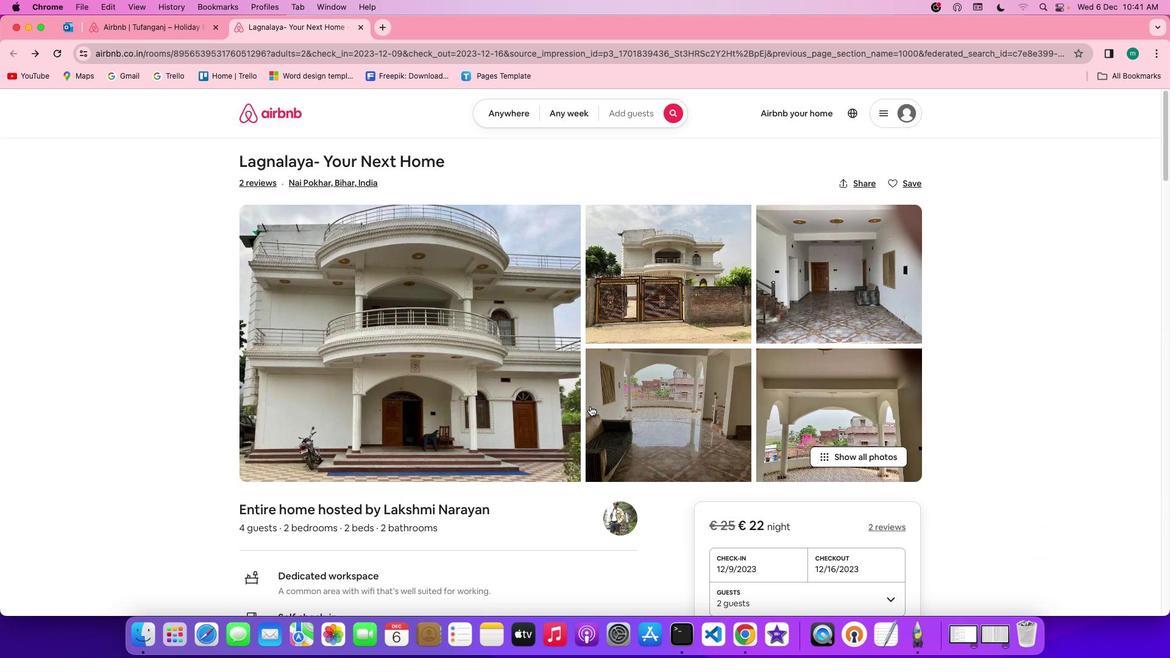 
Action: Mouse scrolled (590, 406) with delta (0, 0)
Screenshot: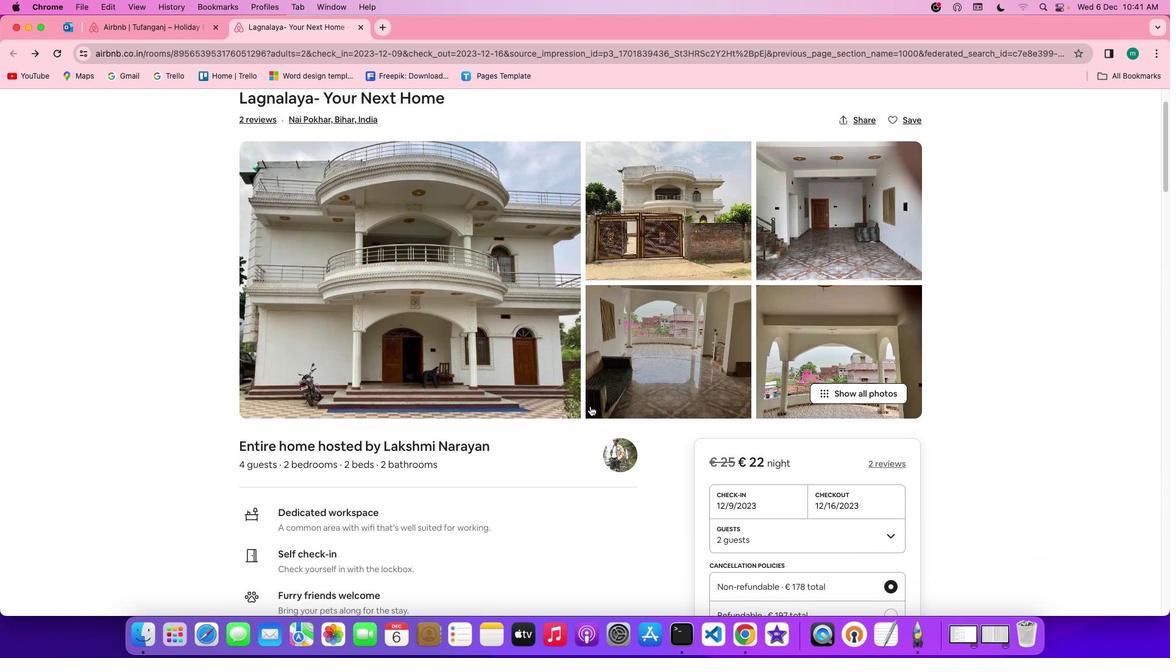 
Action: Mouse scrolled (590, 406) with delta (0, 0)
Screenshot: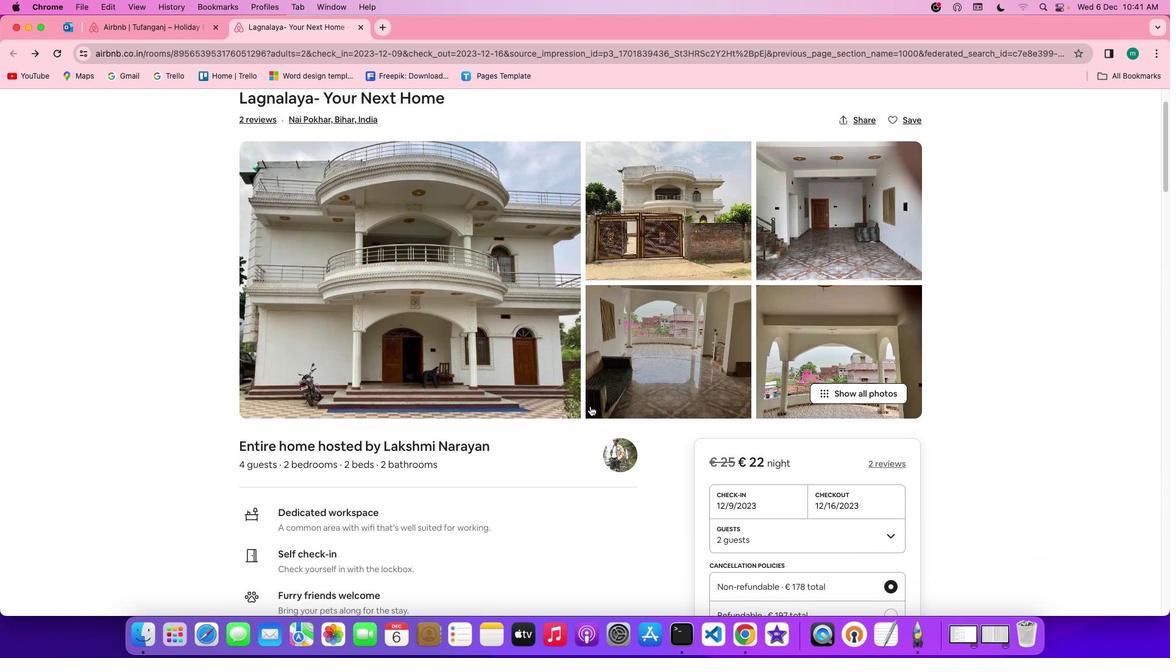 
Action: Mouse scrolled (590, 406) with delta (0, -1)
Screenshot: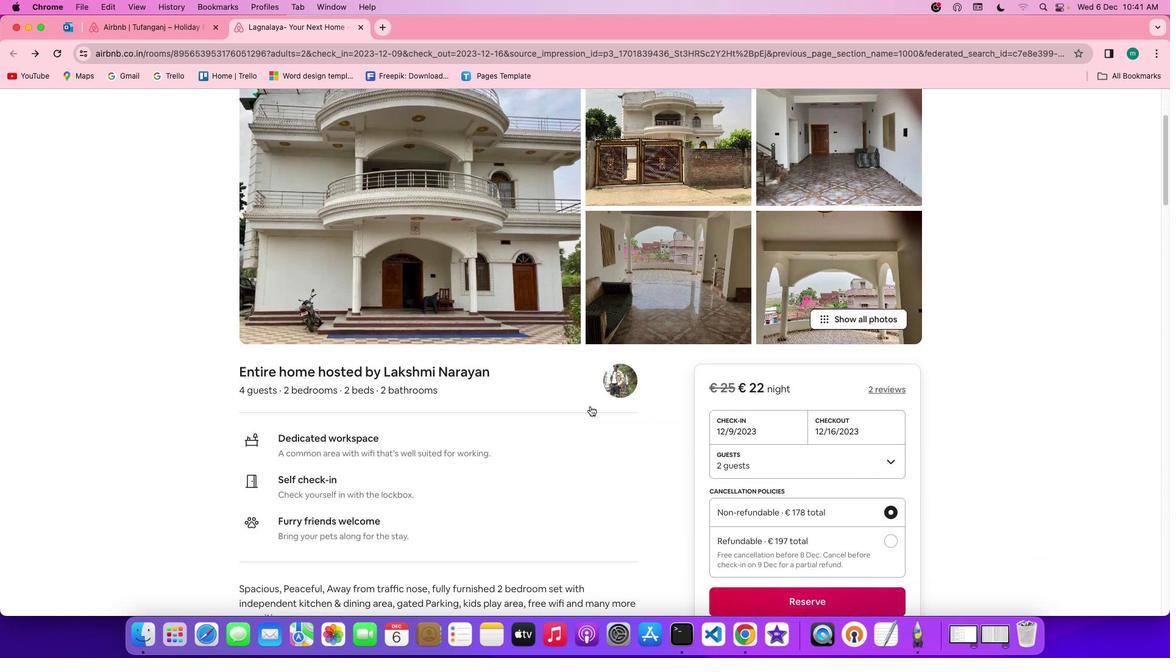 
Action: Mouse scrolled (590, 406) with delta (0, -2)
Screenshot: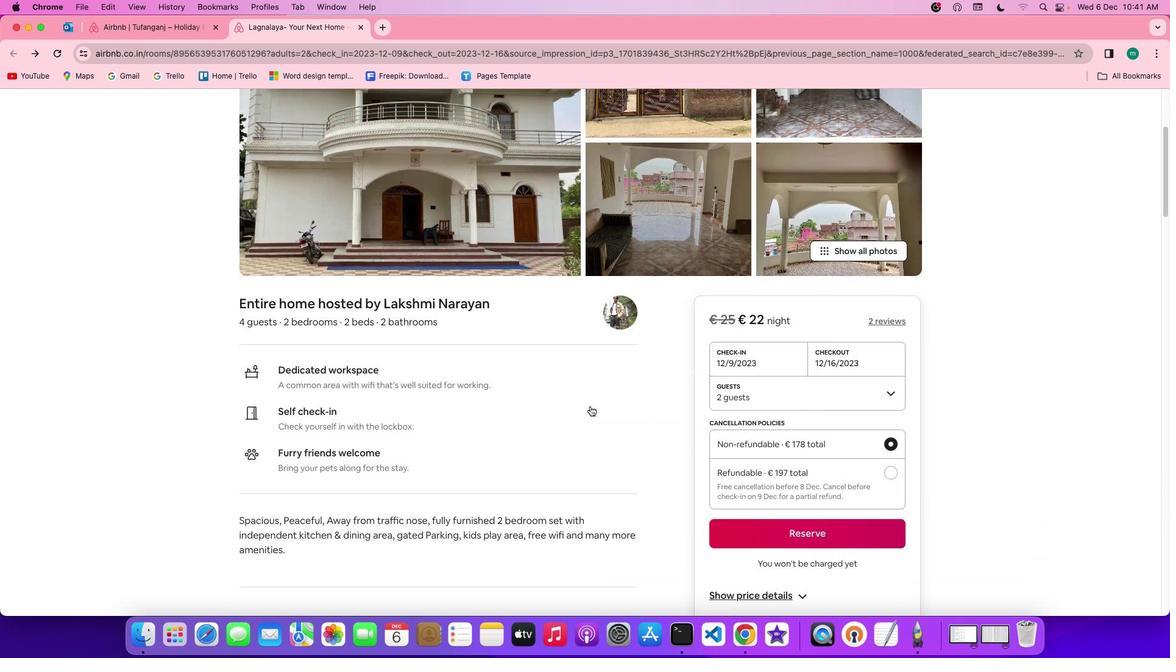 
Action: Mouse scrolled (590, 406) with delta (0, -2)
Screenshot: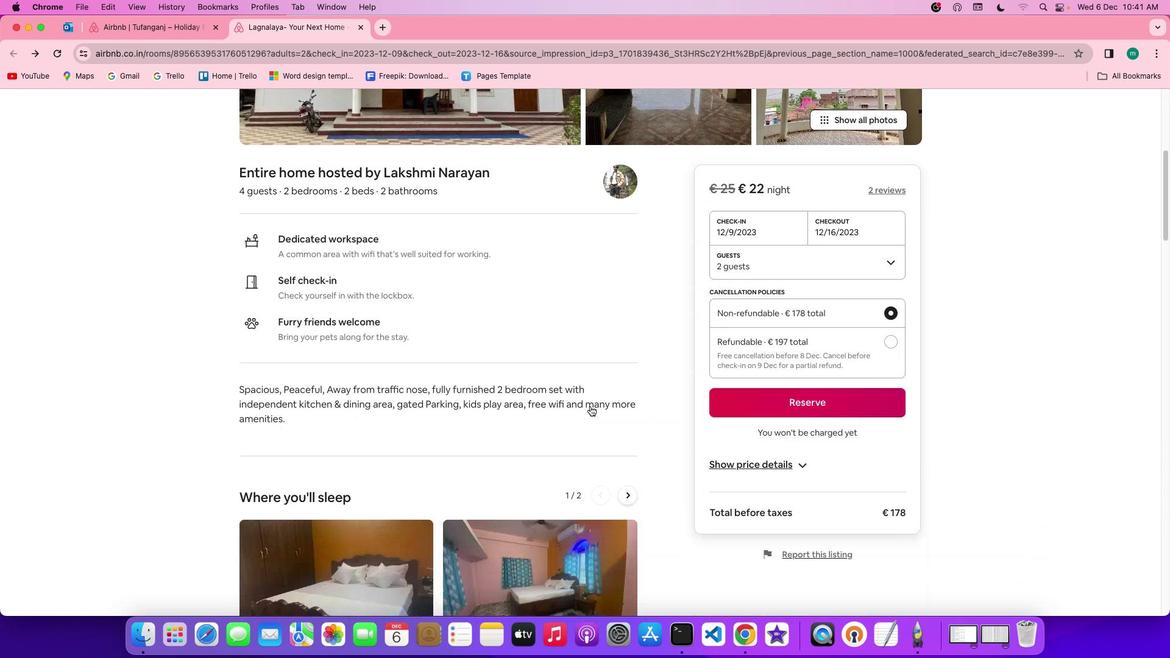 
Action: Mouse moved to (590, 406)
Screenshot: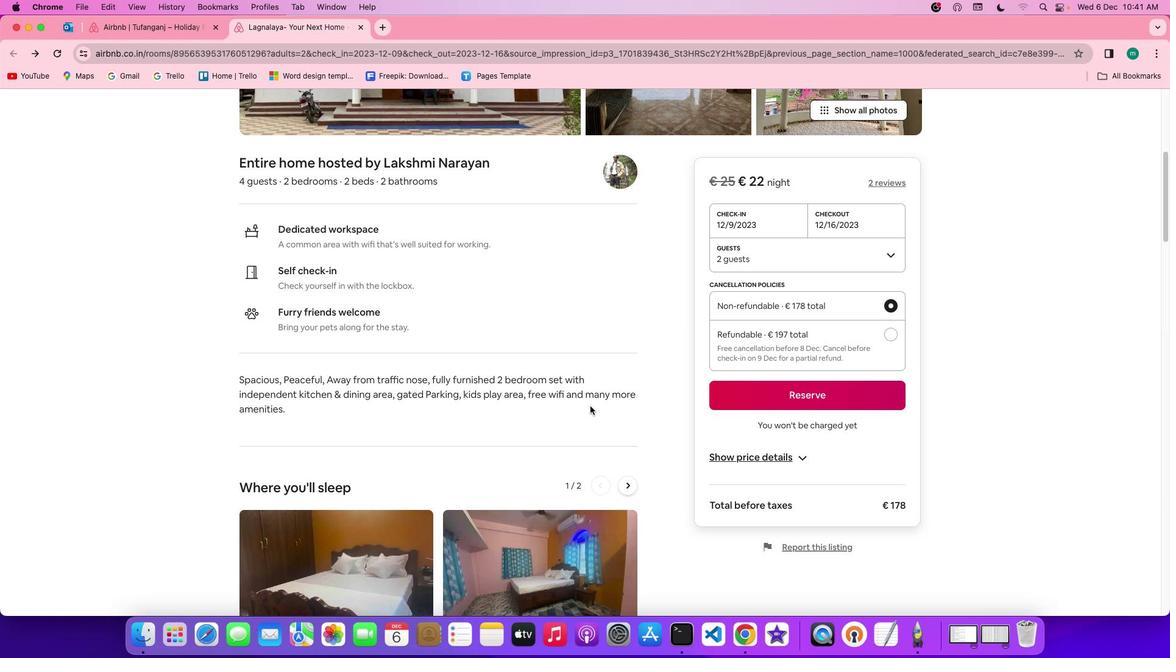 
Action: Mouse scrolled (590, 406) with delta (0, 0)
Screenshot: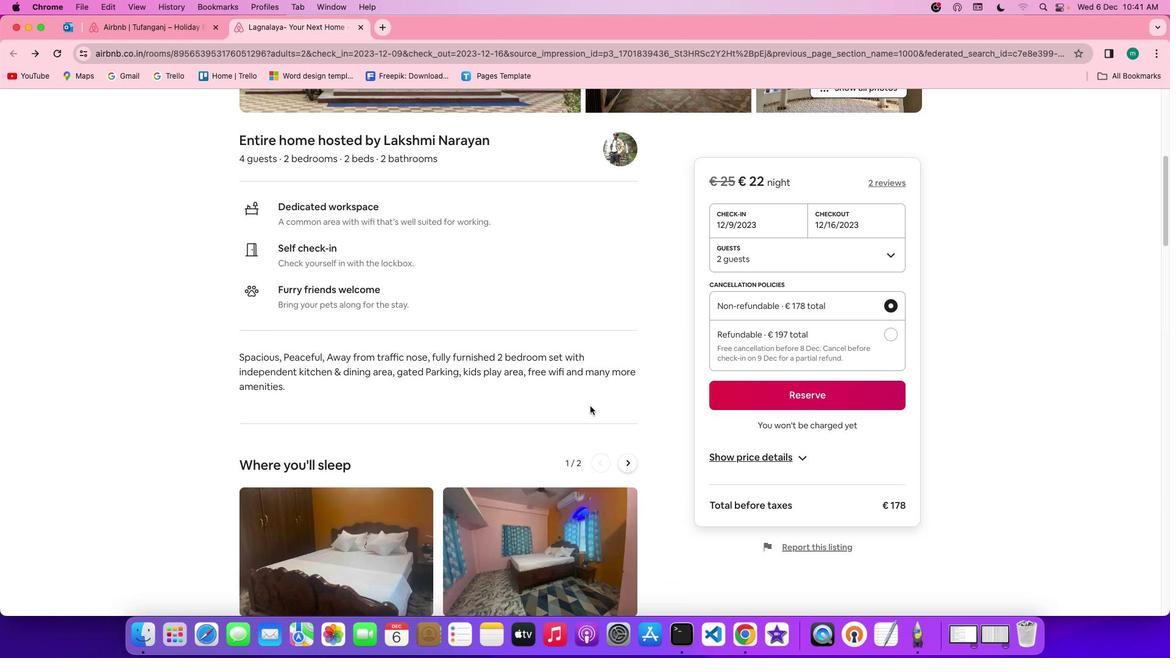 
Action: Mouse scrolled (590, 406) with delta (0, 0)
Screenshot: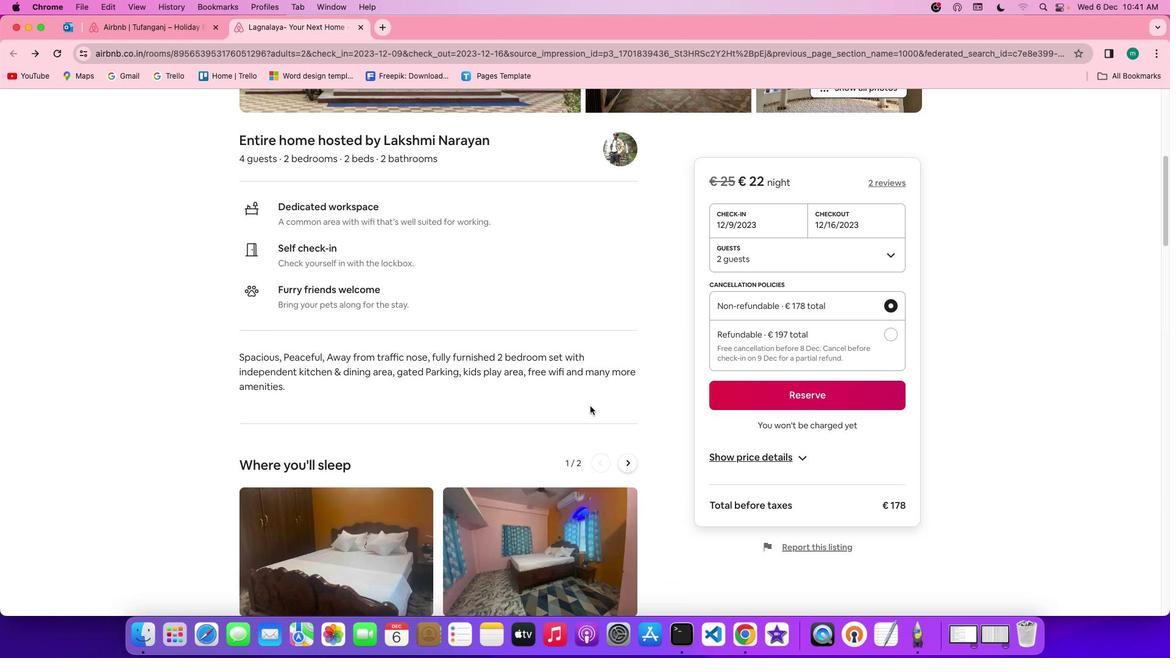 
Action: Mouse scrolled (590, 406) with delta (0, -1)
Screenshot: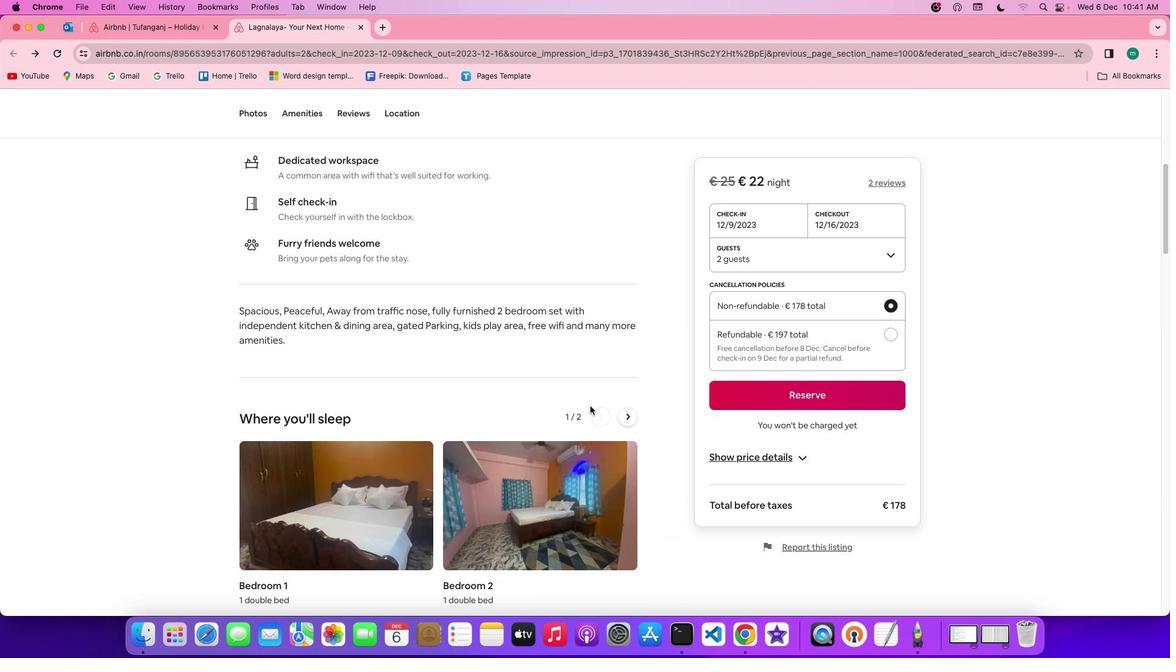 
Action: Mouse moved to (623, 389)
Screenshot: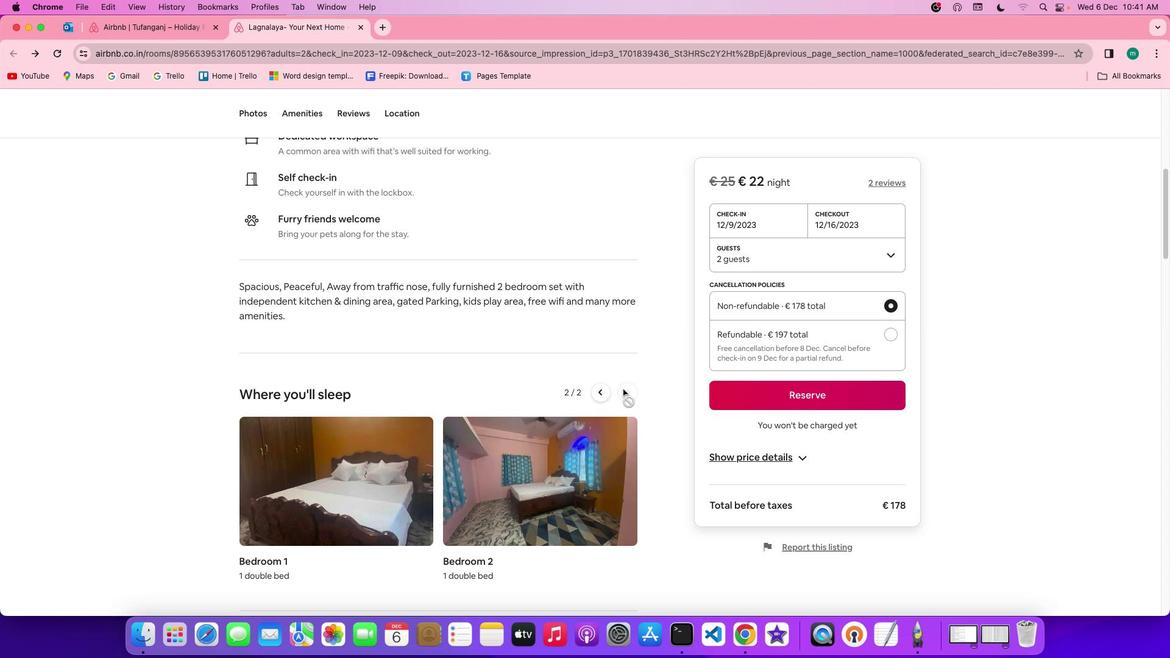 
Action: Mouse pressed left at (623, 389)
Screenshot: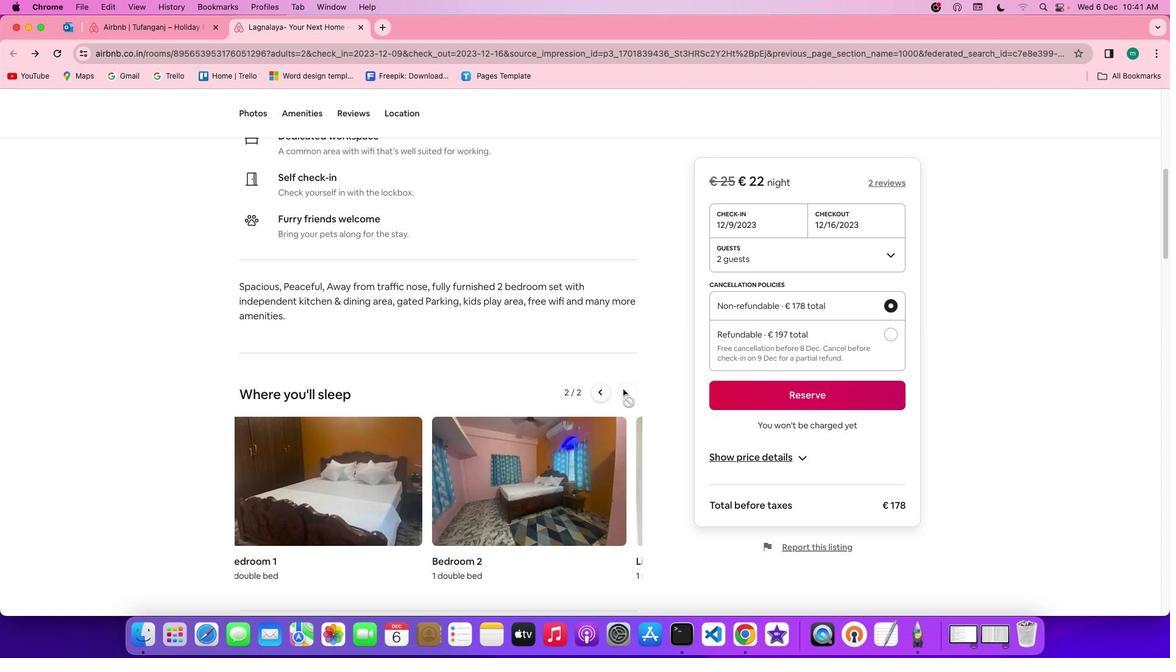 
Action: Mouse moved to (513, 434)
Screenshot: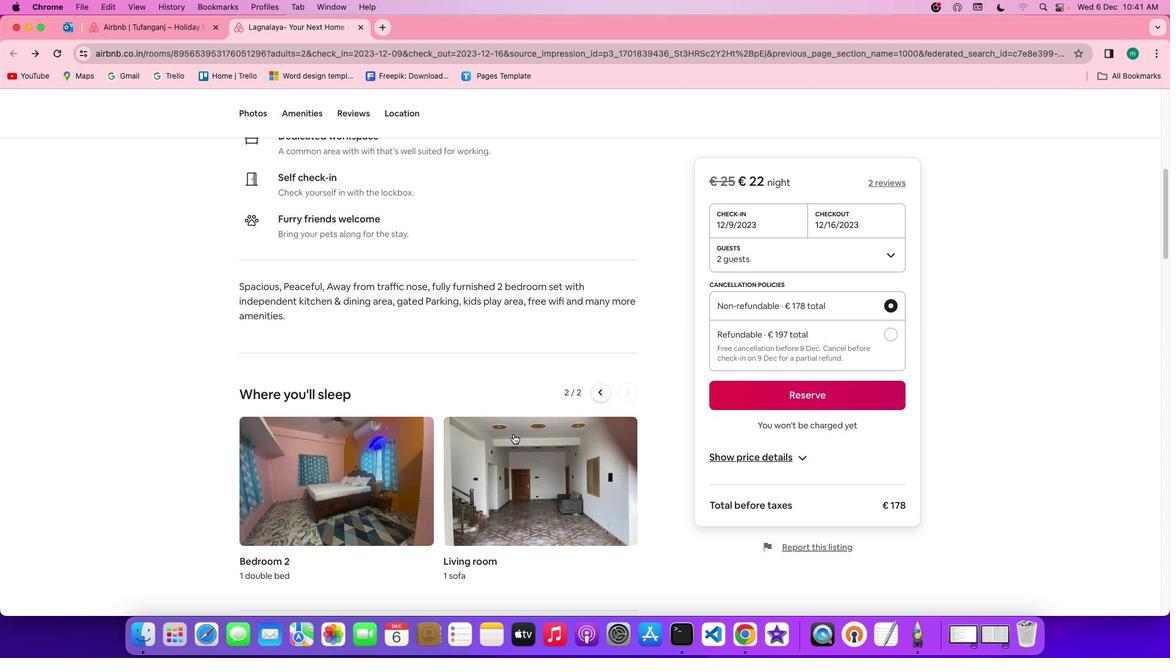 
Action: Mouse scrolled (513, 434) with delta (0, 0)
Screenshot: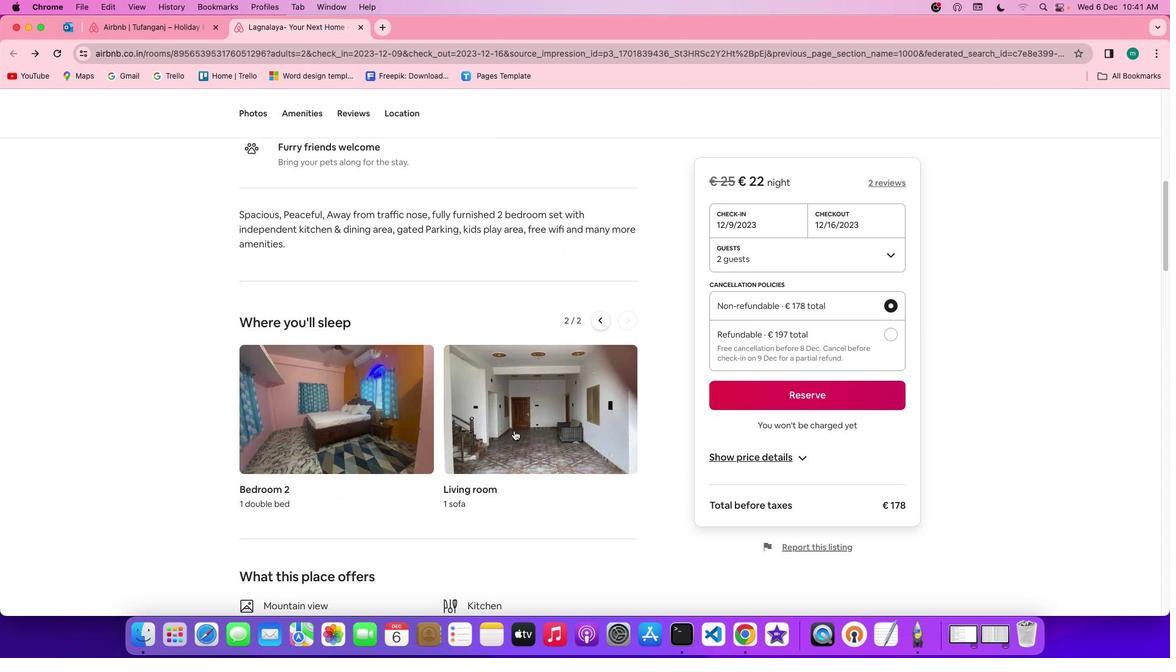 
Action: Mouse scrolled (513, 434) with delta (0, 0)
Screenshot: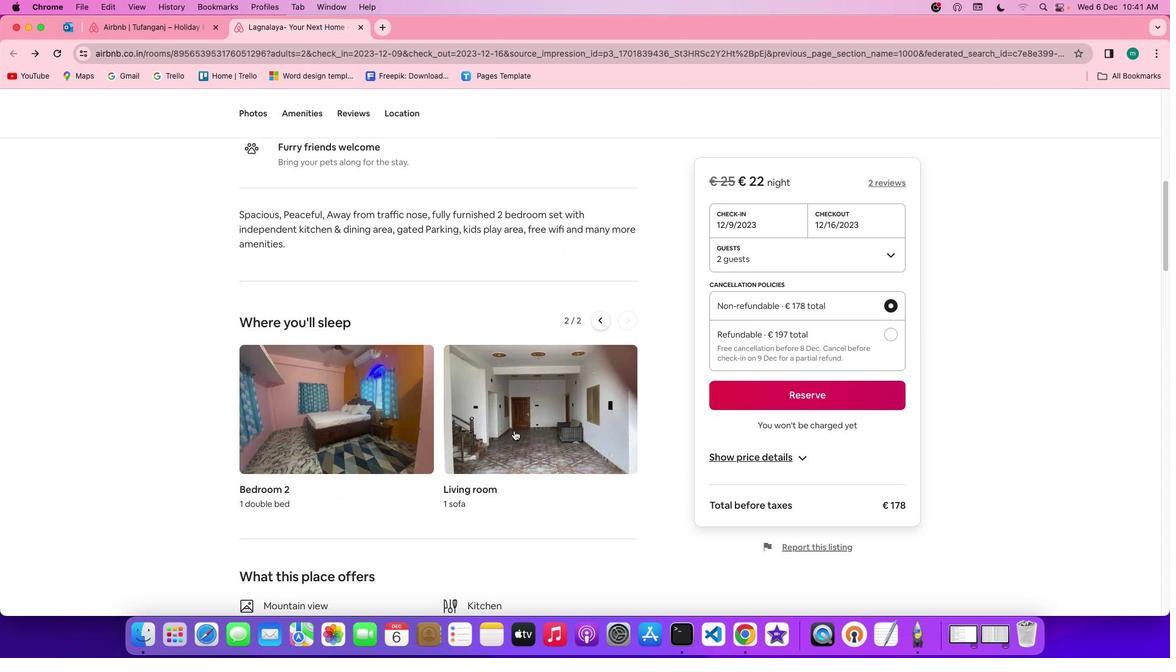 
Action: Mouse scrolled (513, 434) with delta (0, -1)
Screenshot: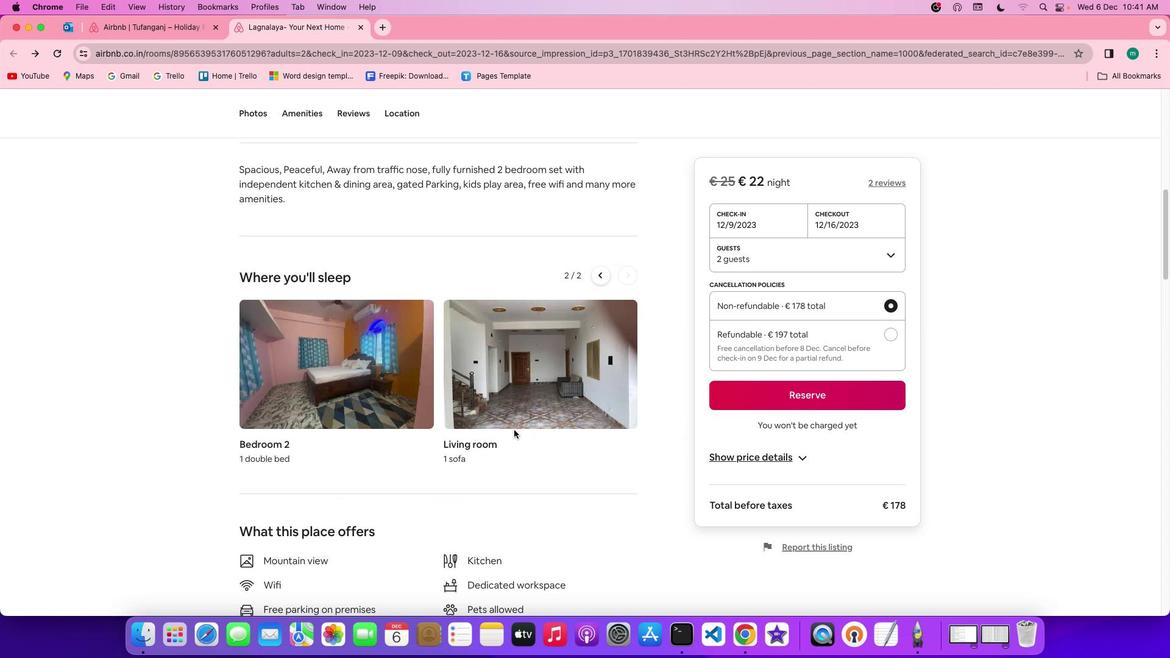 
Action: Mouse scrolled (513, 434) with delta (0, -3)
Screenshot: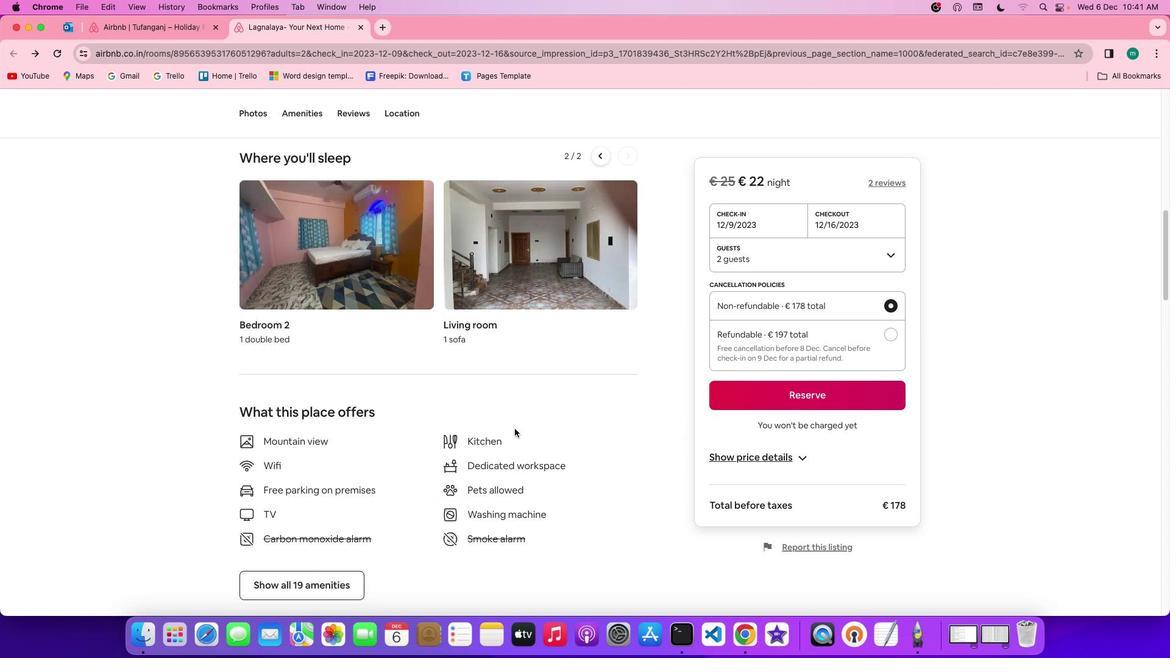 
Action: Mouse moved to (515, 429)
Screenshot: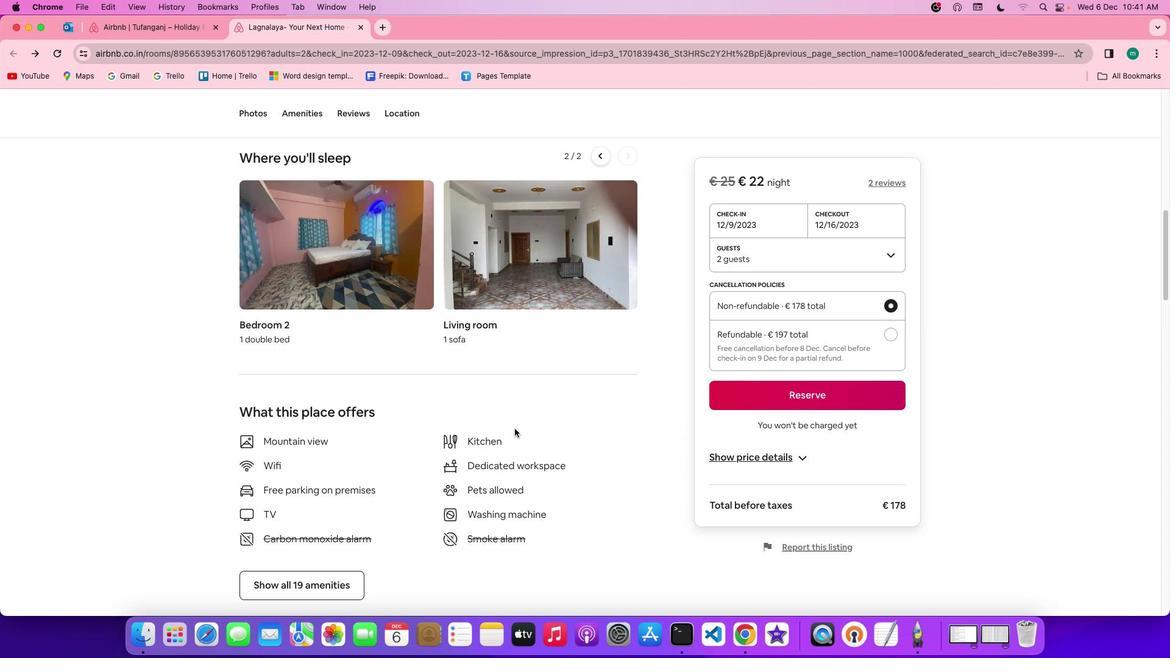 
Action: Mouse scrolled (515, 429) with delta (0, 0)
Screenshot: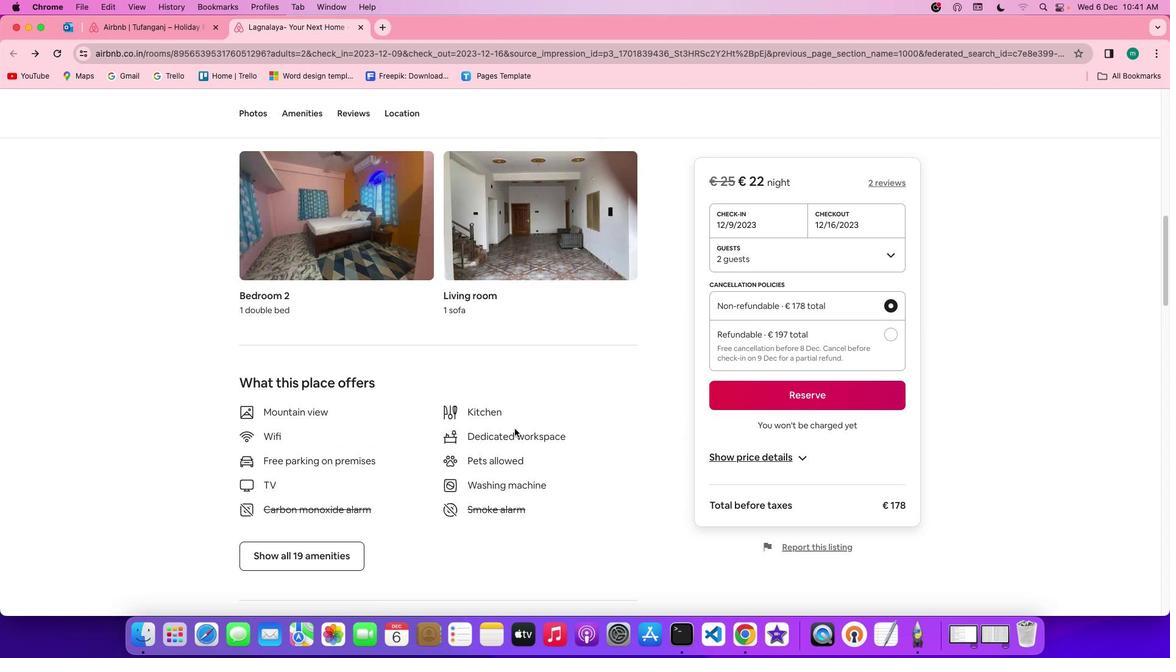 
Action: Mouse scrolled (515, 429) with delta (0, 0)
Screenshot: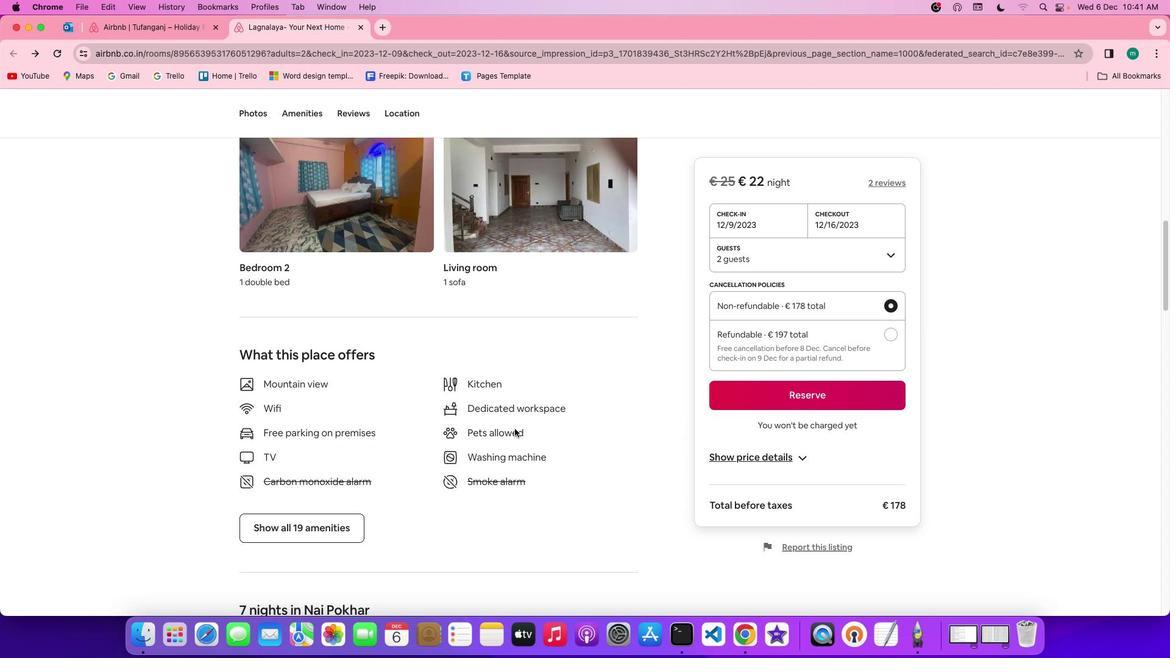 
Action: Mouse scrolled (515, 429) with delta (0, -1)
Screenshot: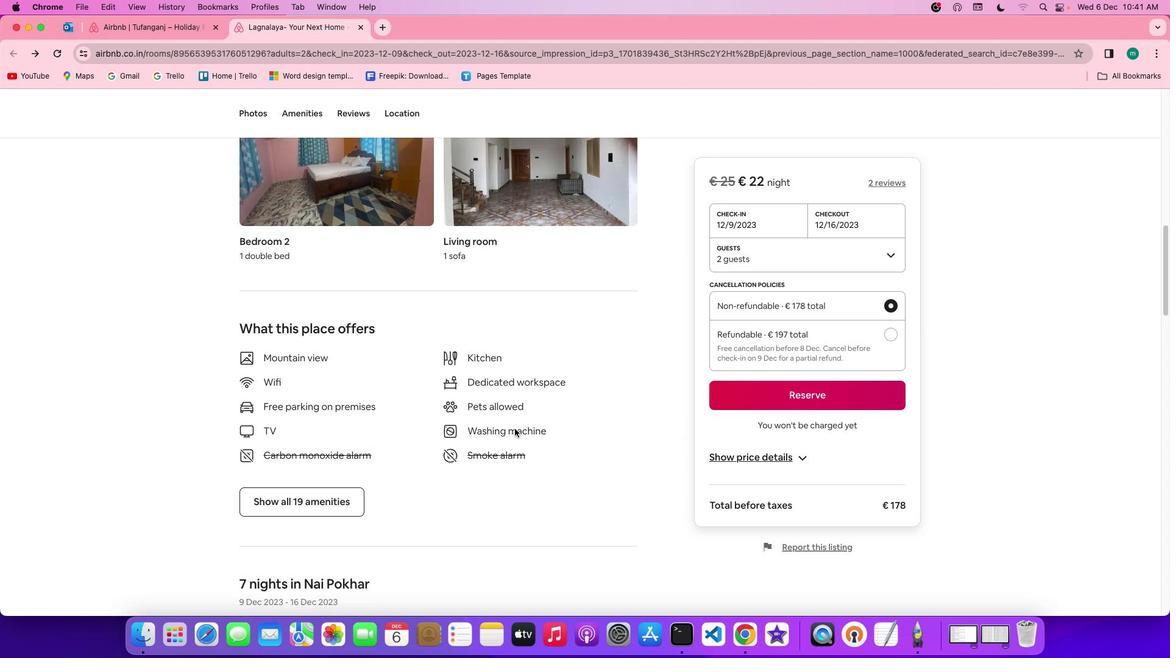
Action: Mouse moved to (356, 491)
Screenshot: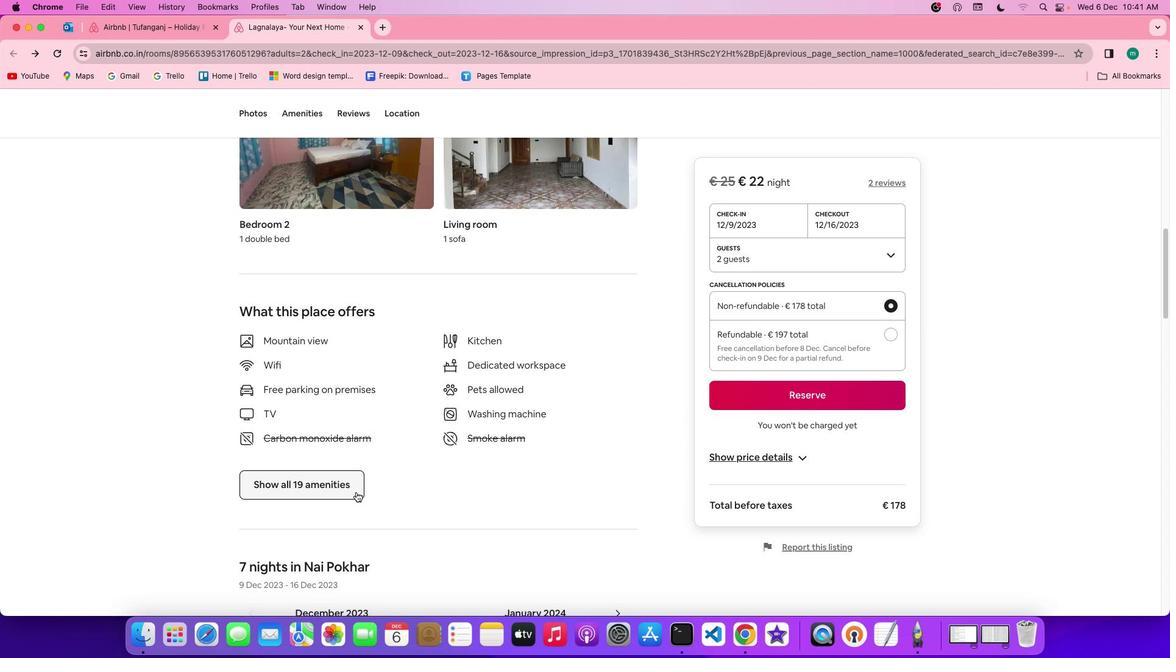 
Action: Mouse pressed left at (356, 491)
Screenshot: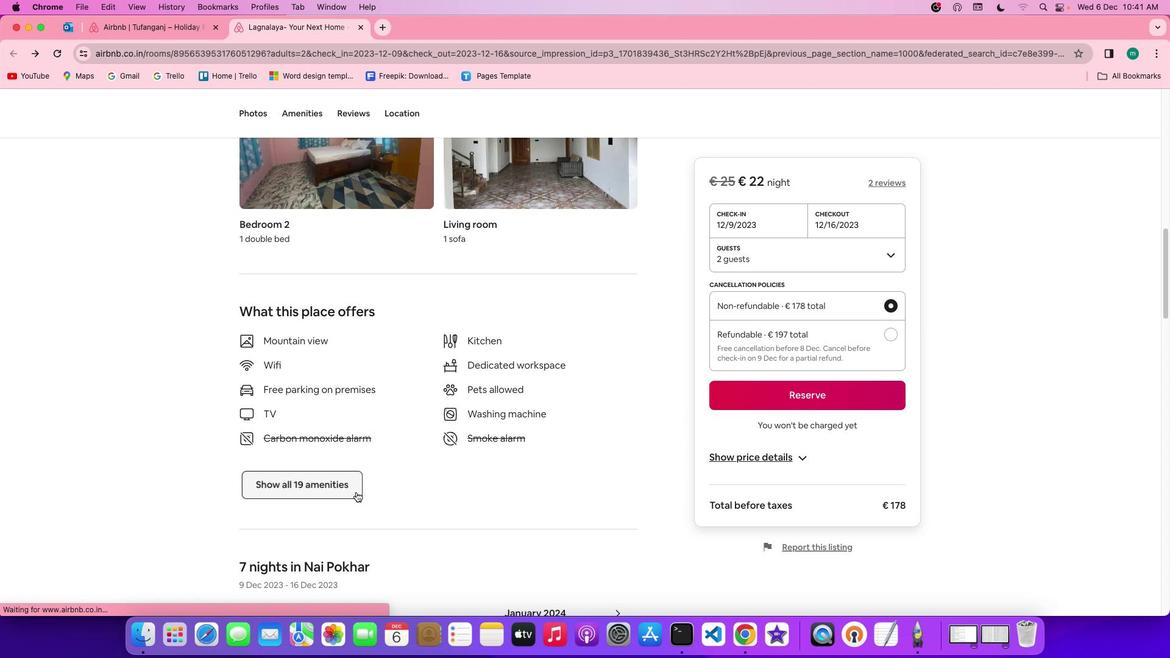 
Action: Mouse moved to (721, 457)
Screenshot: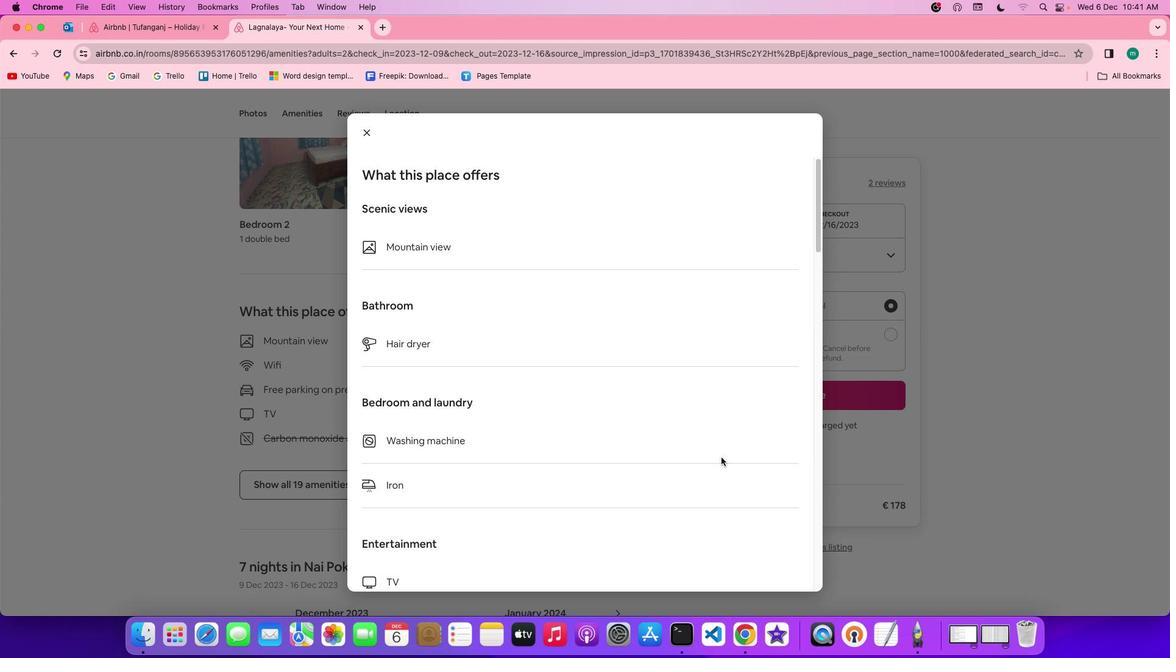 
Action: Mouse scrolled (721, 457) with delta (0, 0)
Screenshot: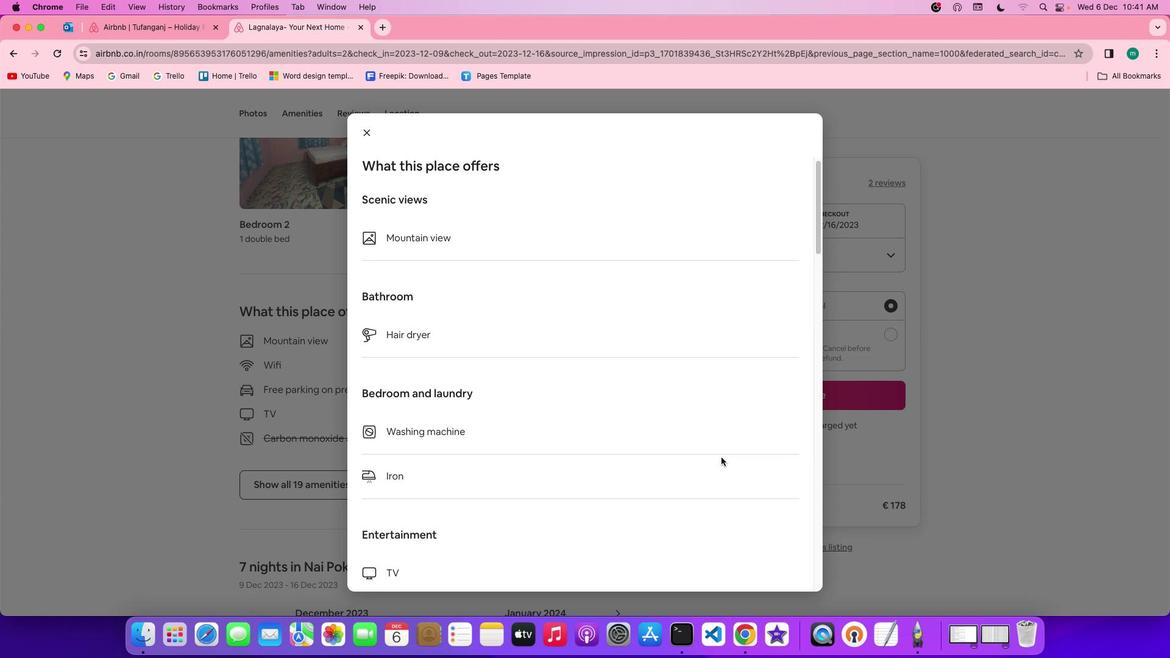 
Action: Mouse scrolled (721, 457) with delta (0, 0)
Screenshot: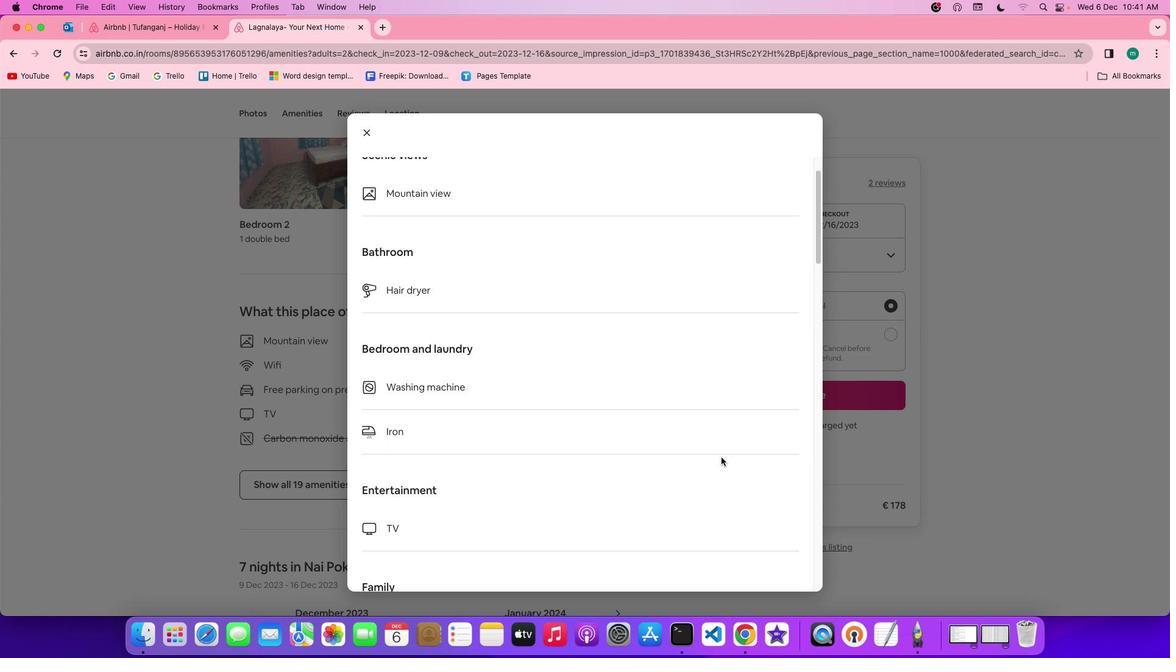 
Action: Mouse scrolled (721, 457) with delta (0, -1)
Screenshot: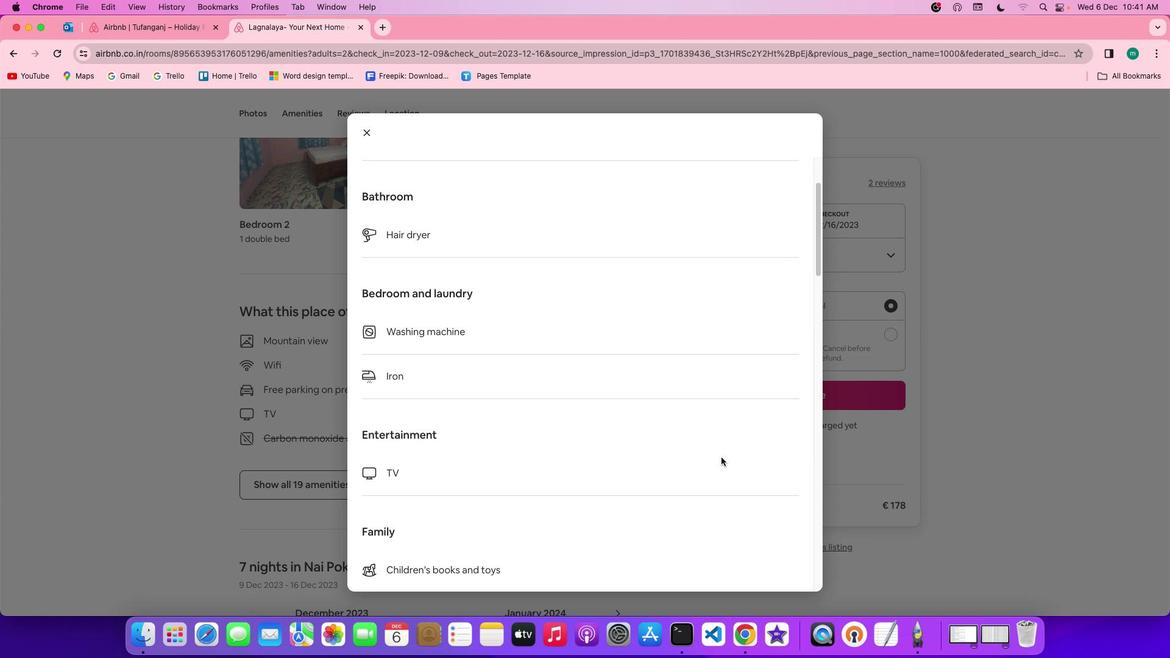 
Action: Mouse scrolled (721, 457) with delta (0, -1)
Screenshot: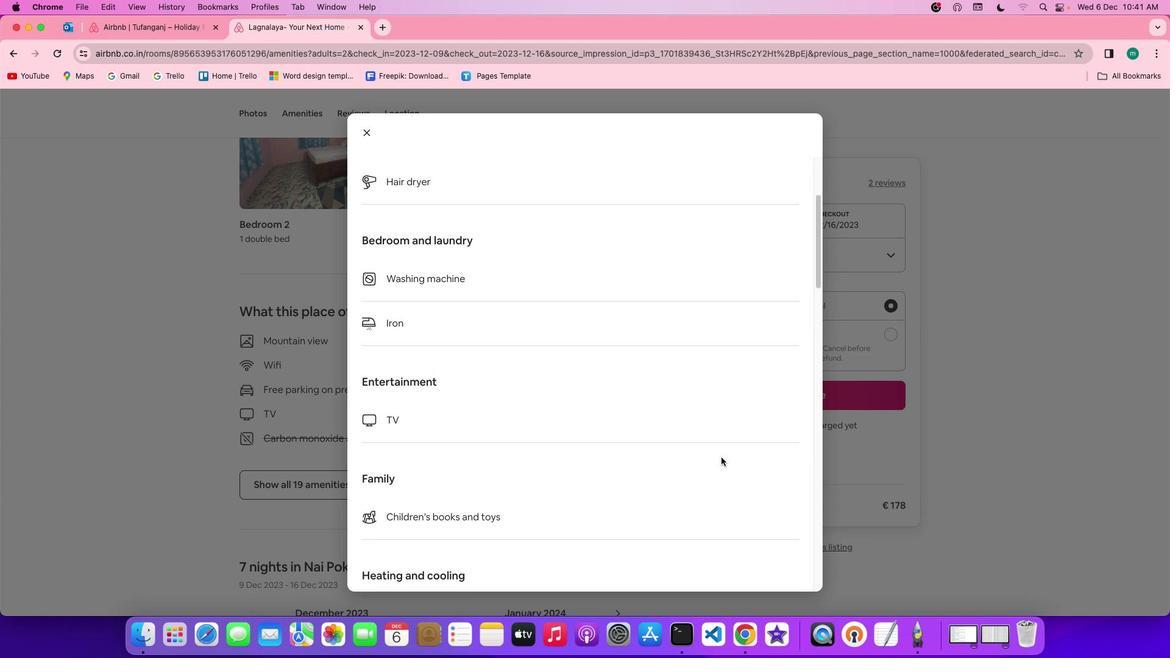 
Action: Mouse scrolled (721, 457) with delta (0, 0)
Screenshot: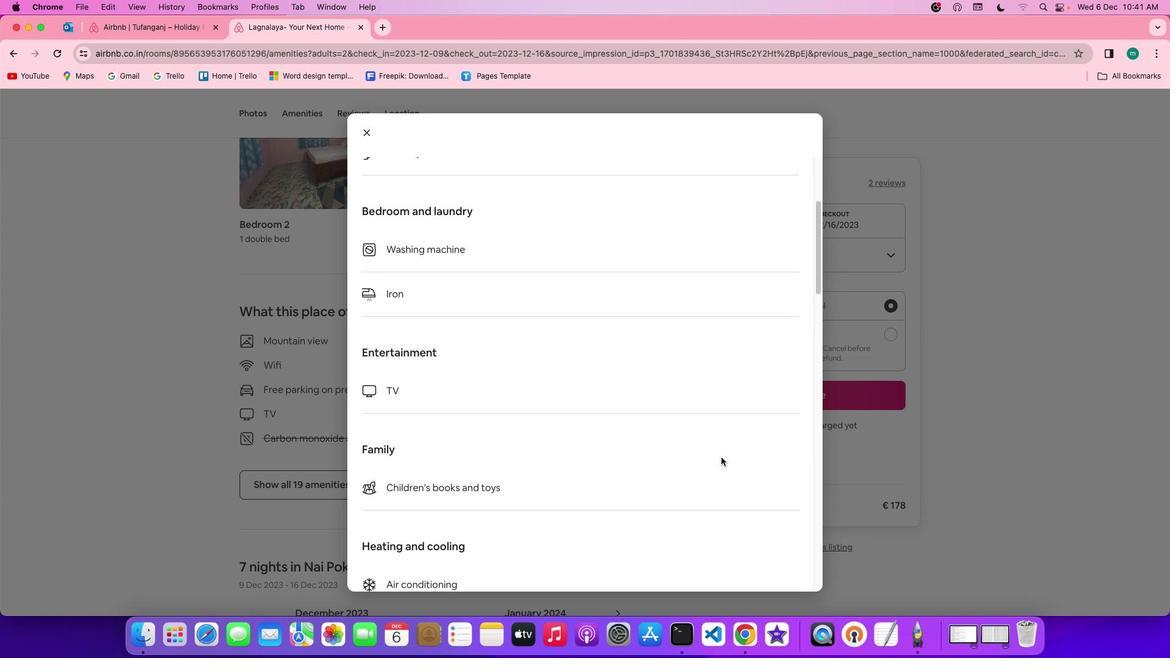 
Action: Mouse scrolled (721, 457) with delta (0, 0)
Screenshot: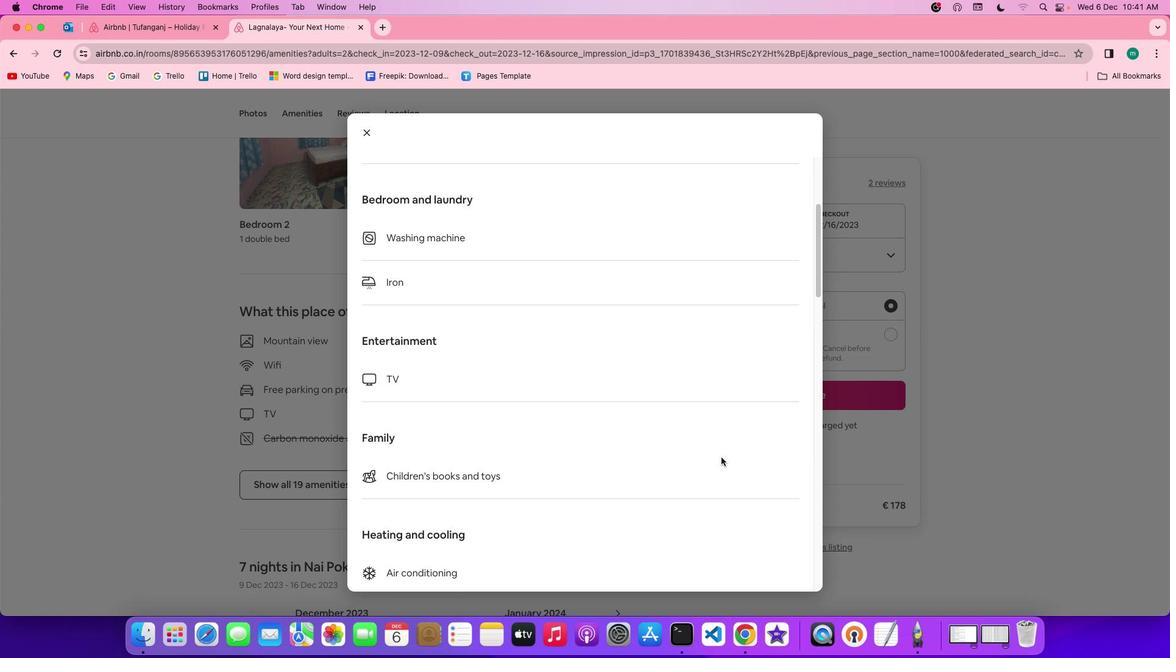 
Action: Mouse scrolled (721, 457) with delta (0, -1)
Screenshot: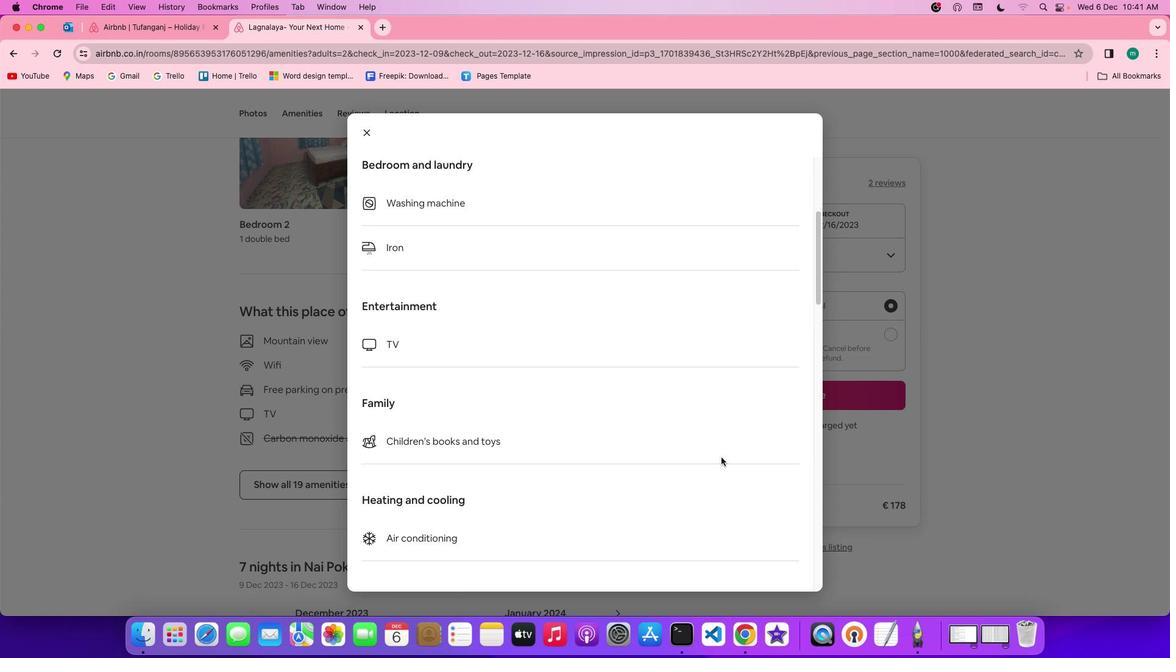 
Action: Mouse scrolled (721, 457) with delta (0, 0)
Screenshot: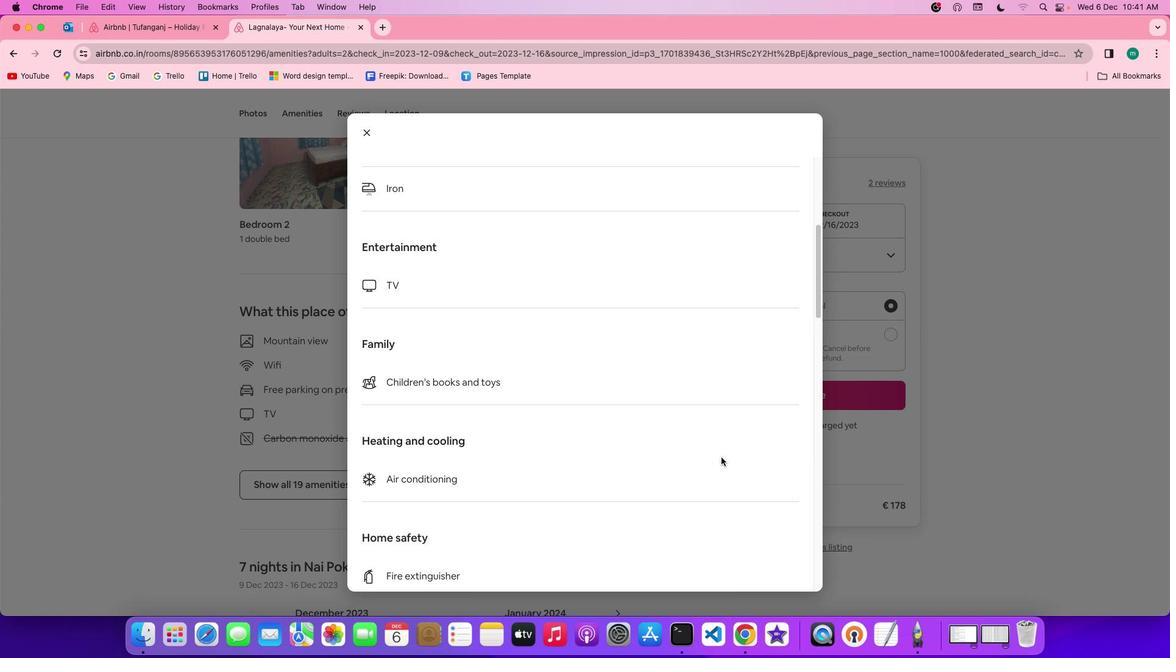 
Action: Mouse scrolled (721, 457) with delta (0, 0)
Screenshot: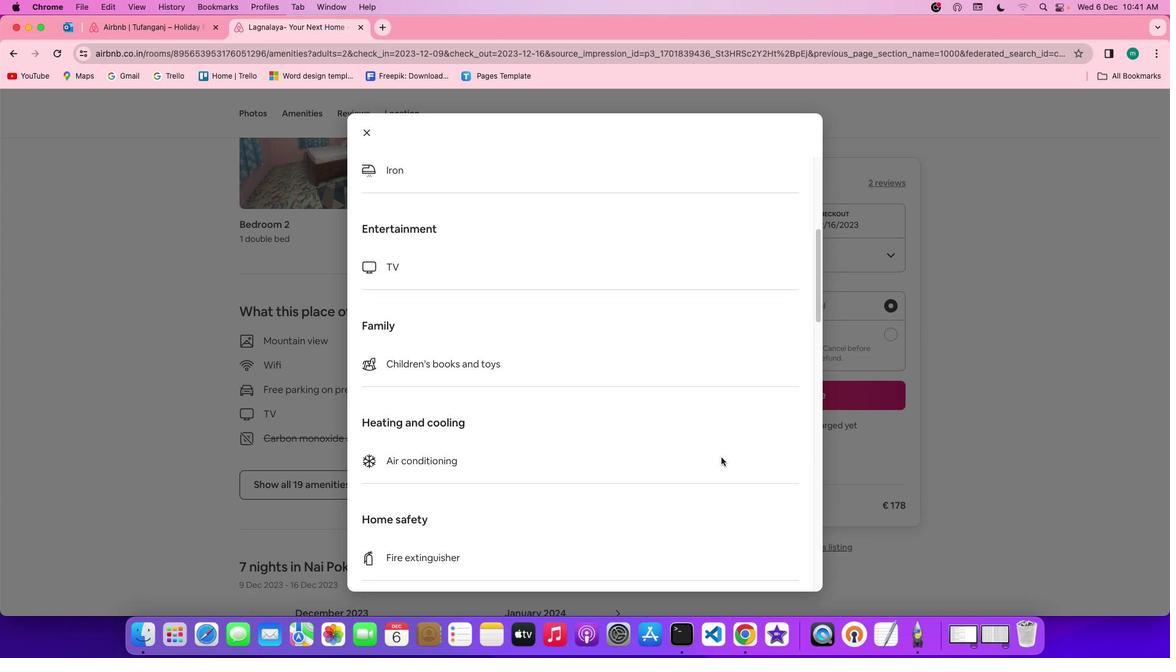 
Action: Mouse scrolled (721, 457) with delta (0, 0)
Screenshot: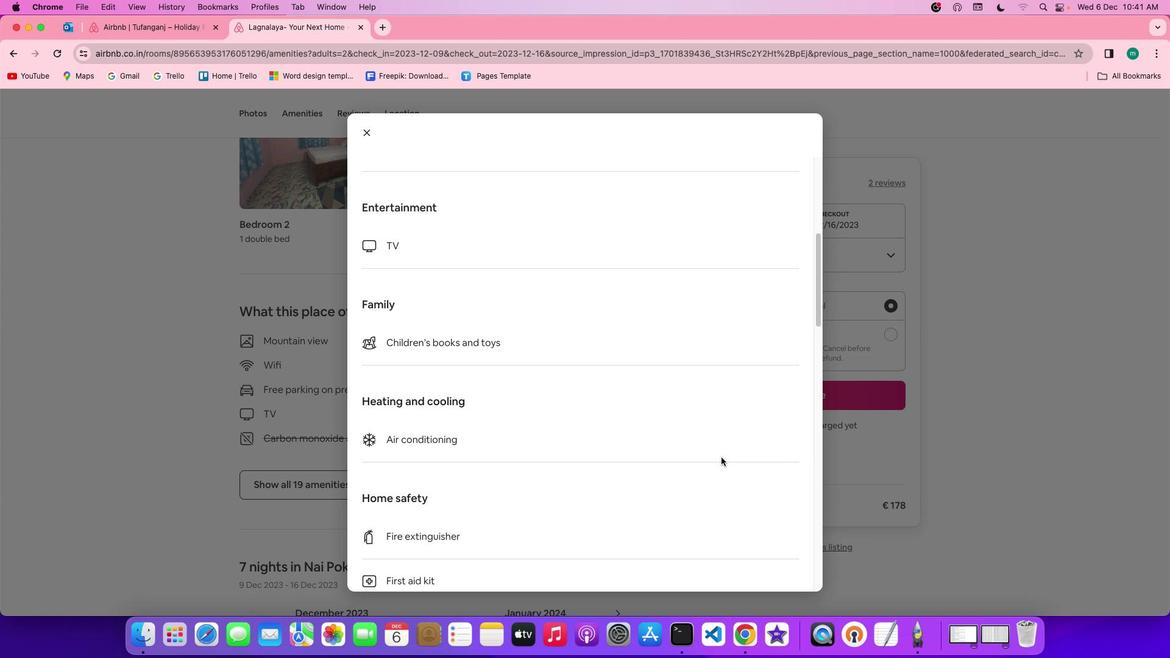 
Action: Mouse scrolled (721, 457) with delta (0, -1)
Screenshot: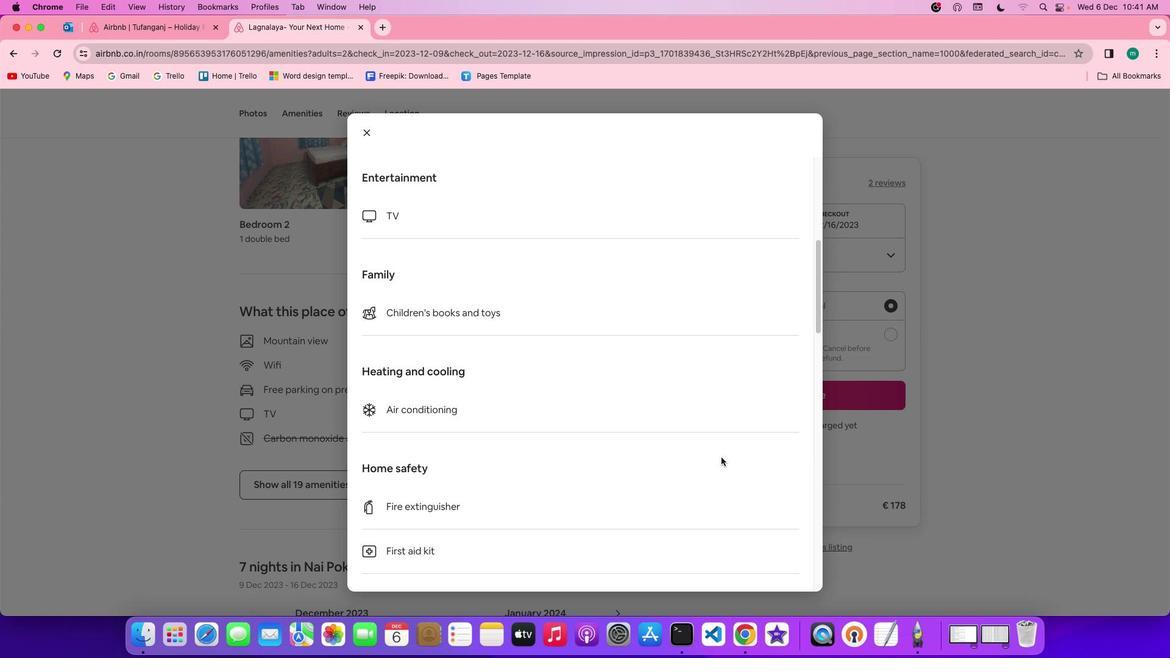 
Action: Mouse scrolled (721, 457) with delta (0, 0)
Screenshot: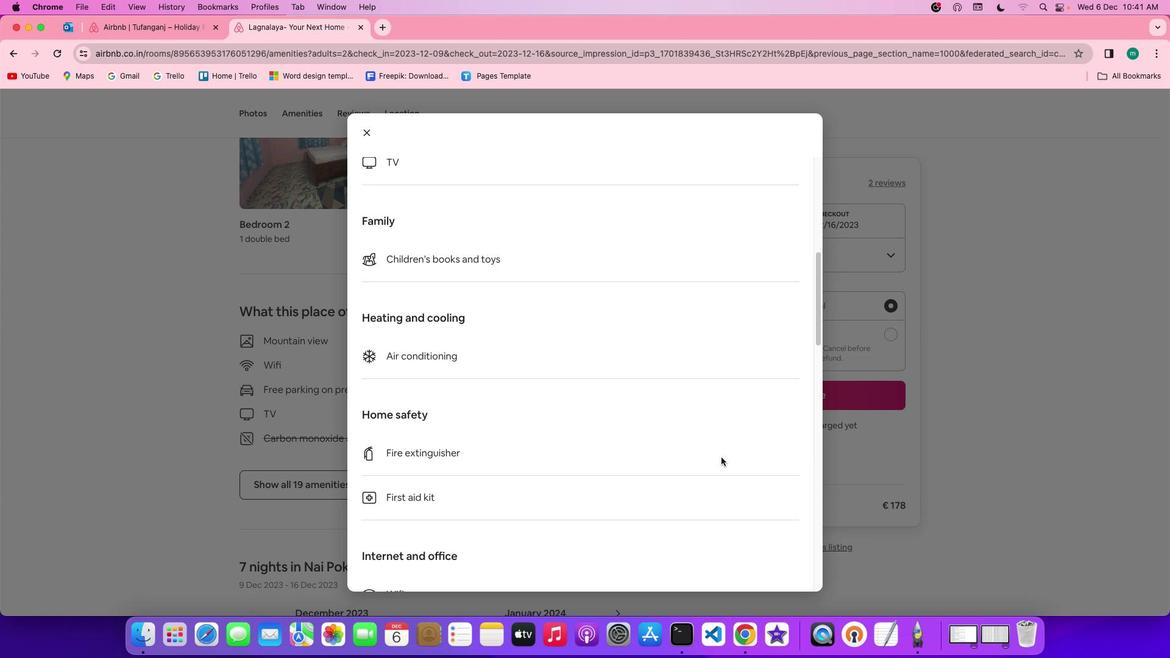 
Action: Mouse scrolled (721, 457) with delta (0, 0)
Screenshot: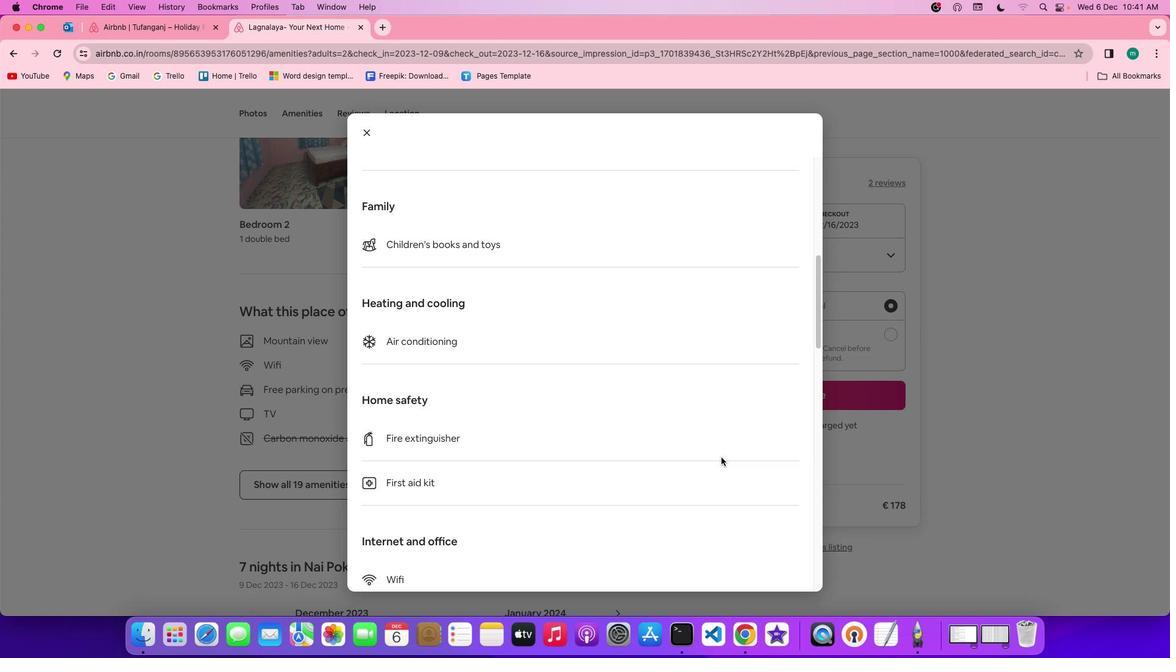 
Action: Mouse scrolled (721, 457) with delta (0, 0)
Screenshot: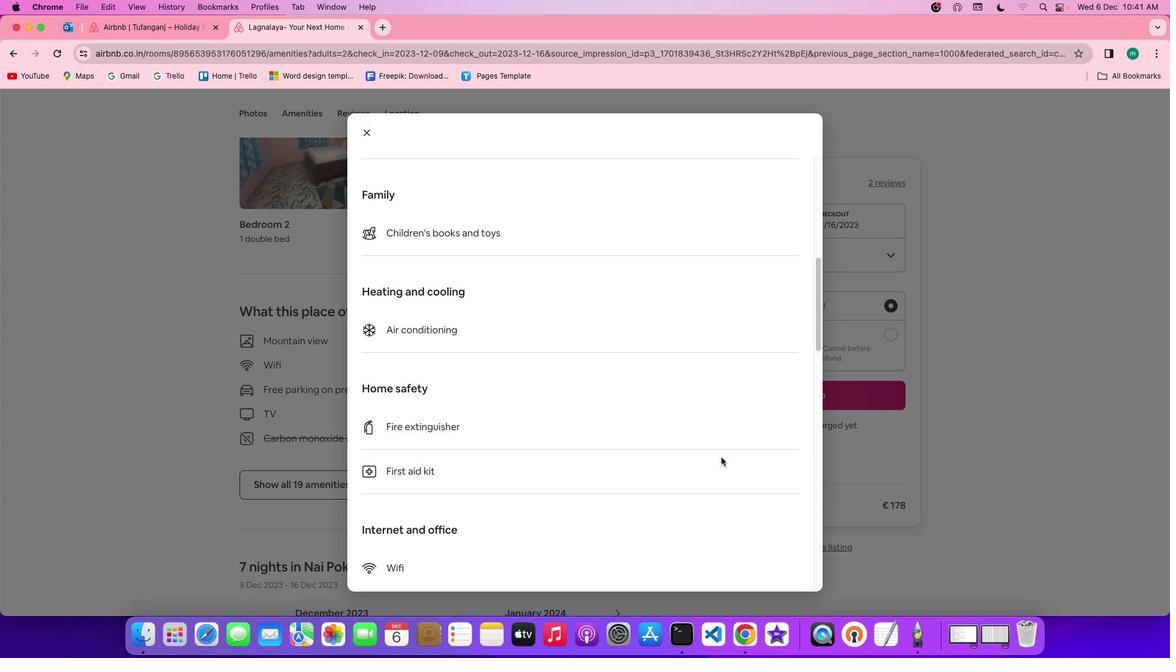 
Action: Mouse scrolled (721, 457) with delta (0, 0)
Screenshot: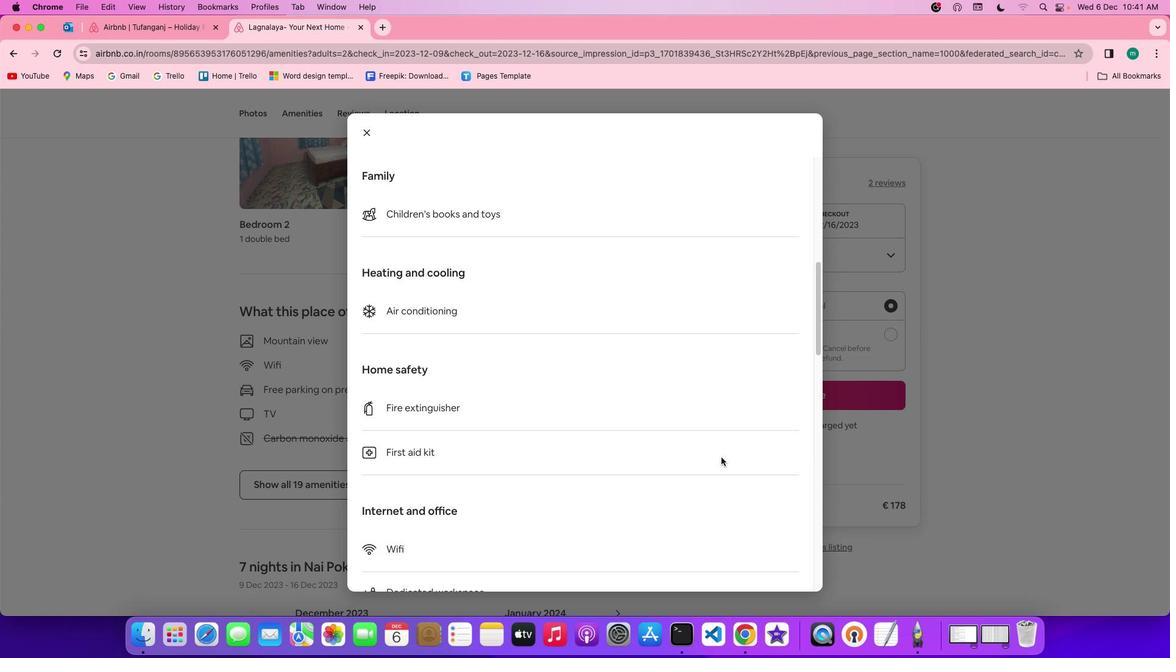 
Action: Mouse scrolled (721, 457) with delta (0, 0)
Screenshot: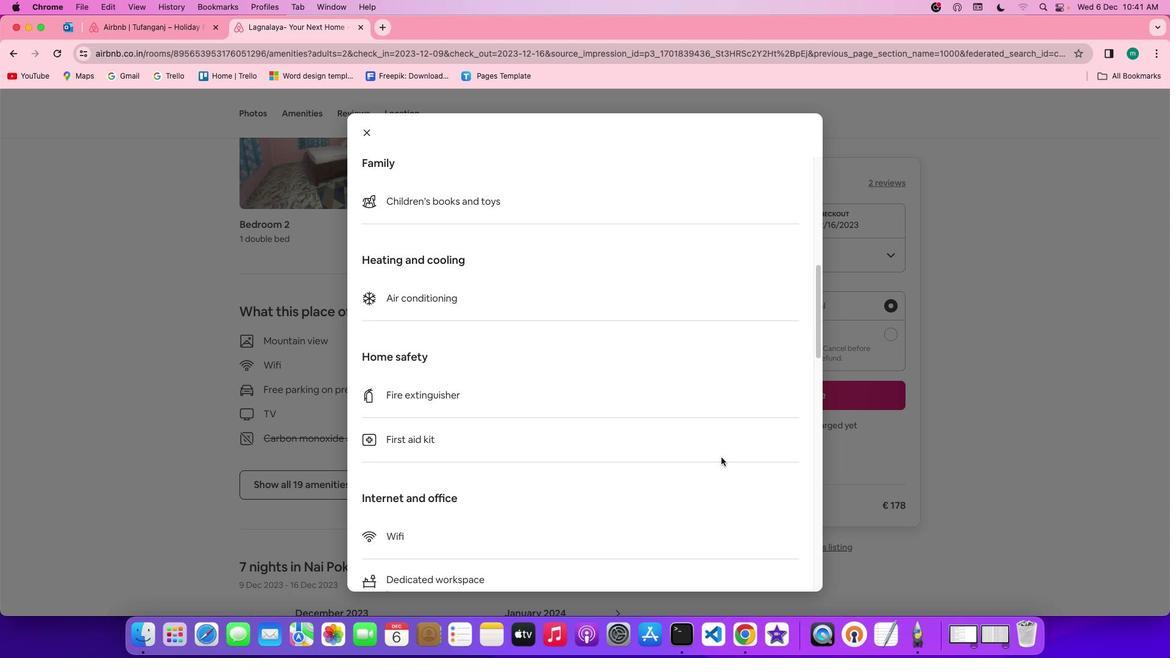 
Action: Mouse scrolled (721, 457) with delta (0, 0)
Screenshot: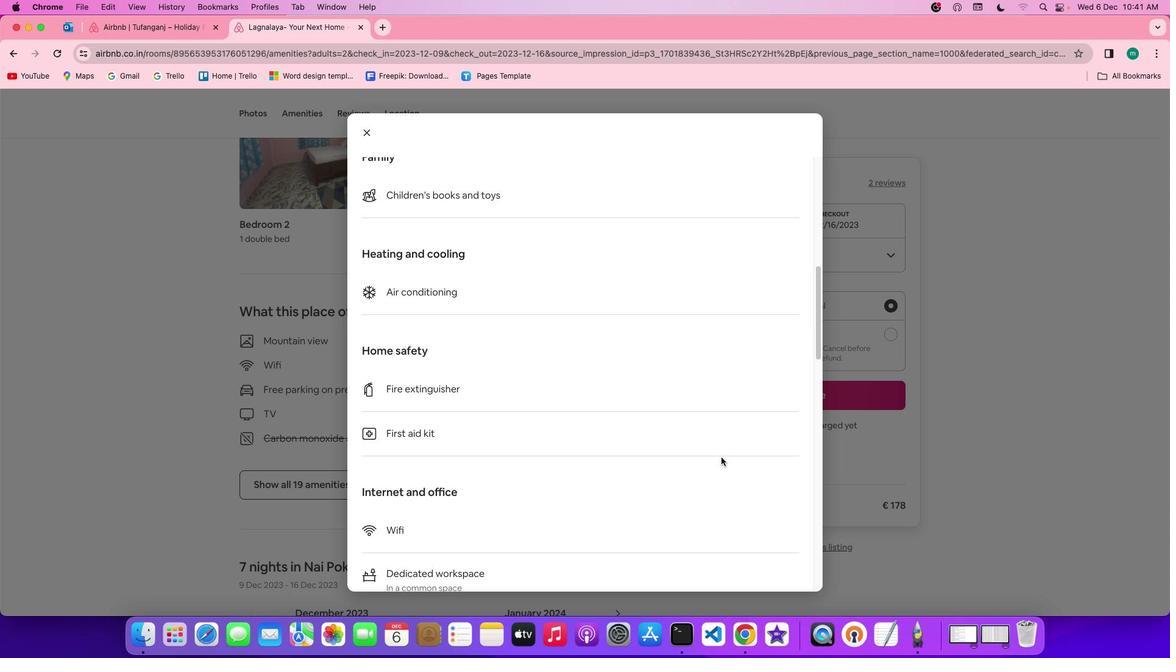 
Action: Mouse scrolled (721, 457) with delta (0, 0)
Screenshot: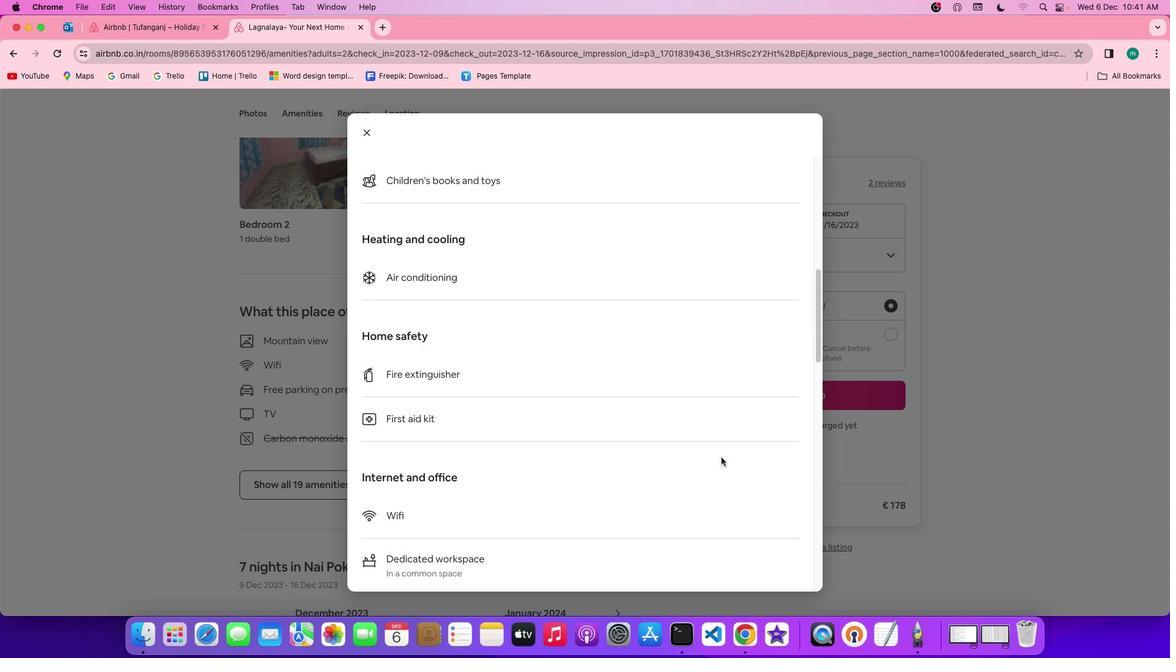 
Action: Mouse scrolled (721, 457) with delta (0, 0)
Screenshot: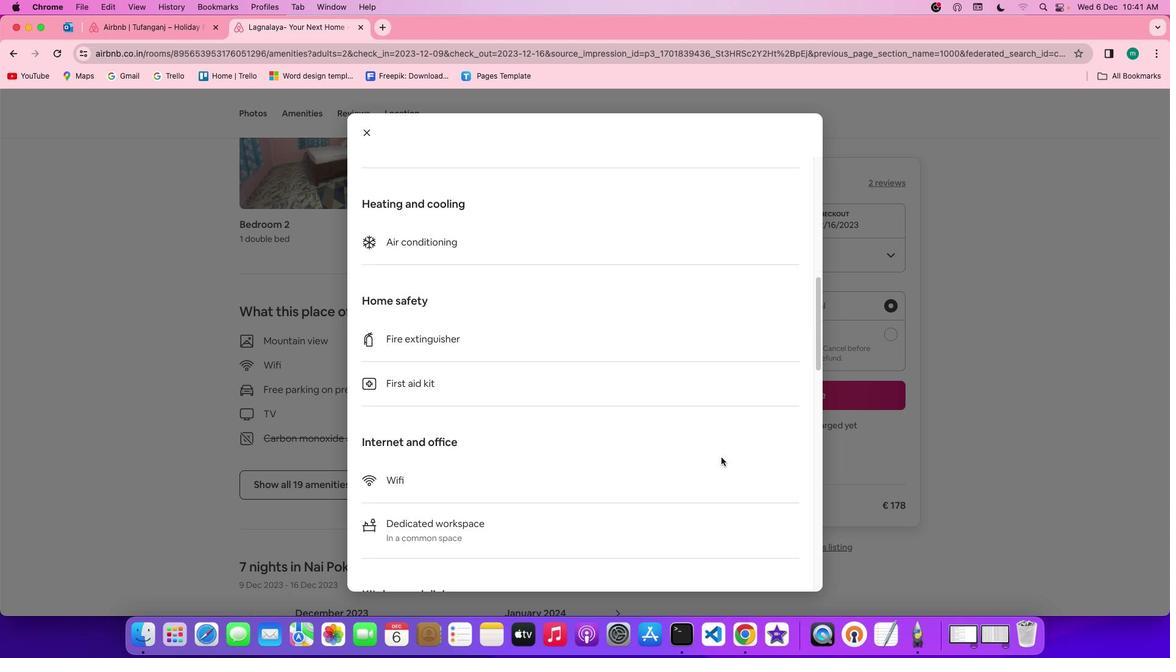 
Action: Mouse scrolled (721, 457) with delta (0, -1)
Screenshot: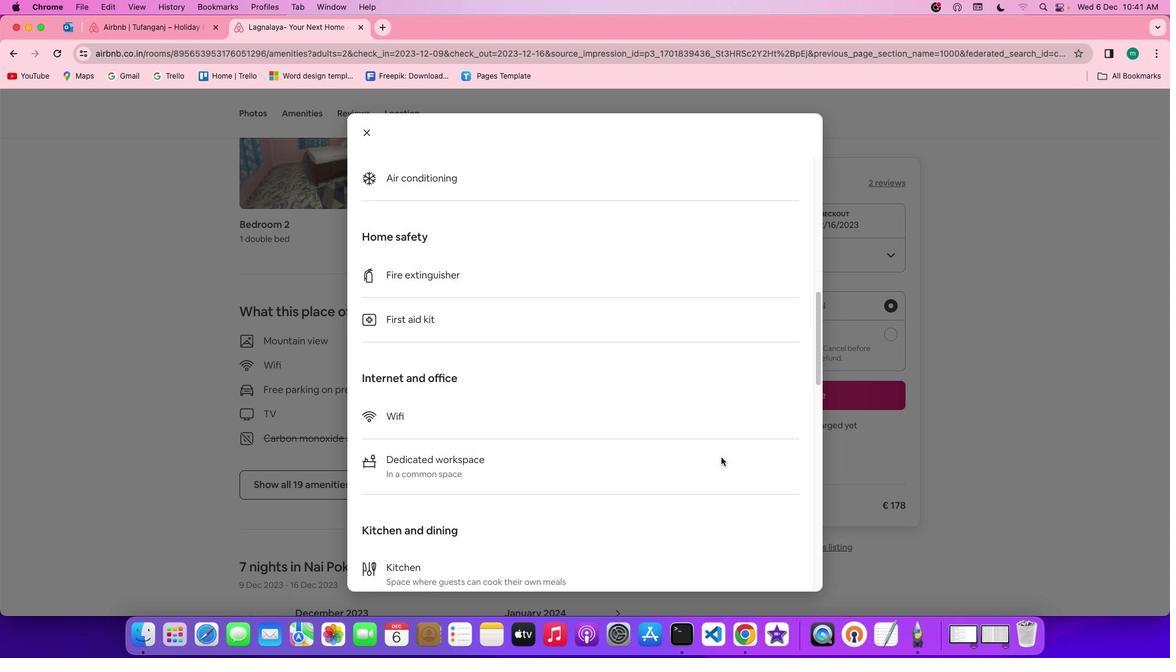 
Action: Mouse scrolled (721, 457) with delta (0, 0)
Screenshot: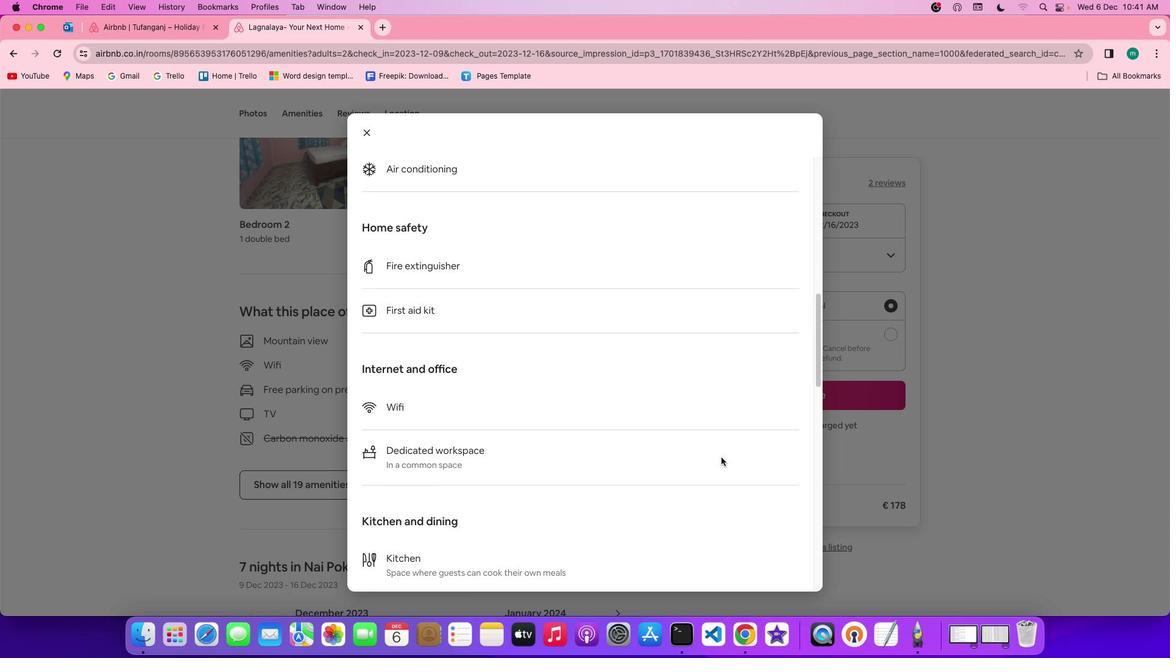 
Action: Mouse scrolled (721, 457) with delta (0, 0)
Screenshot: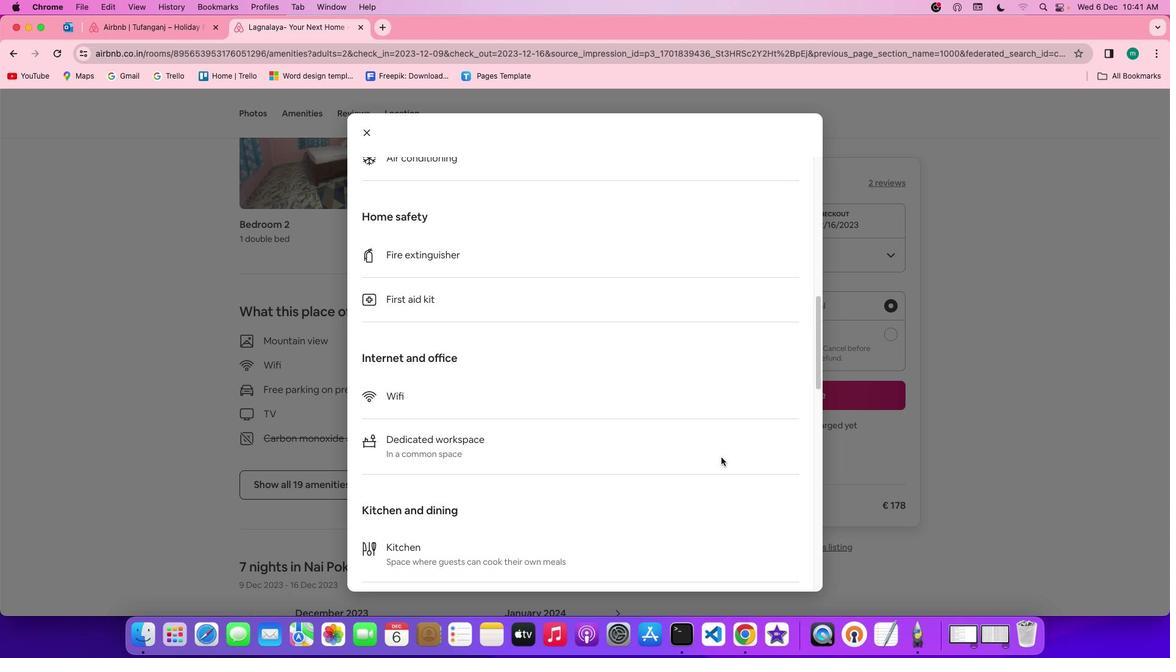 
Action: Mouse scrolled (721, 457) with delta (0, 0)
Screenshot: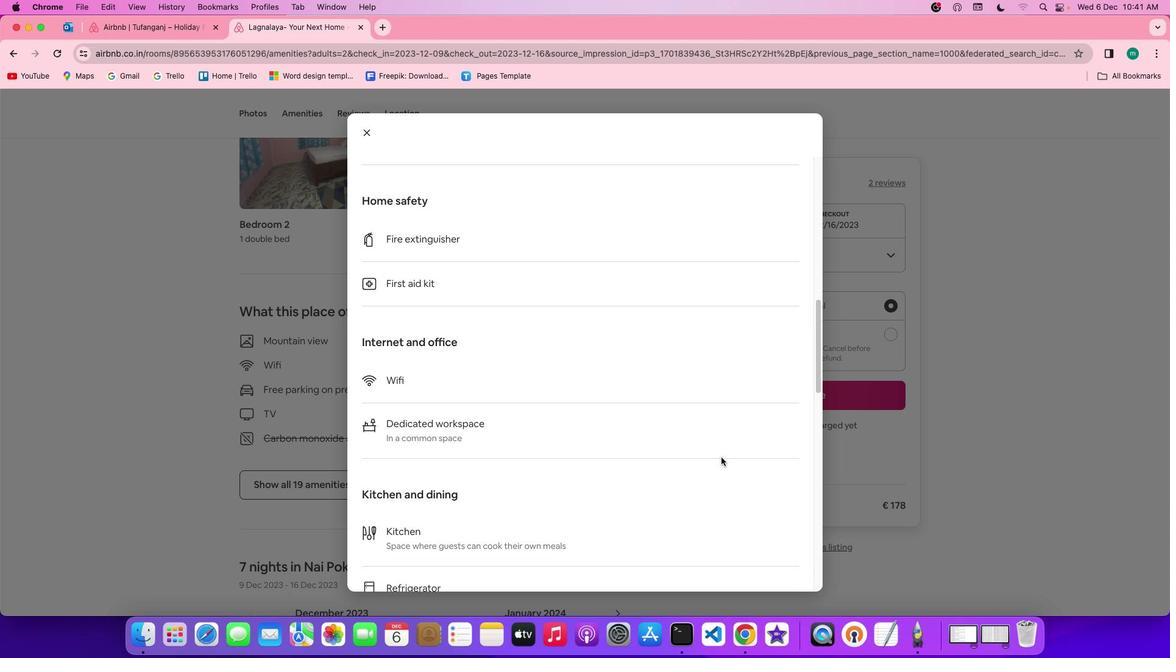 
Action: Mouse scrolled (721, 457) with delta (0, -1)
Screenshot: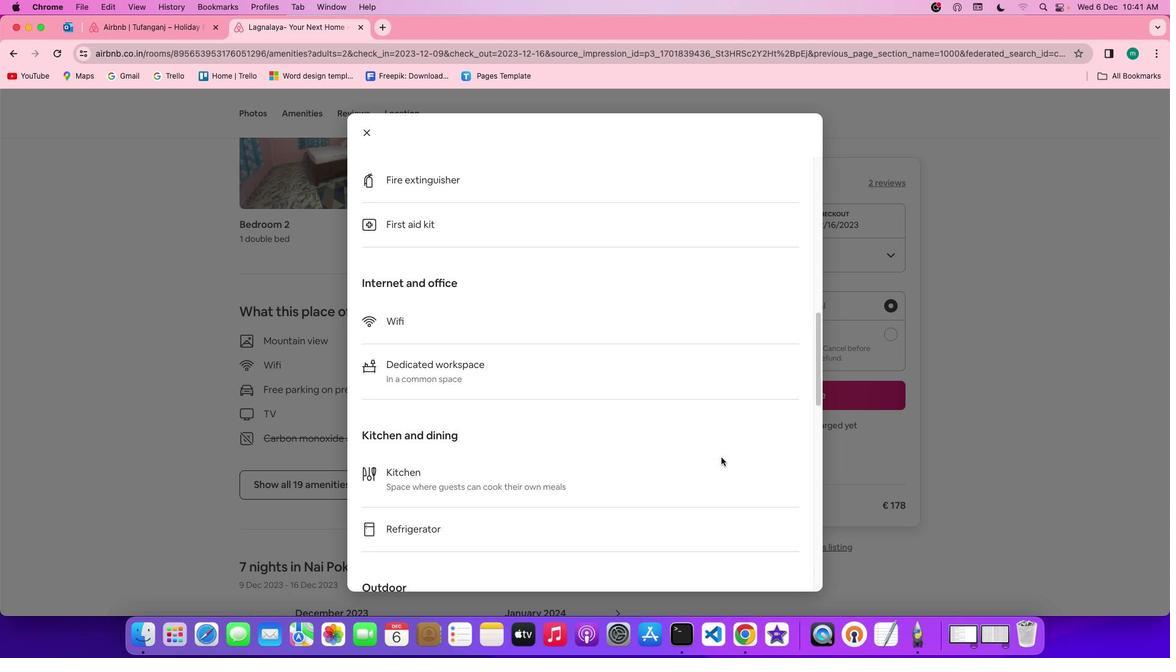 
Action: Mouse scrolled (721, 457) with delta (0, -1)
Screenshot: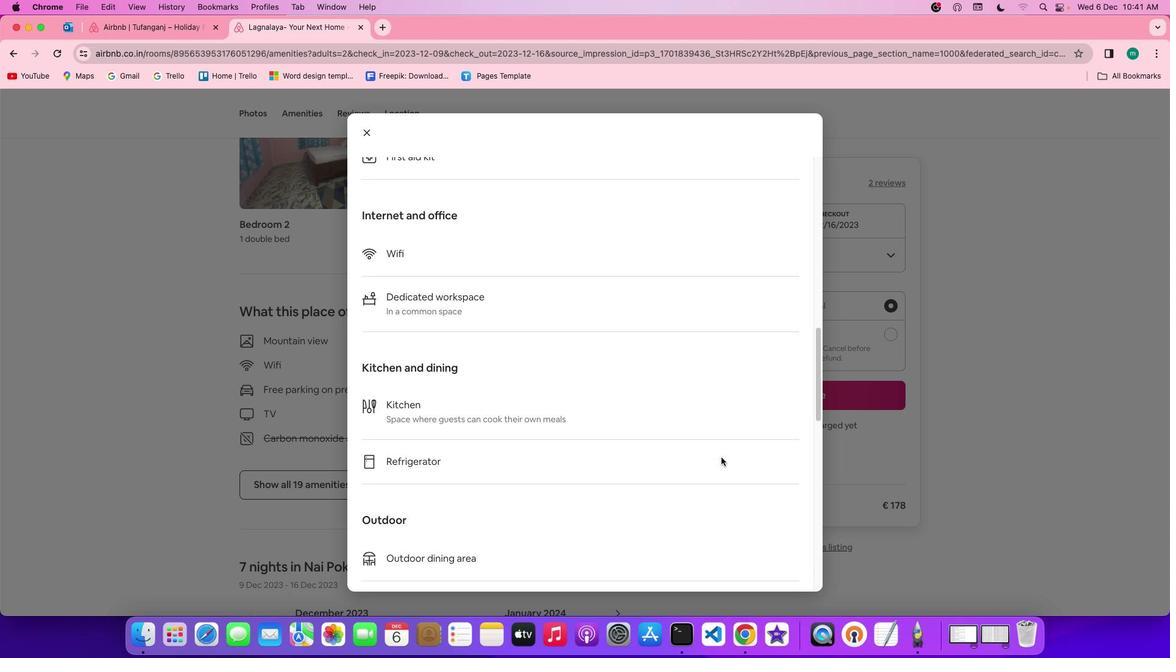 
Action: Mouse scrolled (721, 457) with delta (0, 0)
Screenshot: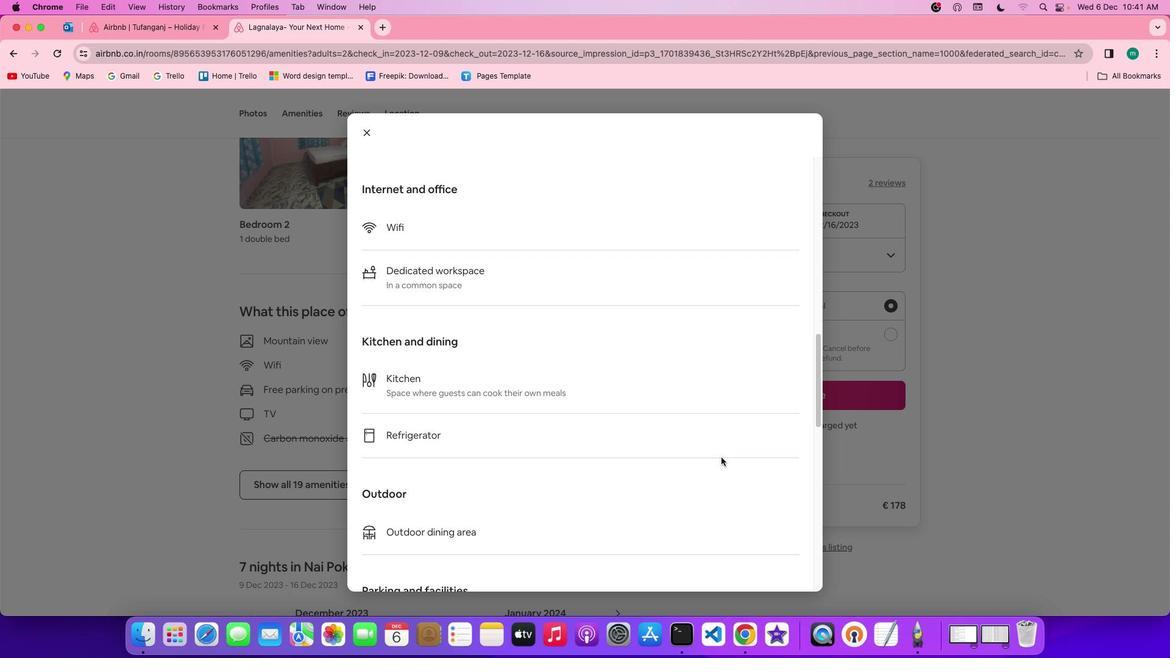 
Action: Mouse scrolled (721, 457) with delta (0, 0)
Screenshot: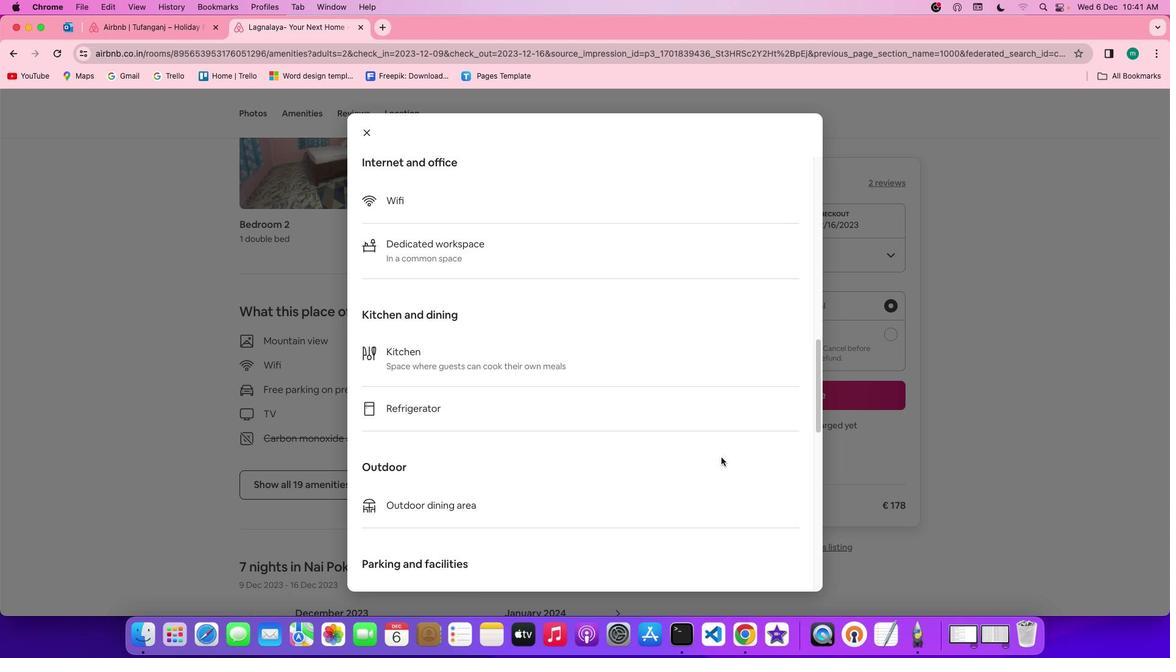 
Action: Mouse scrolled (721, 457) with delta (0, -1)
Screenshot: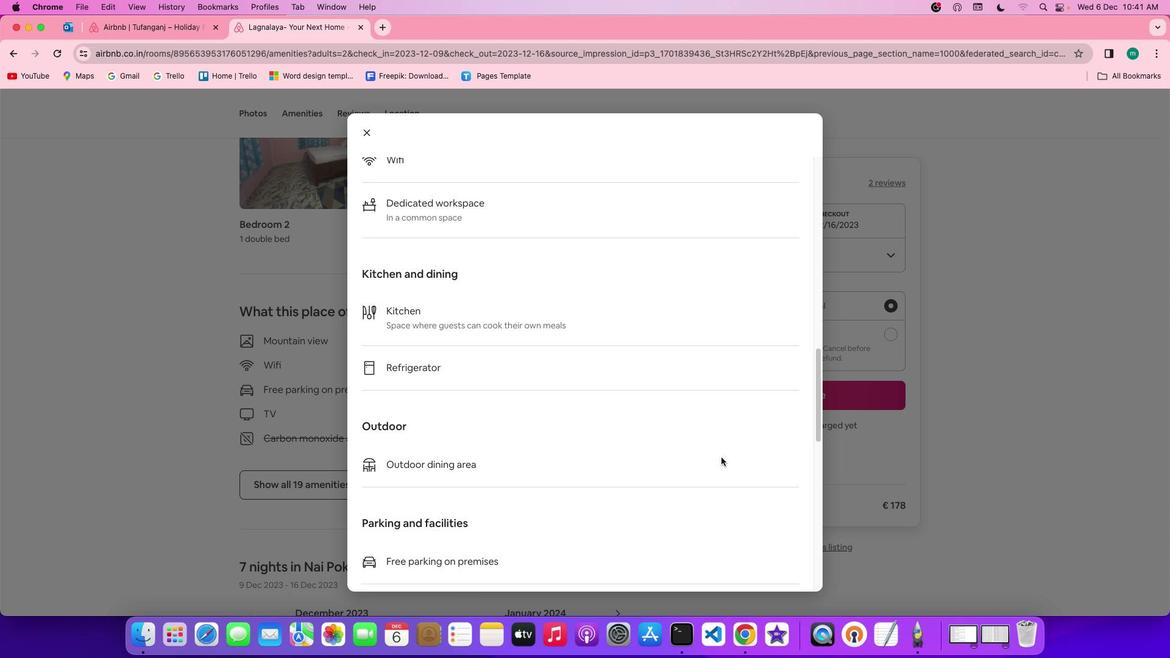 
Action: Mouse scrolled (721, 457) with delta (0, -1)
Screenshot: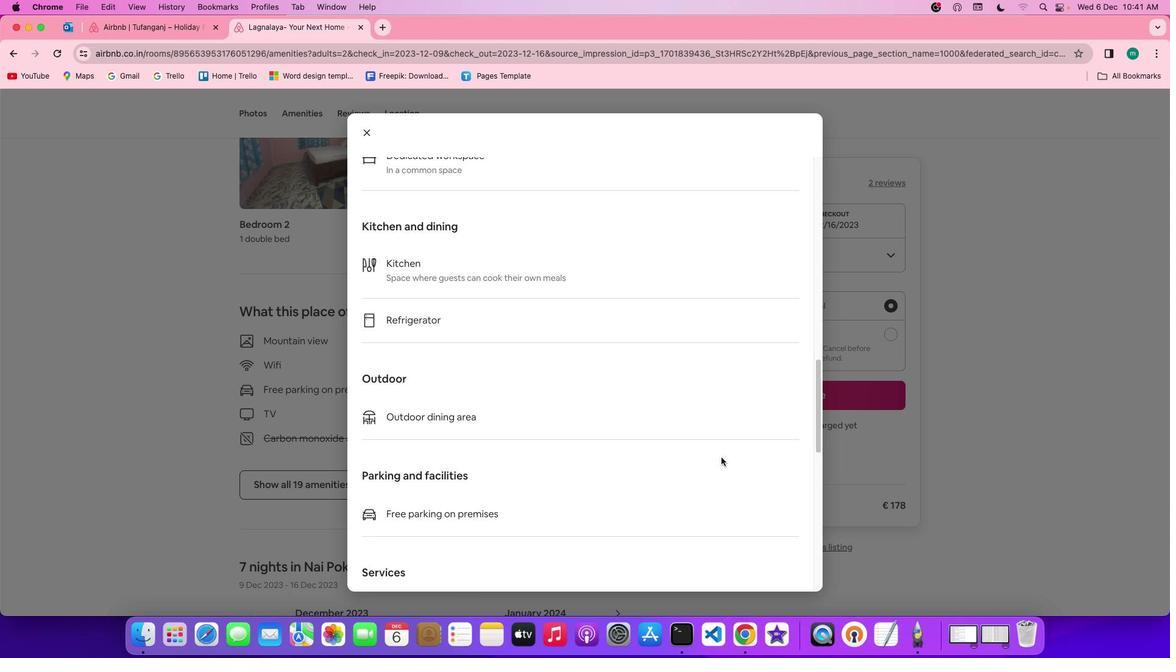 
Action: Mouse scrolled (721, 457) with delta (0, 0)
Screenshot: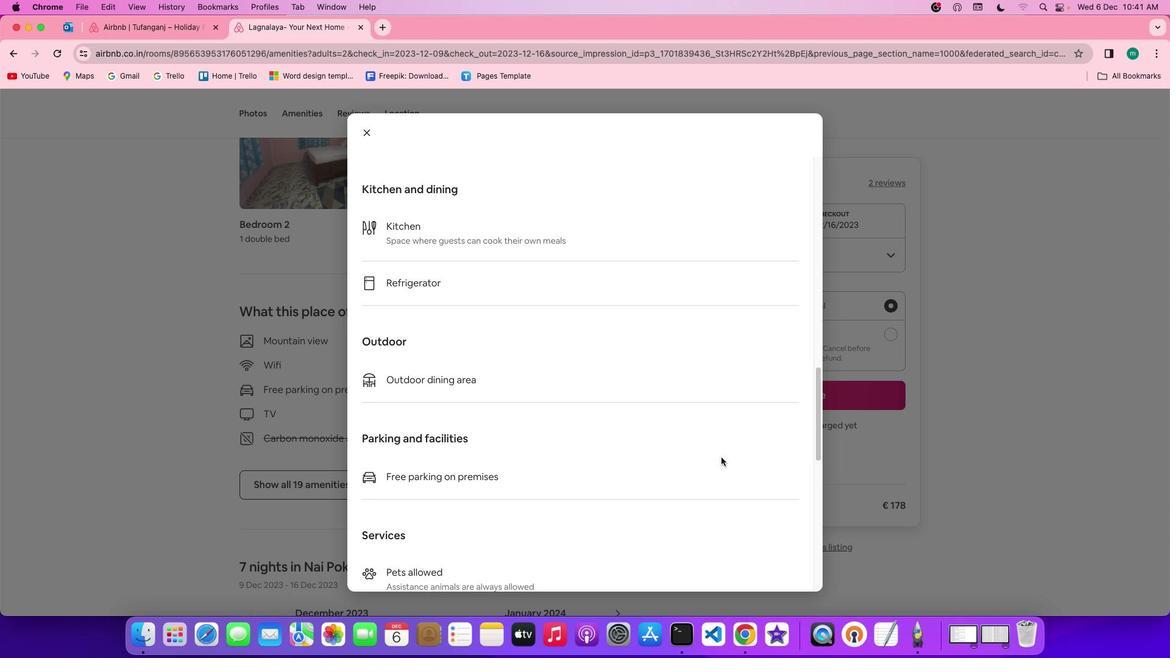 
Action: Mouse scrolled (721, 457) with delta (0, 0)
Screenshot: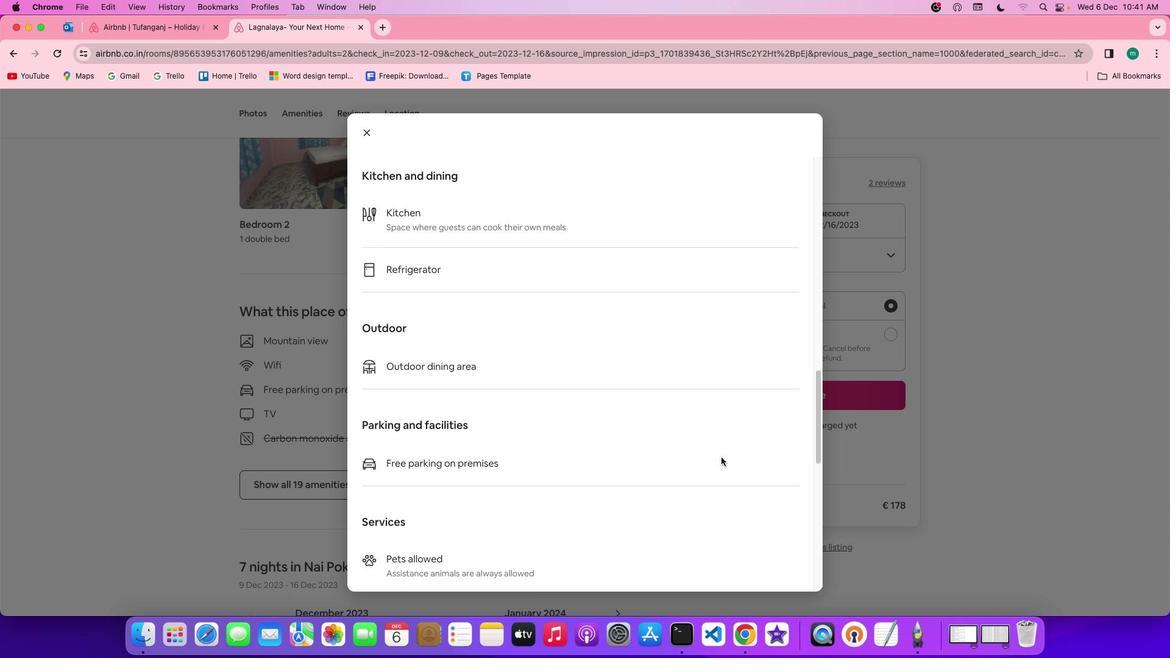 
Action: Mouse scrolled (721, 457) with delta (0, 0)
Screenshot: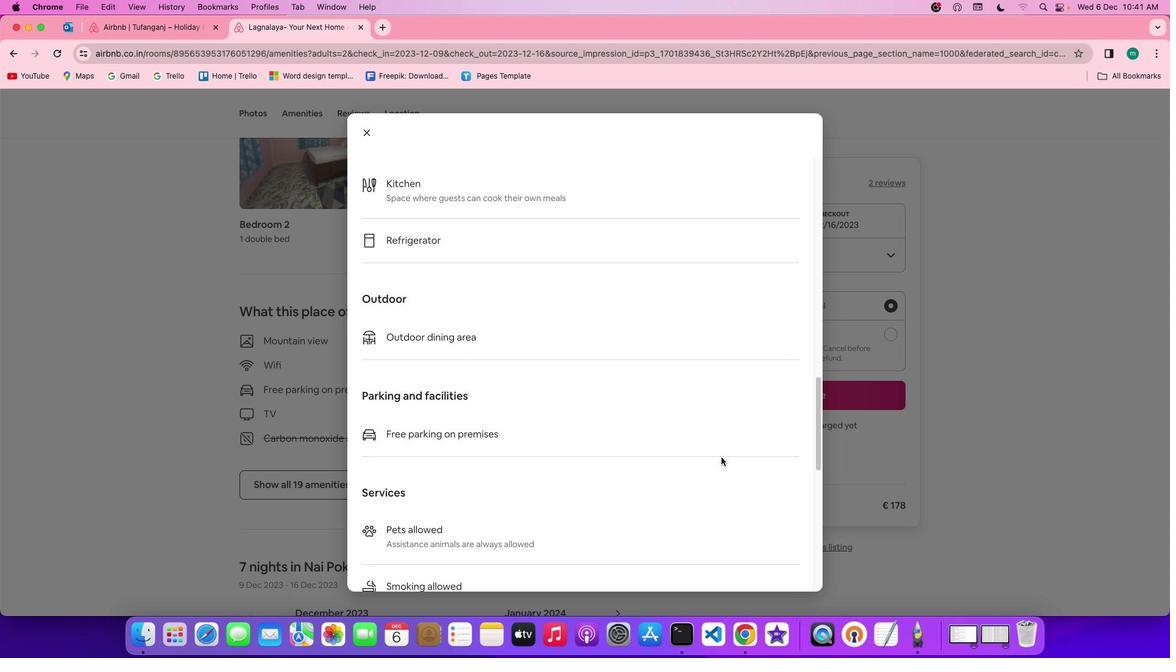 
Action: Mouse scrolled (721, 457) with delta (0, 0)
Screenshot: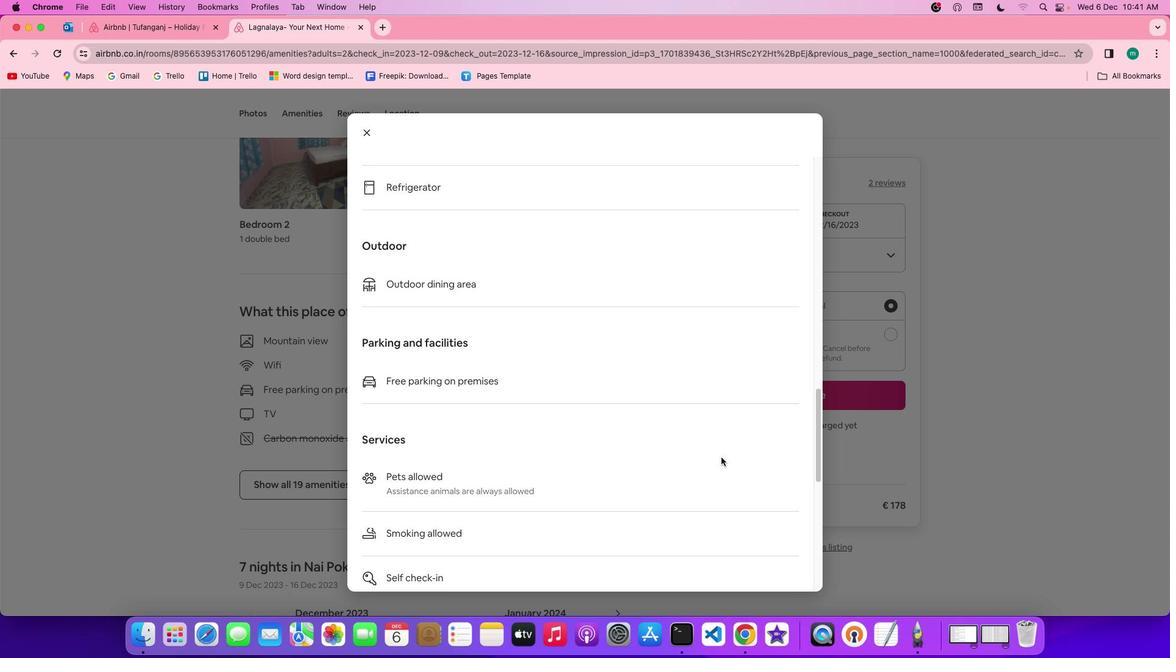 
Action: Mouse scrolled (721, 457) with delta (0, 0)
Screenshot: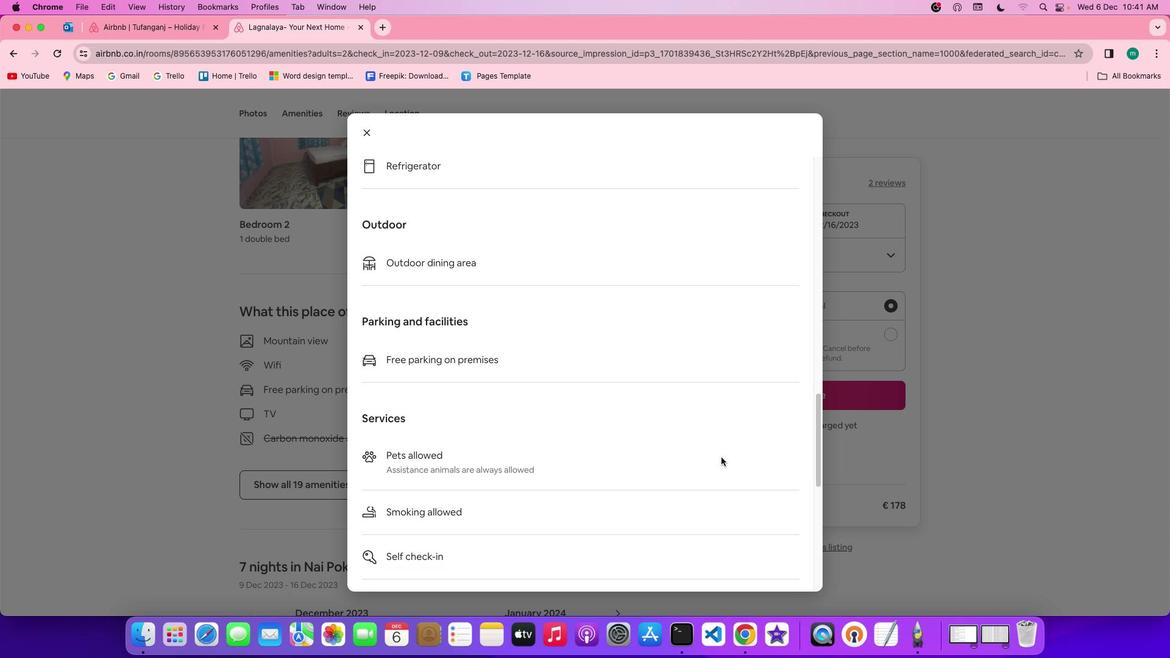 
Action: Mouse scrolled (721, 457) with delta (0, 0)
Screenshot: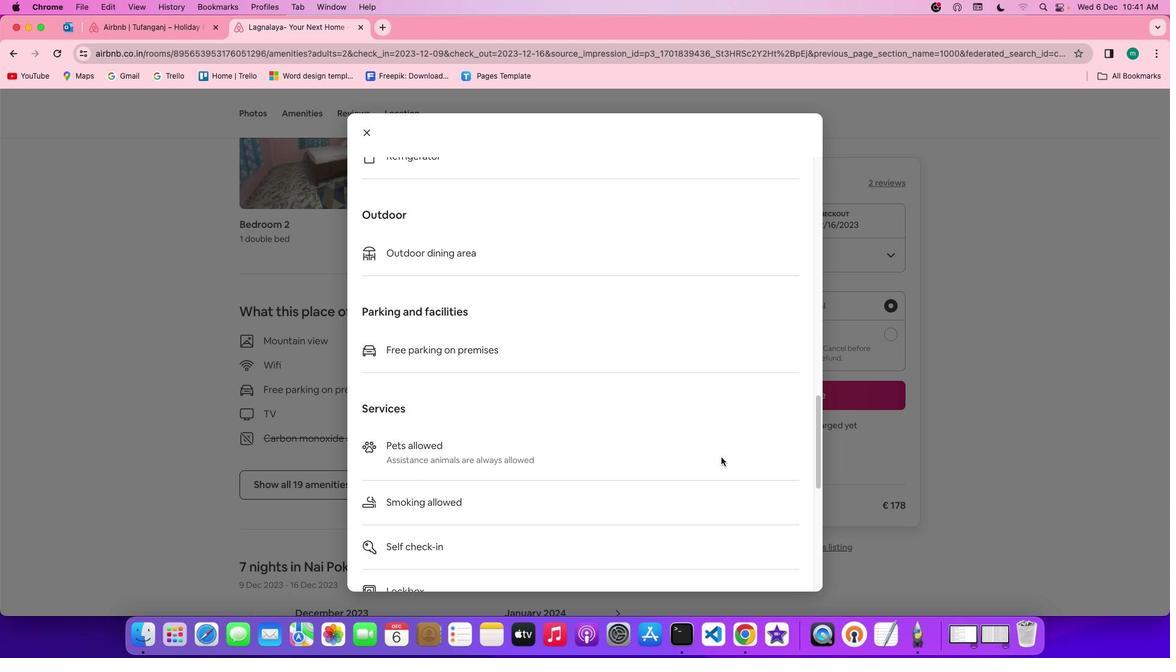 
Action: Mouse scrolled (721, 457) with delta (0, -1)
Screenshot: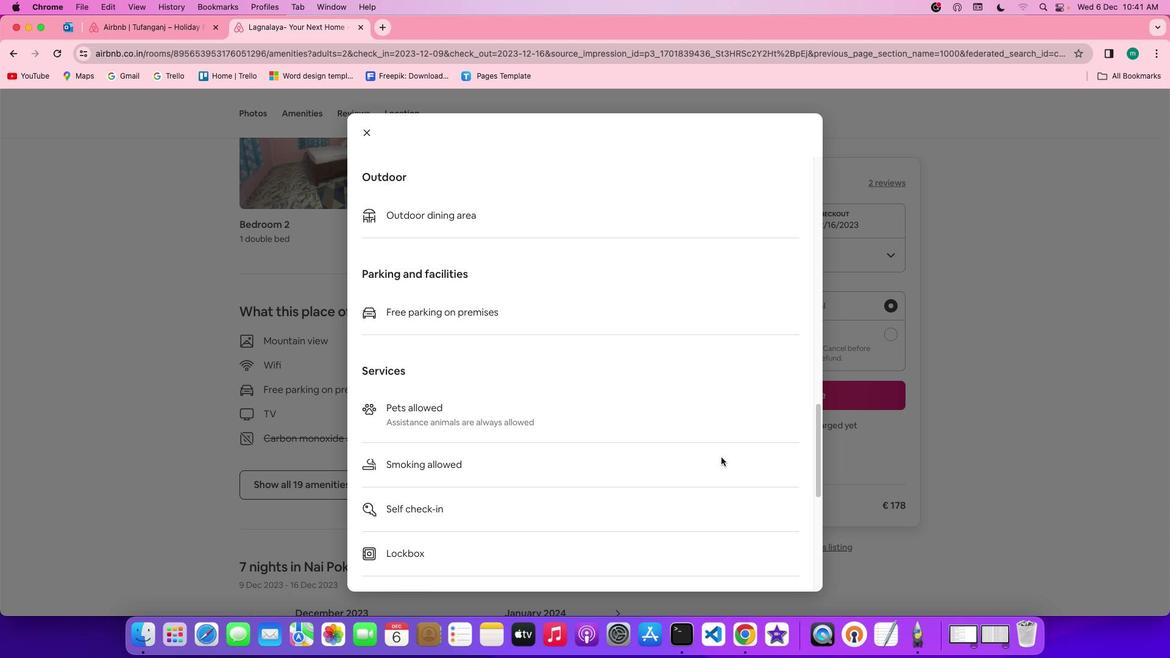 
Action: Mouse scrolled (721, 457) with delta (0, -1)
Screenshot: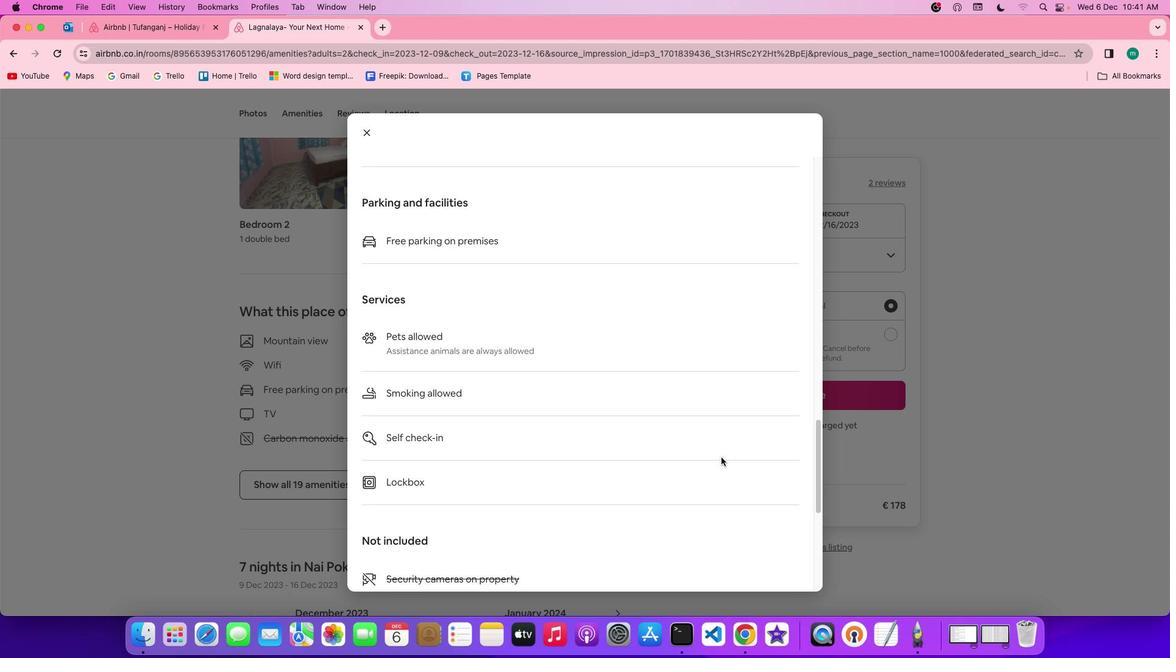 
Action: Mouse scrolled (721, 457) with delta (0, 0)
Screenshot: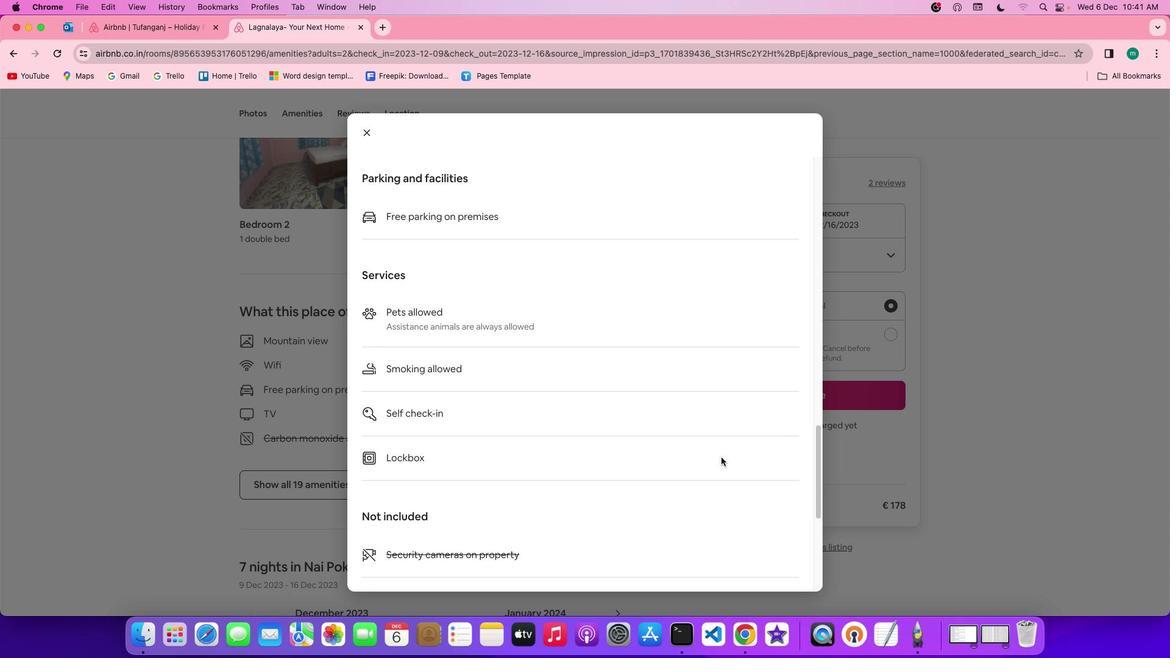 
Action: Mouse scrolled (721, 457) with delta (0, 0)
Screenshot: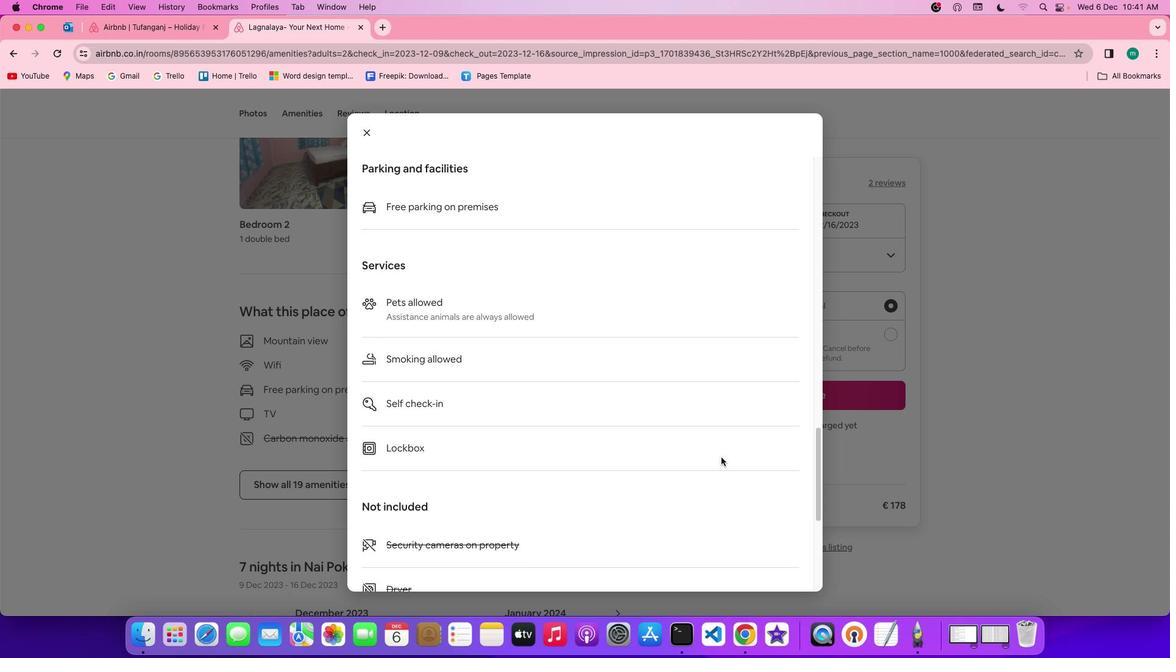 
Action: Mouse scrolled (721, 457) with delta (0, -1)
Screenshot: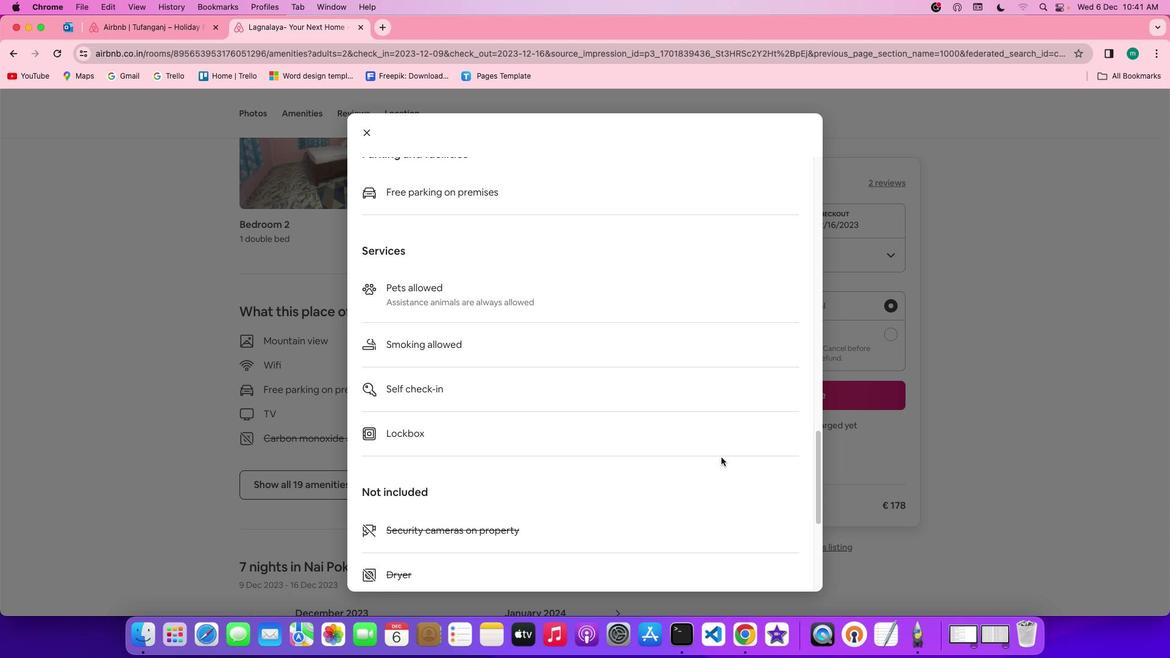 
Action: Mouse scrolled (721, 457) with delta (0, 0)
Screenshot: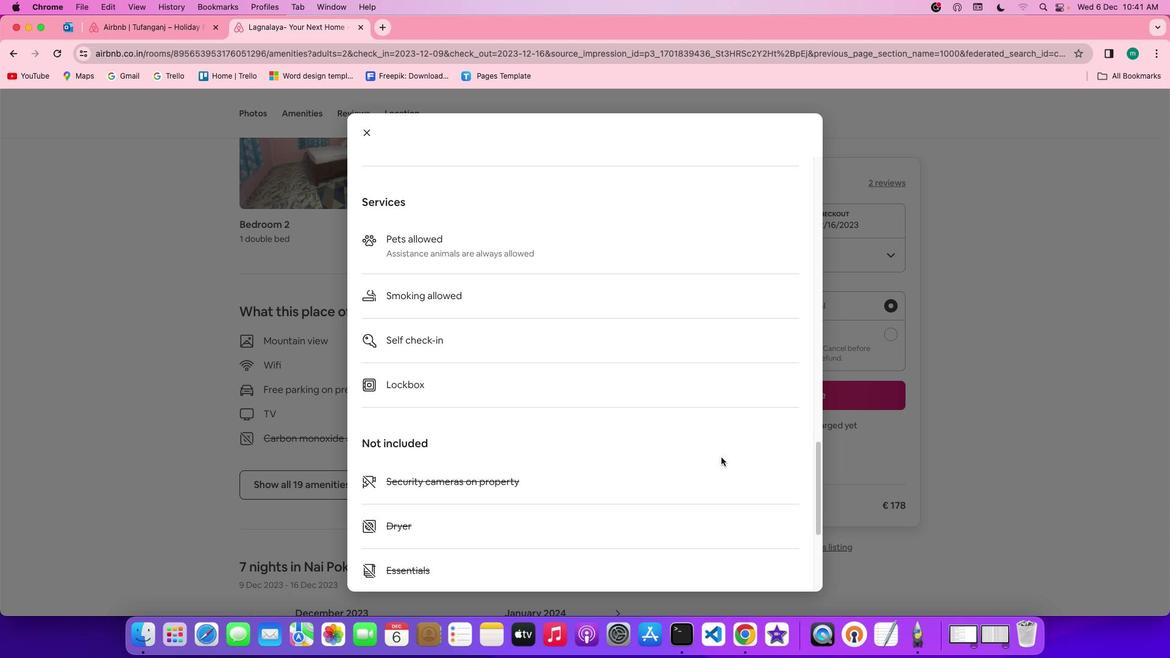 
Action: Mouse scrolled (721, 457) with delta (0, 0)
